 Task: View property listings for condos in Chicago, Illinois, with virtual tours available and downtown skyline views.
Action: Mouse moved to (285, 187)
Screenshot: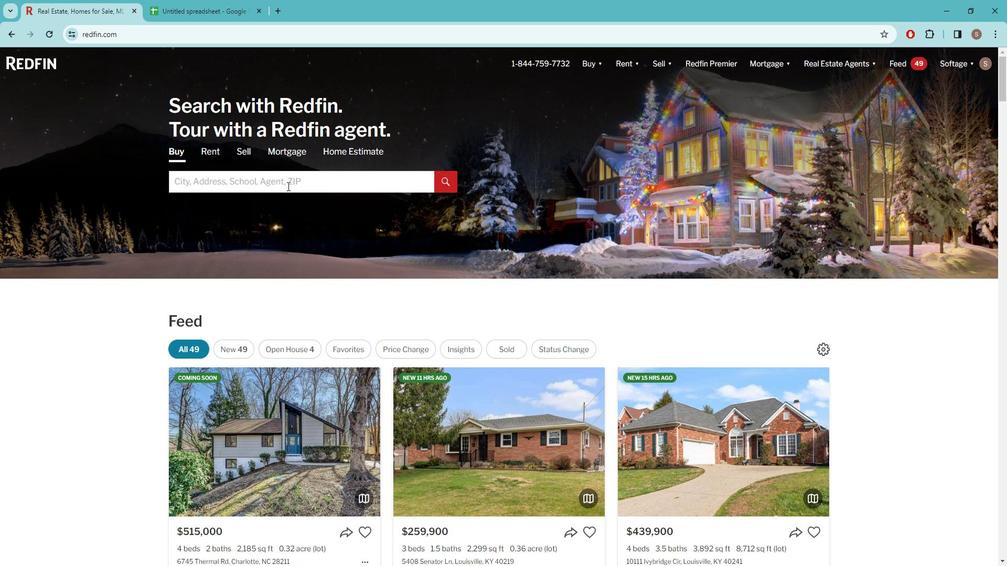 
Action: Mouse pressed left at (285, 187)
Screenshot: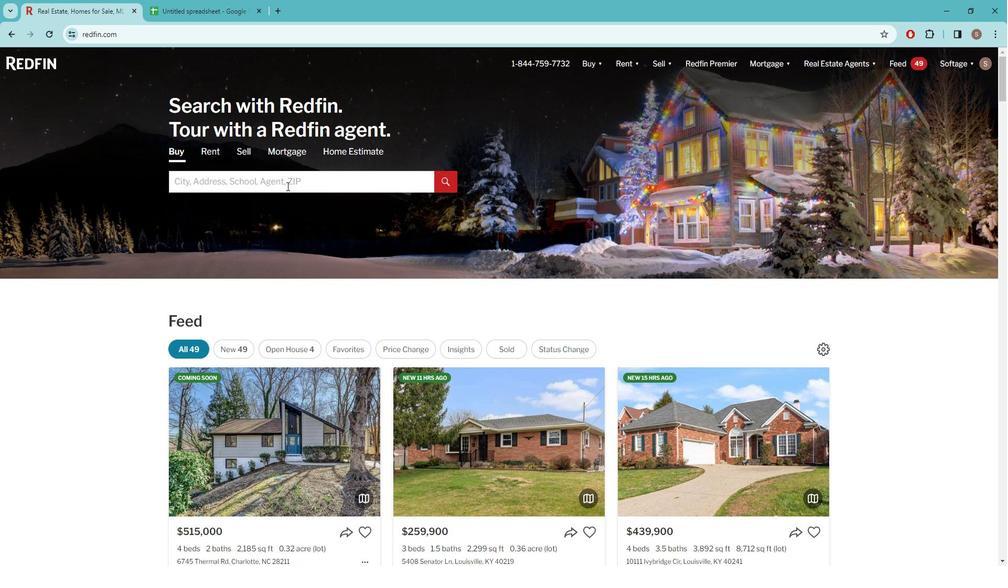 
Action: Key pressed c<Key.caps_lock>HICAGO
Screenshot: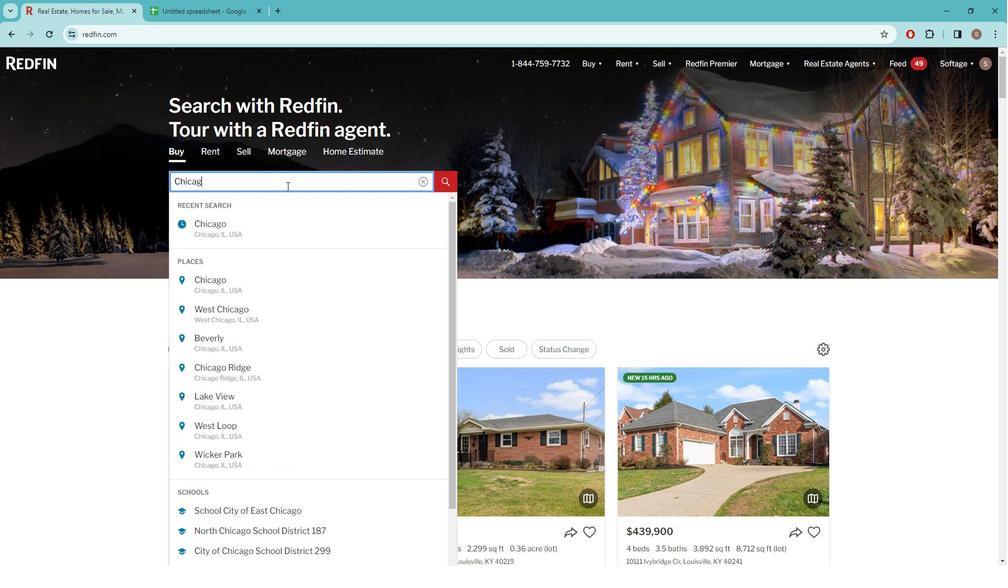 
Action: Mouse moved to (268, 224)
Screenshot: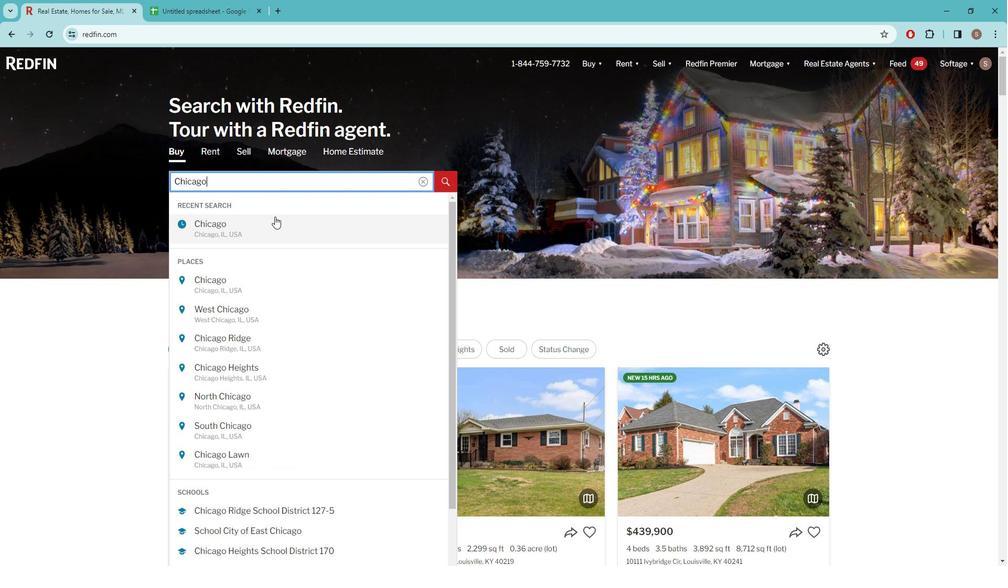 
Action: Mouse pressed left at (268, 224)
Screenshot: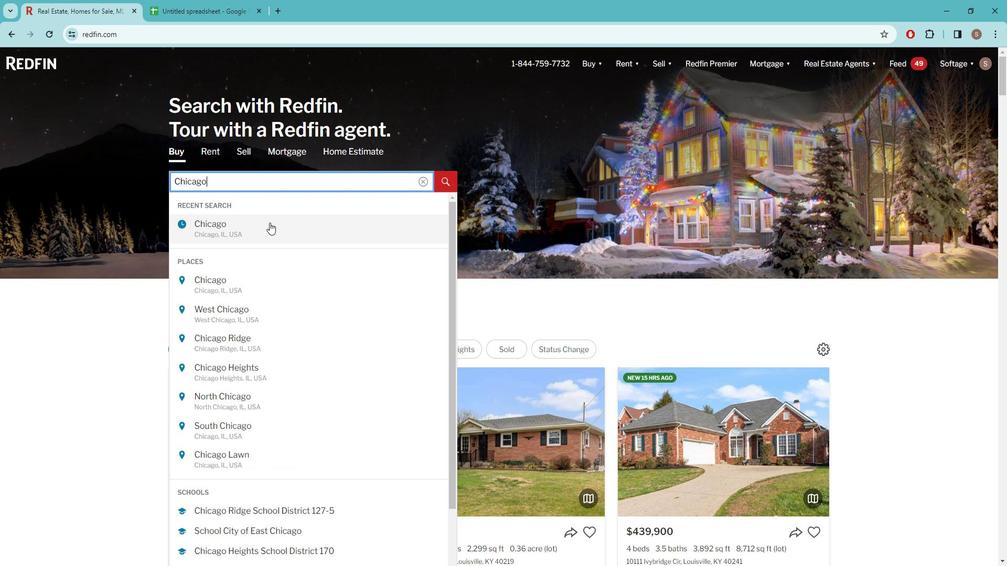 
Action: Mouse moved to (878, 130)
Screenshot: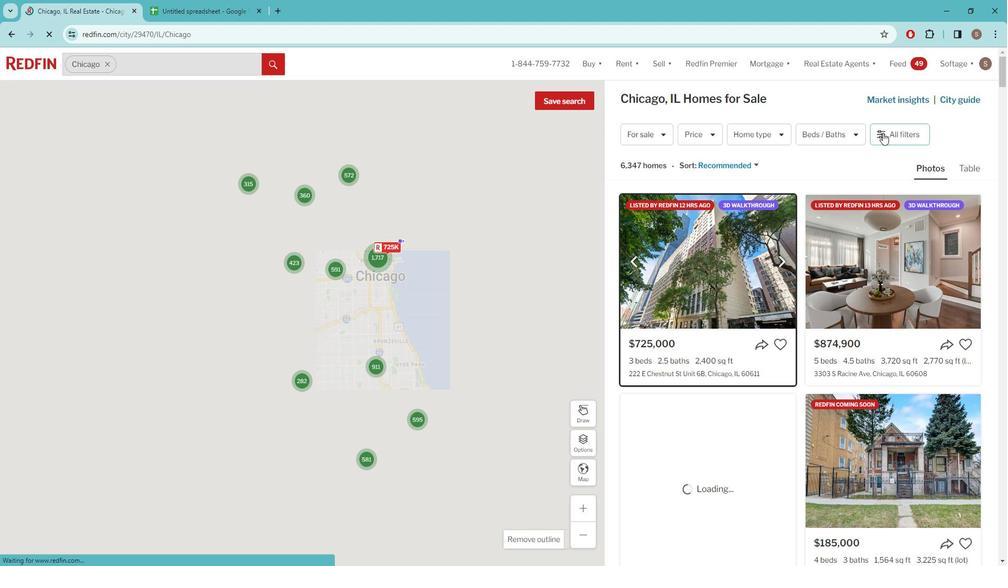 
Action: Mouse pressed left at (878, 130)
Screenshot: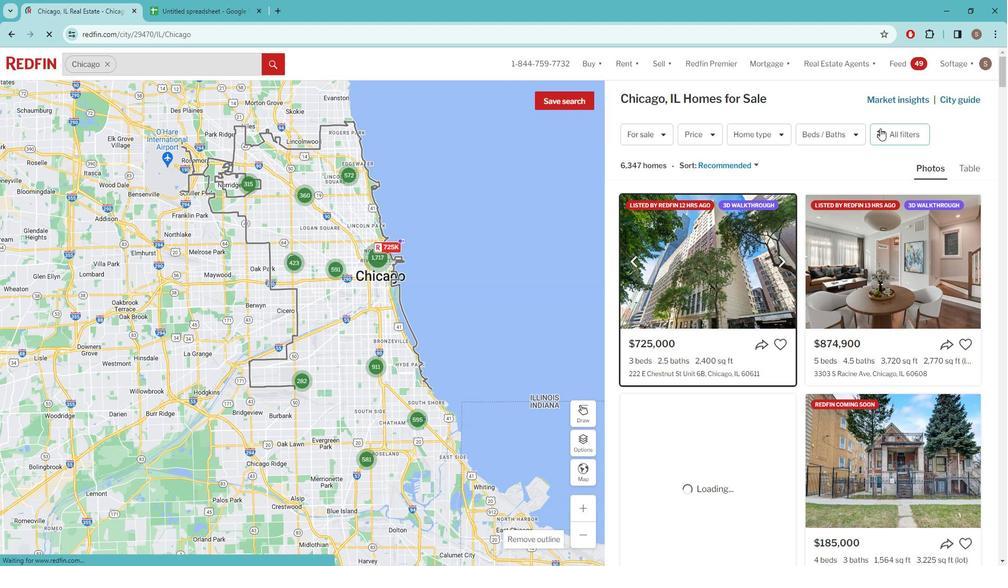 
Action: Mouse pressed left at (878, 130)
Screenshot: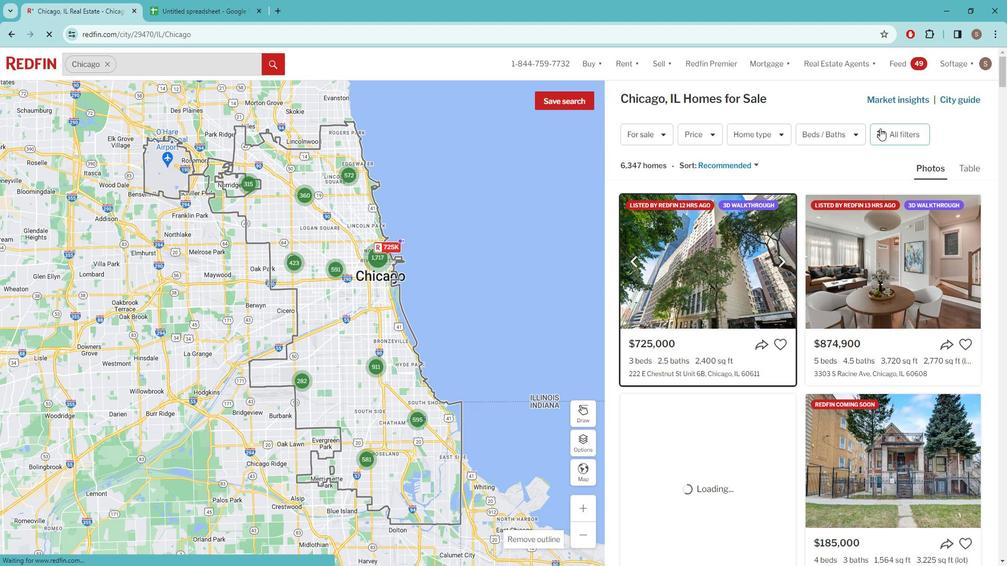 
Action: Mouse pressed left at (878, 130)
Screenshot: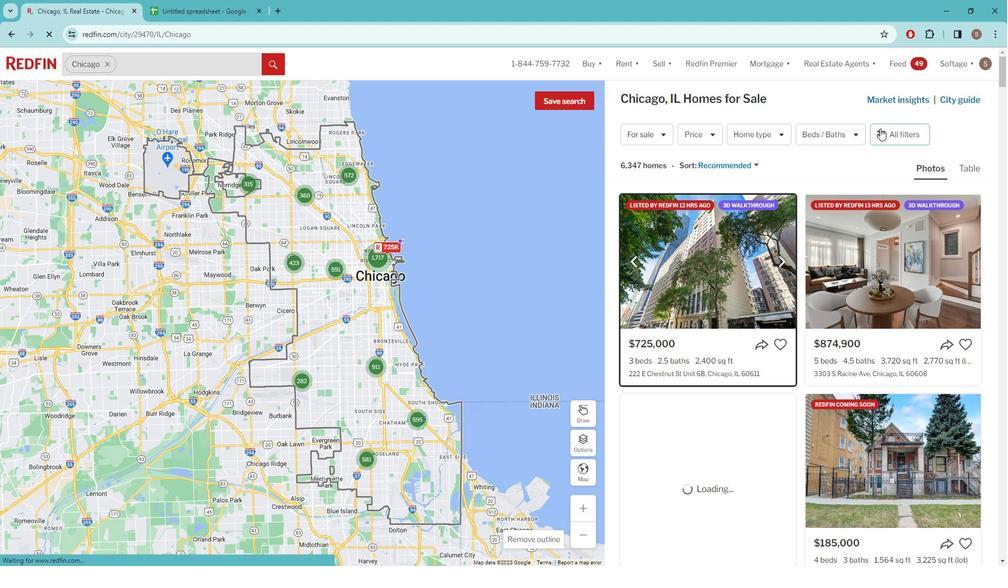 
Action: Mouse moved to (879, 136)
Screenshot: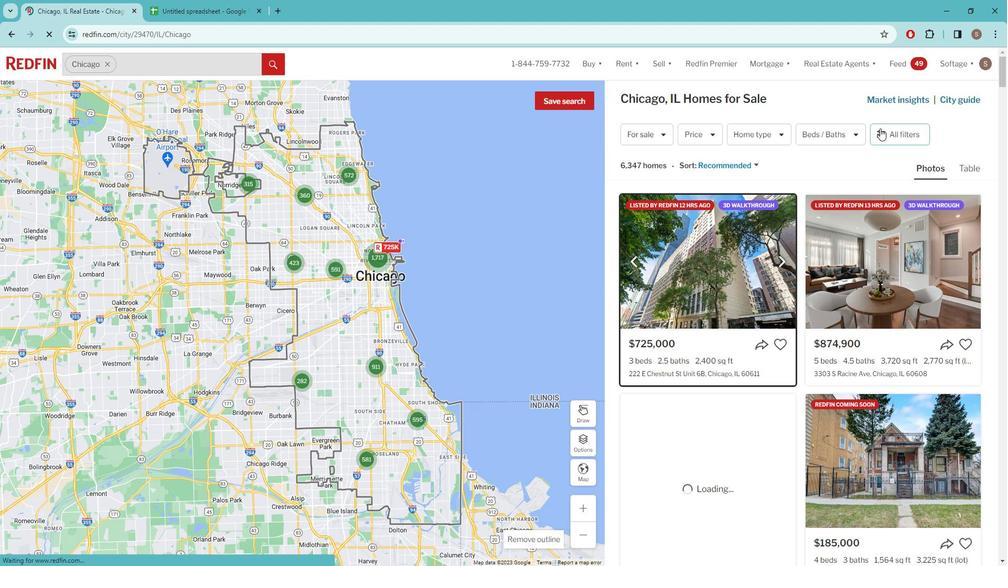 
Action: Mouse pressed left at (879, 136)
Screenshot: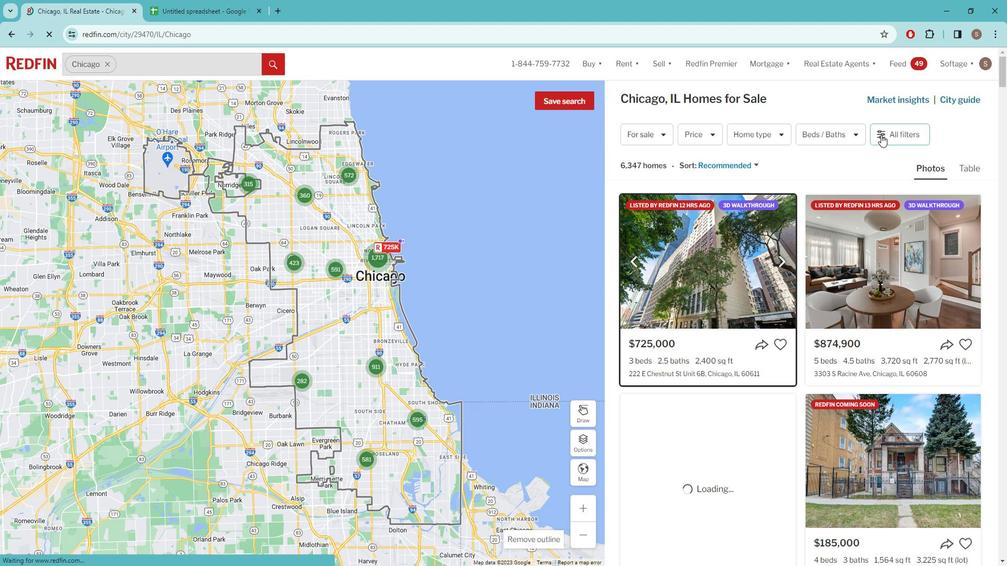 
Action: Mouse pressed left at (879, 136)
Screenshot: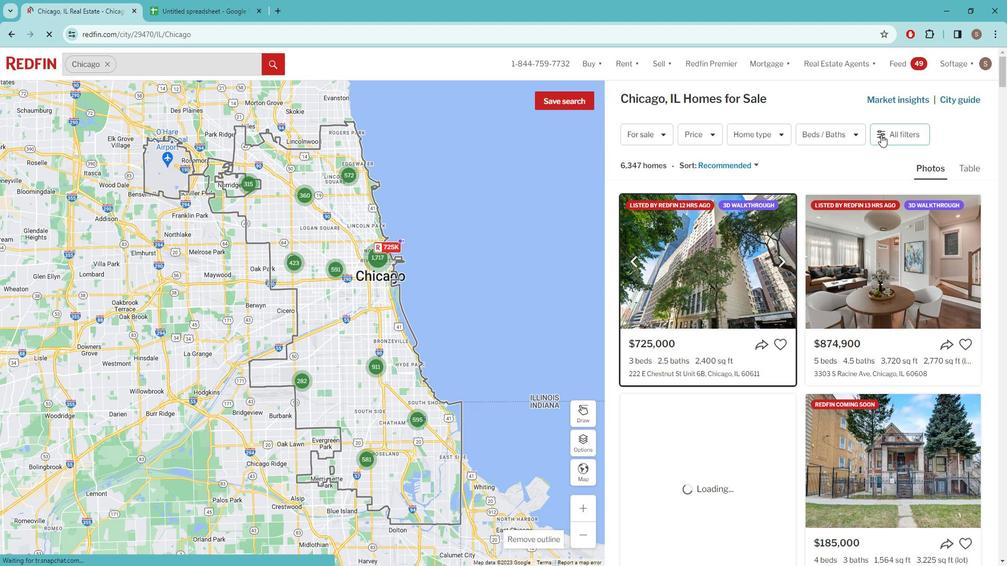 
Action: Mouse moved to (880, 130)
Screenshot: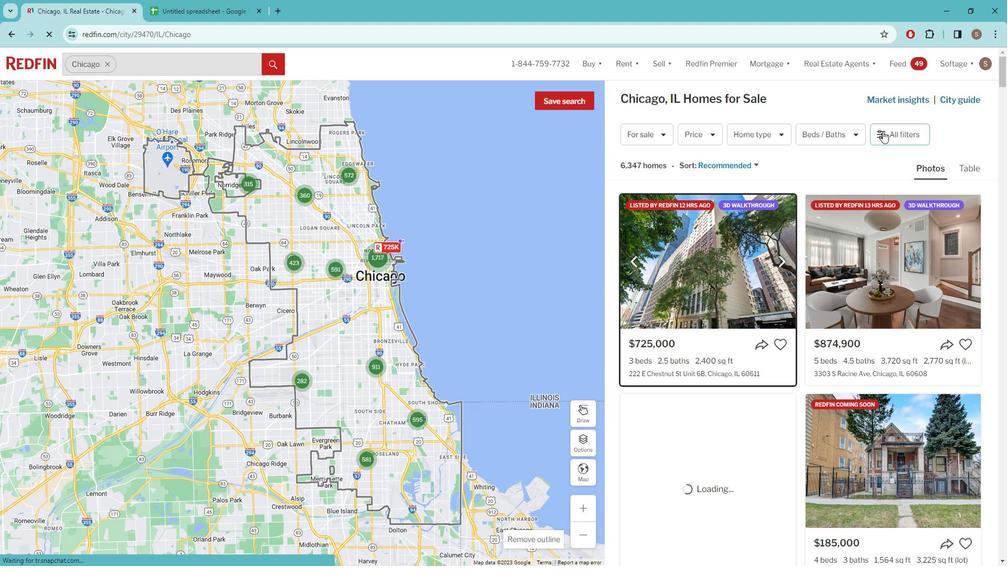 
Action: Mouse pressed left at (880, 130)
Screenshot: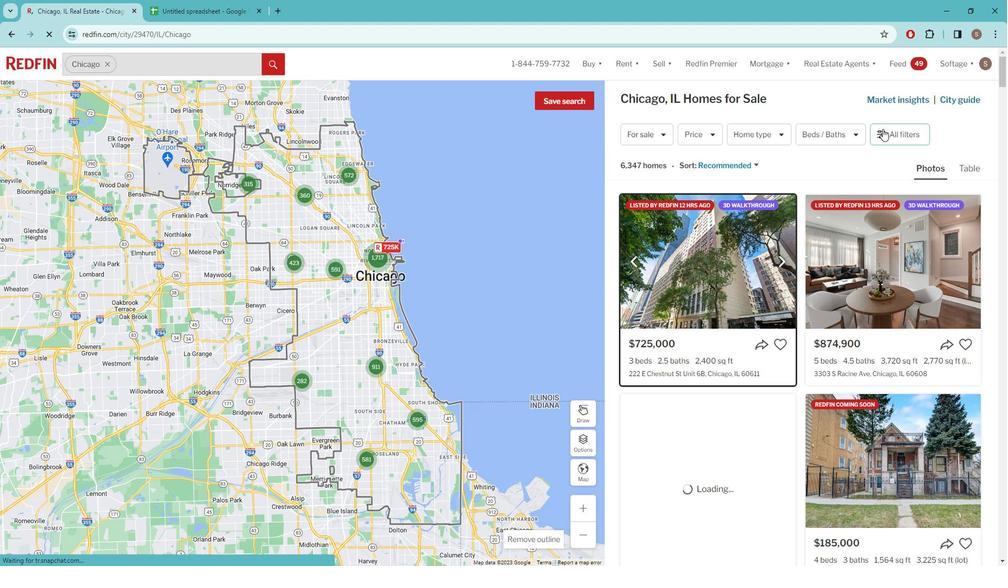 
Action: Mouse pressed left at (880, 130)
Screenshot: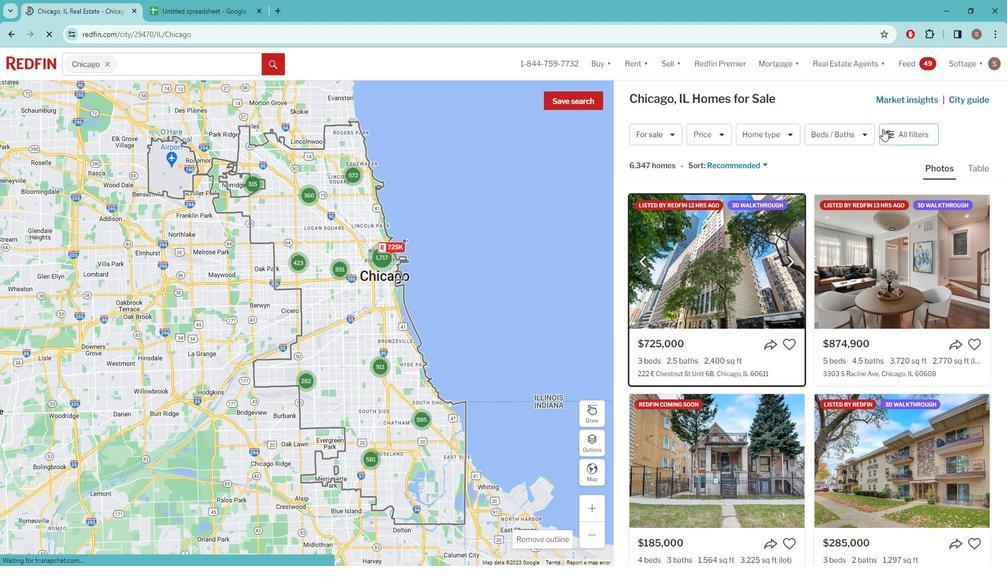 
Action: Mouse moved to (884, 131)
Screenshot: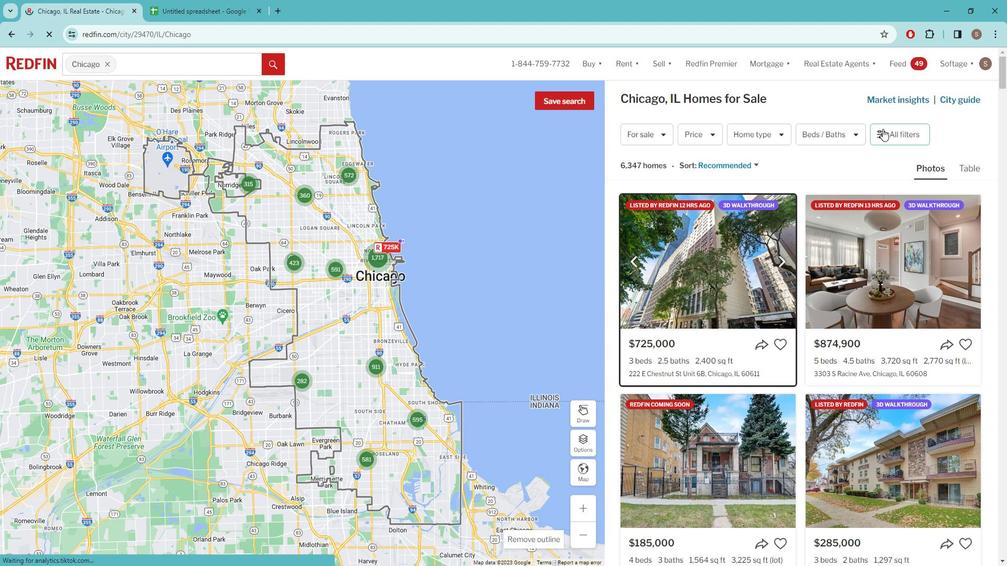 
Action: Mouse pressed left at (884, 131)
Screenshot: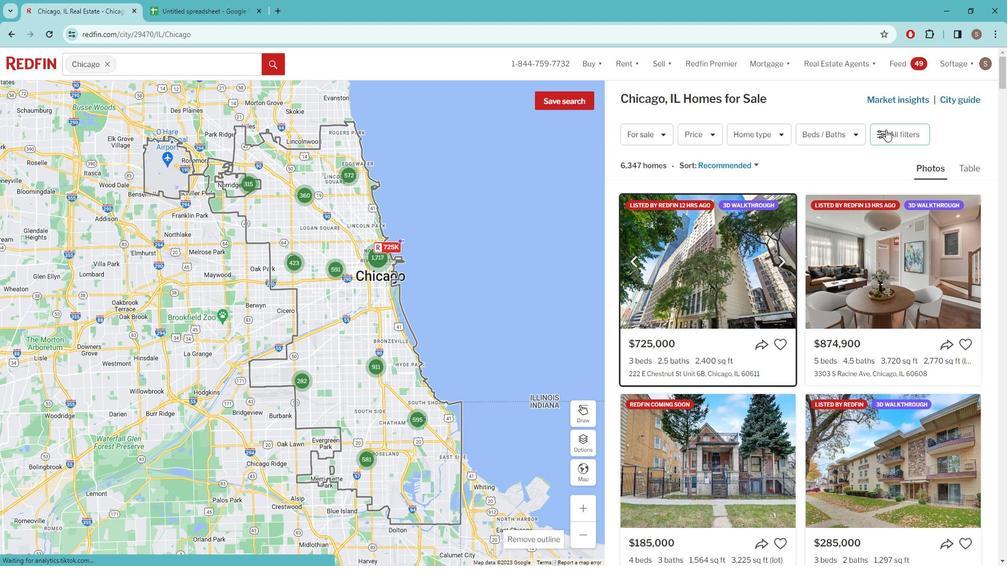 
Action: Mouse moved to (872, 150)
Screenshot: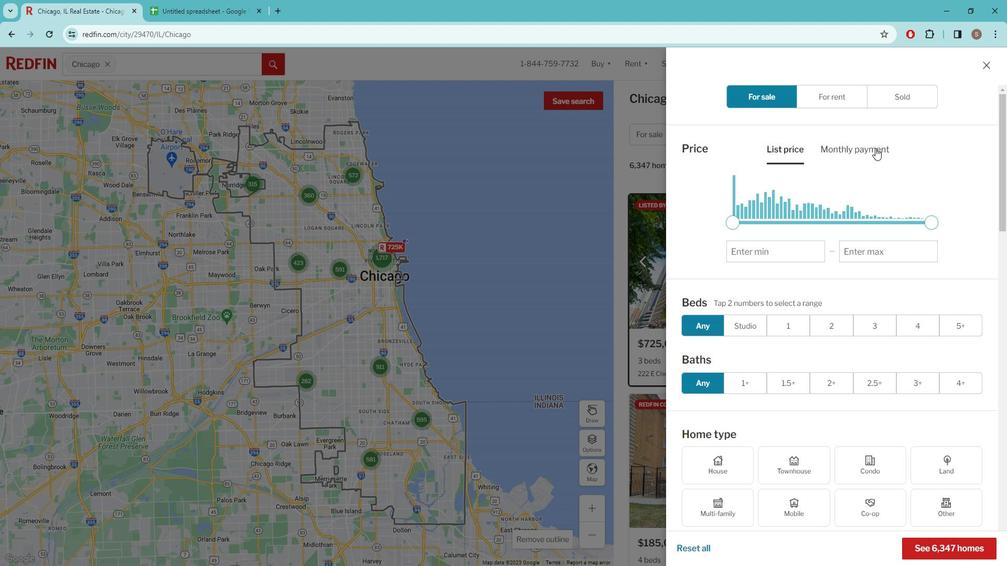 
Action: Mouse scrolled (872, 149) with delta (0, 0)
Screenshot: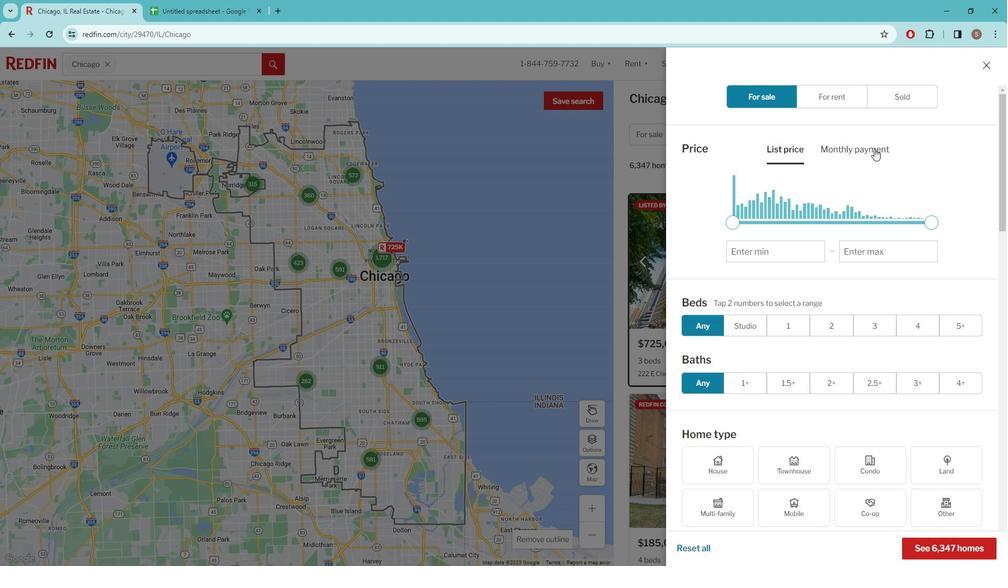
Action: Mouse scrolled (872, 149) with delta (0, 0)
Screenshot: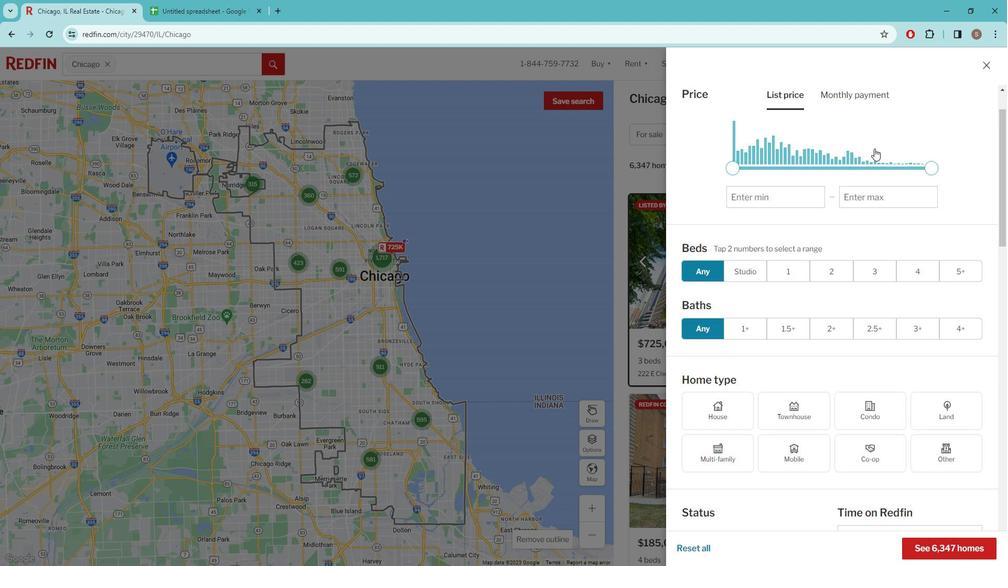 
Action: Mouse moved to (863, 349)
Screenshot: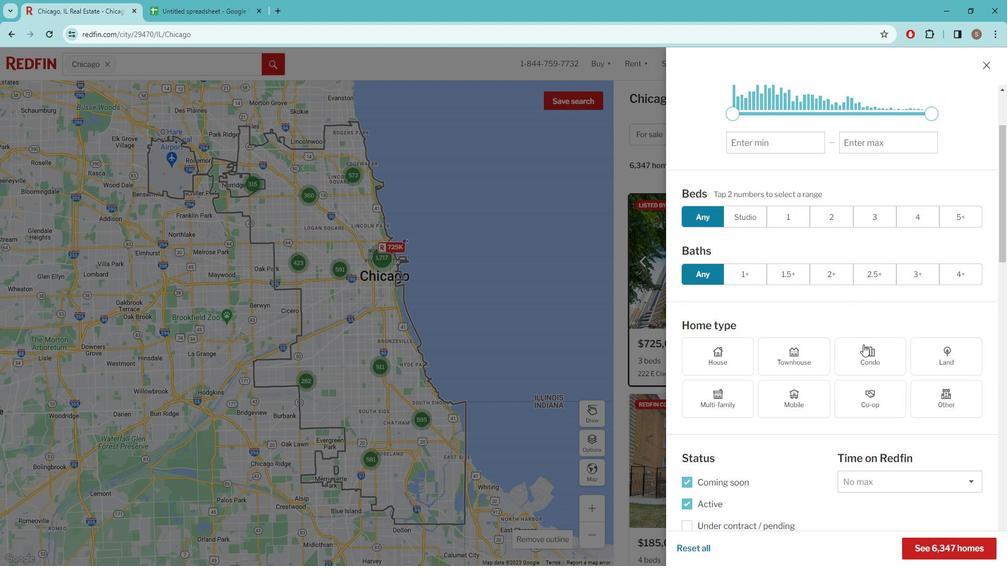 
Action: Mouse pressed left at (863, 349)
Screenshot: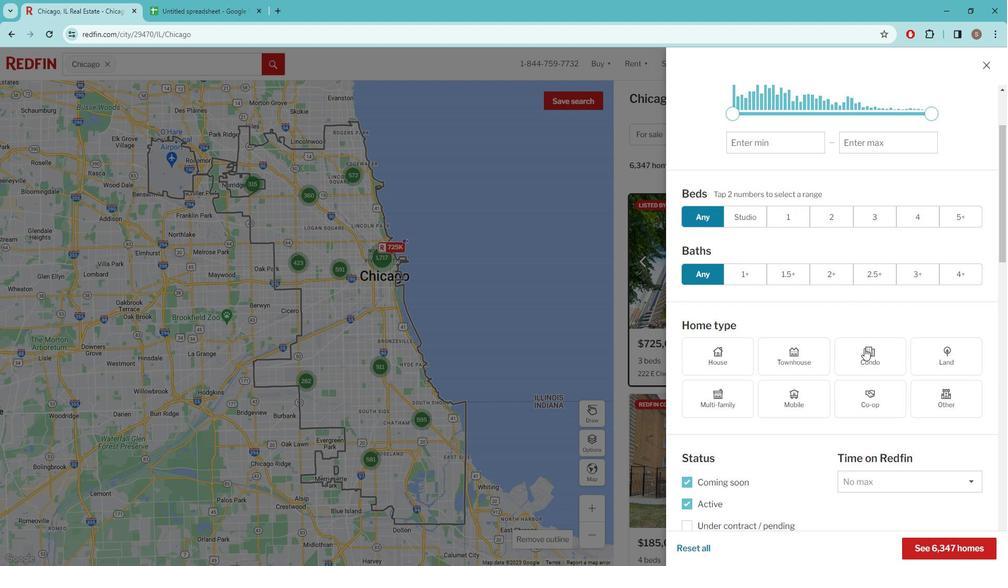 
Action: Mouse scrolled (863, 349) with delta (0, 0)
Screenshot: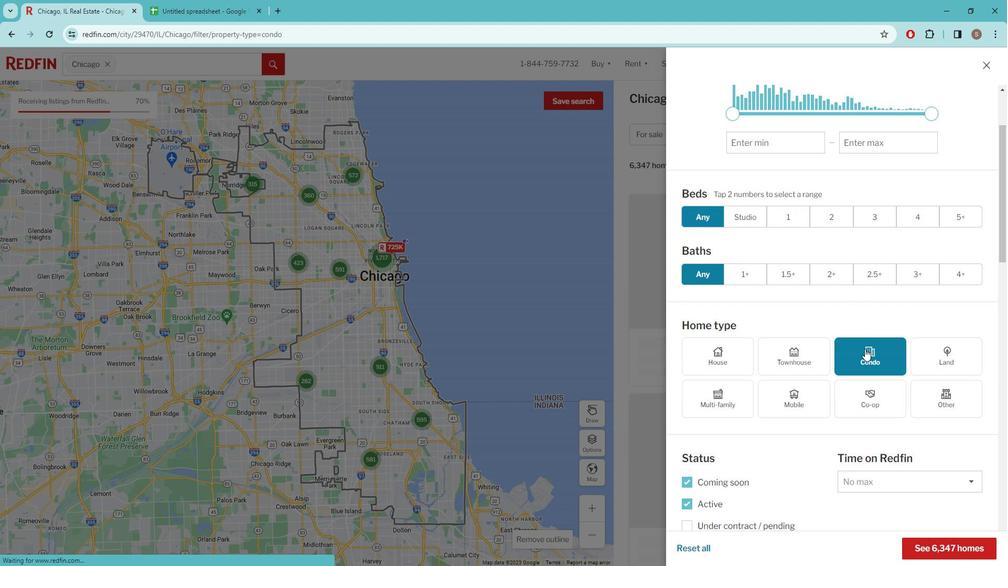 
Action: Mouse scrolled (863, 349) with delta (0, 0)
Screenshot: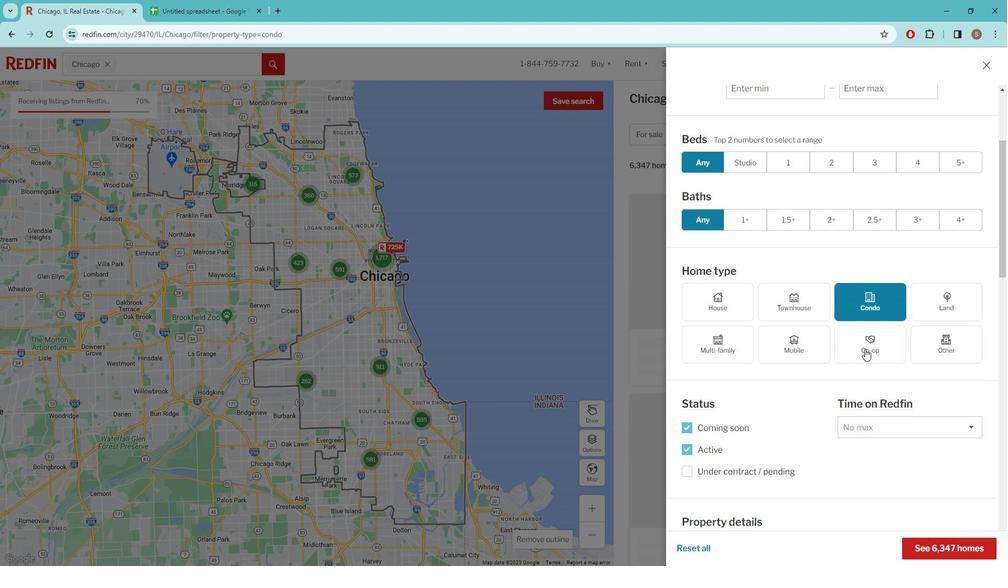 
Action: Mouse scrolled (863, 349) with delta (0, 0)
Screenshot: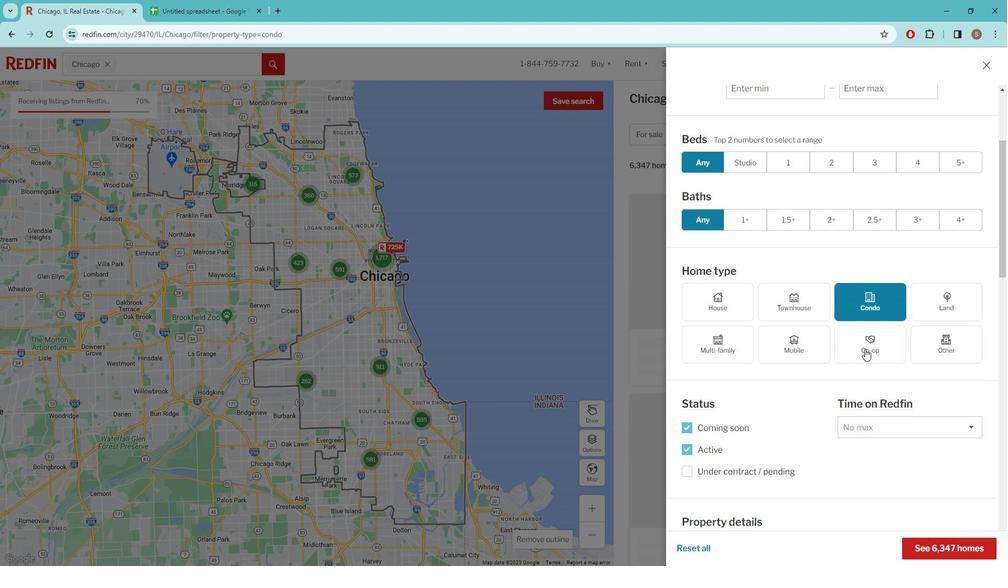 
Action: Mouse scrolled (863, 349) with delta (0, 0)
Screenshot: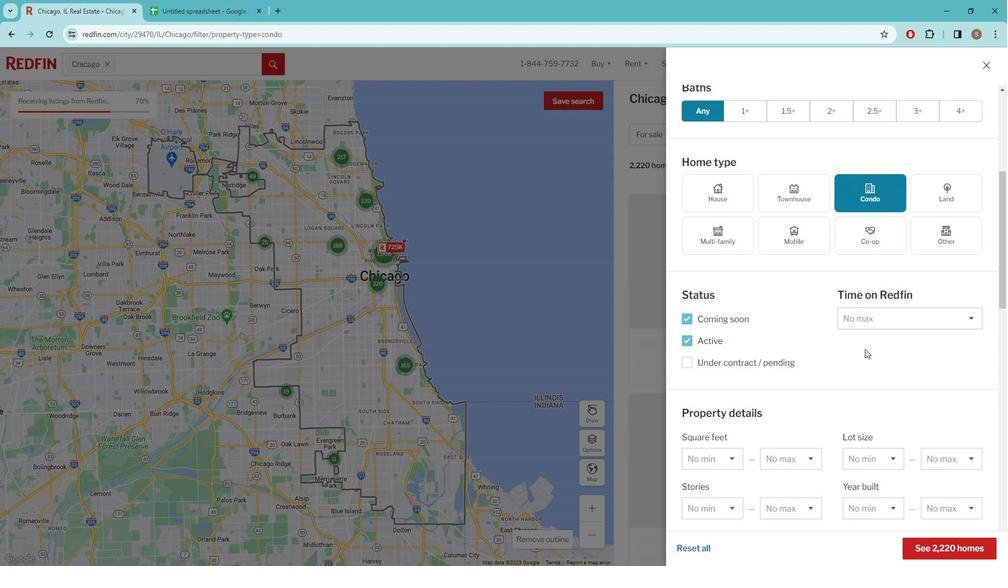 
Action: Mouse scrolled (863, 349) with delta (0, 0)
Screenshot: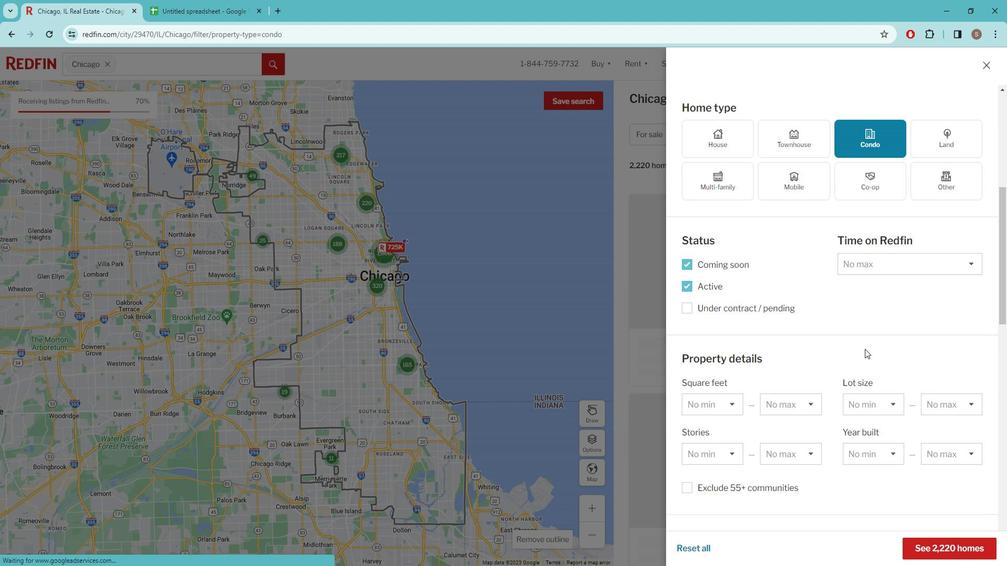 
Action: Mouse scrolled (863, 349) with delta (0, 0)
Screenshot: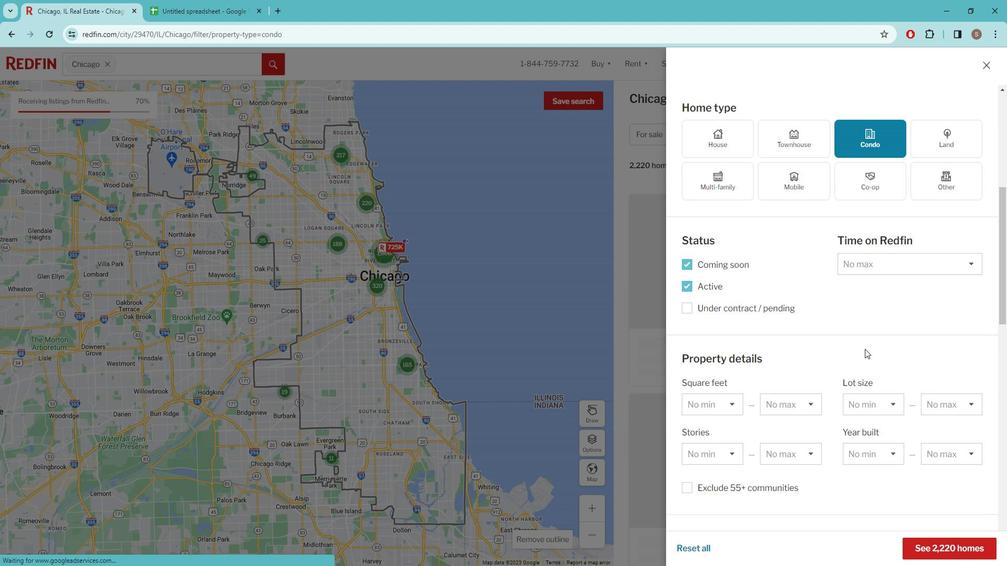 
Action: Mouse scrolled (863, 349) with delta (0, 0)
Screenshot: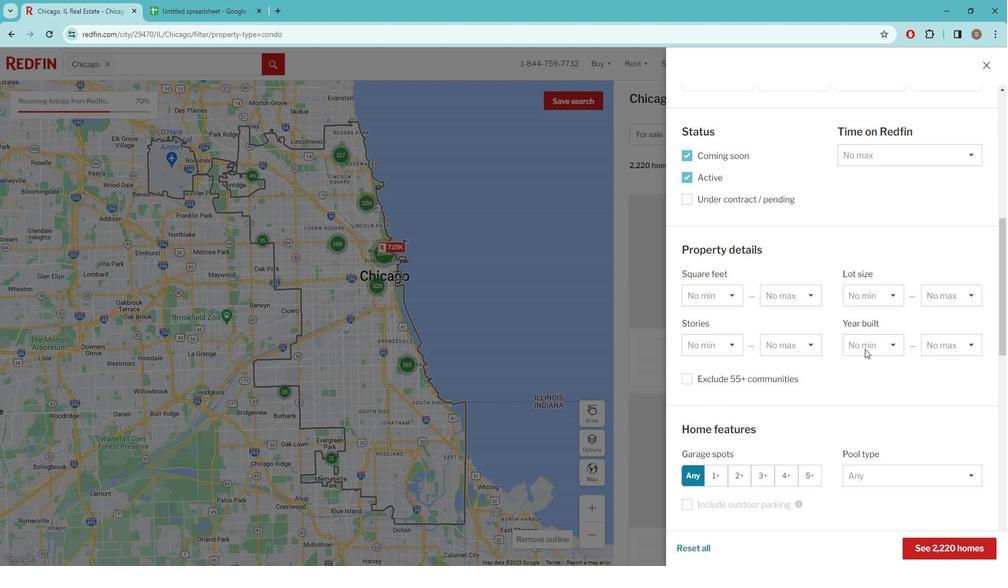 
Action: Mouse scrolled (863, 349) with delta (0, 0)
Screenshot: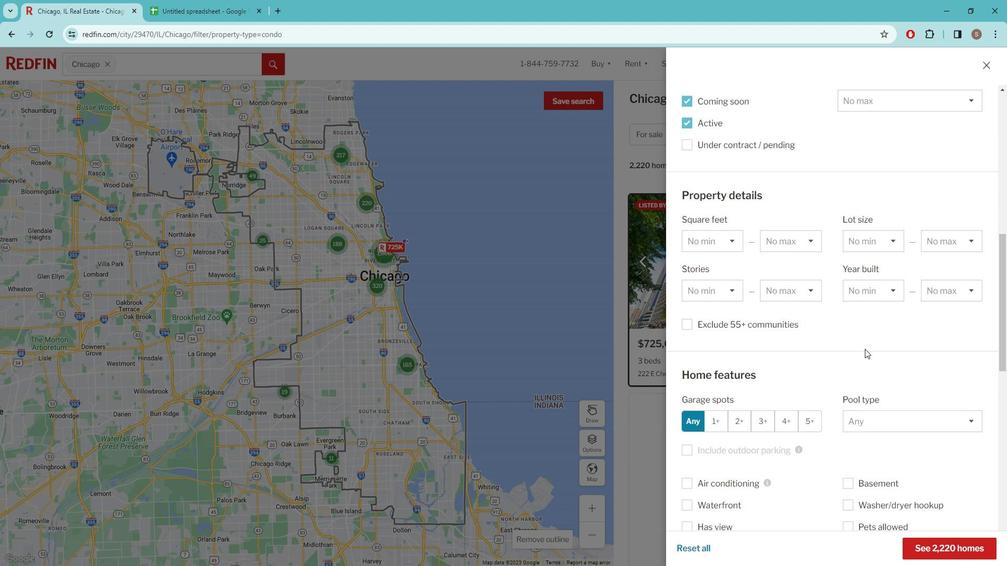 
Action: Mouse moved to (863, 350)
Screenshot: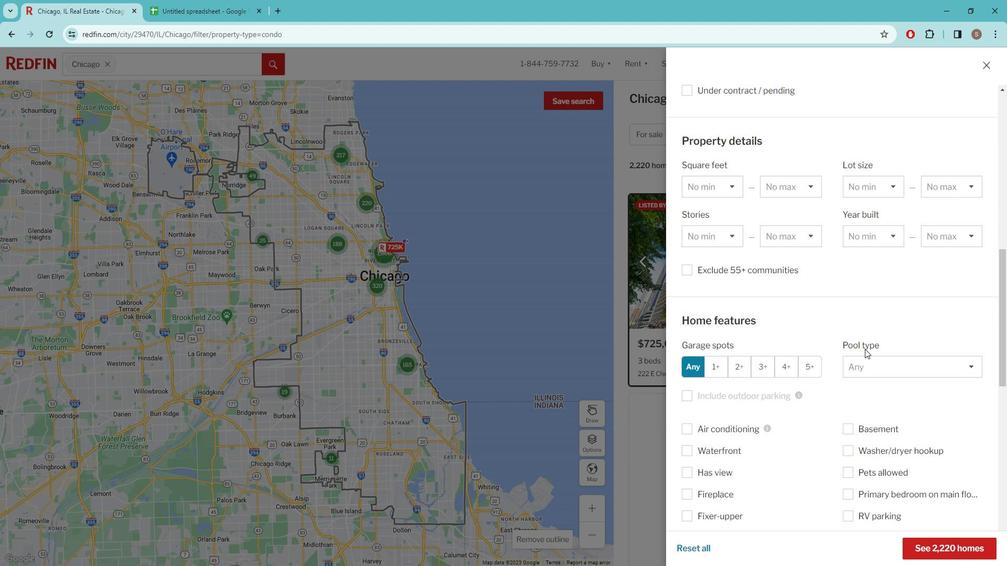 
Action: Mouse scrolled (863, 349) with delta (0, 0)
Screenshot: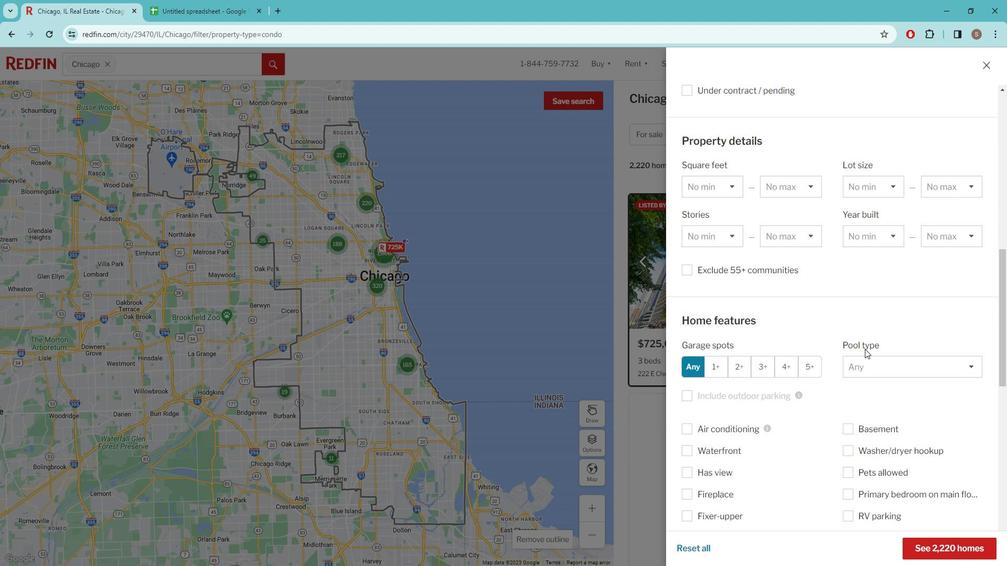 
Action: Mouse moved to (832, 383)
Screenshot: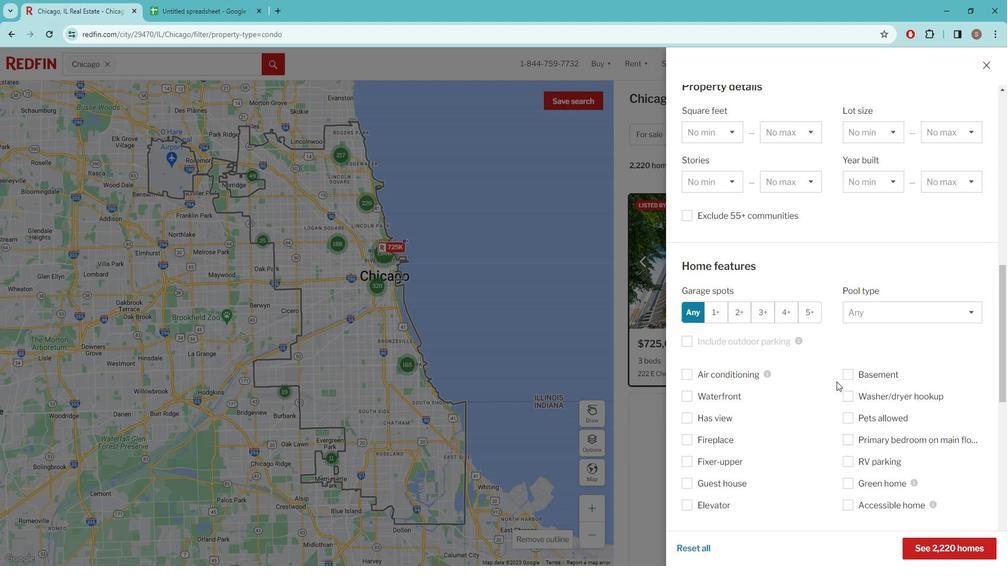 
Action: Mouse scrolled (832, 383) with delta (0, 0)
Screenshot: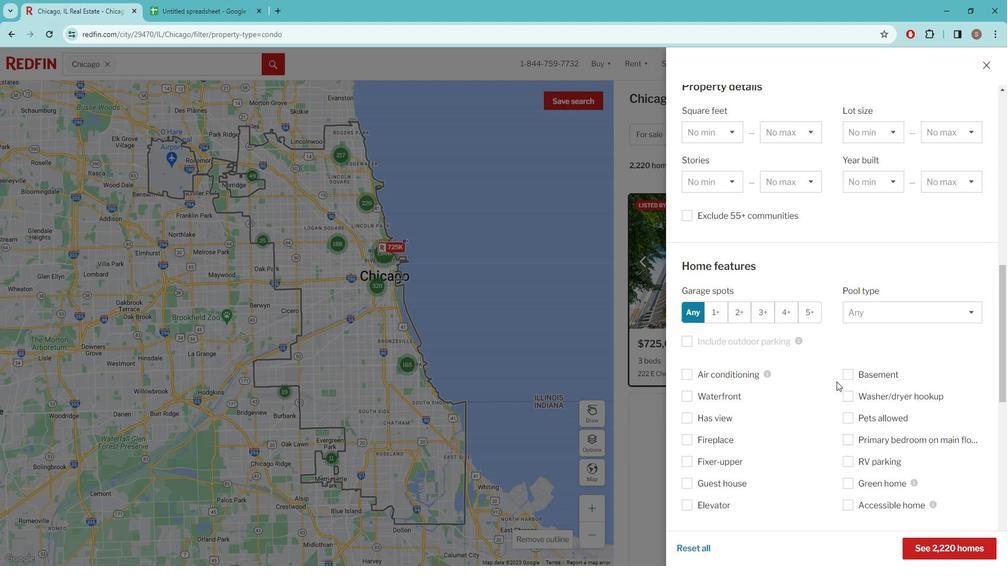 
Action: Mouse scrolled (832, 383) with delta (0, 0)
Screenshot: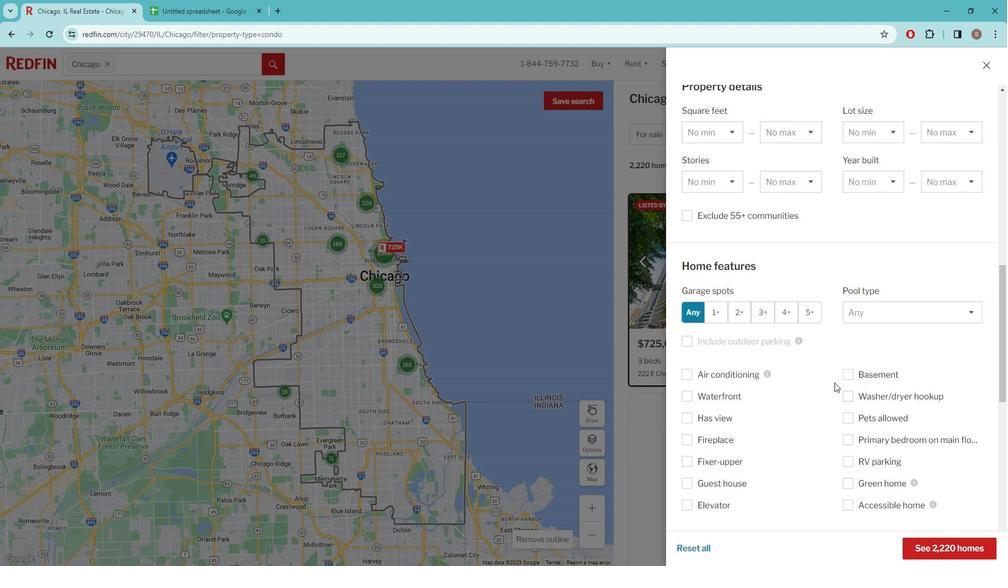 
Action: Mouse moved to (801, 383)
Screenshot: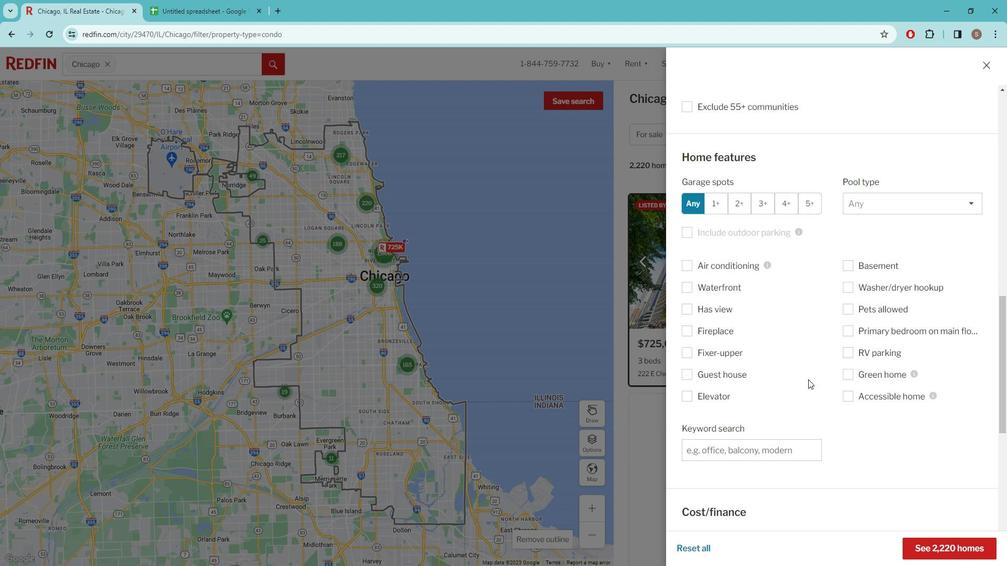 
Action: Mouse scrolled (801, 382) with delta (0, 0)
Screenshot: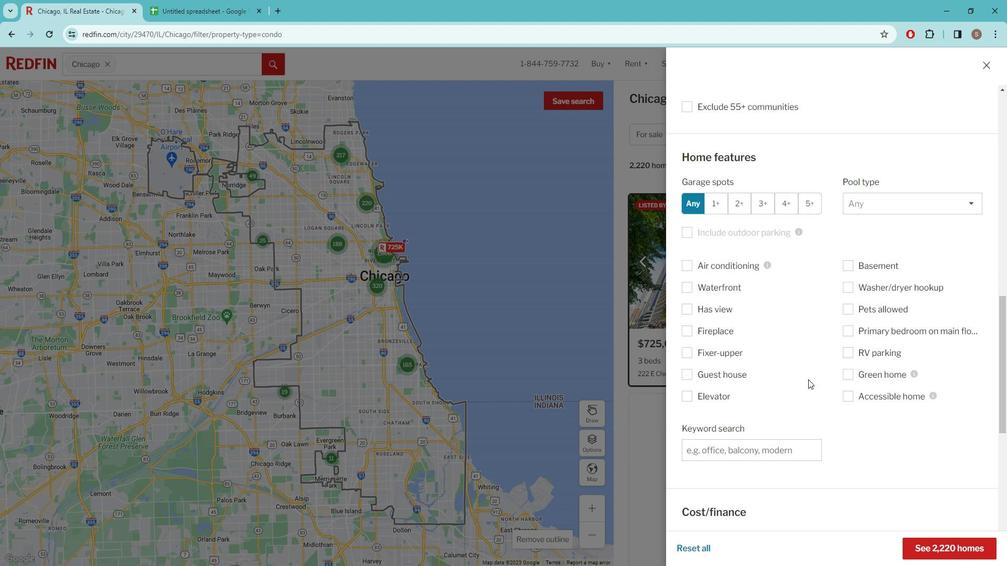 
Action: Mouse moved to (799, 383)
Screenshot: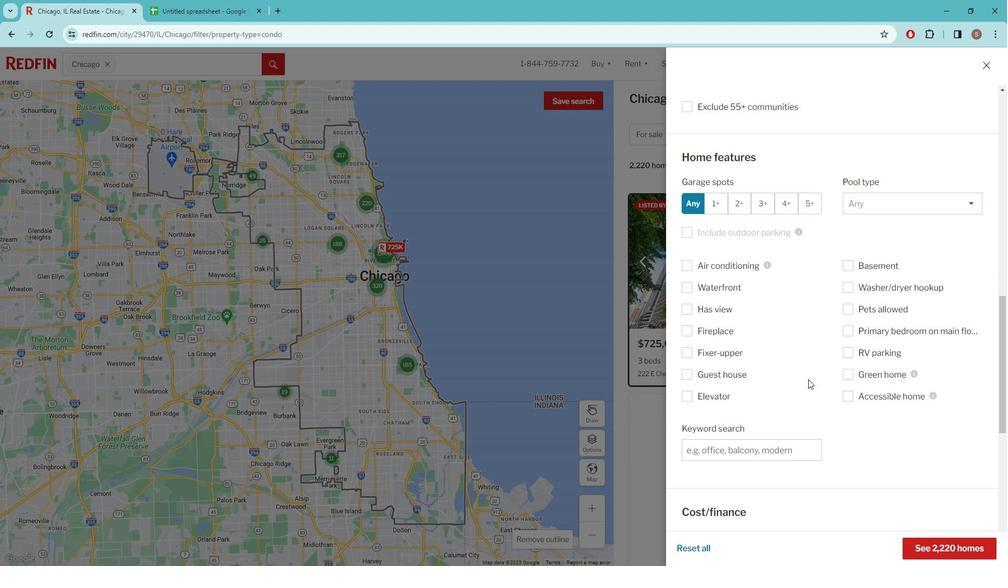 
Action: Mouse scrolled (799, 383) with delta (0, 0)
Screenshot: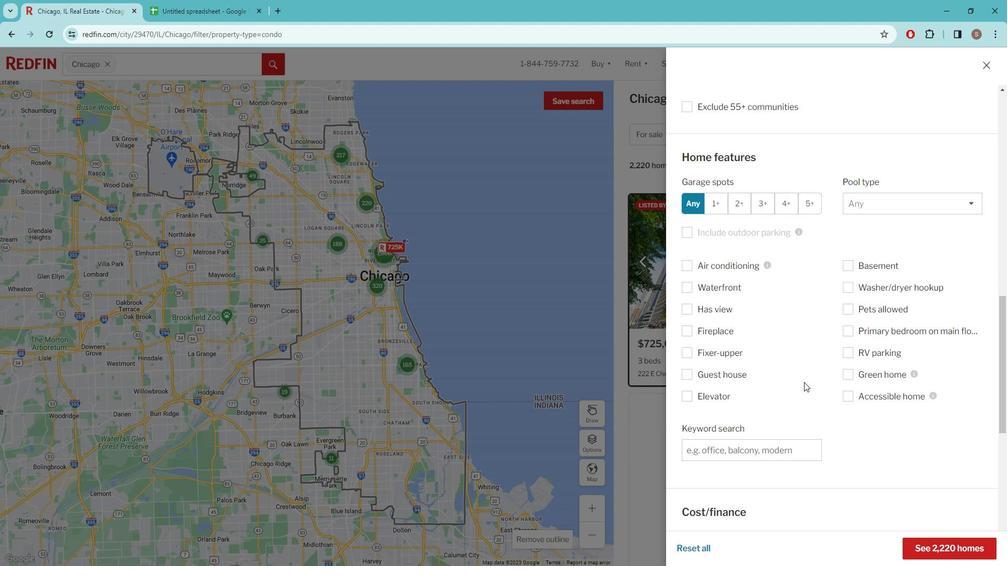 
Action: Mouse moved to (724, 344)
Screenshot: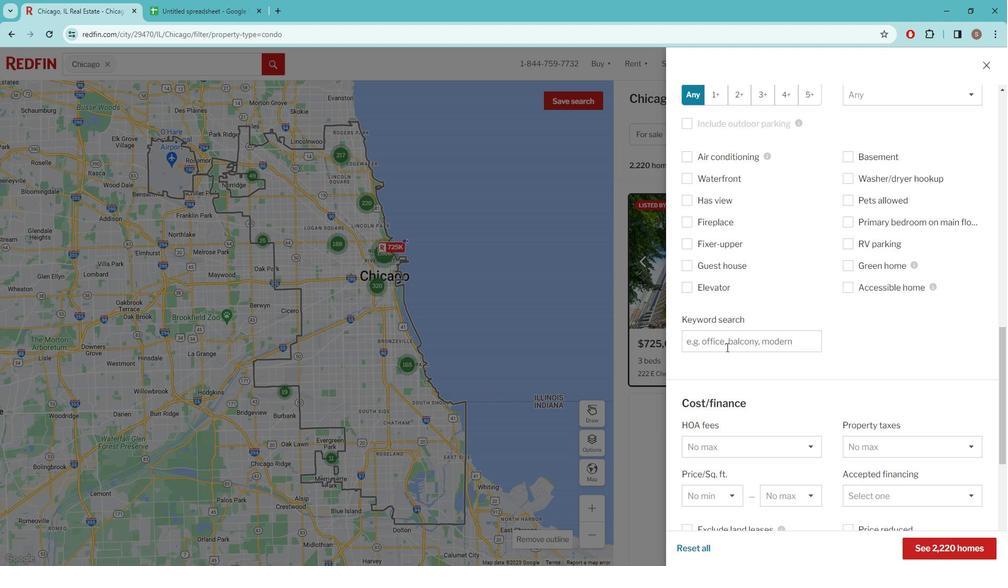 
Action: Mouse pressed left at (724, 344)
Screenshot: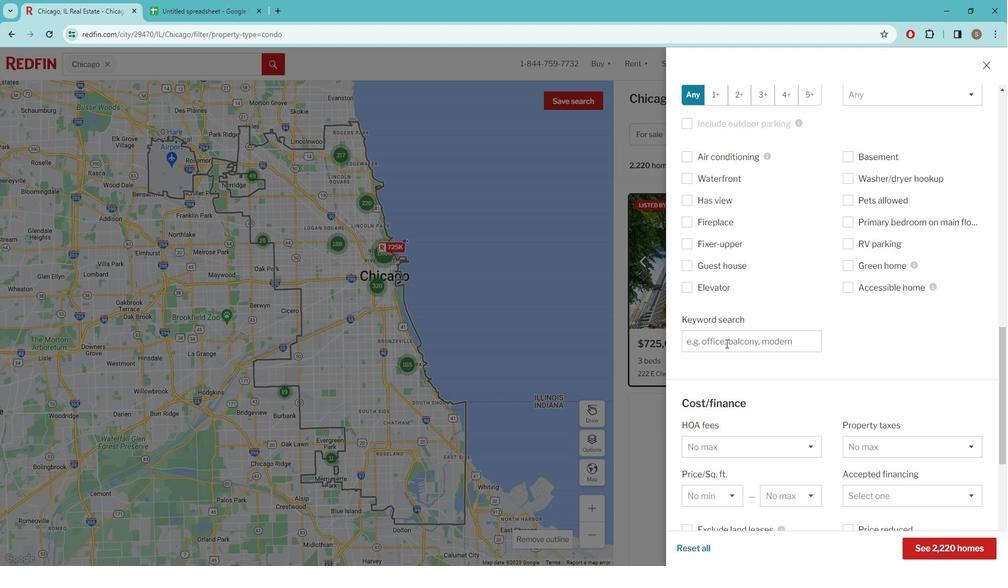 
Action: Key pressed DOWNTOWN<Key.space>SKYLINE<Key.space>VIEWS
Screenshot: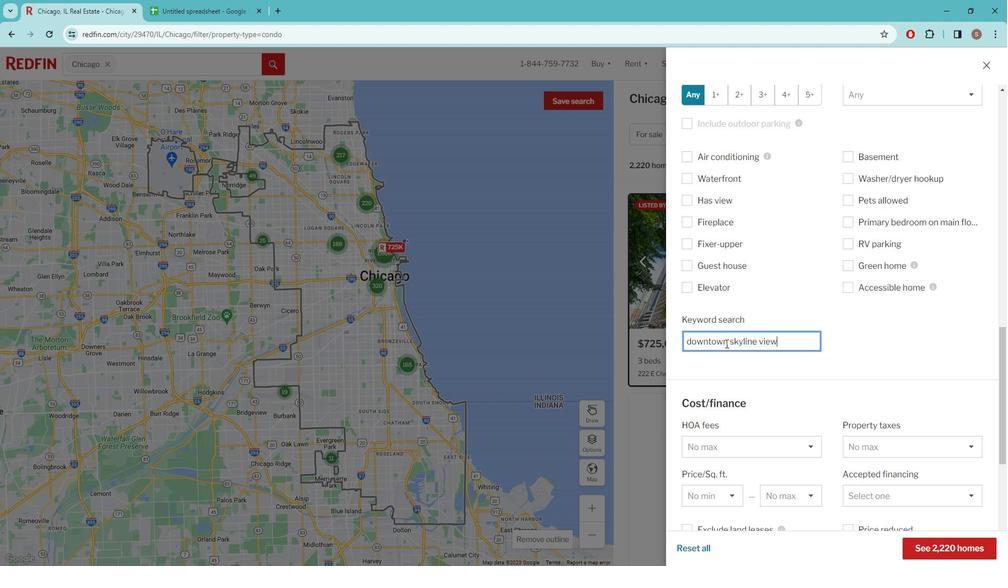 
Action: Mouse scrolled (724, 343) with delta (0, 0)
Screenshot: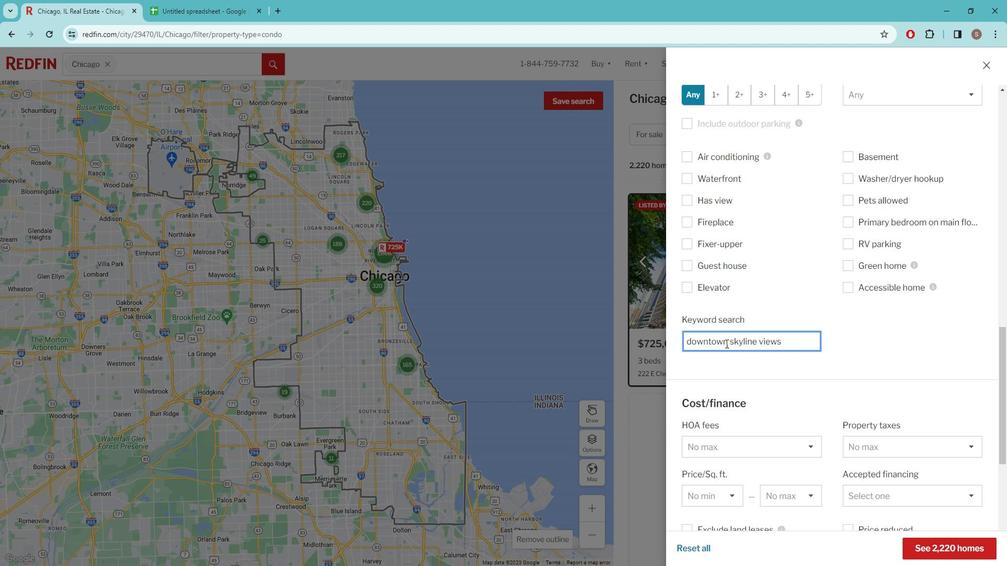 
Action: Mouse scrolled (724, 343) with delta (0, 0)
Screenshot: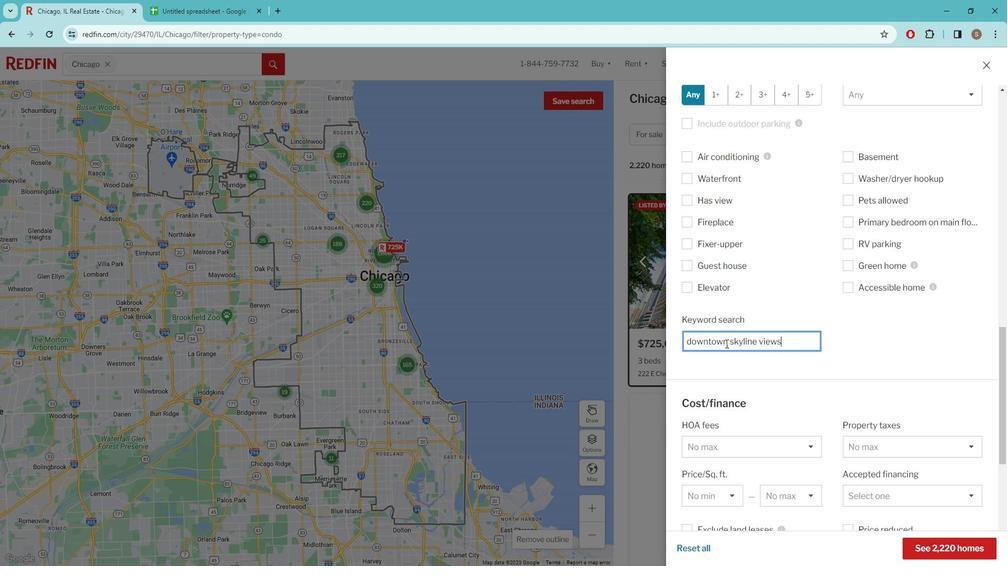 
Action: Mouse scrolled (724, 343) with delta (0, 0)
Screenshot: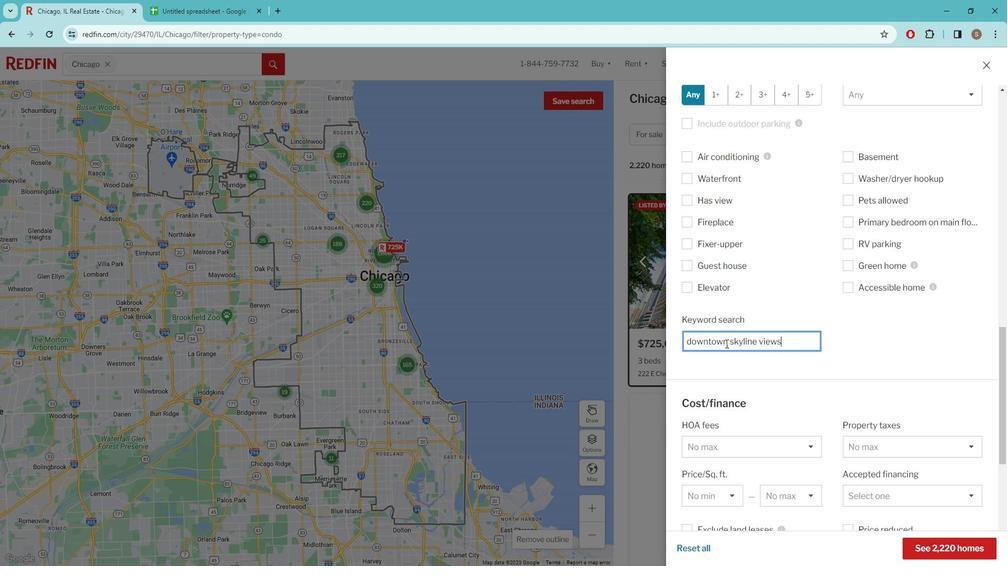 
Action: Mouse scrolled (724, 343) with delta (0, 0)
Screenshot: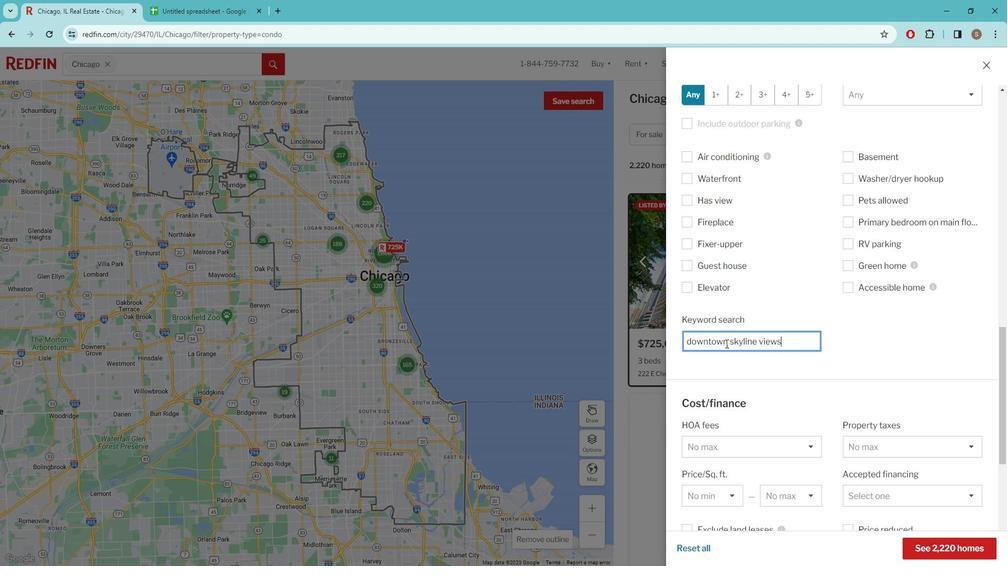 
Action: Mouse scrolled (724, 343) with delta (0, 0)
Screenshot: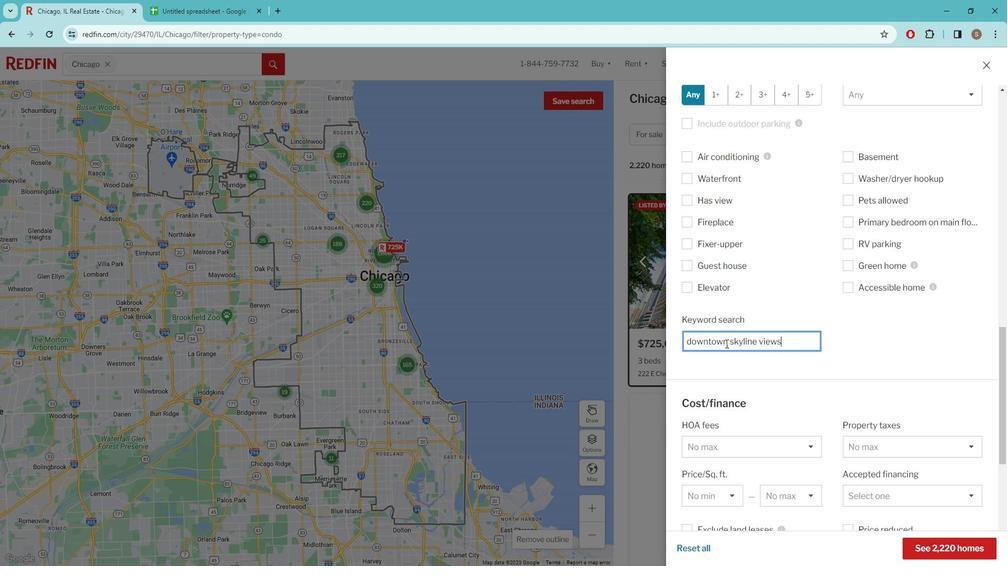 
Action: Mouse scrolled (724, 343) with delta (0, 0)
Screenshot: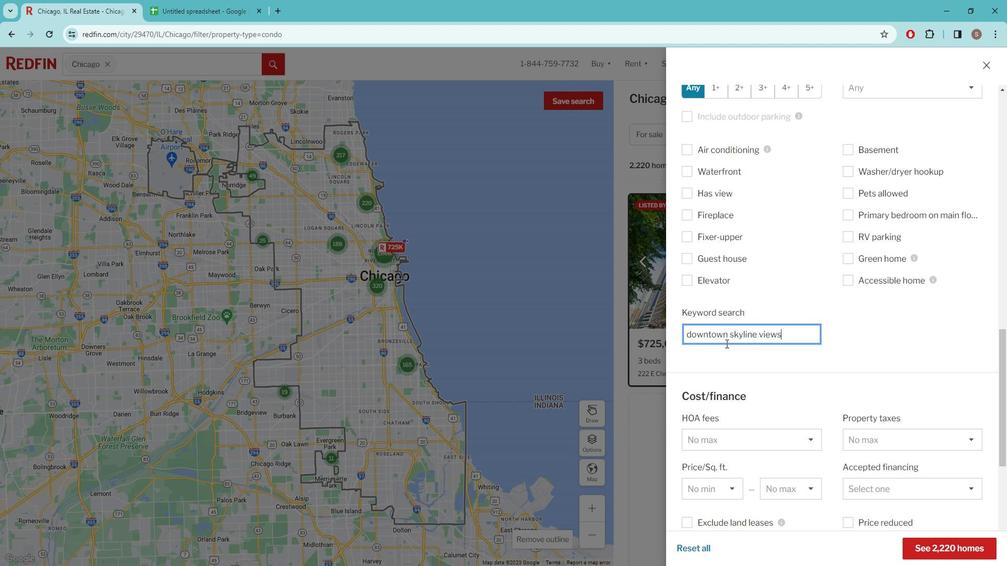 
Action: Mouse scrolled (724, 343) with delta (0, 0)
Screenshot: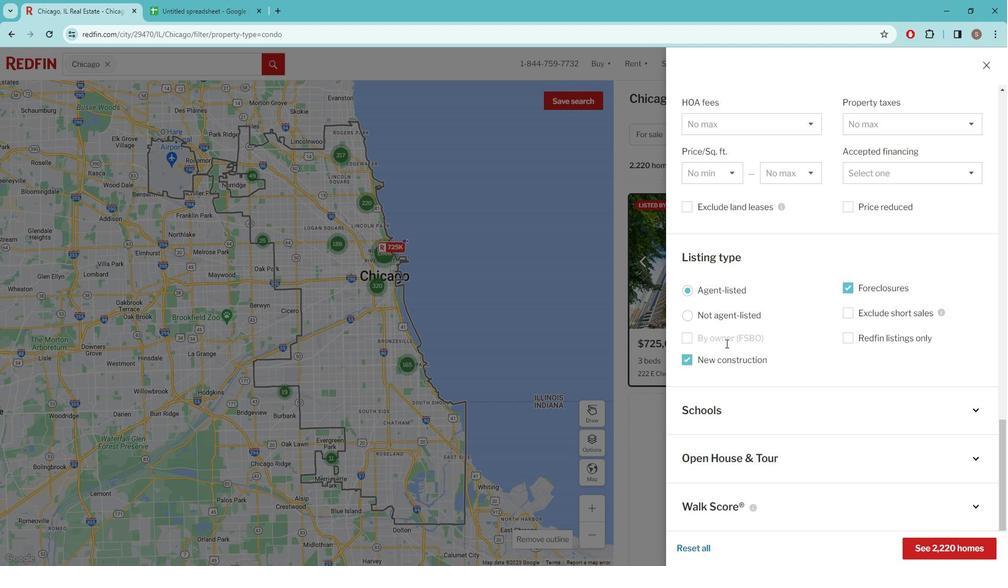 
Action: Mouse scrolled (724, 343) with delta (0, 0)
Screenshot: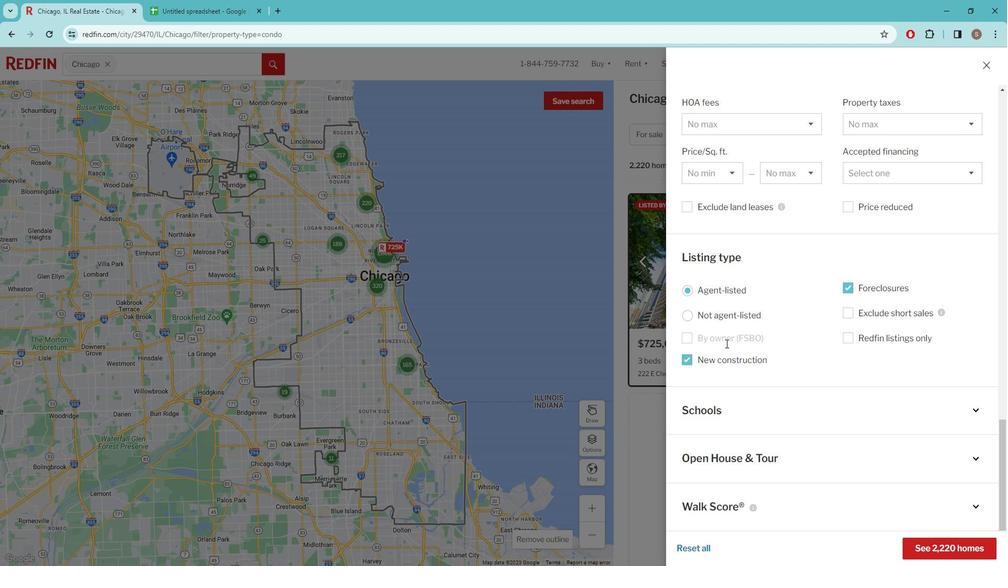 
Action: Mouse scrolled (724, 343) with delta (0, 0)
Screenshot: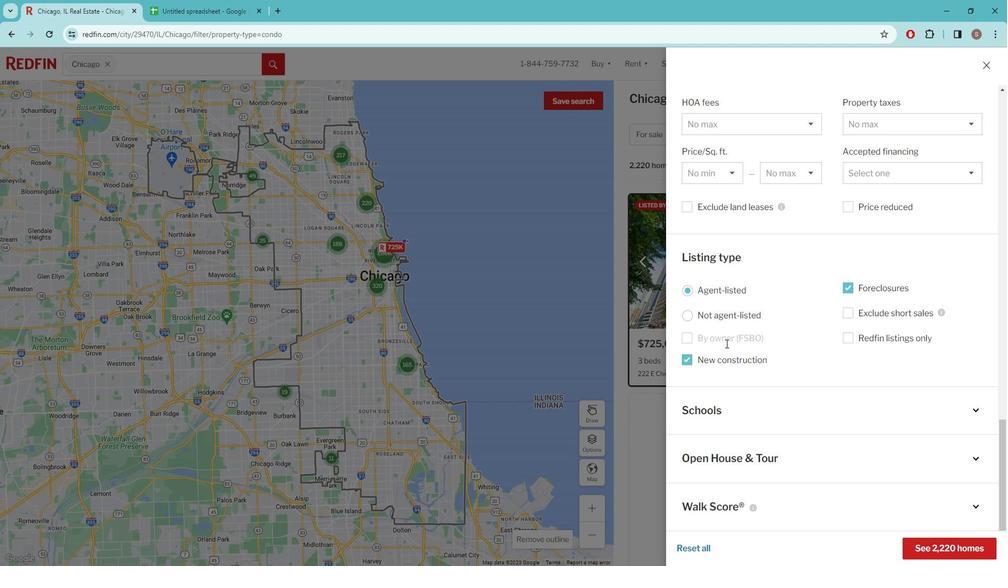 
Action: Mouse scrolled (724, 343) with delta (0, 0)
Screenshot: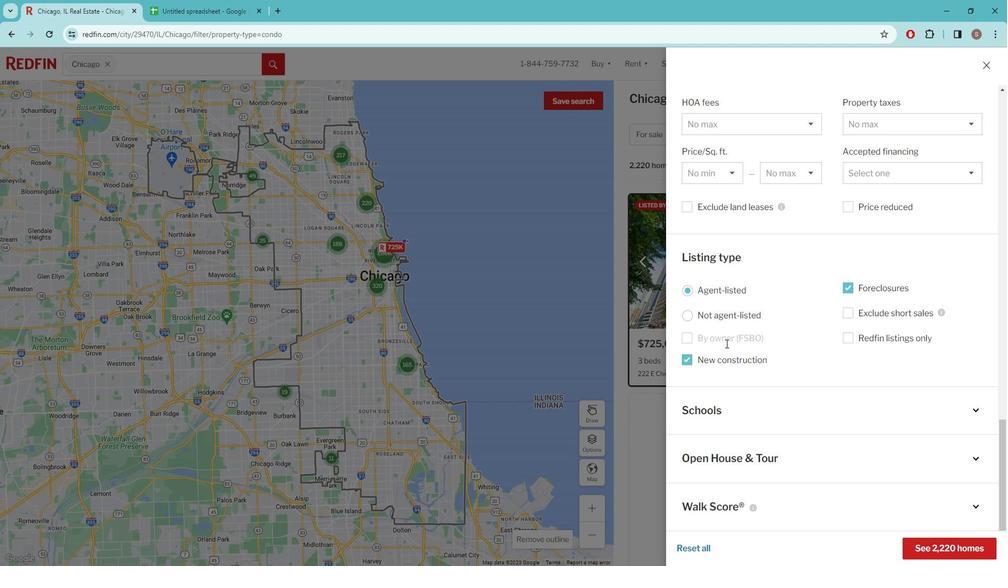 
Action: Mouse scrolled (724, 343) with delta (0, 0)
Screenshot: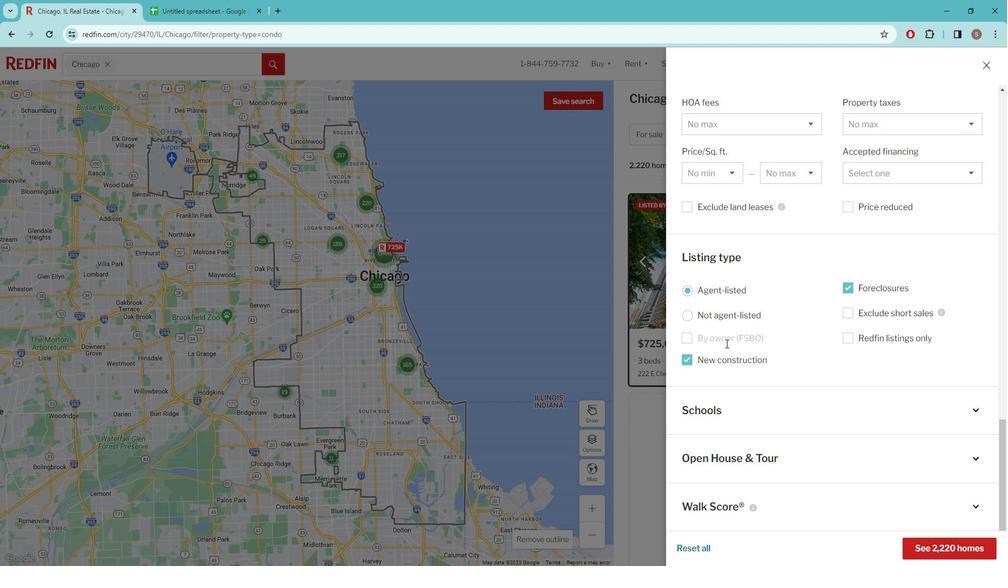 
Action: Mouse moved to (782, 463)
Screenshot: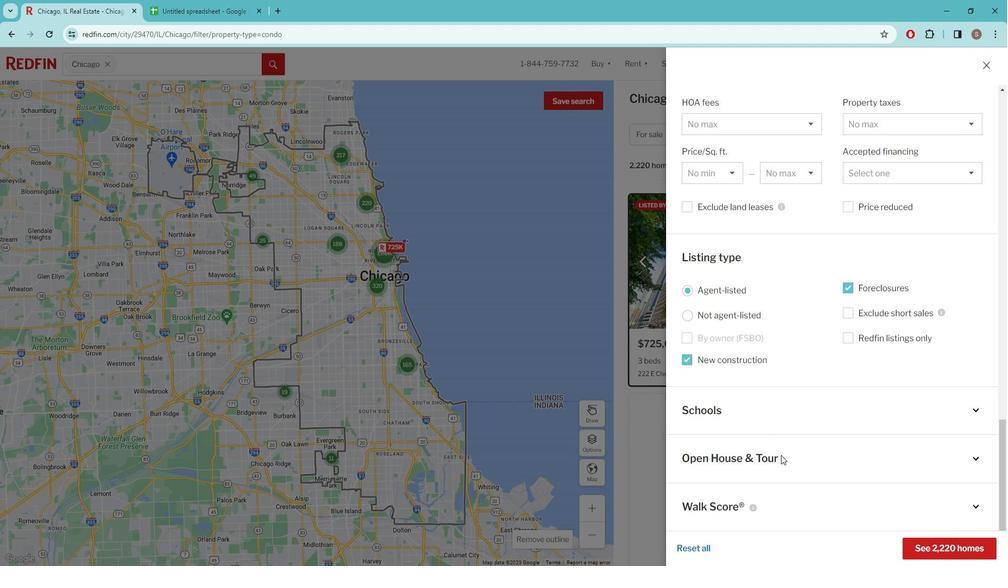 
Action: Mouse pressed left at (782, 463)
Screenshot: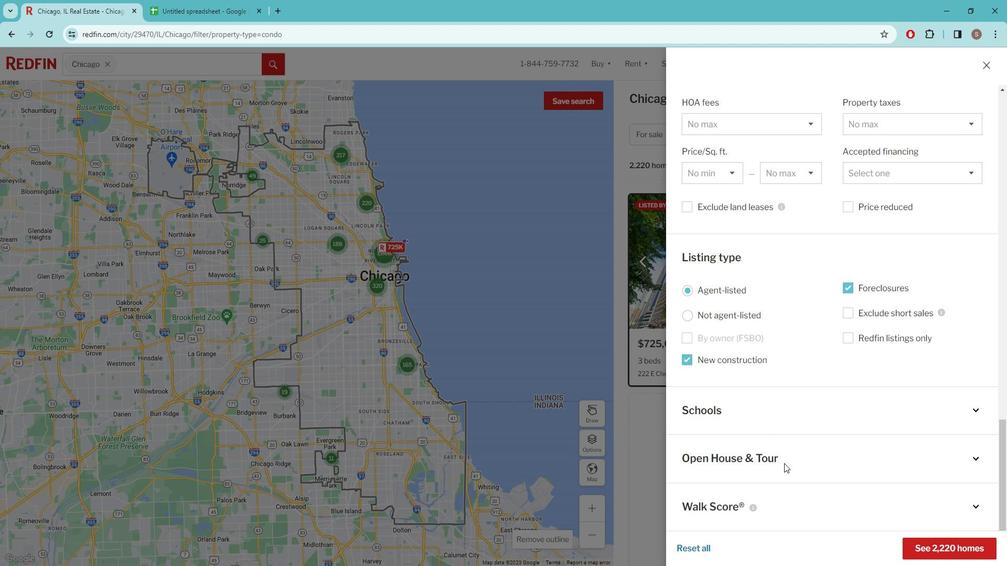 
Action: Mouse moved to (847, 454)
Screenshot: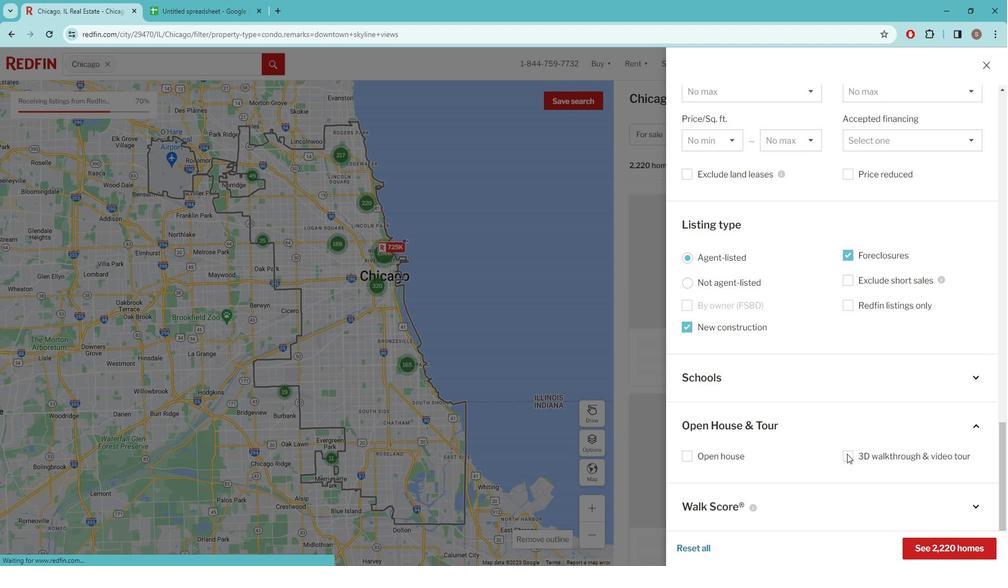 
Action: Mouse pressed left at (847, 454)
Screenshot: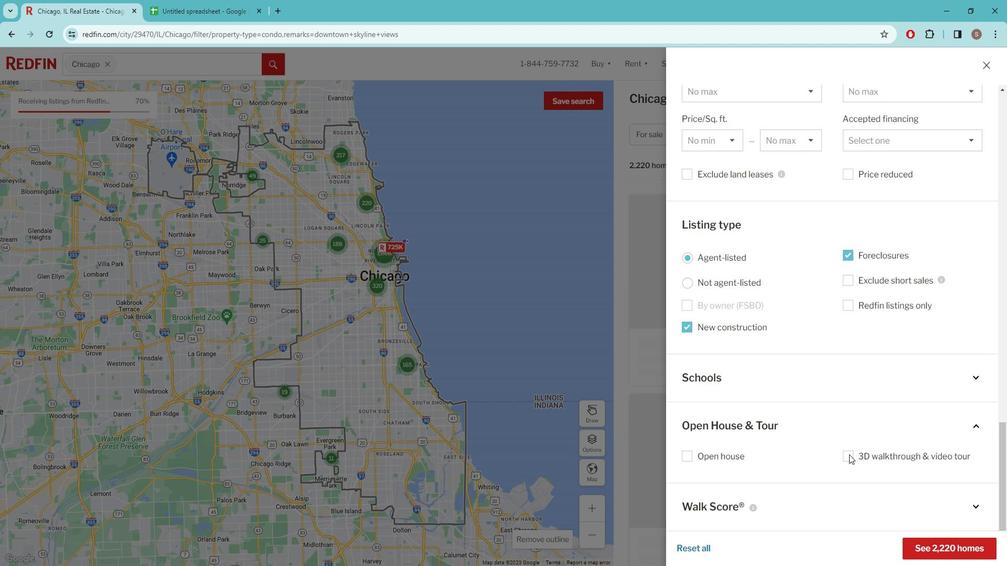 
Action: Mouse moved to (934, 546)
Screenshot: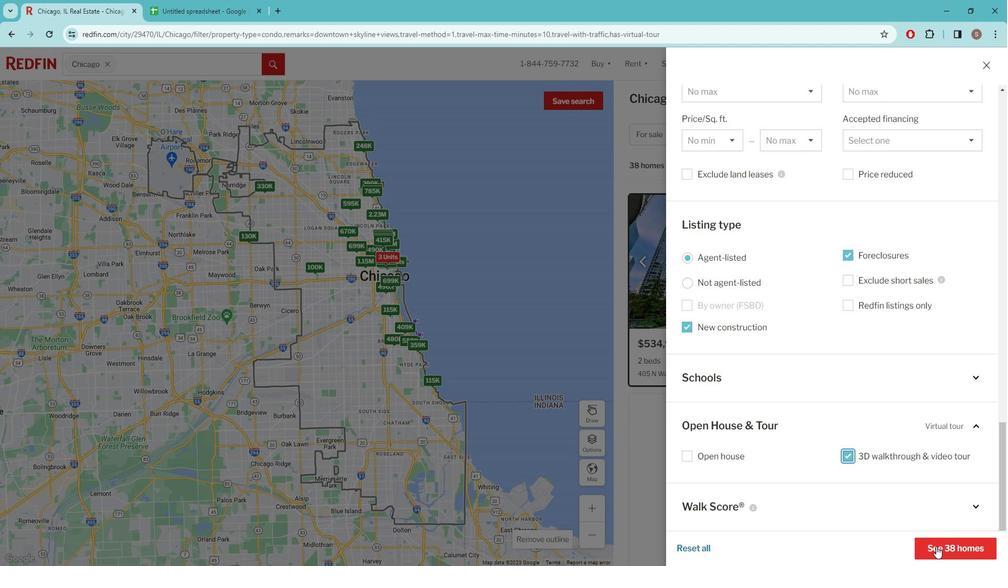 
Action: Mouse pressed left at (934, 546)
Screenshot: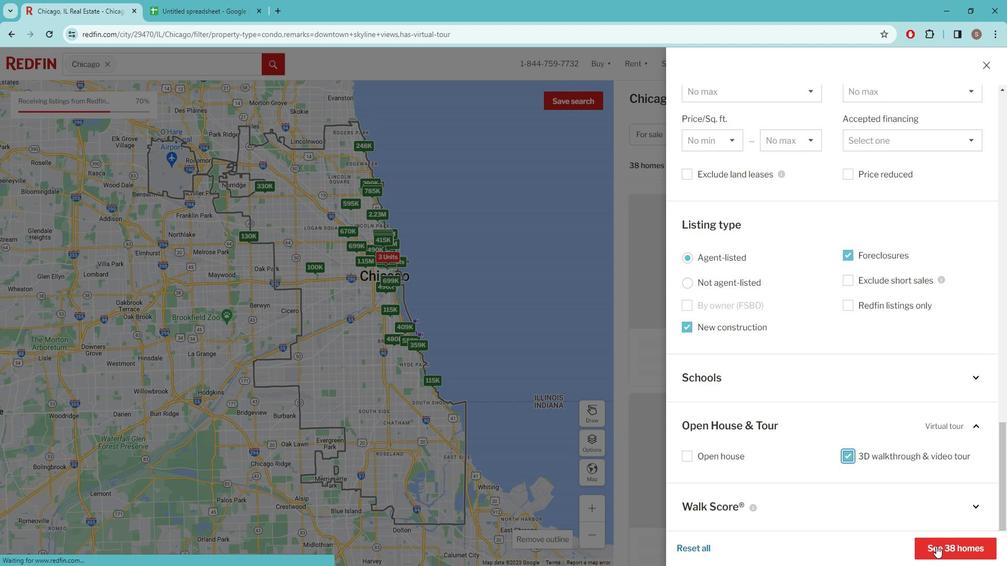 
Action: Mouse moved to (701, 338)
Screenshot: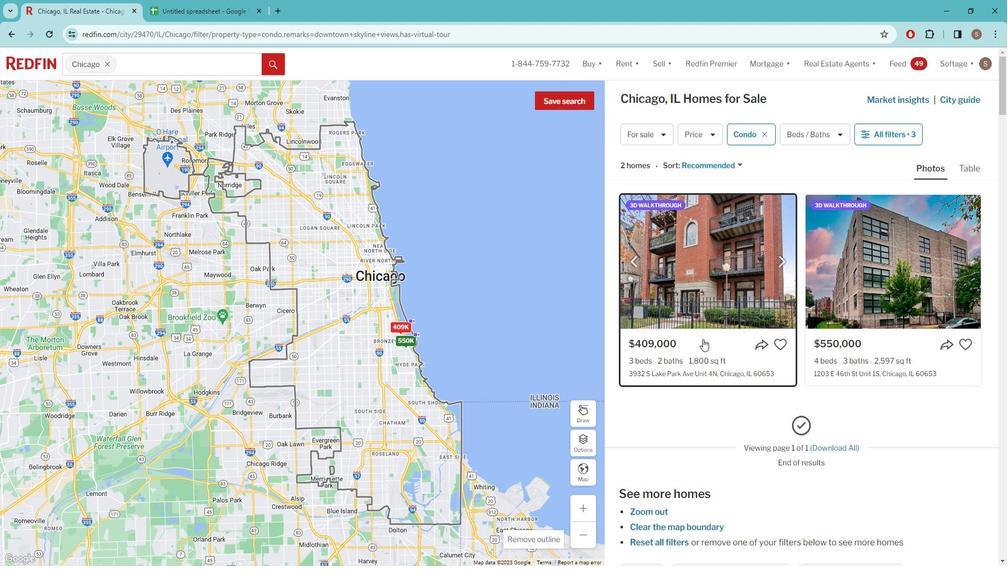 
Action: Mouse pressed left at (701, 338)
Screenshot: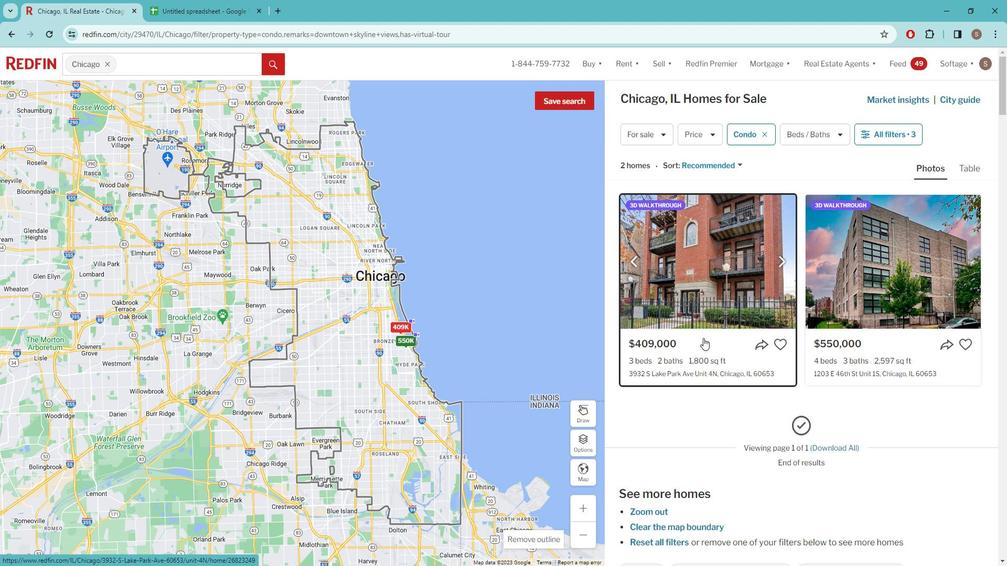 
Action: Mouse moved to (535, 299)
Screenshot: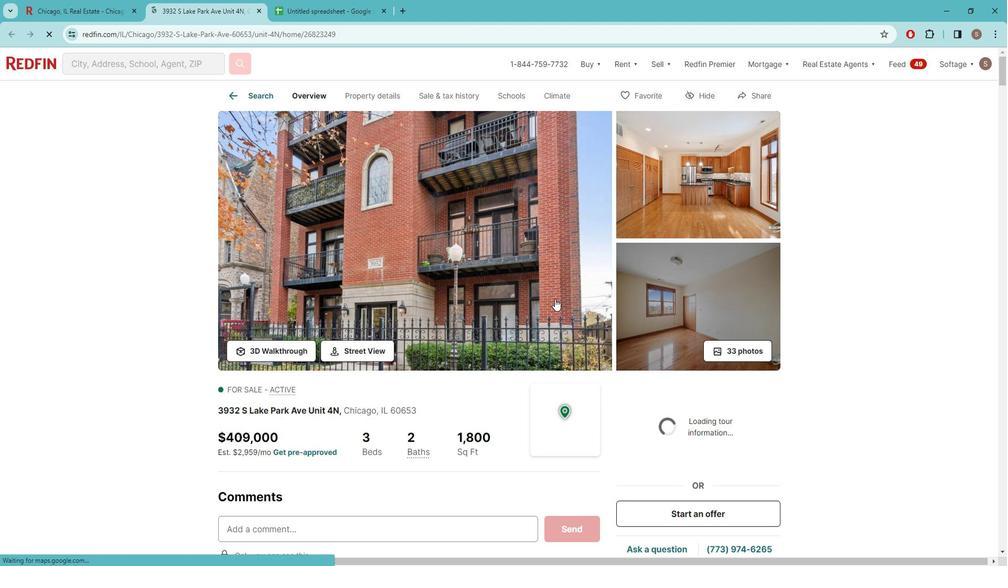 
Action: Mouse pressed left at (535, 299)
Screenshot: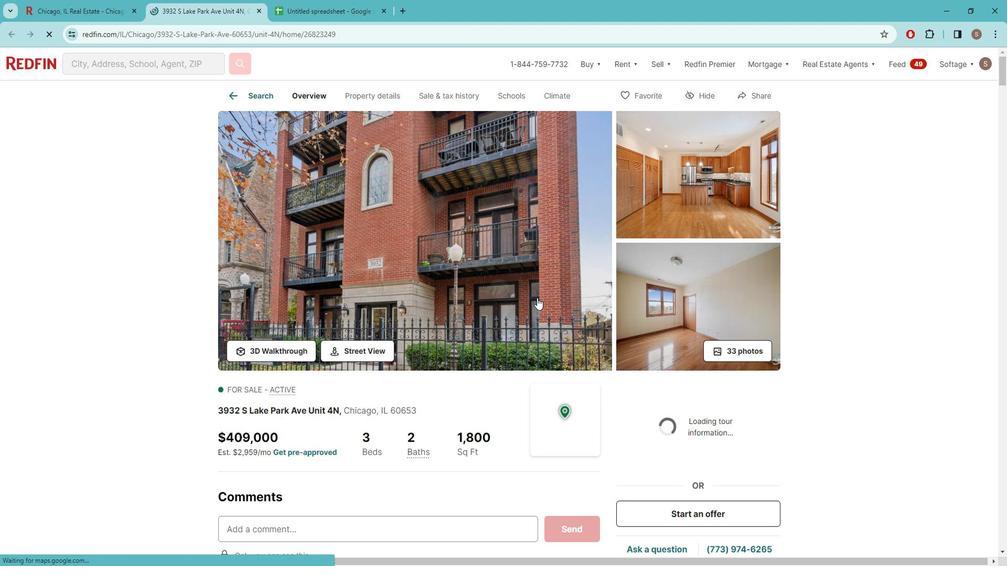 
Action: Mouse moved to (194, 527)
Screenshot: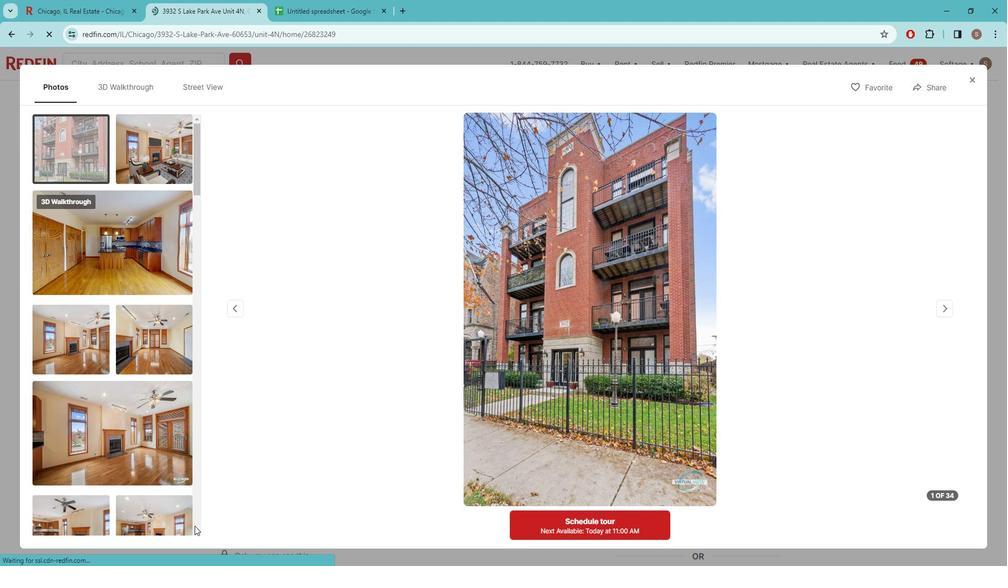 
Action: Mouse pressed left at (194, 527)
Screenshot: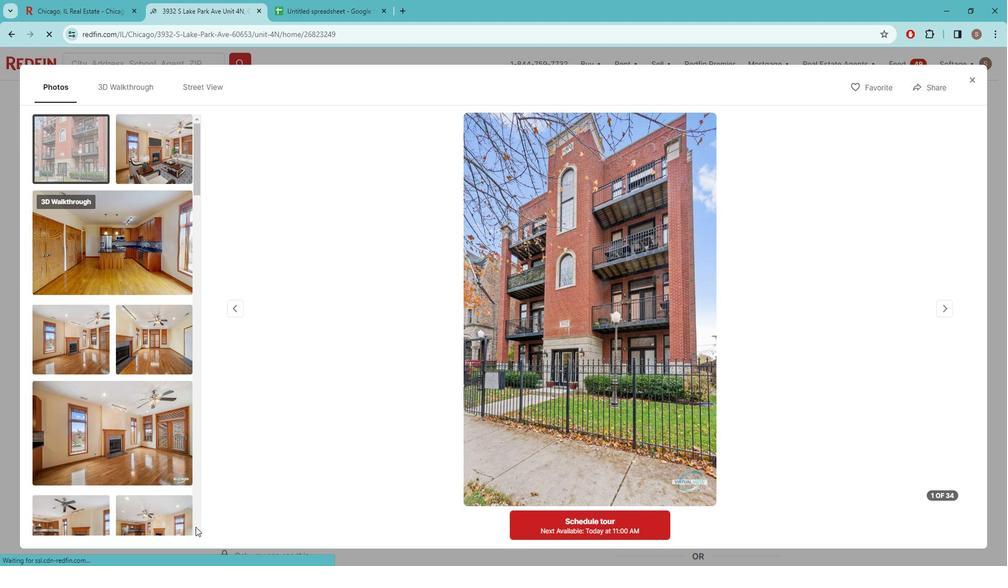 
Action: Mouse pressed left at (194, 527)
Screenshot: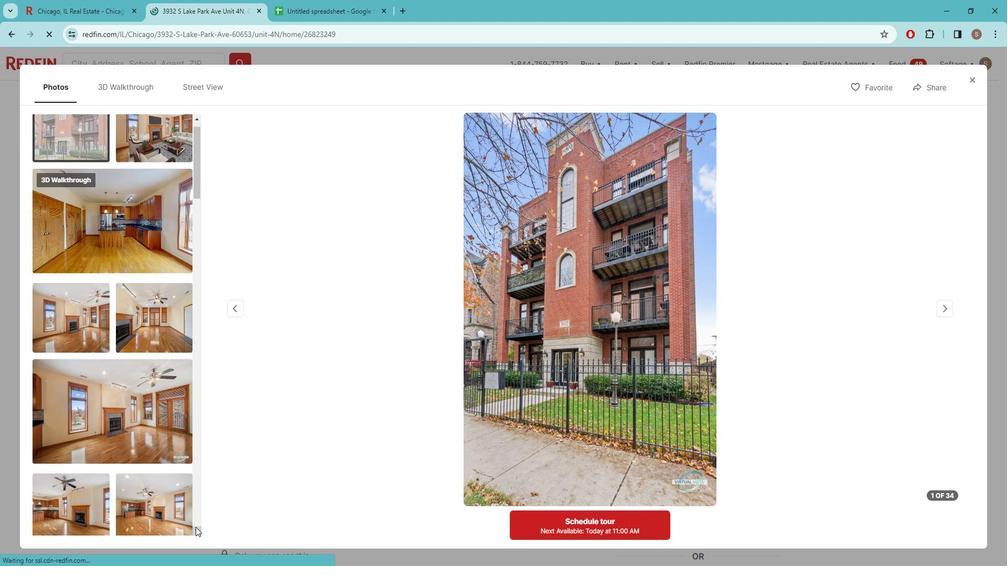 
Action: Mouse pressed left at (194, 527)
Screenshot: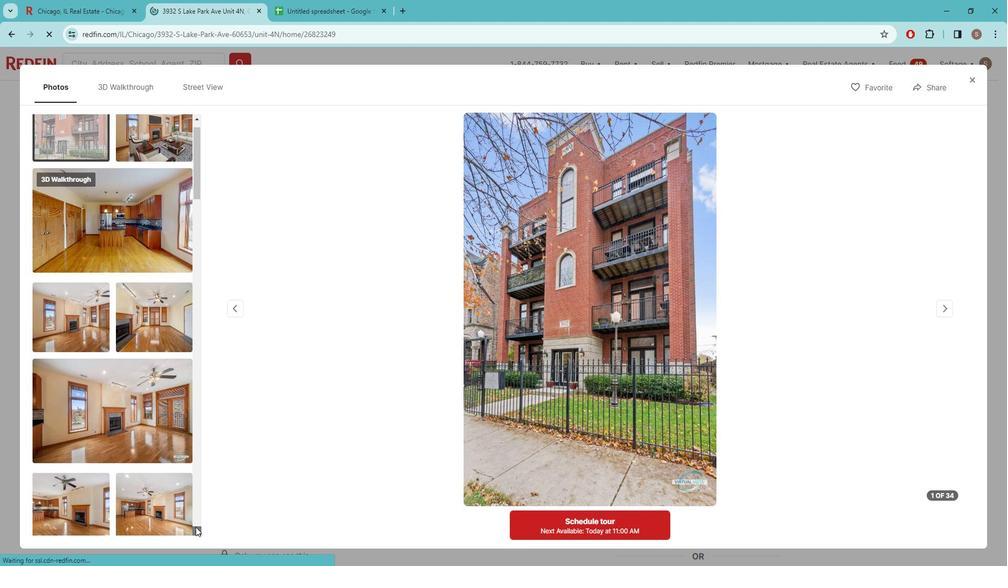 
Action: Mouse pressed left at (194, 527)
Screenshot: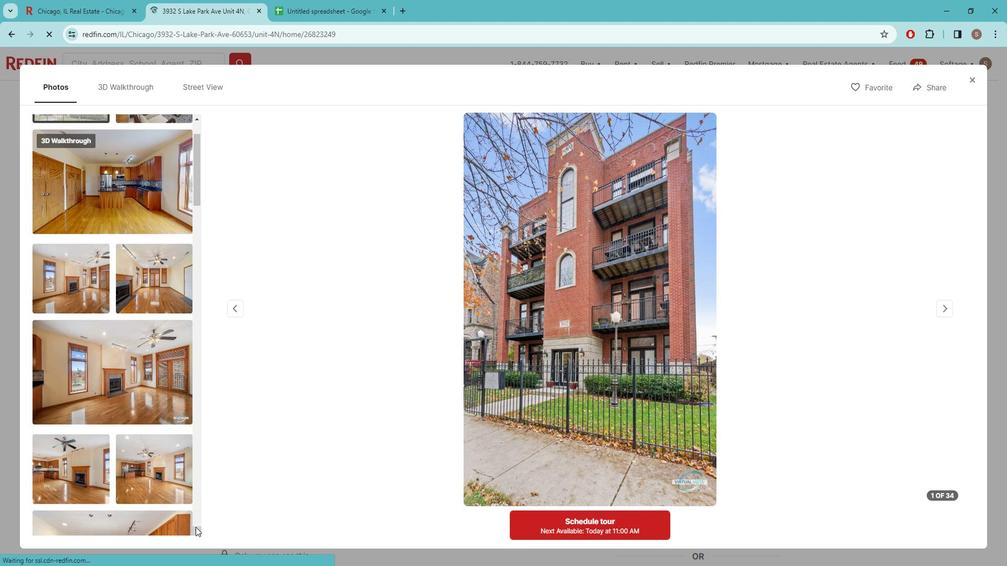 
Action: Mouse pressed left at (194, 527)
Screenshot: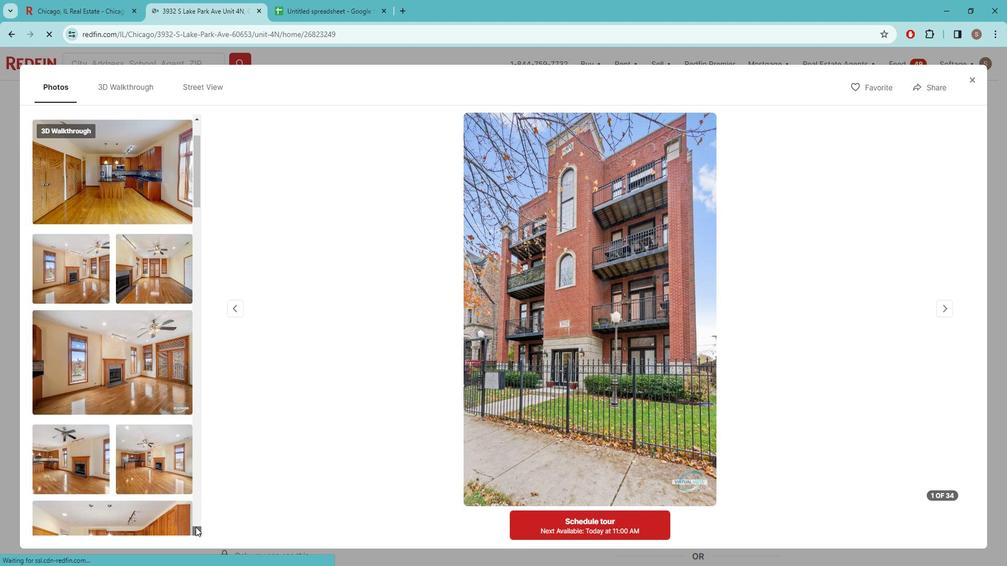 
Action: Mouse pressed left at (194, 527)
Screenshot: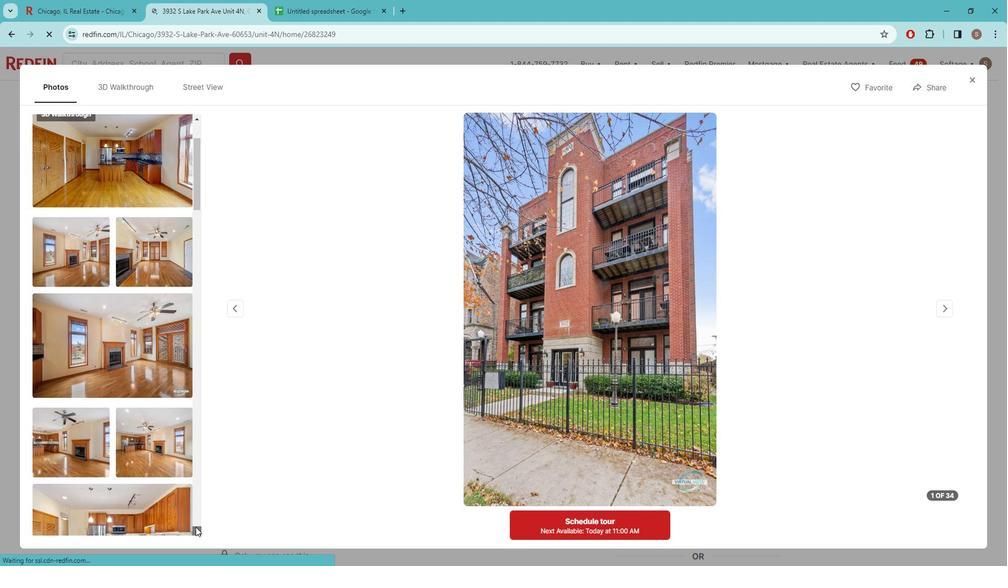 
Action: Mouse pressed left at (194, 527)
Screenshot: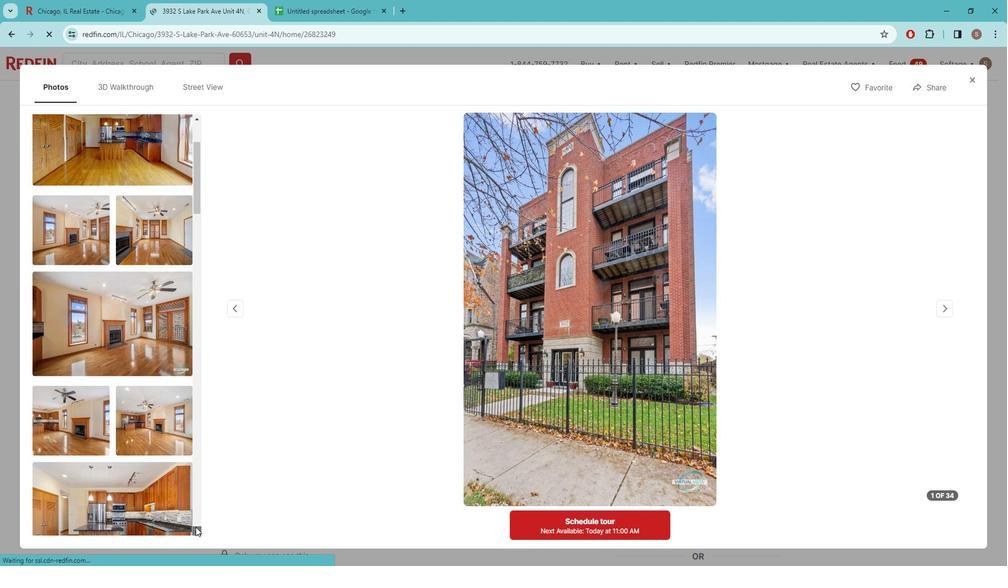 
Action: Mouse pressed left at (194, 527)
Screenshot: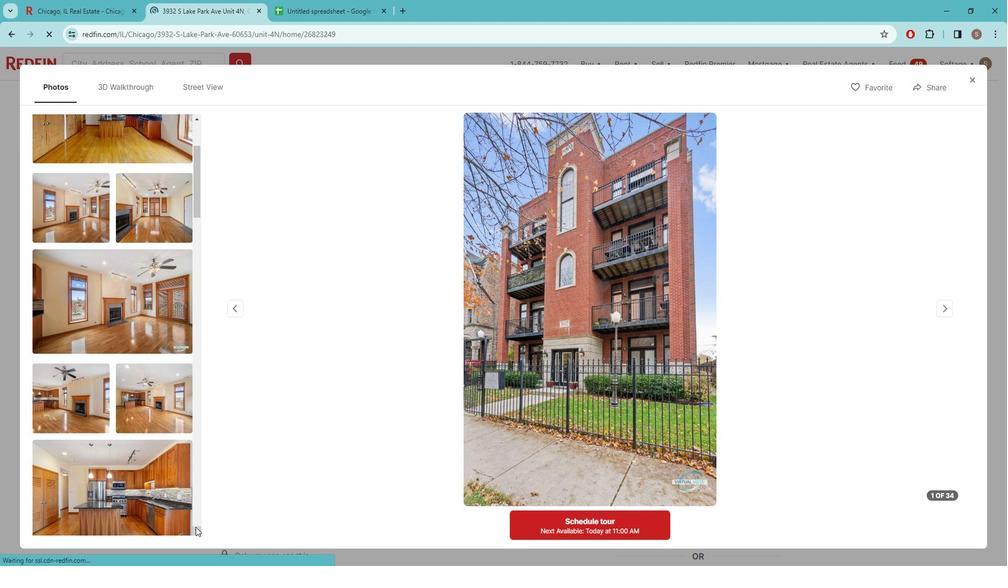 
Action: Mouse pressed left at (194, 527)
Screenshot: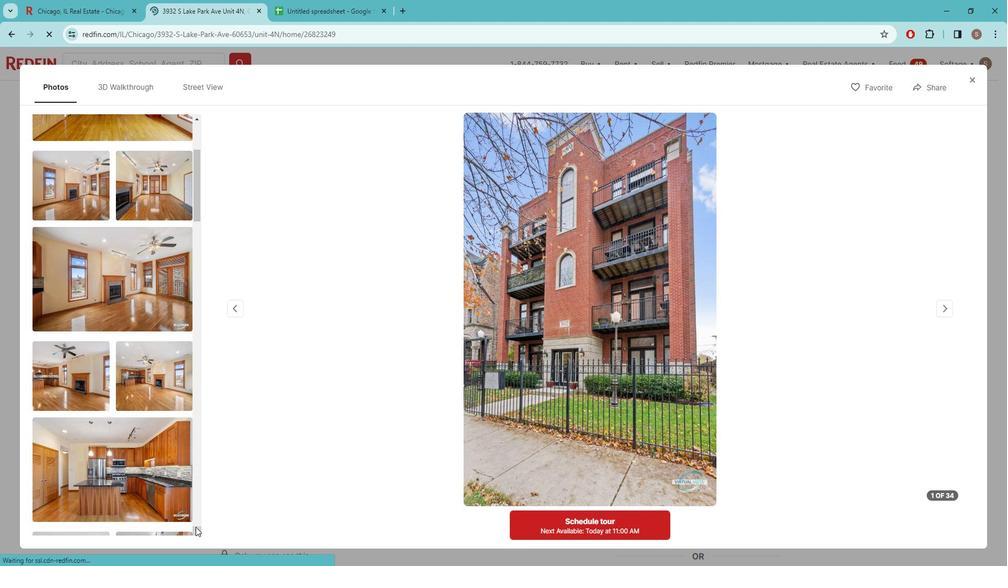 
Action: Mouse pressed left at (194, 527)
Screenshot: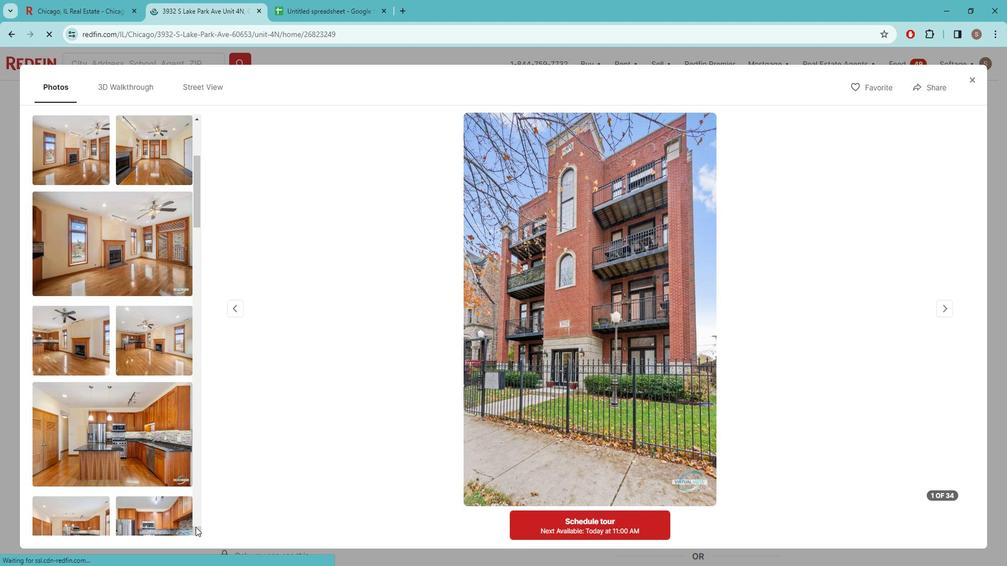 
Action: Mouse pressed left at (194, 527)
Screenshot: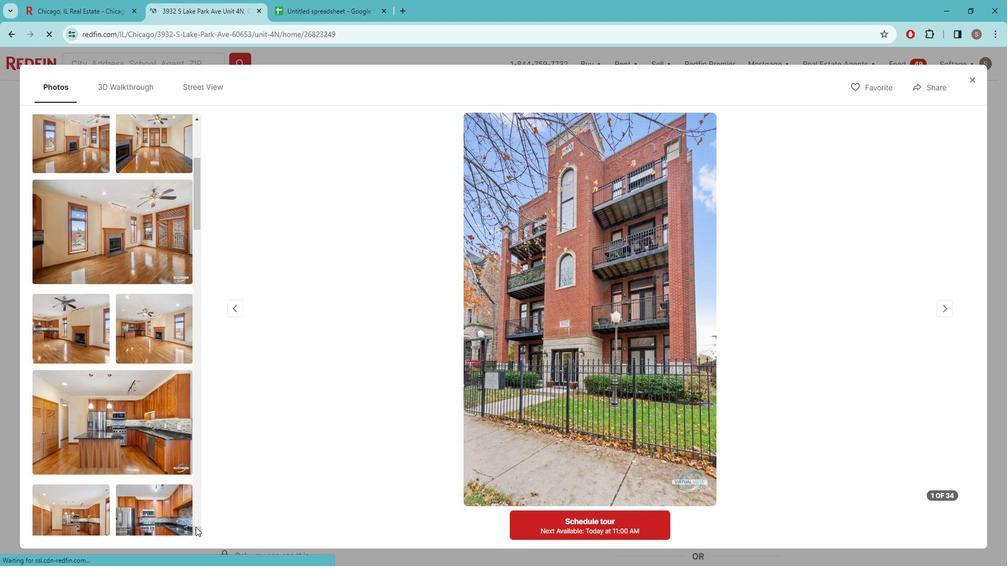 
Action: Mouse pressed left at (194, 527)
Screenshot: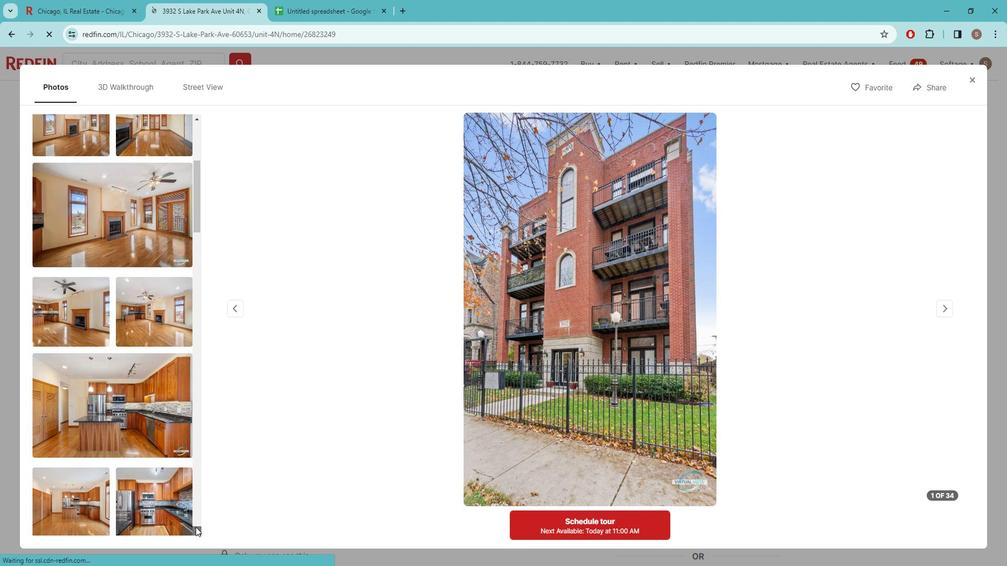 
Action: Mouse pressed left at (194, 527)
Screenshot: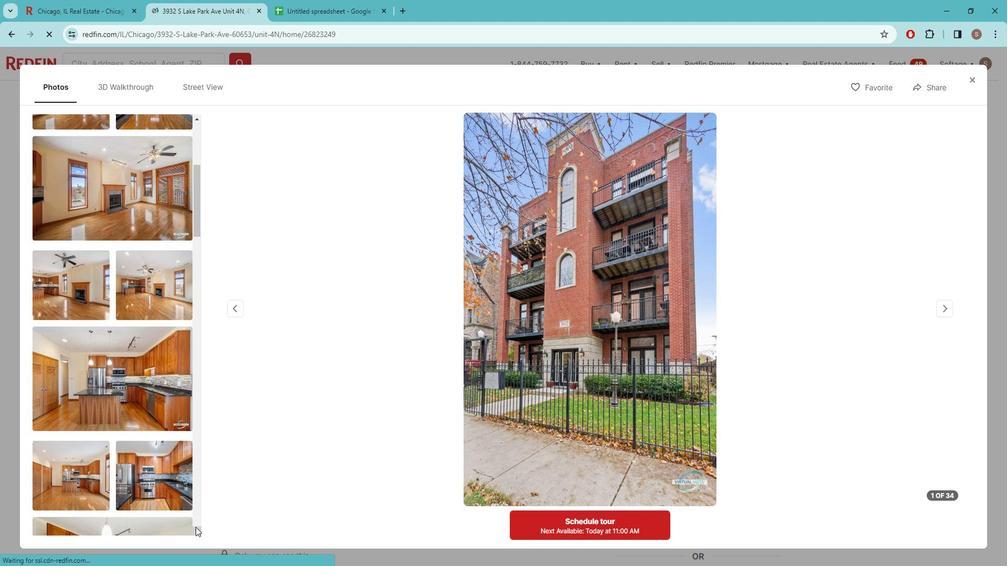 
Action: Mouse pressed left at (194, 527)
Screenshot: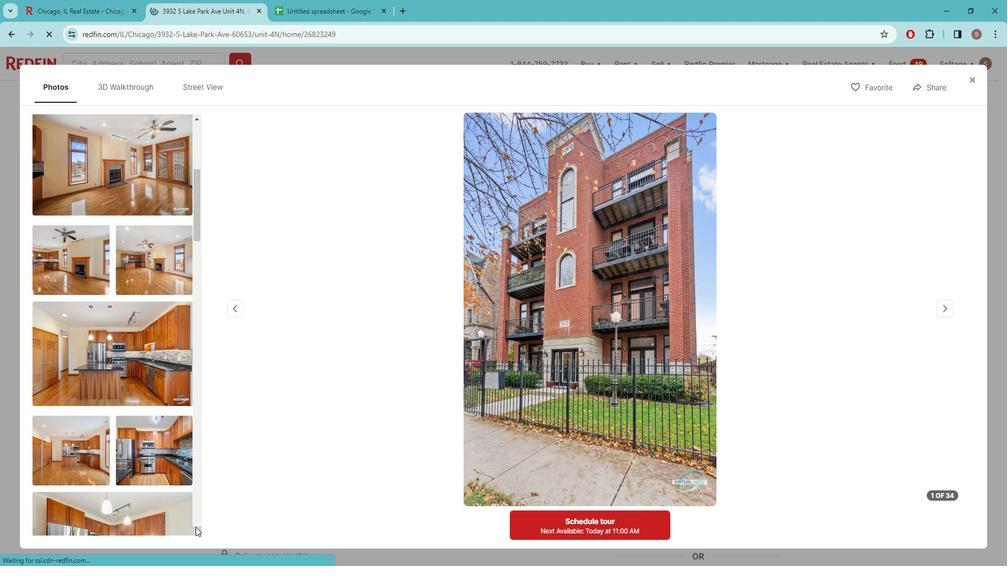 
Action: Mouse pressed left at (194, 527)
Screenshot: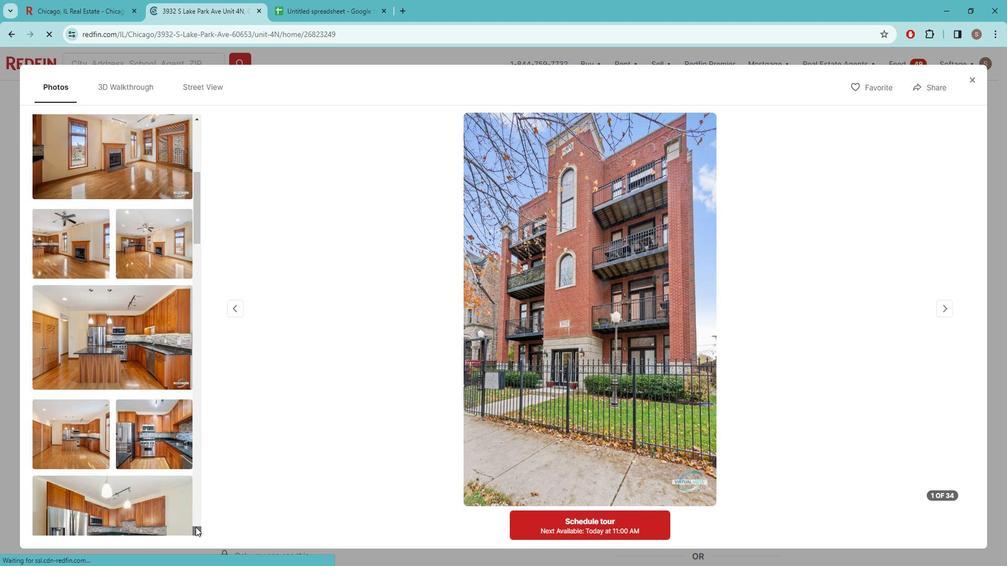 
Action: Mouse pressed left at (194, 527)
Screenshot: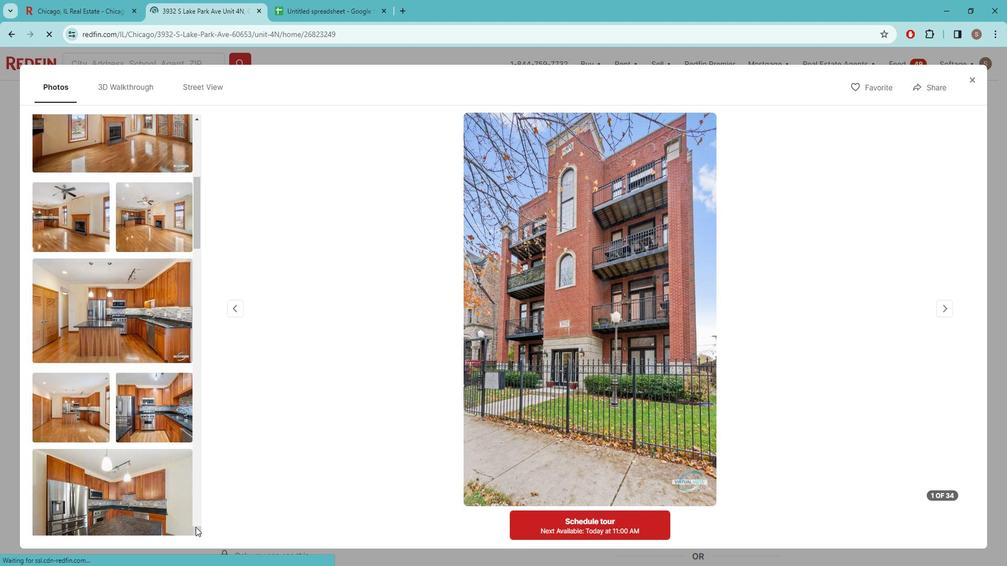 
Action: Mouse pressed left at (194, 527)
Screenshot: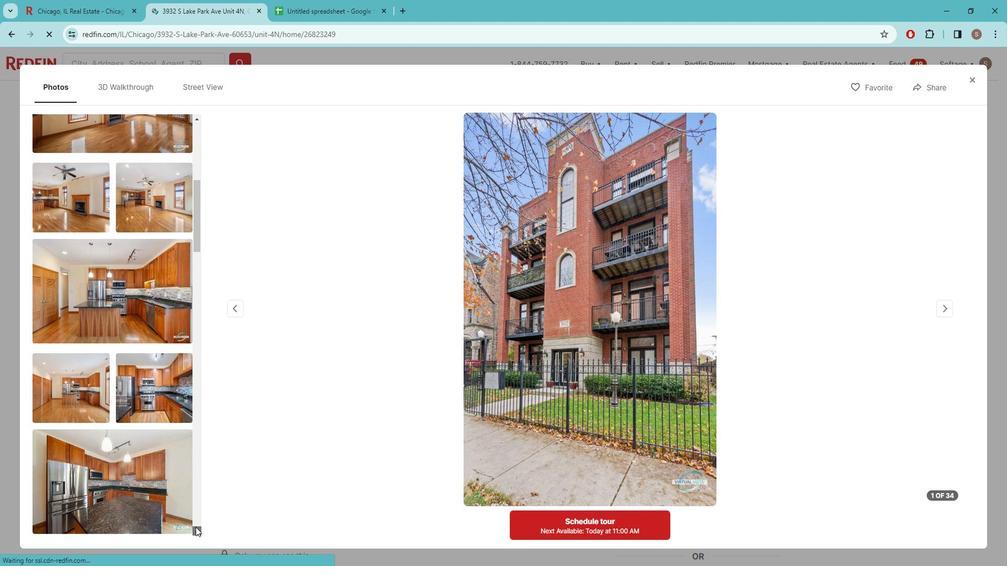 
Action: Mouse pressed left at (194, 527)
Screenshot: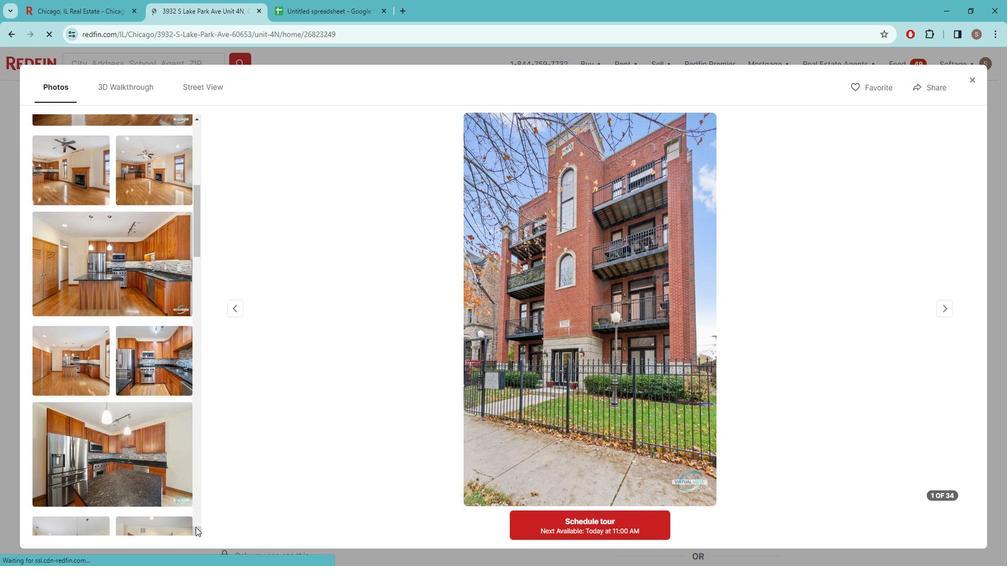 
Action: Mouse pressed left at (194, 527)
Screenshot: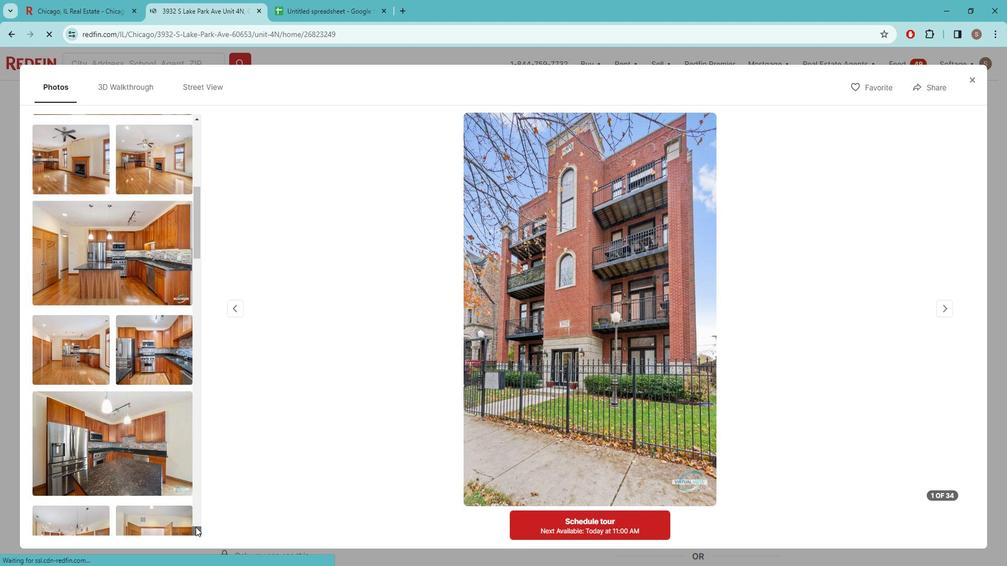 
Action: Mouse pressed left at (194, 527)
Screenshot: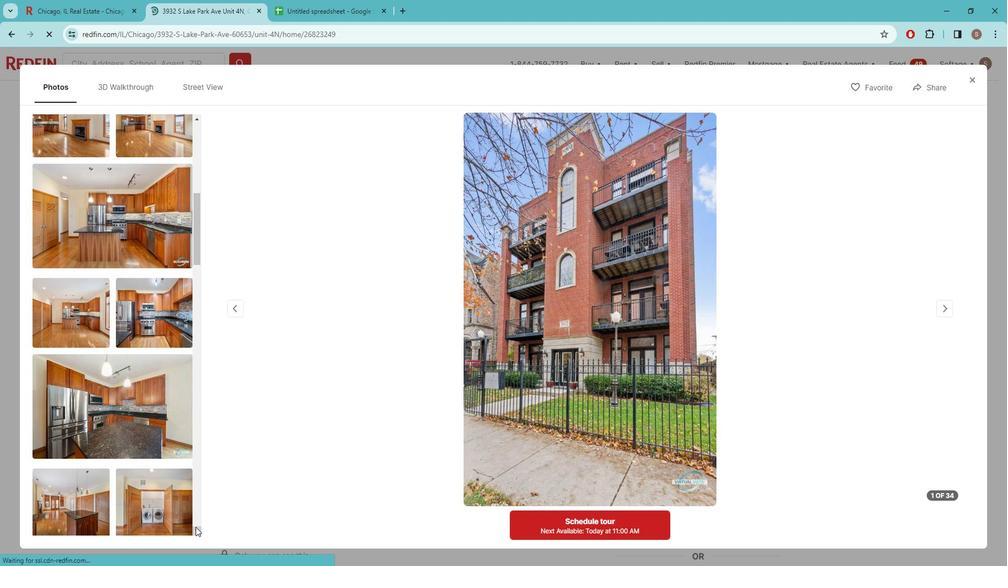 
Action: Mouse pressed left at (194, 527)
Screenshot: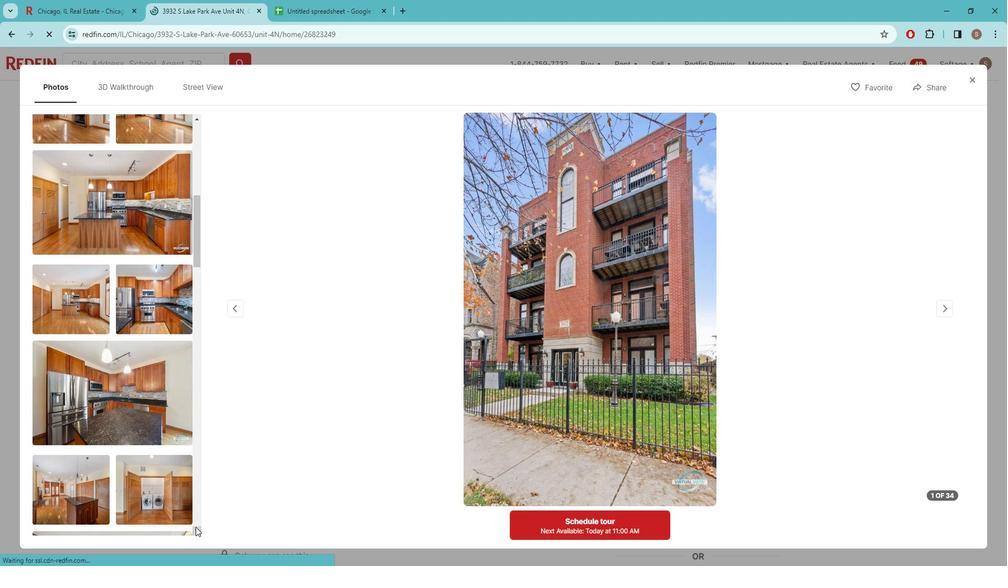 
Action: Mouse pressed left at (194, 527)
Screenshot: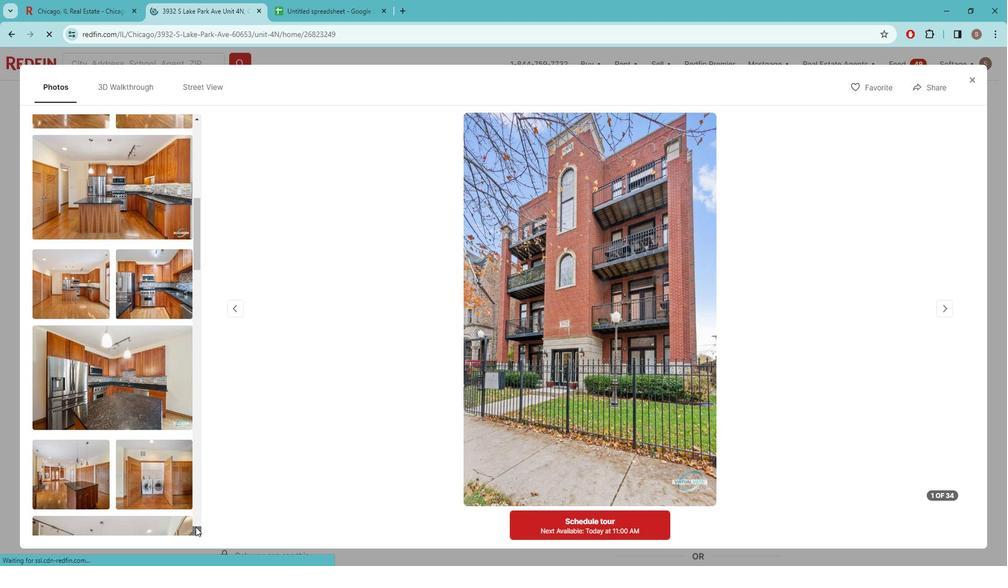 
Action: Mouse pressed left at (194, 527)
Screenshot: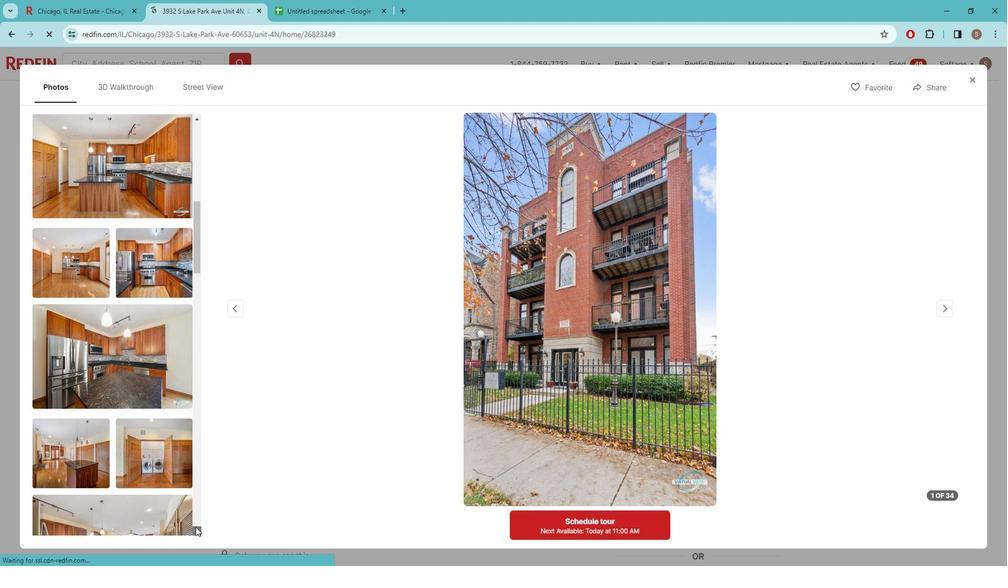 
Action: Mouse pressed left at (194, 527)
Screenshot: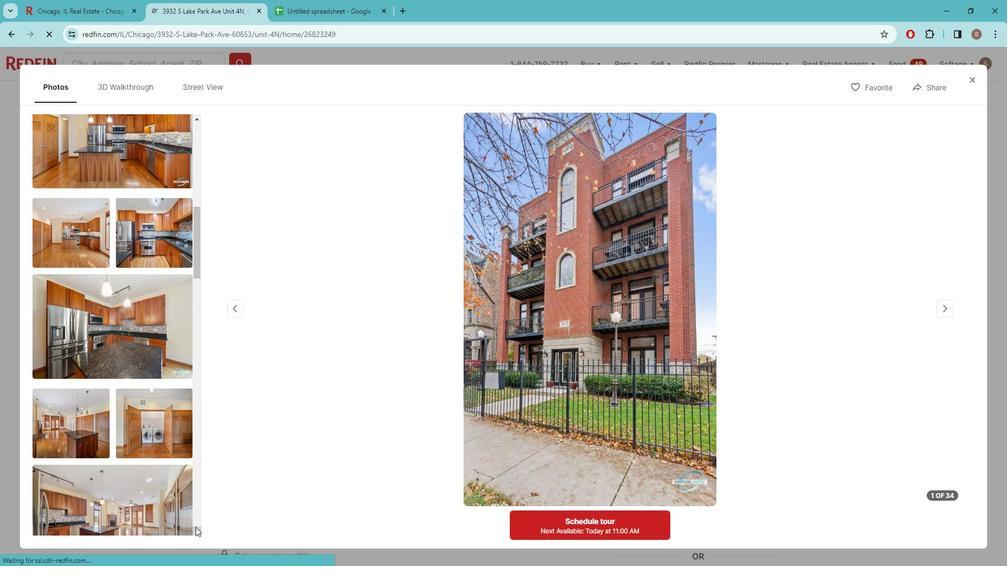 
Action: Mouse pressed left at (194, 527)
Screenshot: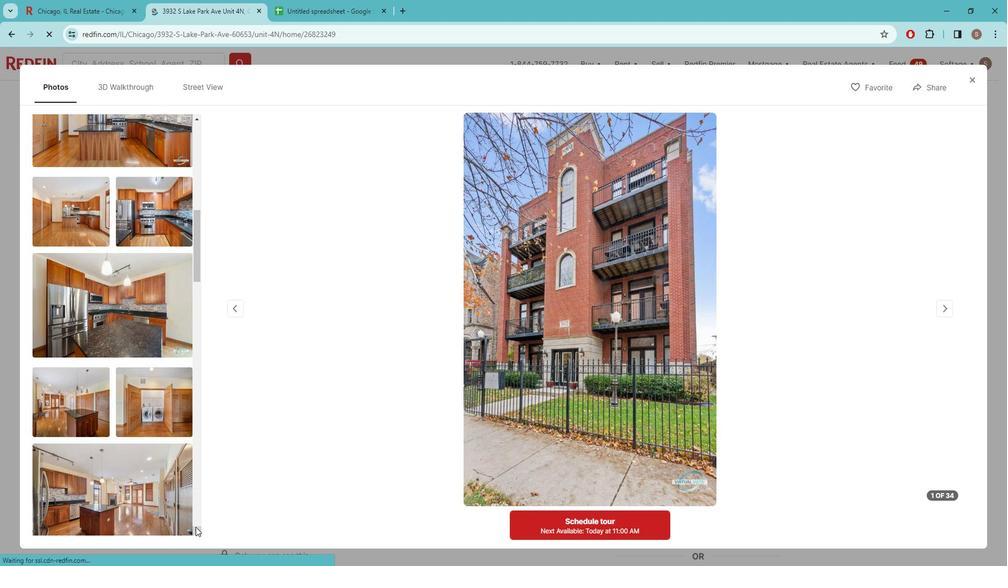 
Action: Mouse pressed left at (194, 527)
Screenshot: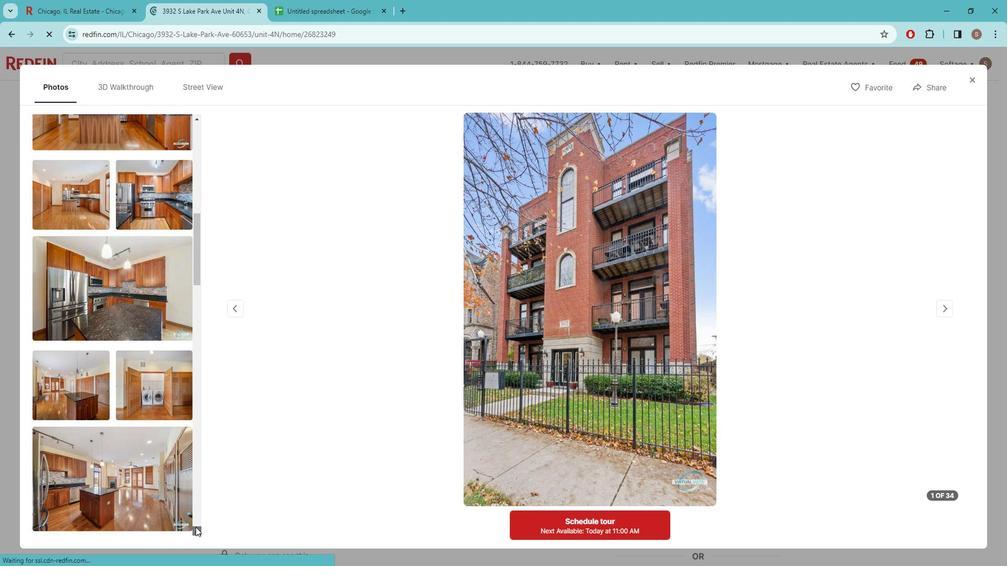 
Action: Mouse pressed left at (194, 527)
Screenshot: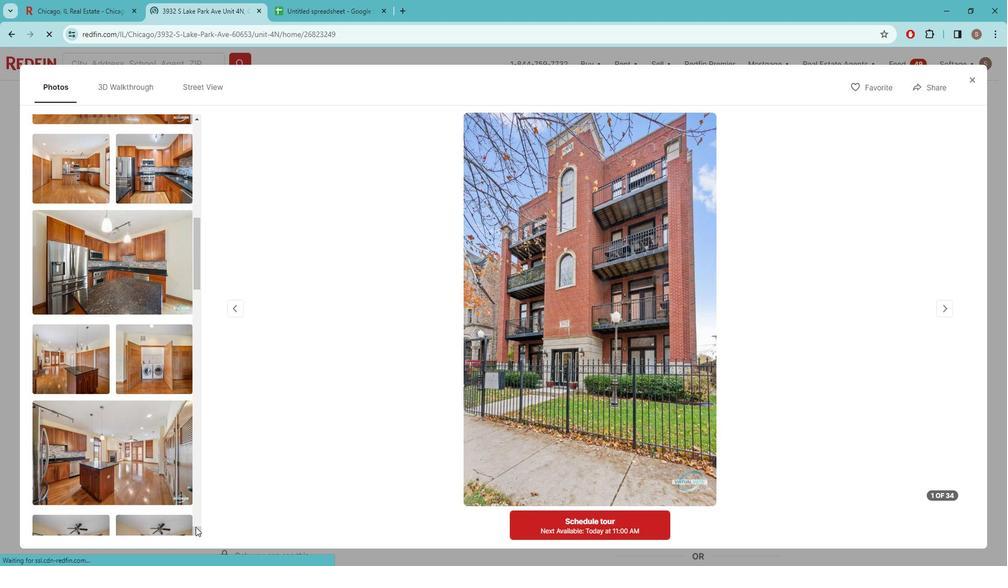 
Action: Mouse pressed left at (194, 527)
Screenshot: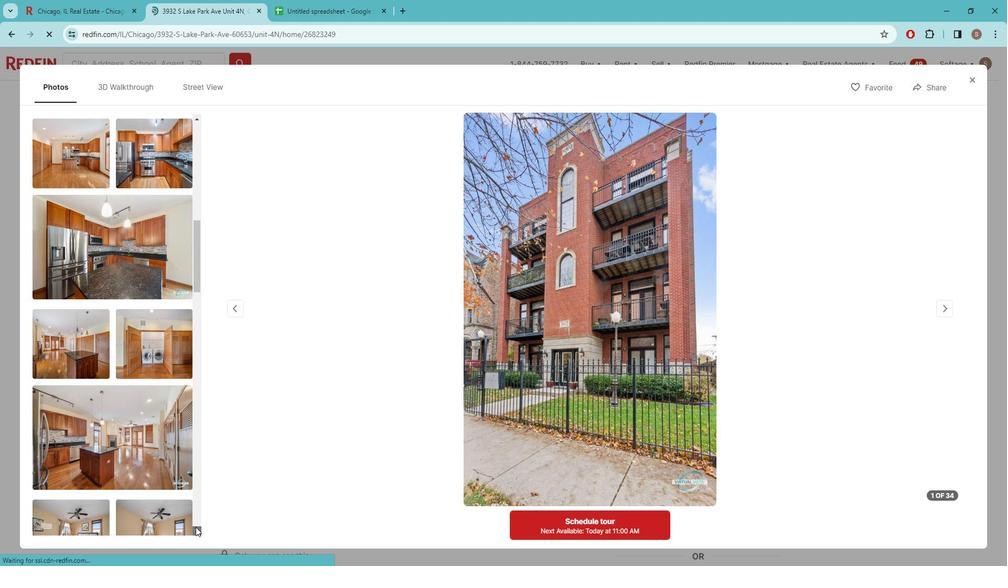 
Action: Mouse pressed left at (194, 527)
Screenshot: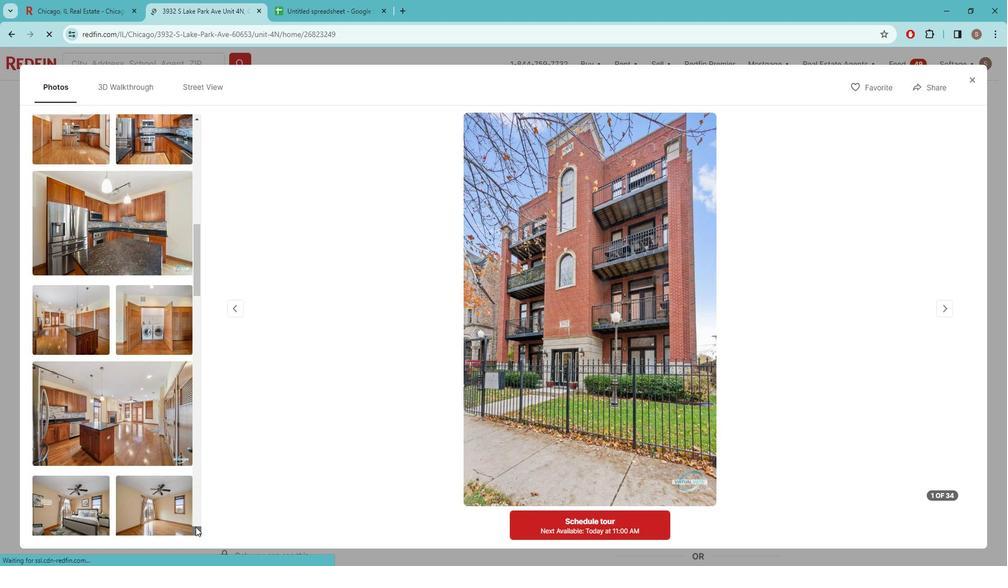 
Action: Mouse pressed left at (194, 527)
Screenshot: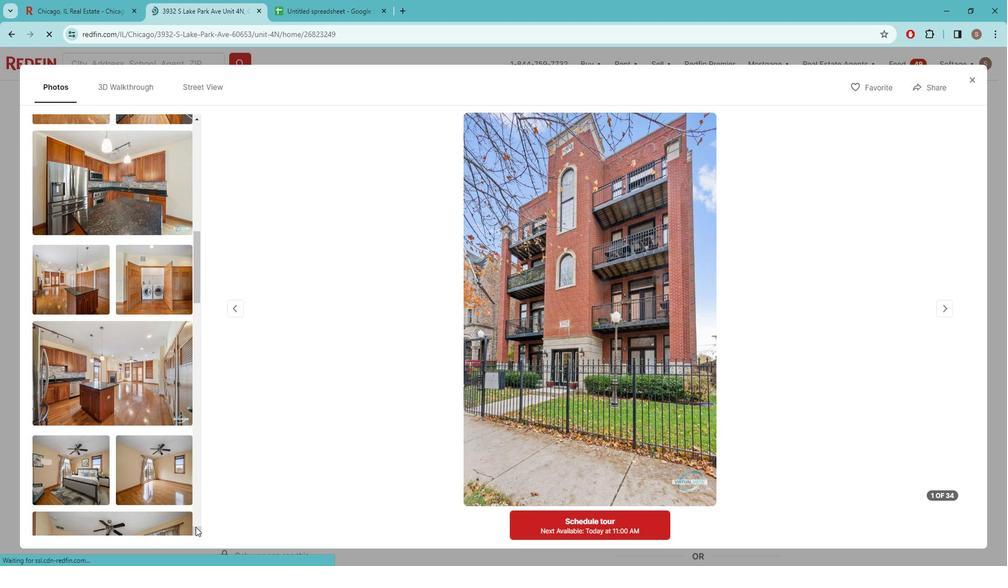
Action: Mouse pressed left at (194, 527)
Screenshot: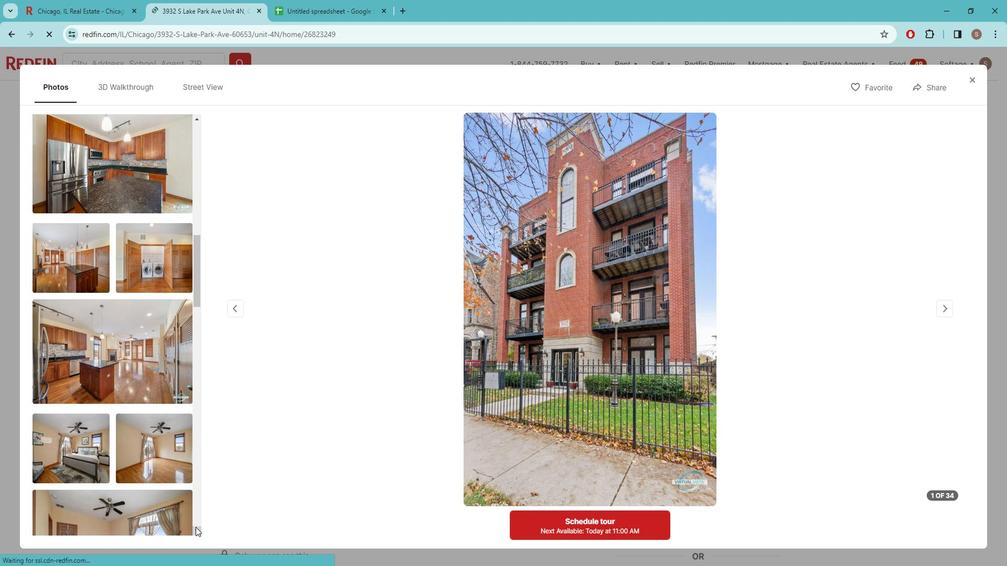 
Action: Mouse pressed left at (194, 527)
Screenshot: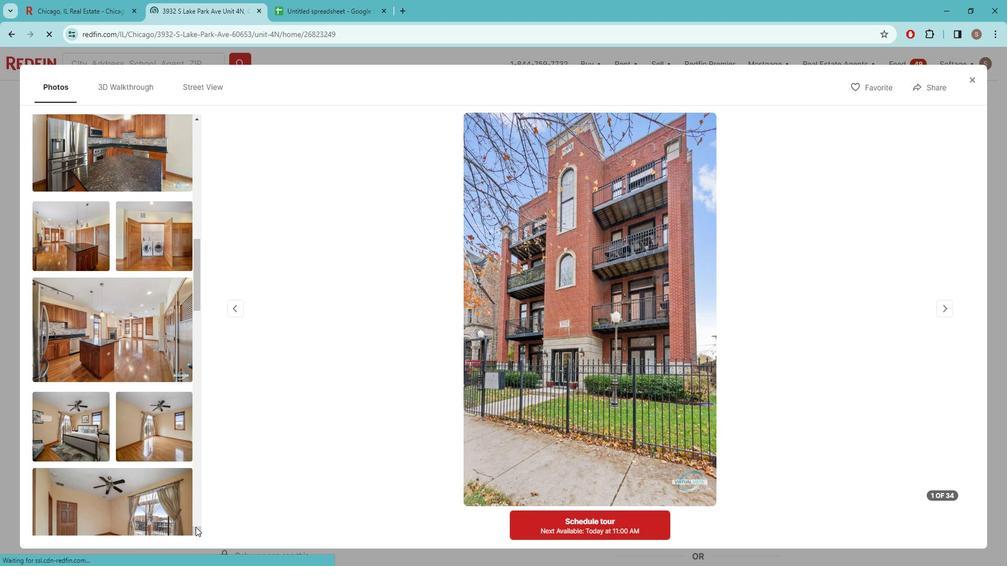 
Action: Mouse pressed left at (194, 527)
Screenshot: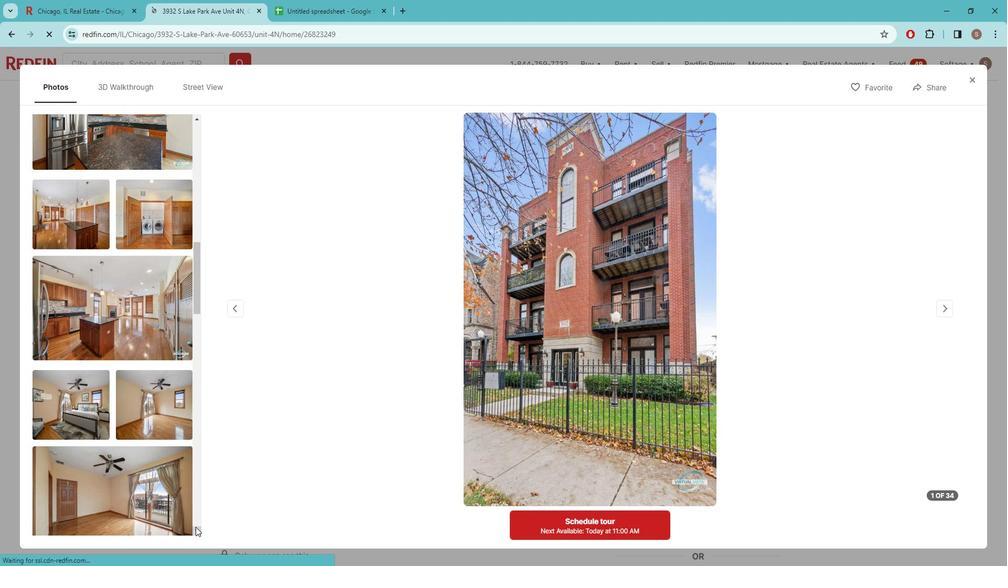 
Action: Mouse pressed left at (194, 527)
Screenshot: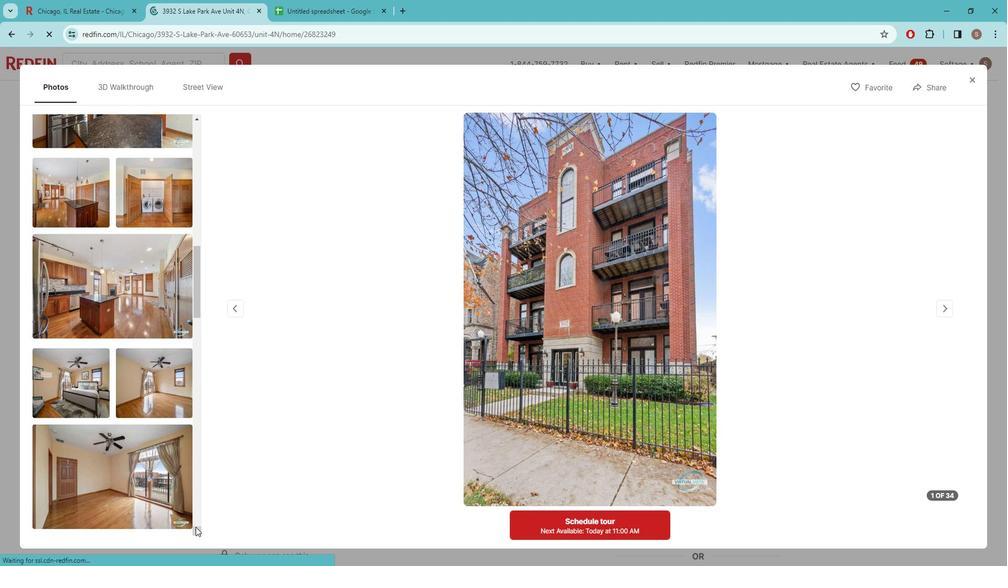 
Action: Mouse pressed left at (194, 527)
Screenshot: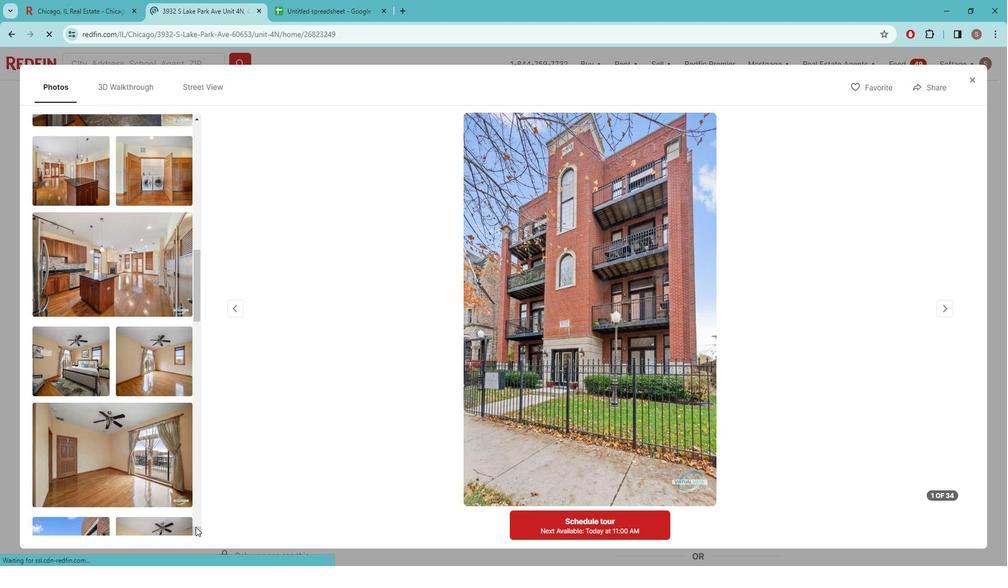
Action: Mouse pressed left at (194, 527)
Screenshot: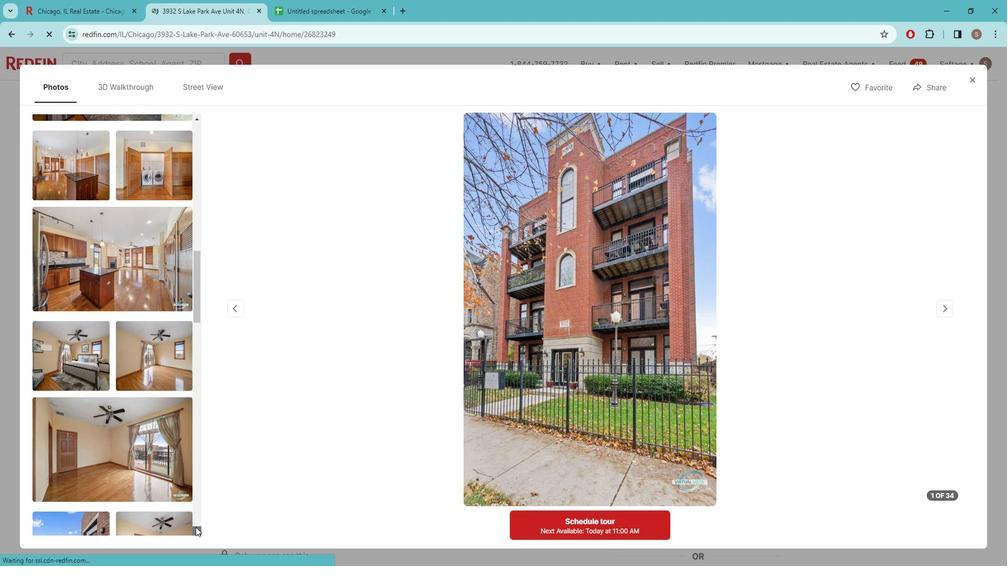 
Action: Mouse pressed left at (194, 527)
Screenshot: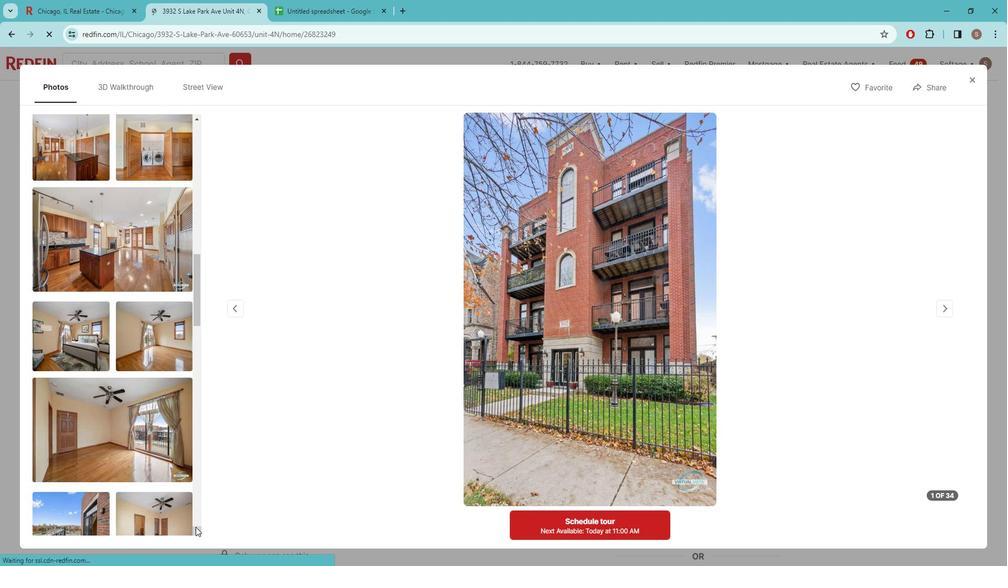 
Action: Mouse pressed left at (194, 527)
Screenshot: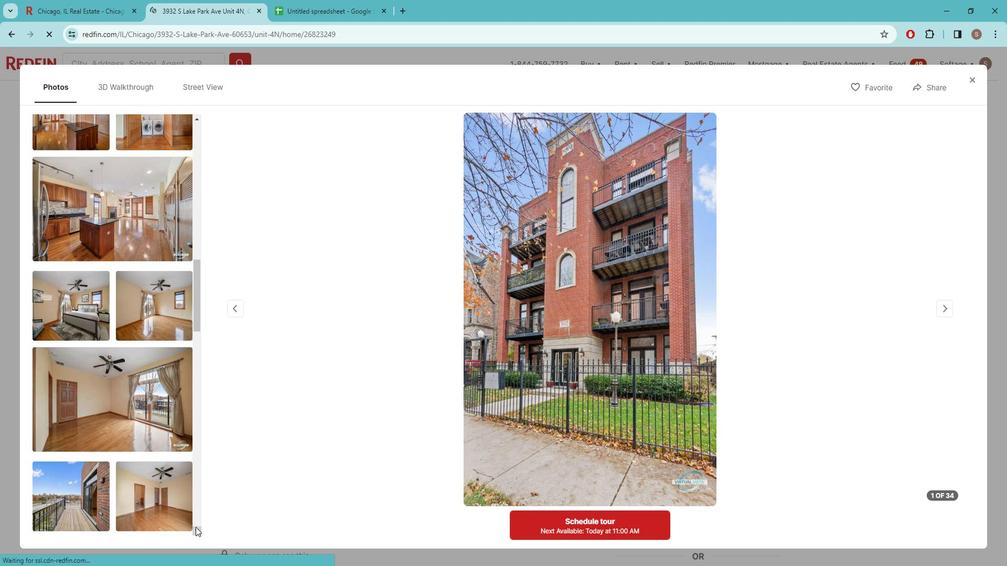 
Action: Mouse pressed left at (194, 527)
Screenshot: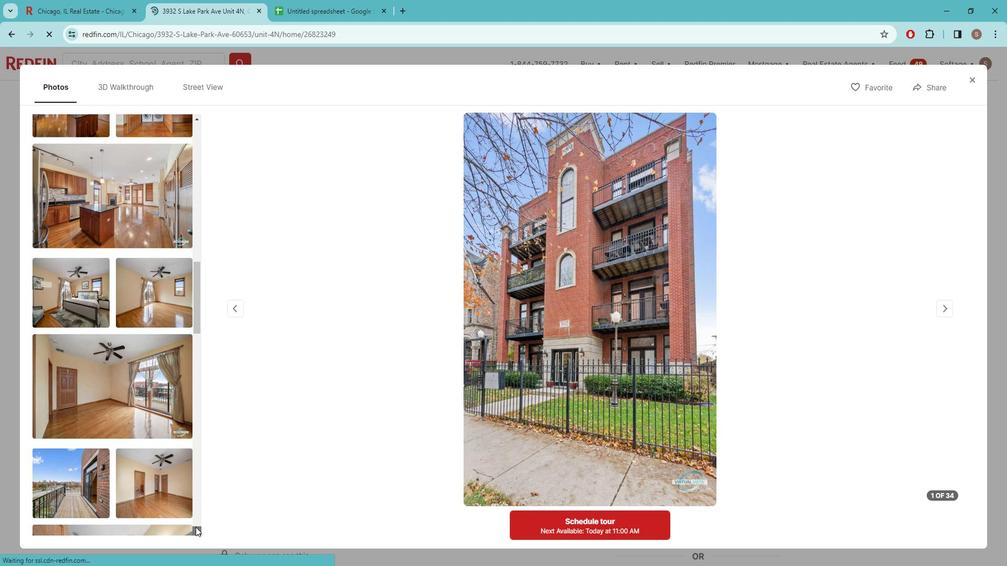 
Action: Mouse pressed left at (194, 527)
Screenshot: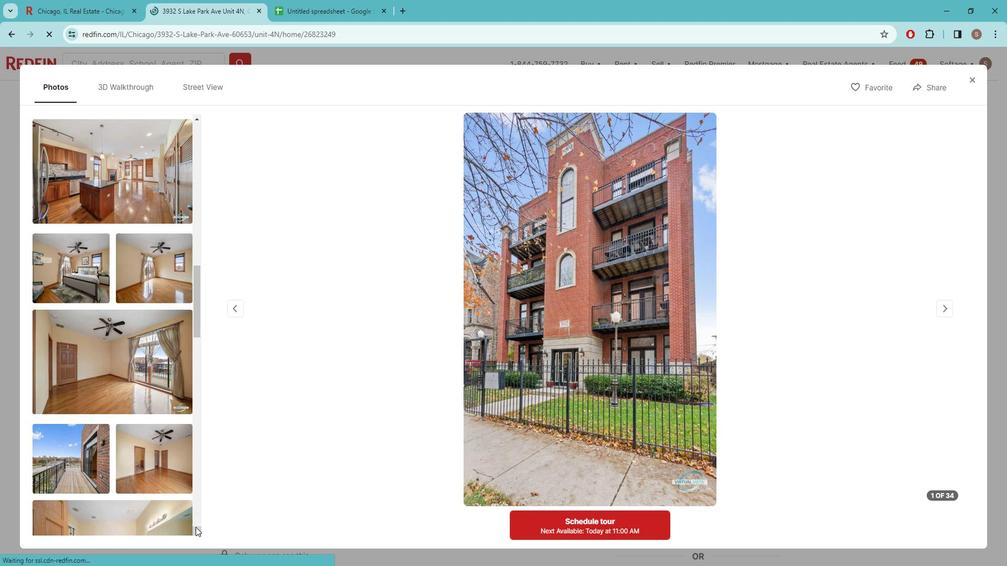 
Action: Mouse pressed left at (194, 527)
Screenshot: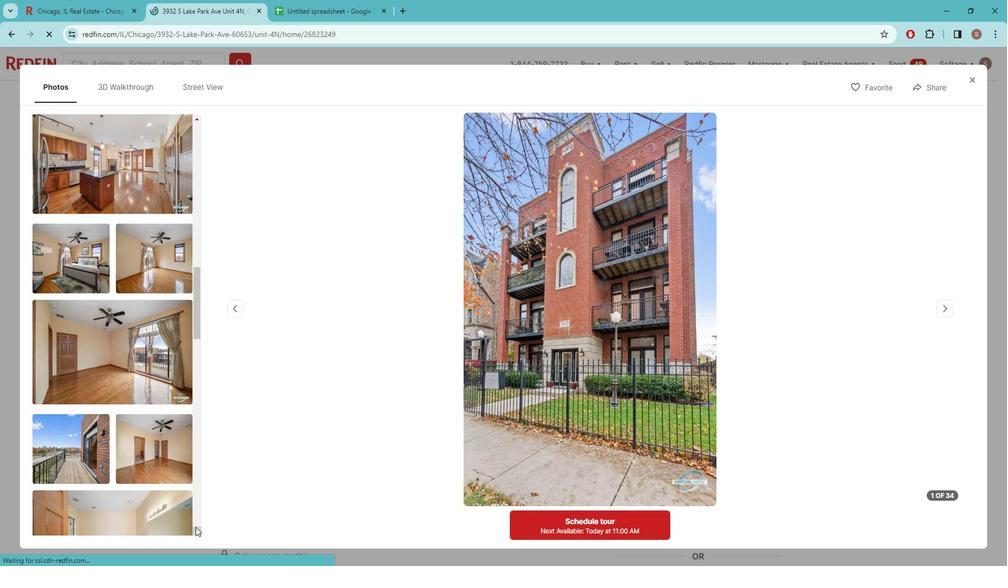 
Action: Mouse pressed left at (194, 527)
Screenshot: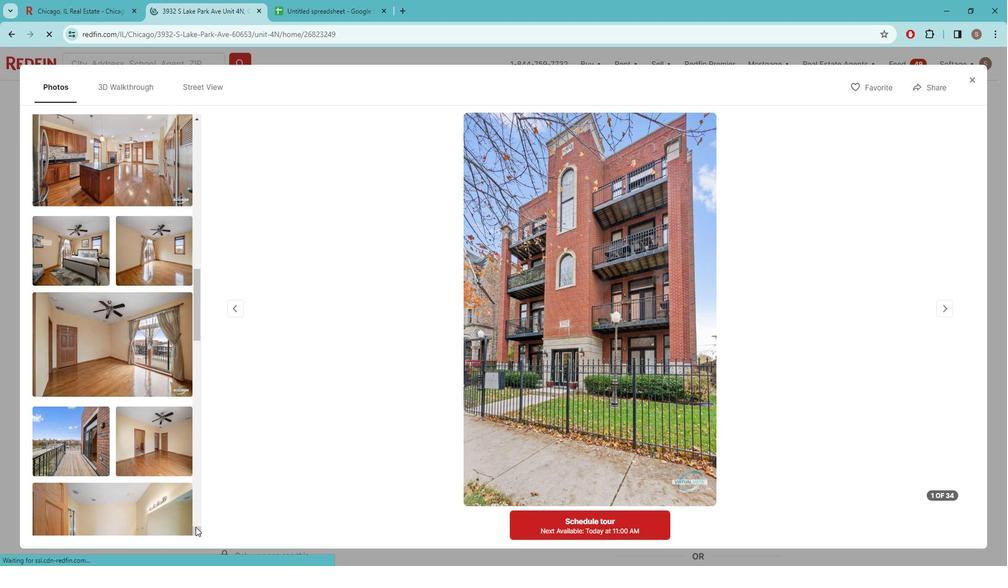 
Action: Mouse pressed left at (194, 527)
Screenshot: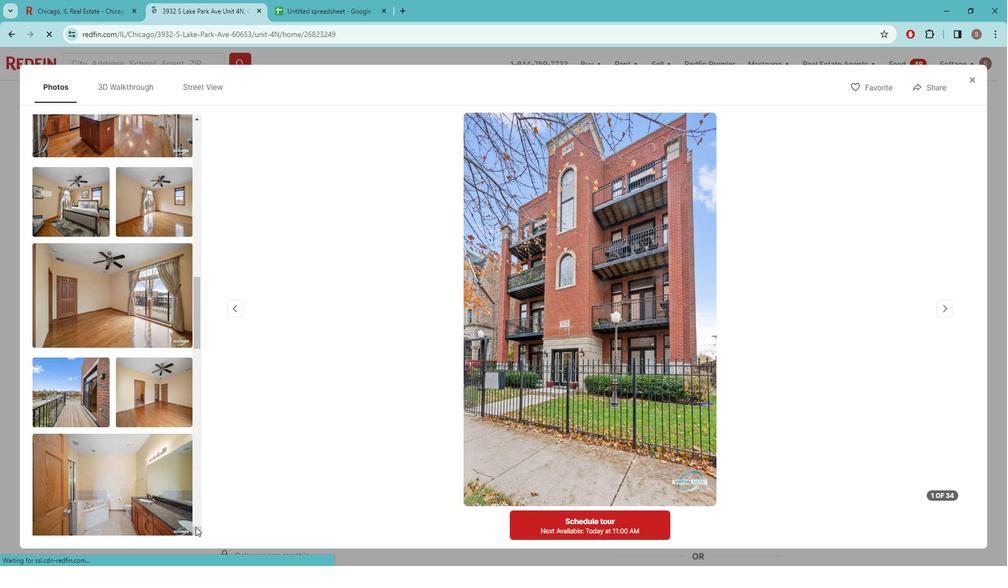 
Action: Mouse pressed left at (194, 527)
Screenshot: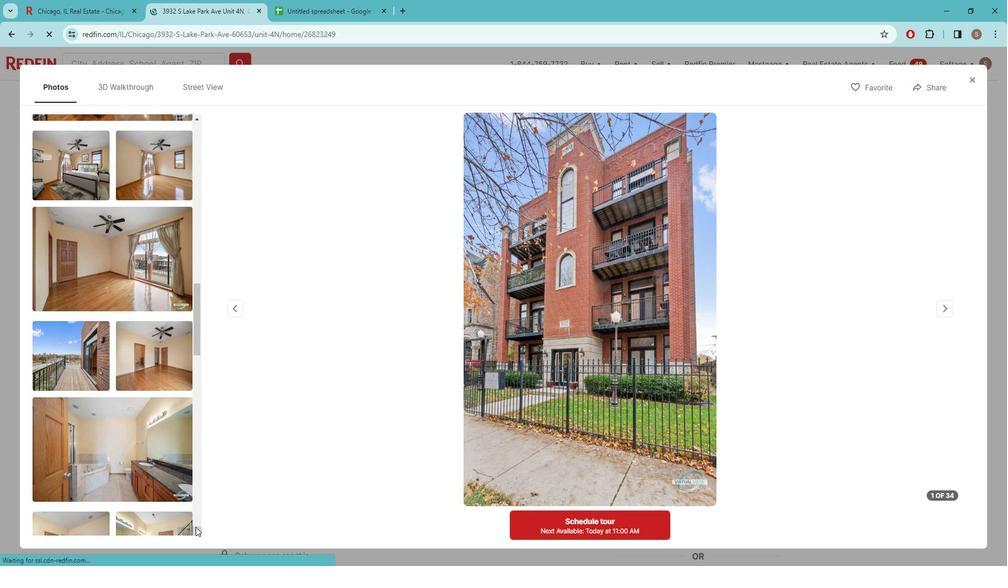 
Action: Mouse pressed left at (194, 527)
Screenshot: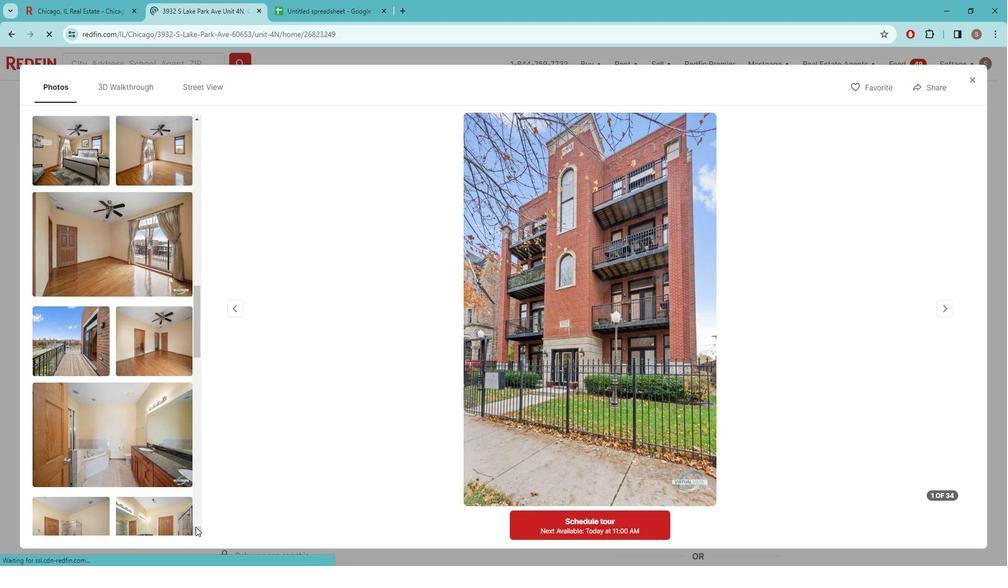 
Action: Mouse pressed left at (194, 527)
Screenshot: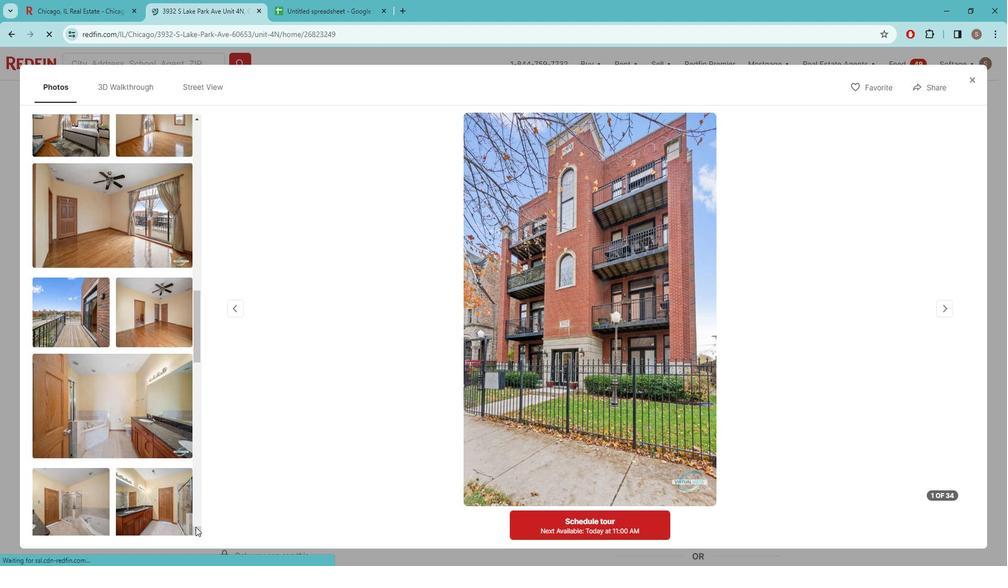 
Action: Mouse pressed left at (194, 527)
Screenshot: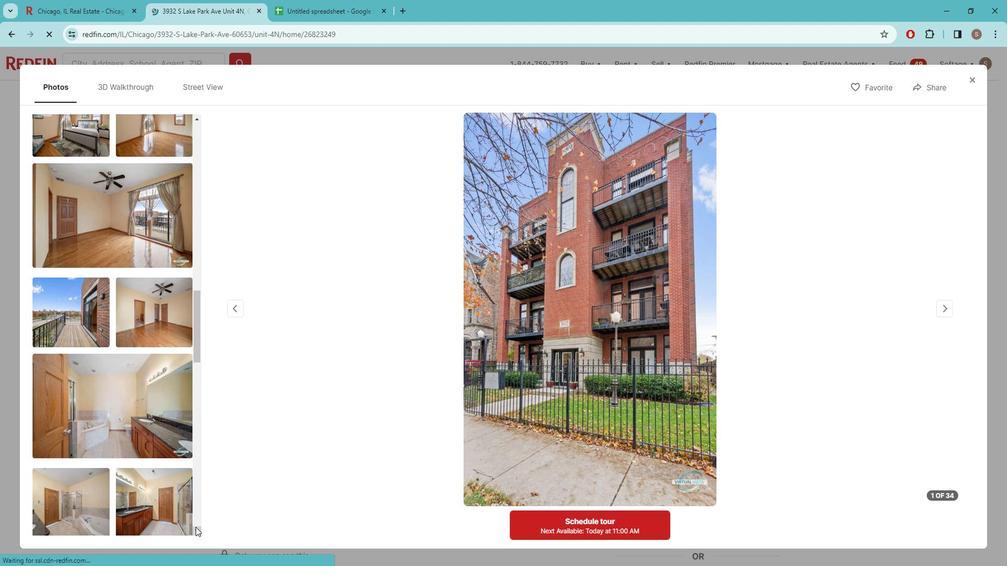 
Action: Mouse pressed left at (194, 527)
Screenshot: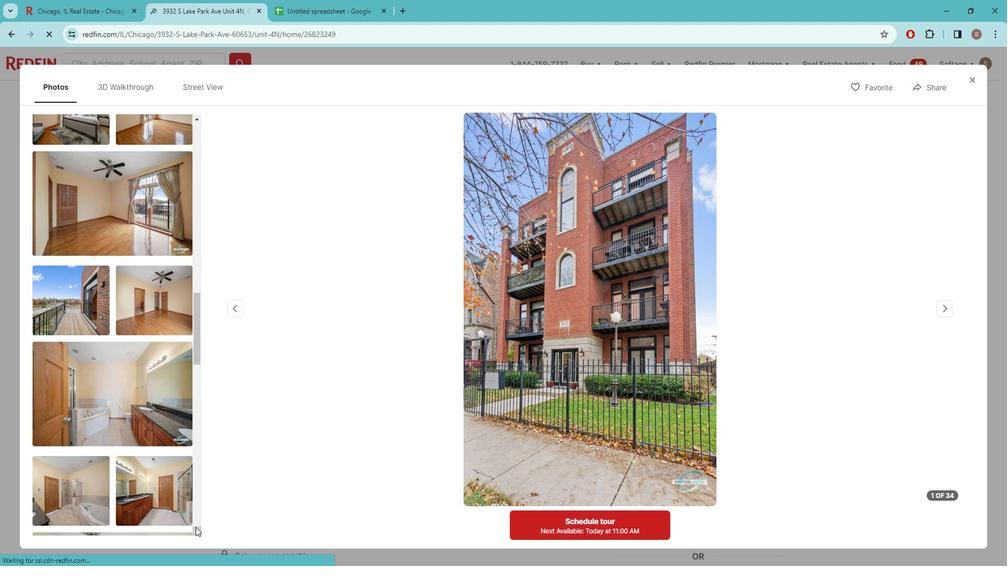 
Action: Mouse pressed left at (194, 527)
Screenshot: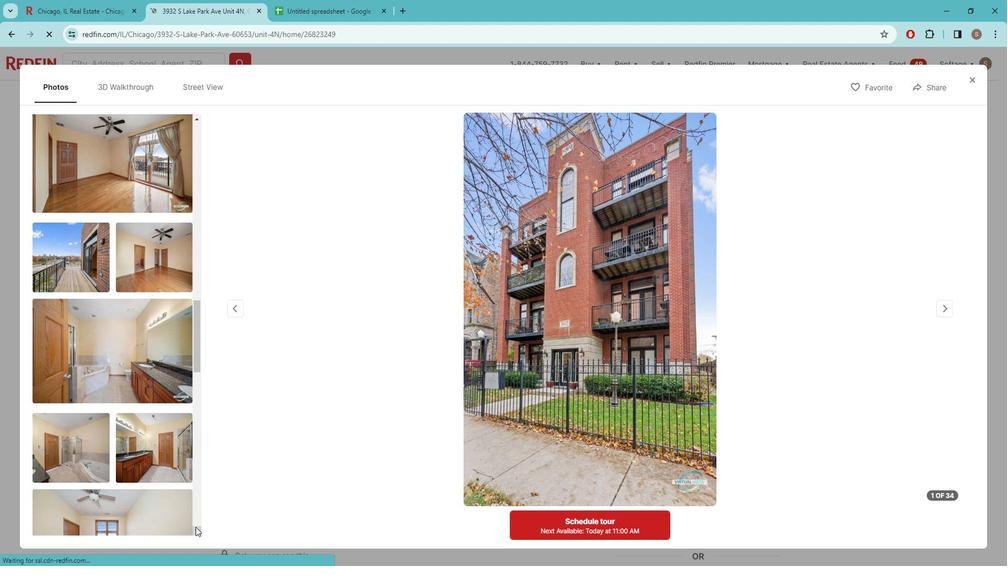 
Action: Mouse pressed left at (194, 527)
Screenshot: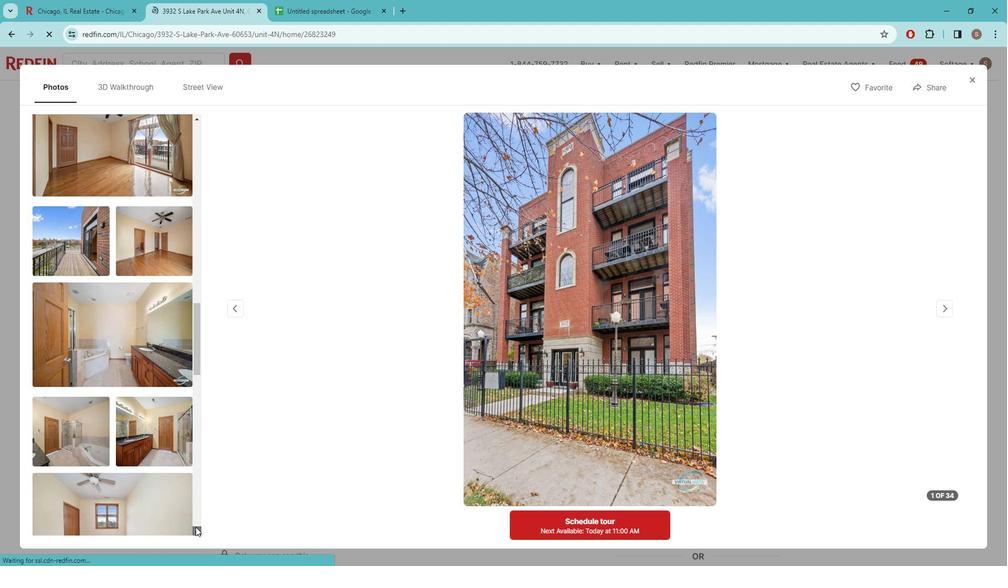 
Action: Mouse pressed left at (194, 527)
Screenshot: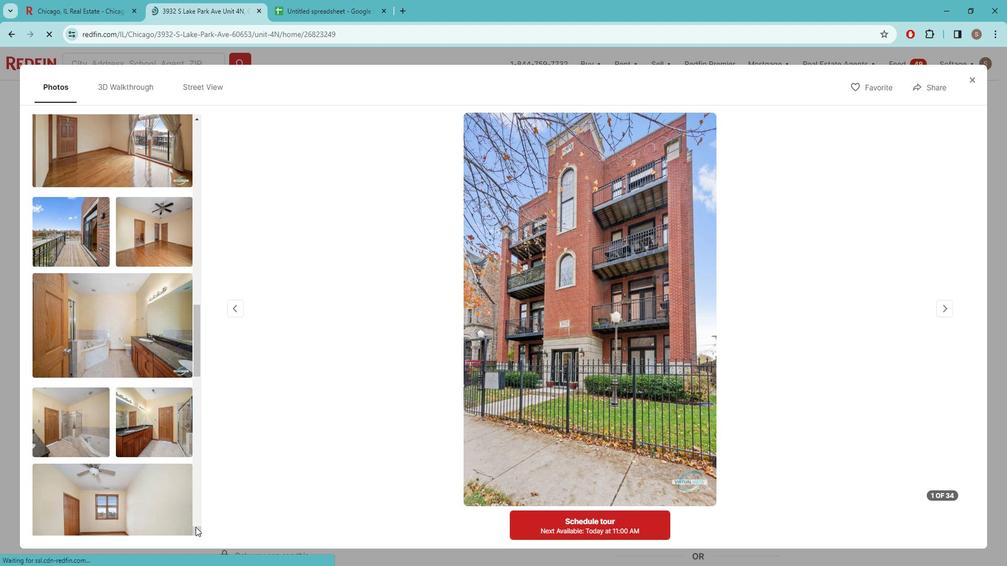 
Action: Mouse pressed left at (194, 527)
Screenshot: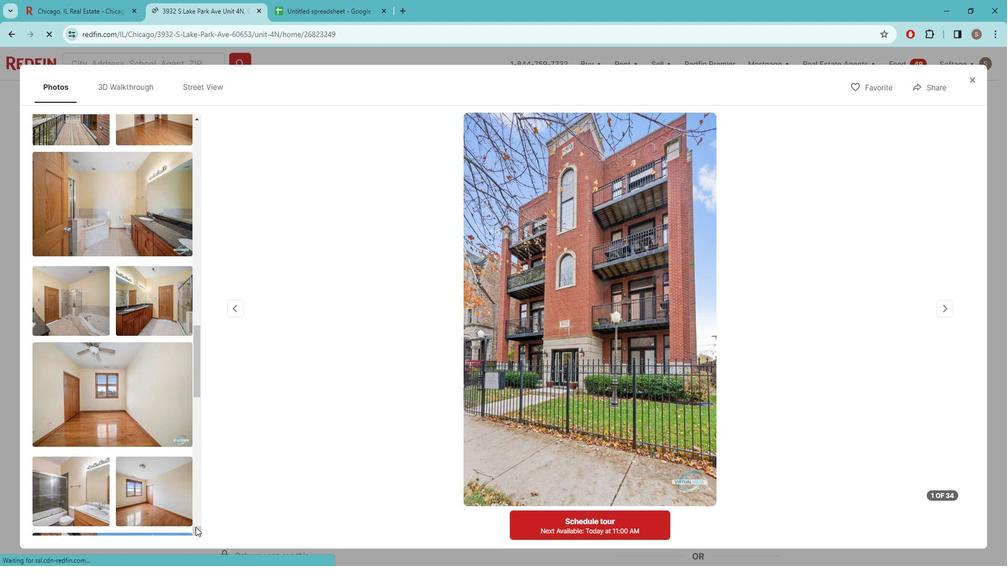 
Action: Mouse pressed left at (194, 527)
Screenshot: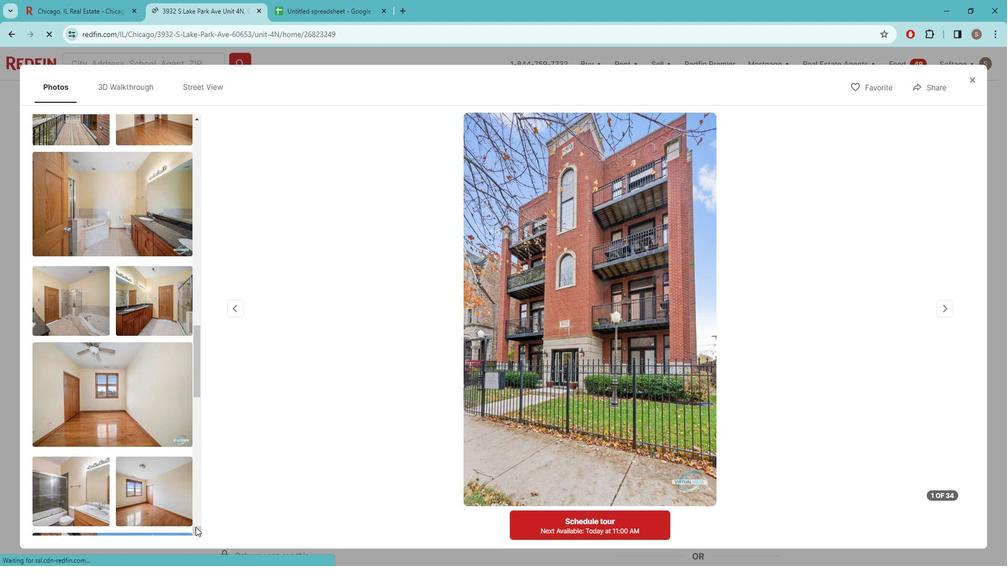 
Action: Mouse pressed left at (194, 527)
Screenshot: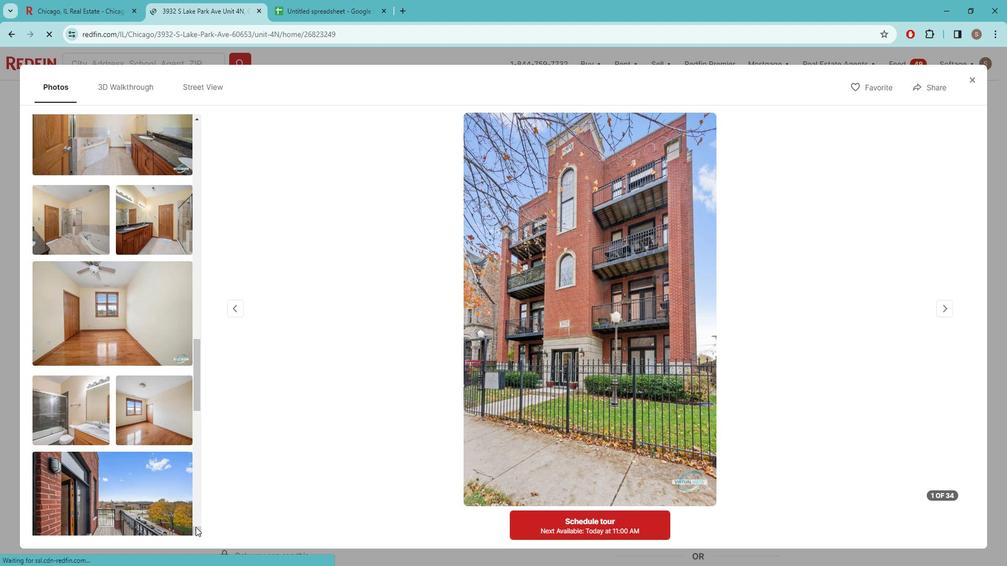 
Action: Mouse pressed left at (194, 527)
Screenshot: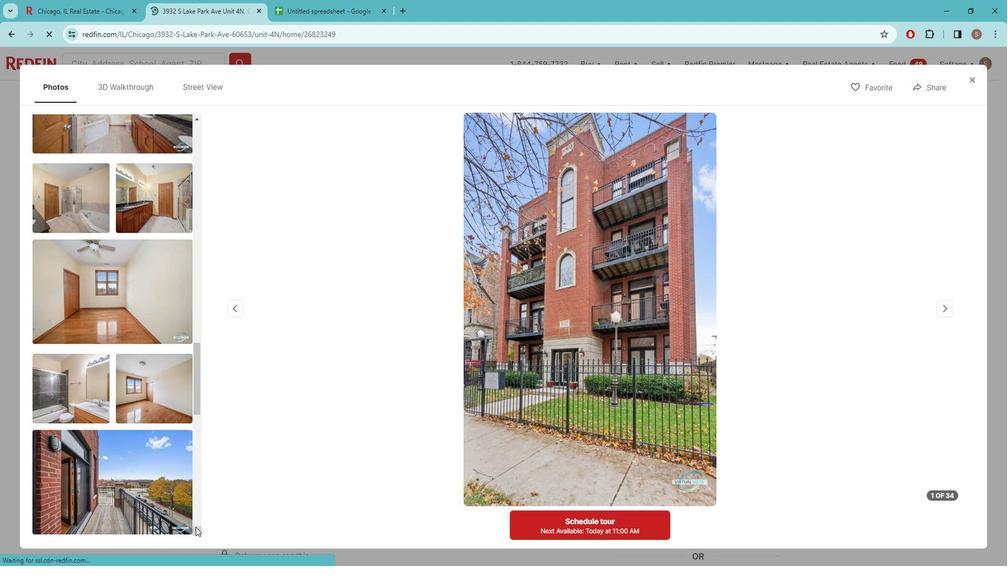 
Action: Mouse pressed left at (194, 527)
Screenshot: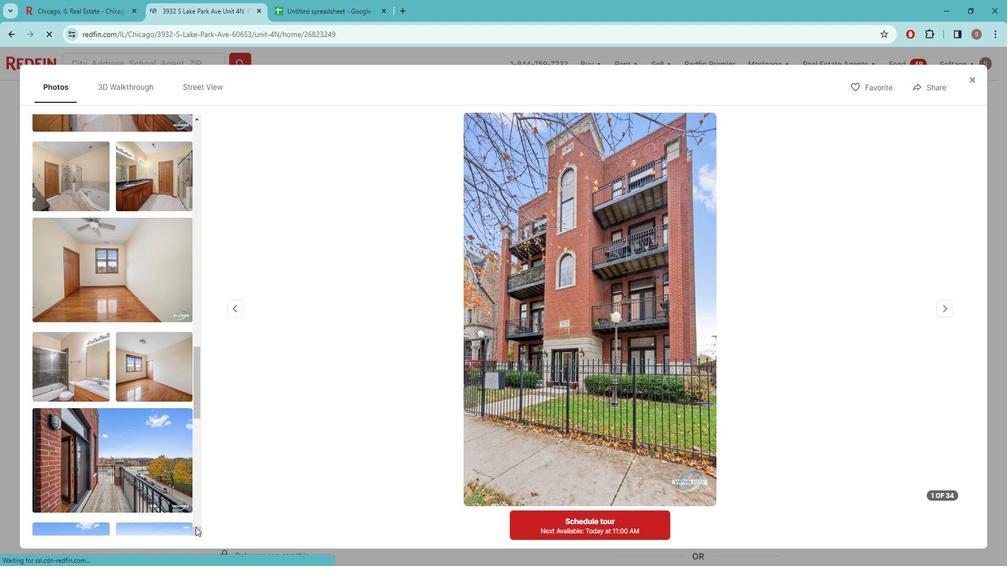 
Action: Mouse pressed left at (194, 527)
Screenshot: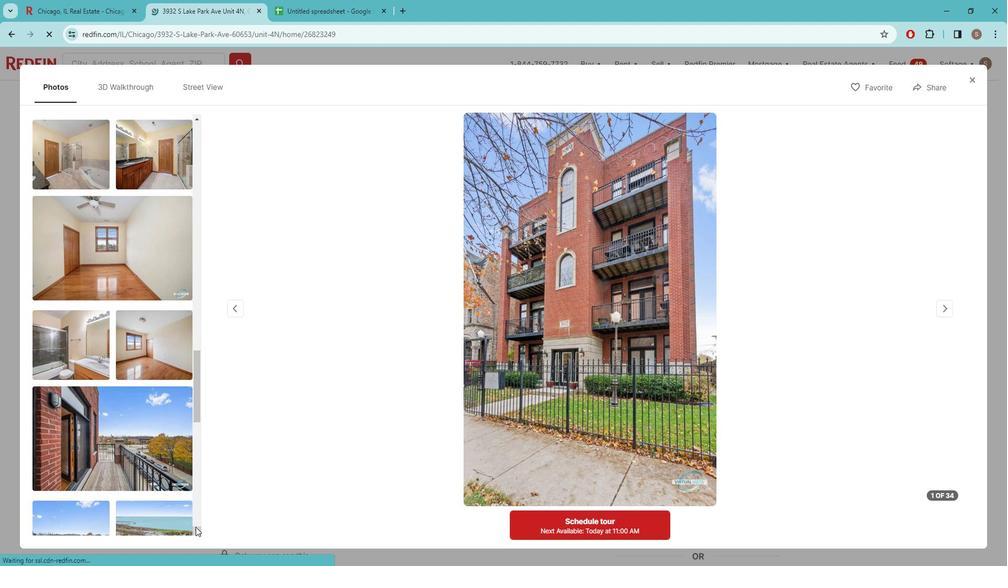 
Action: Mouse pressed left at (194, 527)
Screenshot: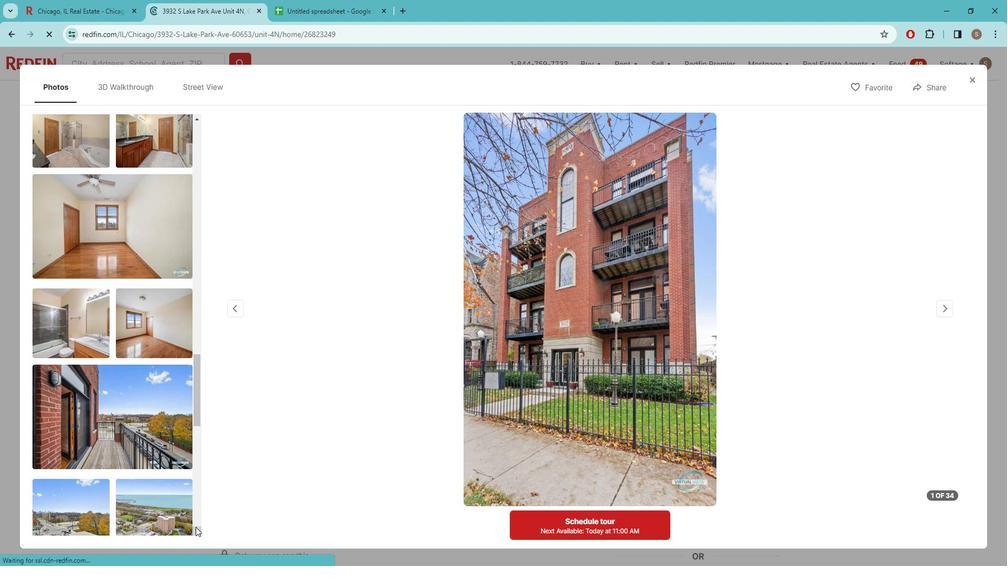 
Action: Mouse pressed left at (194, 527)
Screenshot: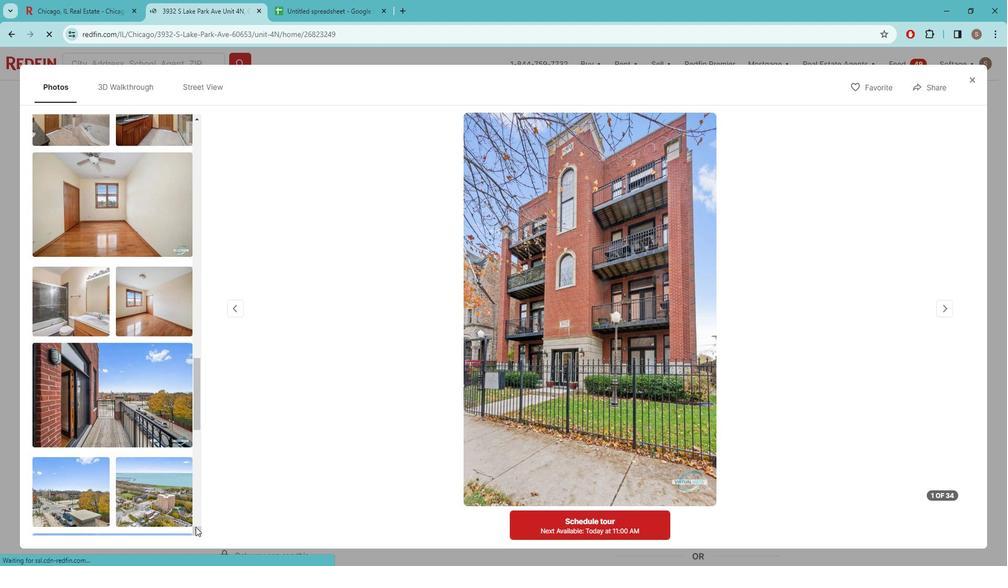 
Action: Mouse pressed left at (194, 527)
Screenshot: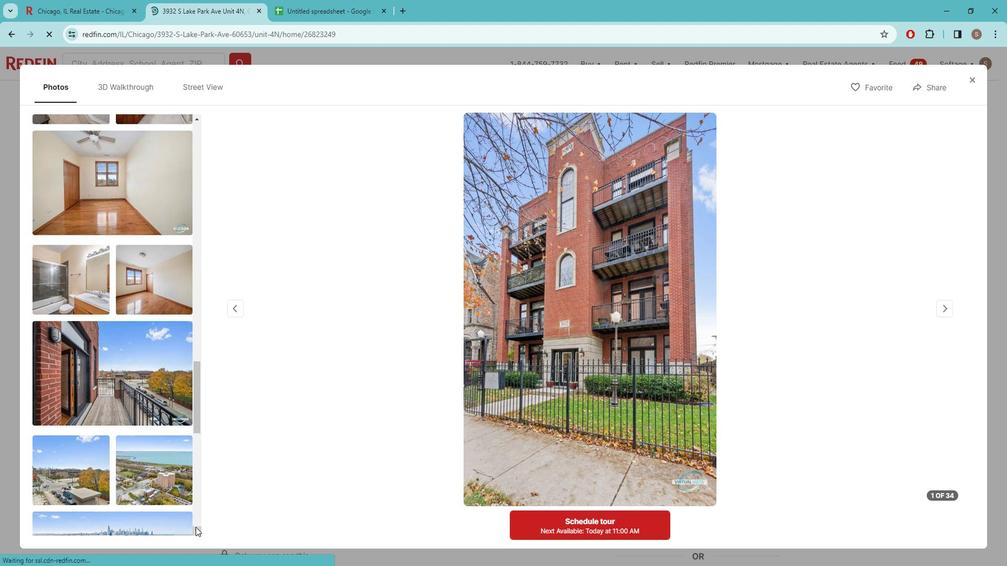 
Action: Mouse pressed left at (194, 527)
Screenshot: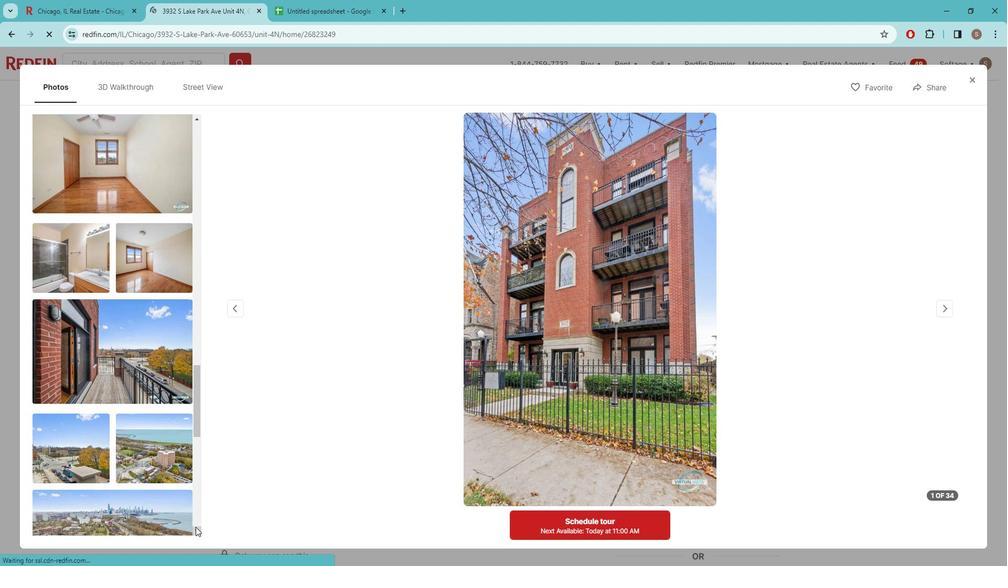 
Action: Mouse pressed left at (194, 527)
Screenshot: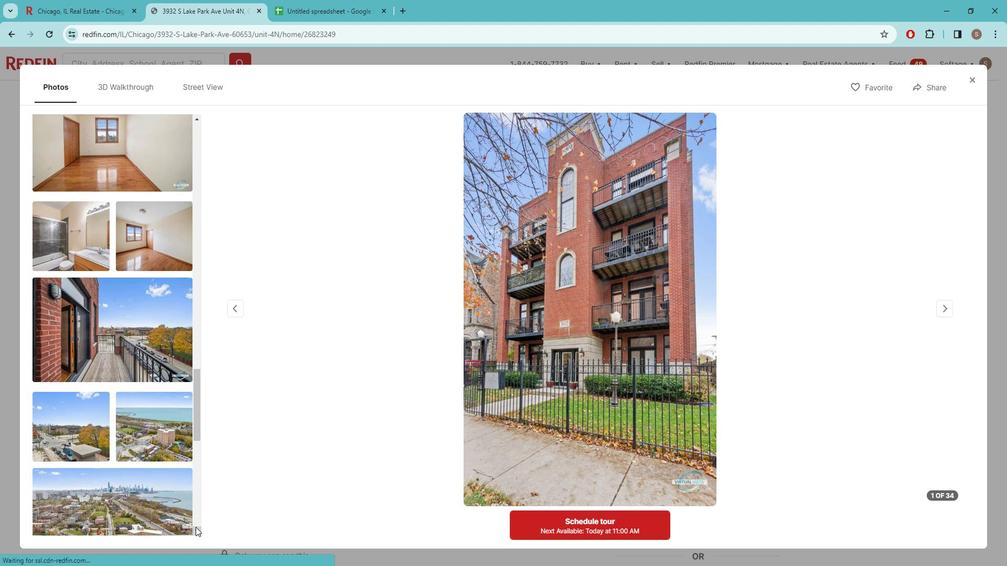 
Action: Mouse pressed left at (194, 527)
Screenshot: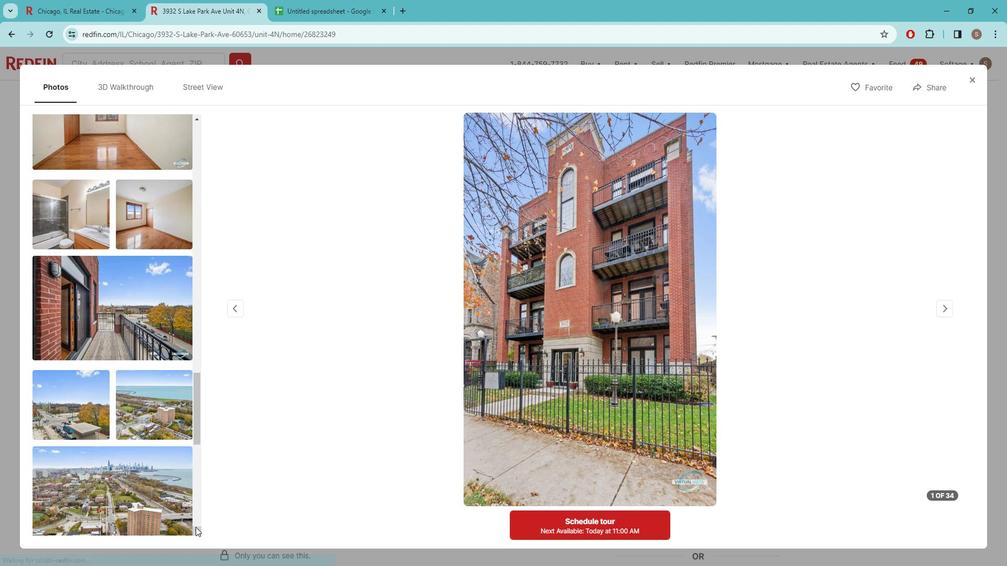 
Action: Mouse pressed left at (194, 527)
Screenshot: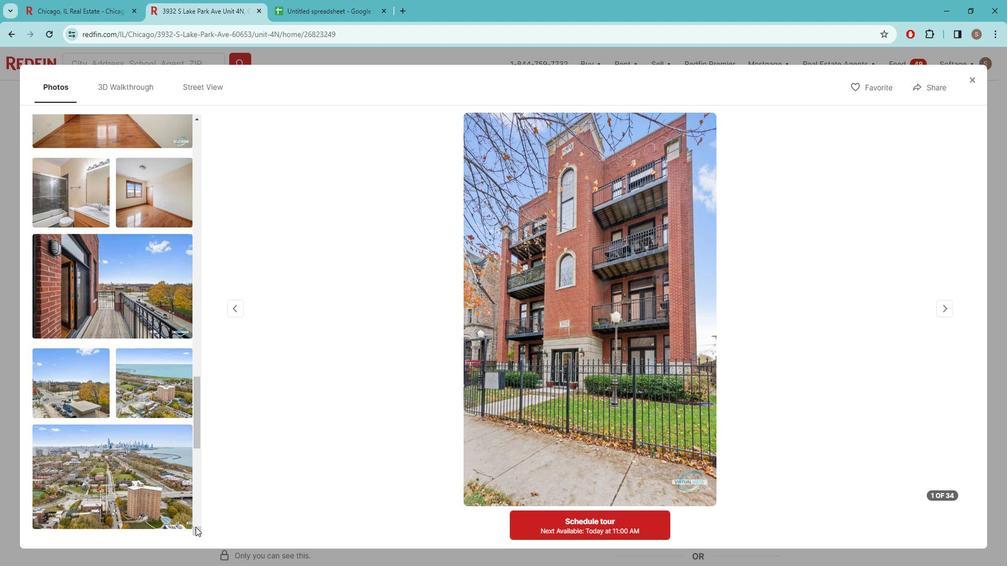 
Action: Mouse pressed left at (194, 527)
Screenshot: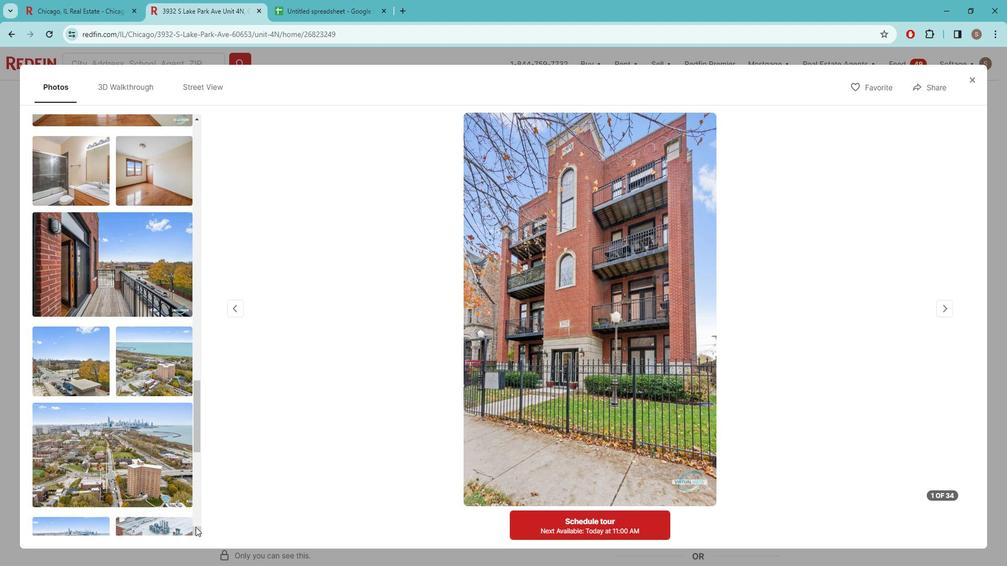 
Action: Mouse pressed left at (194, 527)
Screenshot: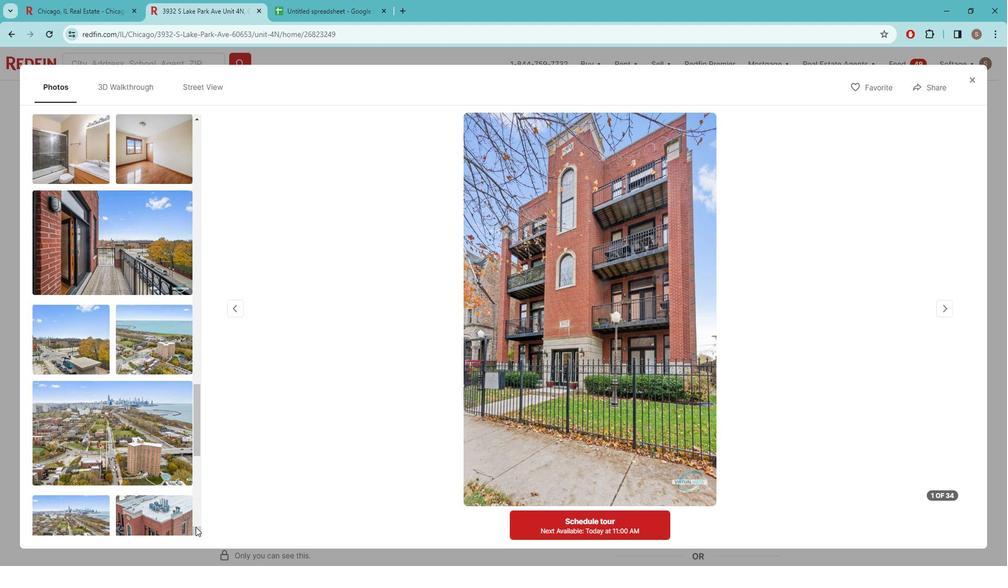 
Action: Mouse pressed left at (194, 527)
Screenshot: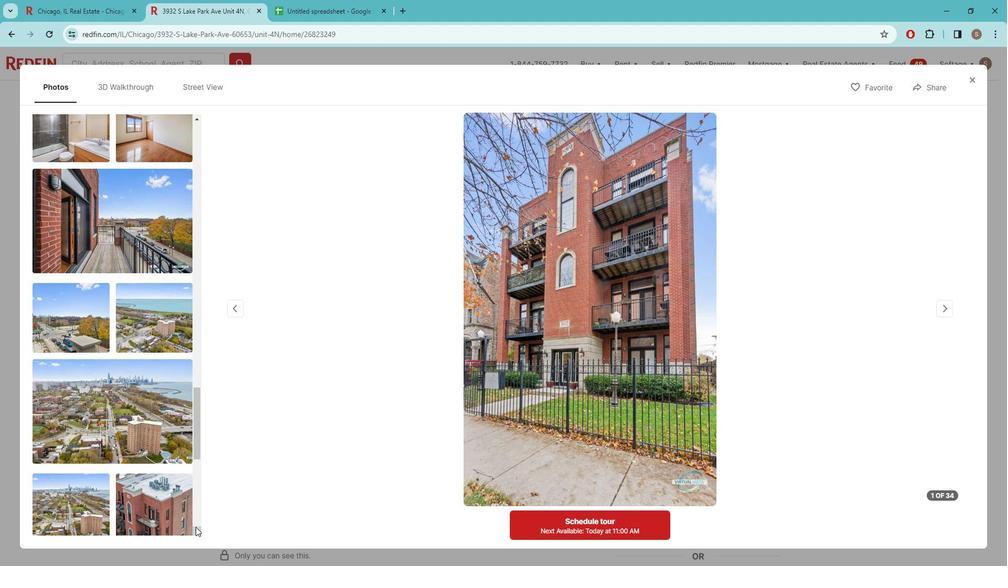 
Action: Mouse pressed left at (194, 527)
Screenshot: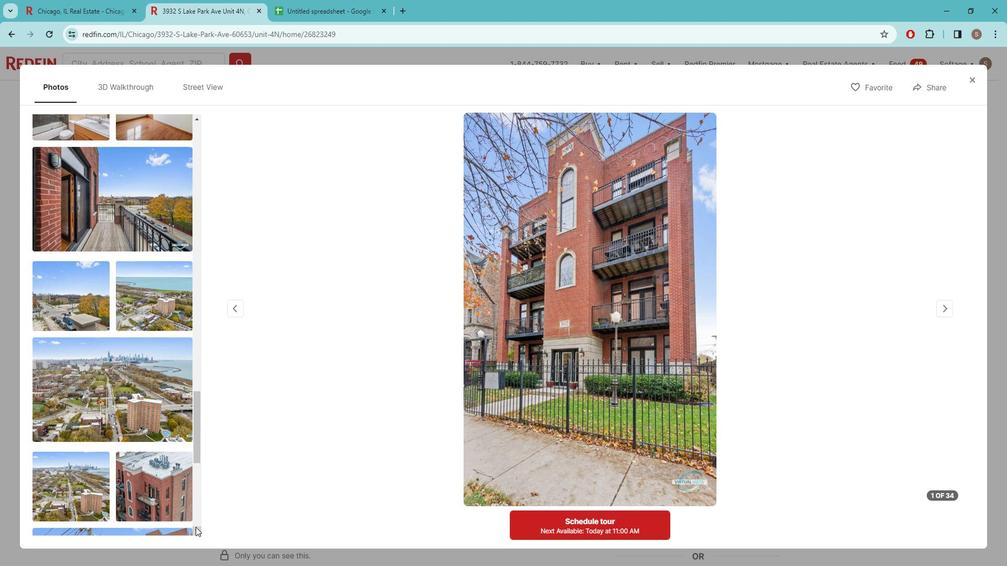 
Action: Mouse pressed left at (194, 527)
Screenshot: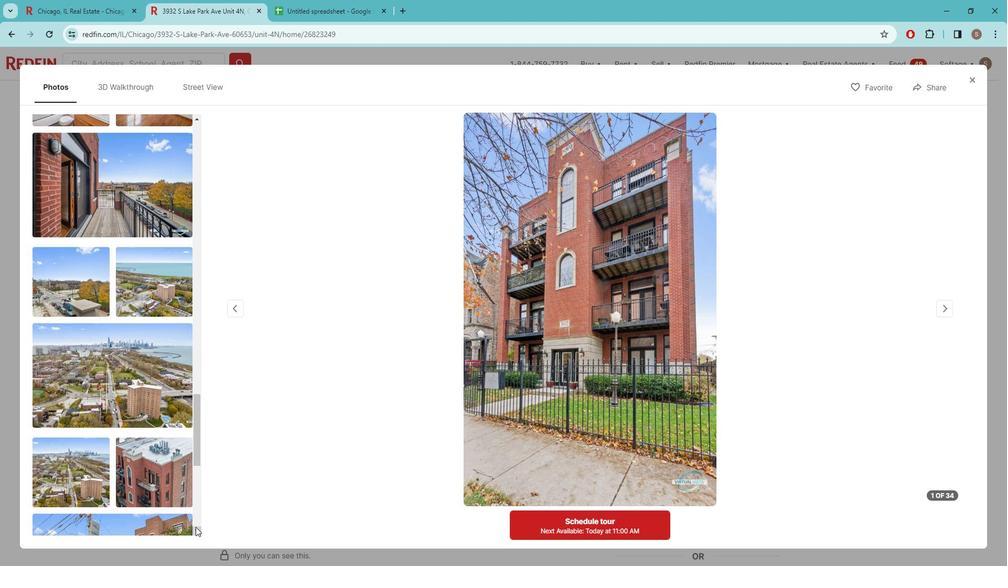 
Action: Mouse pressed left at (194, 527)
Screenshot: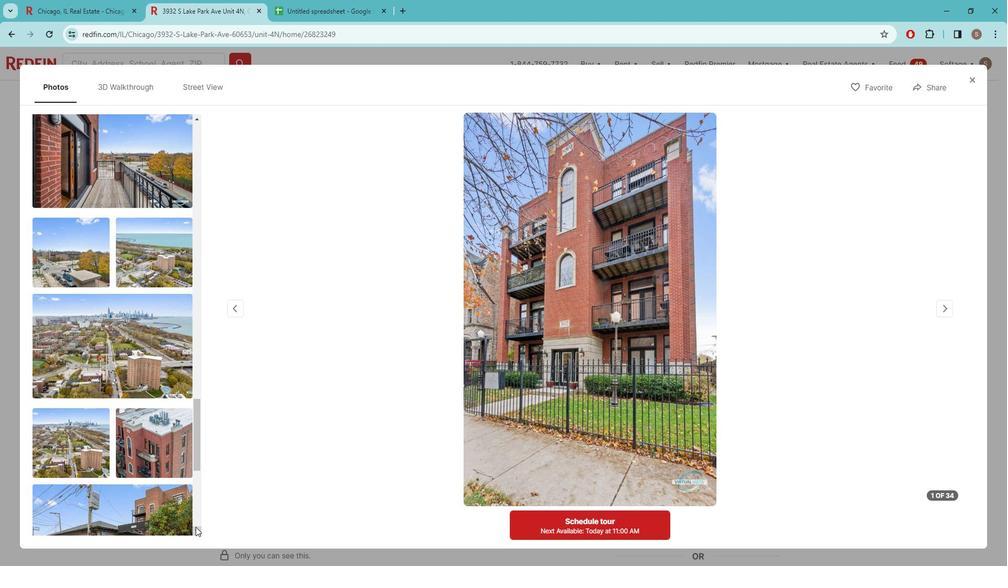 
Action: Mouse pressed left at (194, 527)
Screenshot: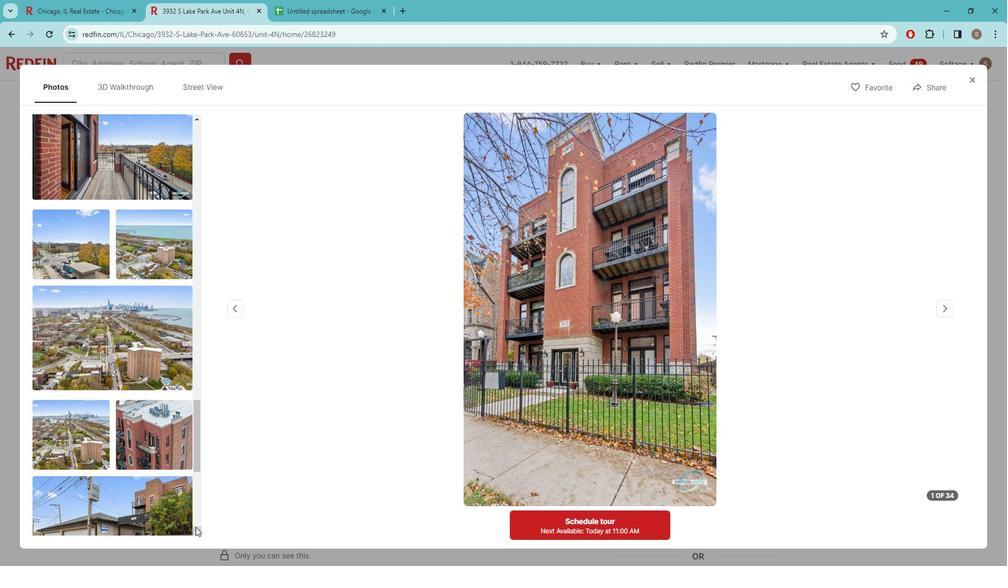 
Action: Mouse pressed left at (194, 527)
Screenshot: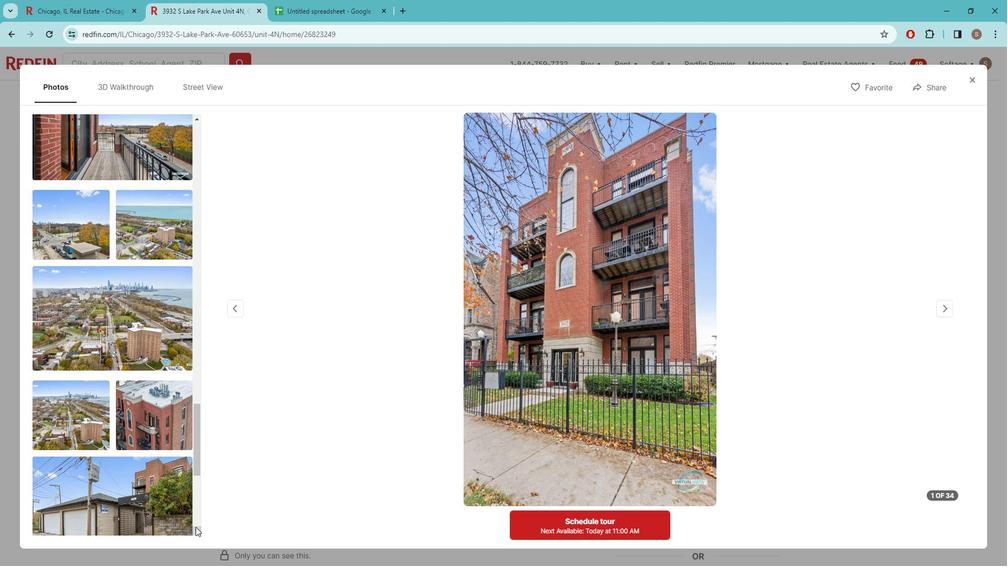 
Action: Mouse pressed left at (194, 527)
Screenshot: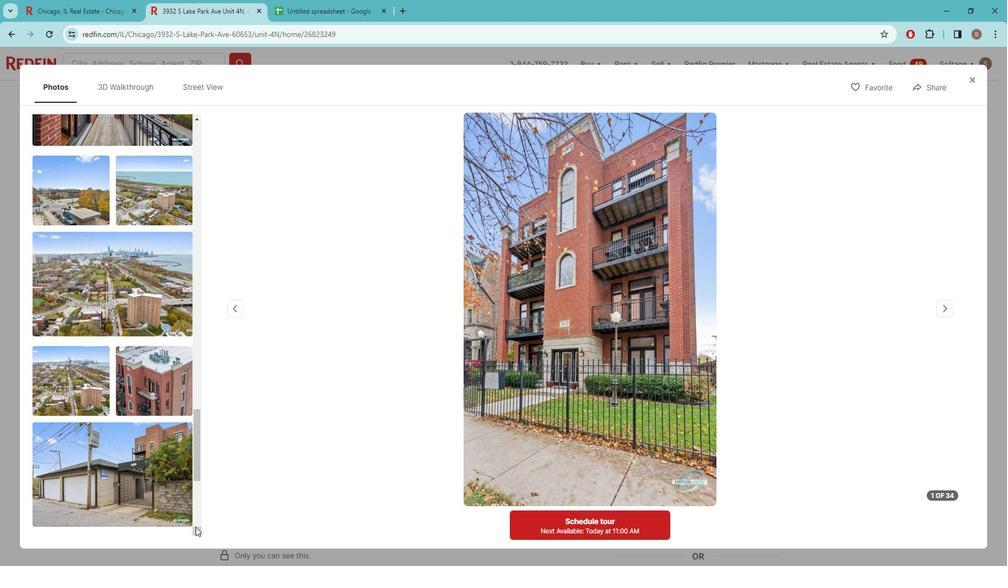 
Action: Mouse moved to (967, 79)
Screenshot: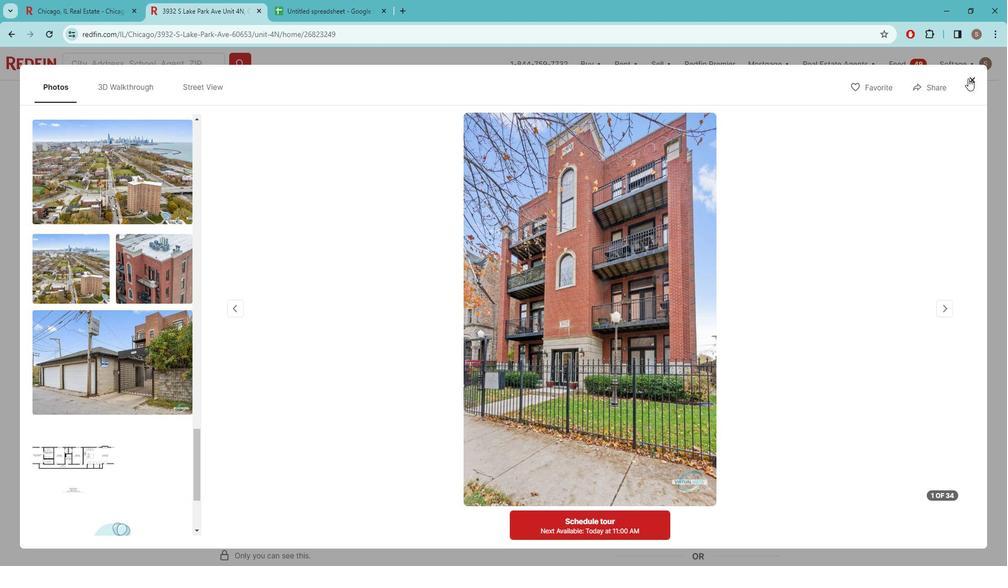 
Action: Mouse pressed left at (967, 79)
Screenshot: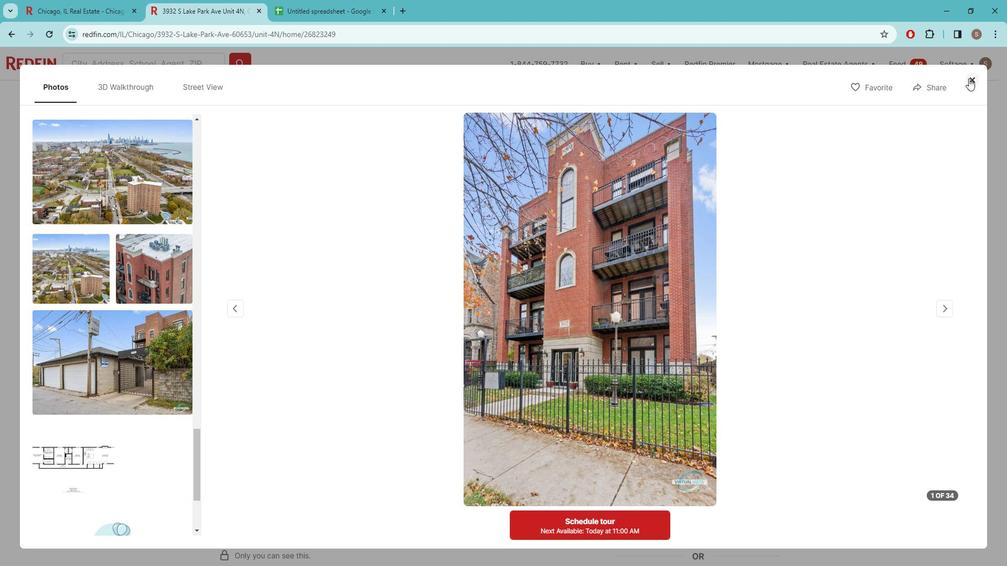 
Action: Mouse moved to (547, 270)
Screenshot: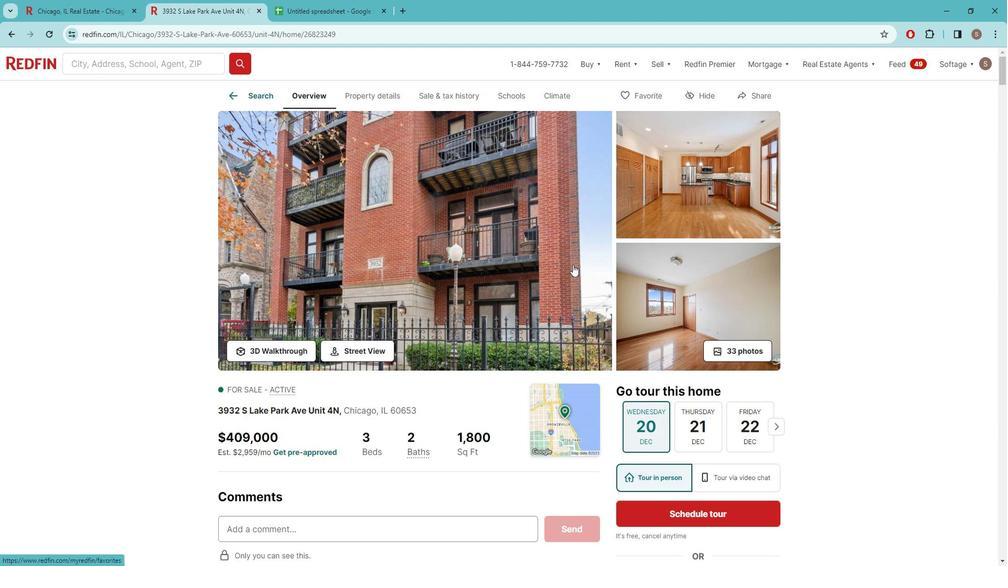 
Action: Mouse scrolled (547, 270) with delta (0, 0)
Screenshot: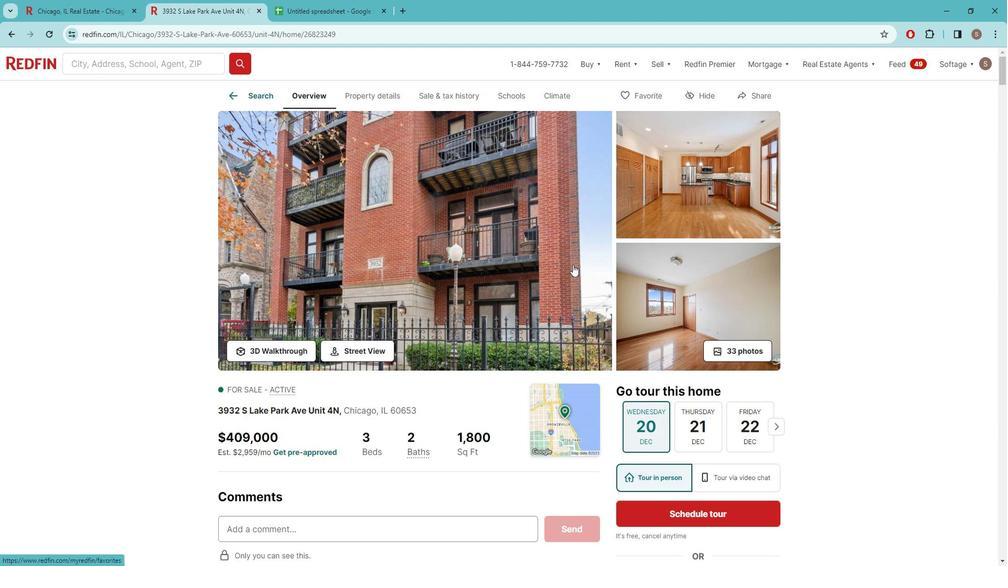 
Action: Mouse moved to (543, 271)
Screenshot: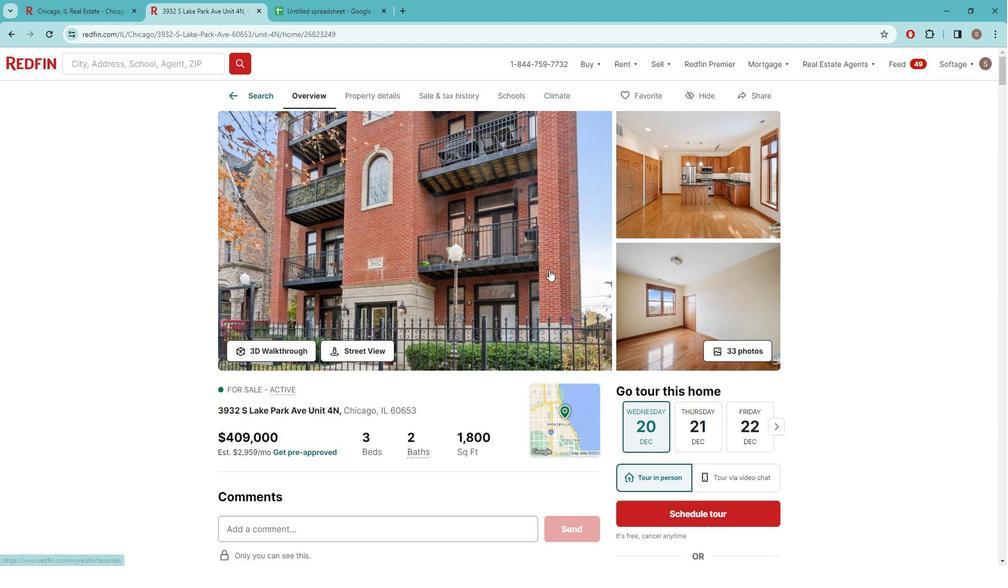 
Action: Mouse scrolled (543, 270) with delta (0, 0)
Screenshot: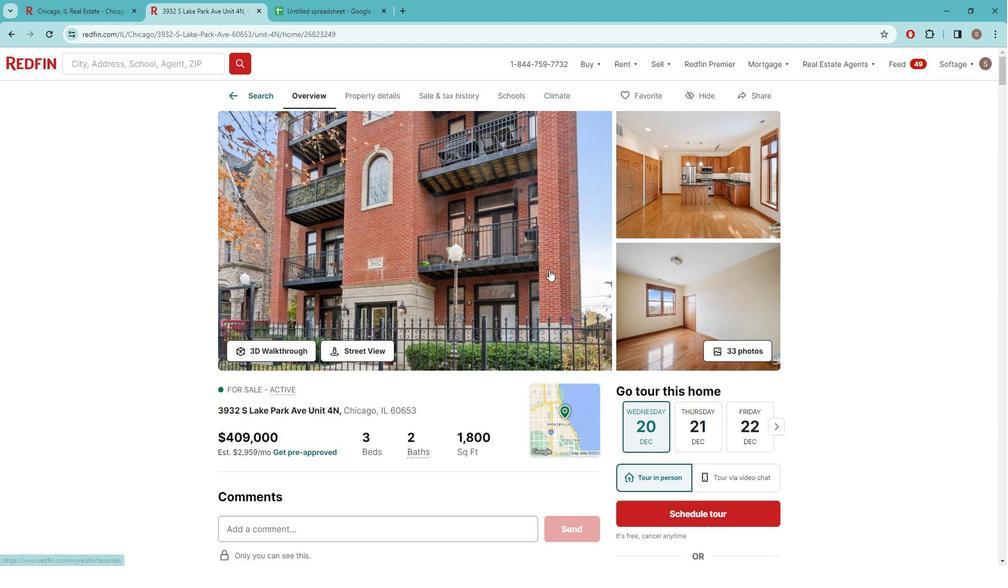 
Action: Mouse moved to (515, 271)
Screenshot: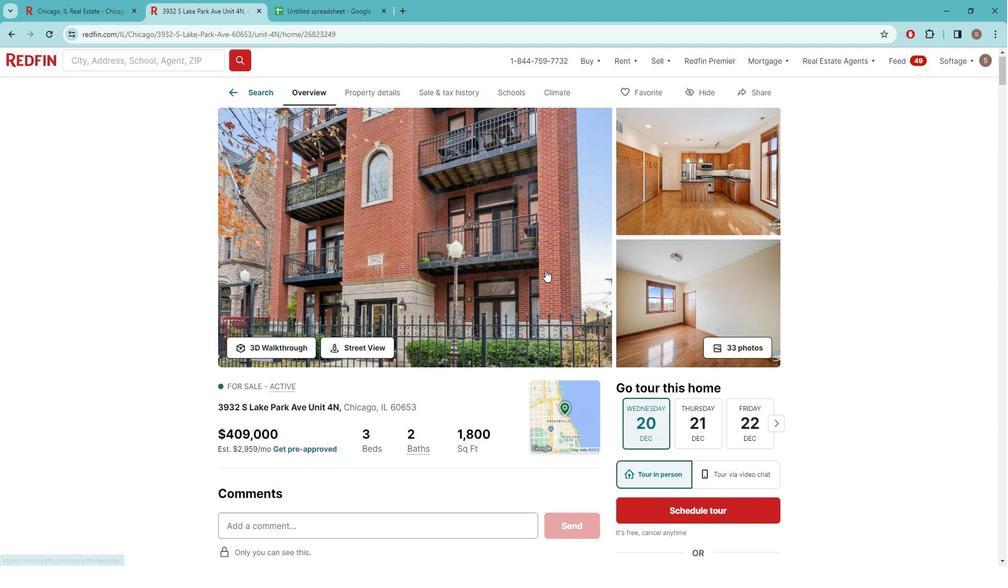 
Action: Mouse scrolled (515, 270) with delta (0, 0)
Screenshot: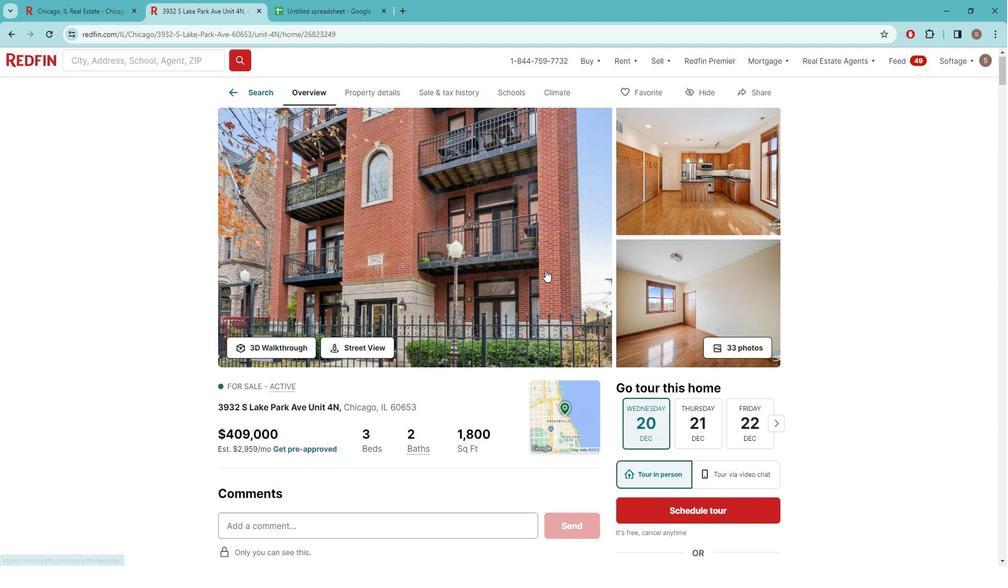 
Action: Mouse moved to (405, 257)
Screenshot: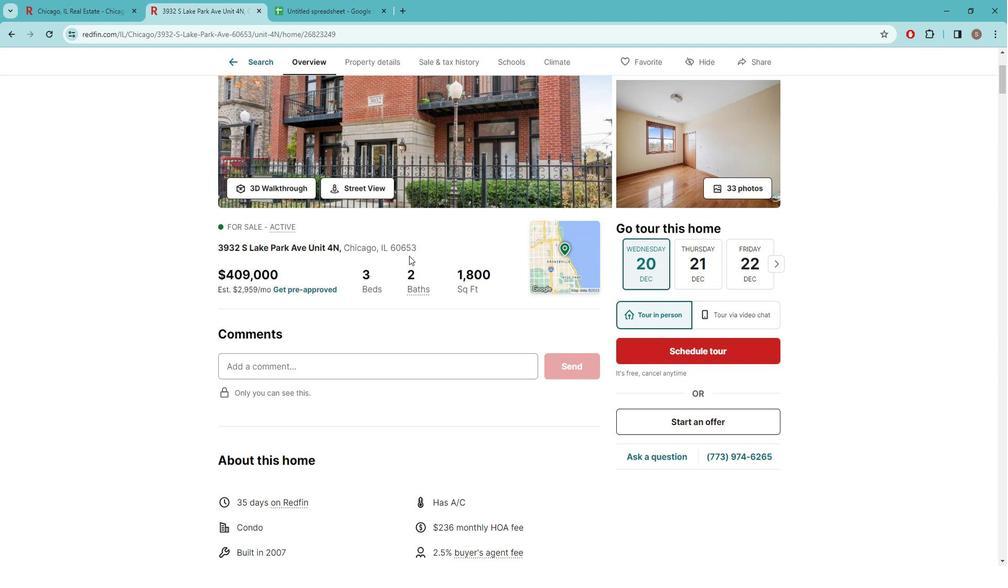 
Action: Mouse scrolled (405, 256) with delta (0, 0)
Screenshot: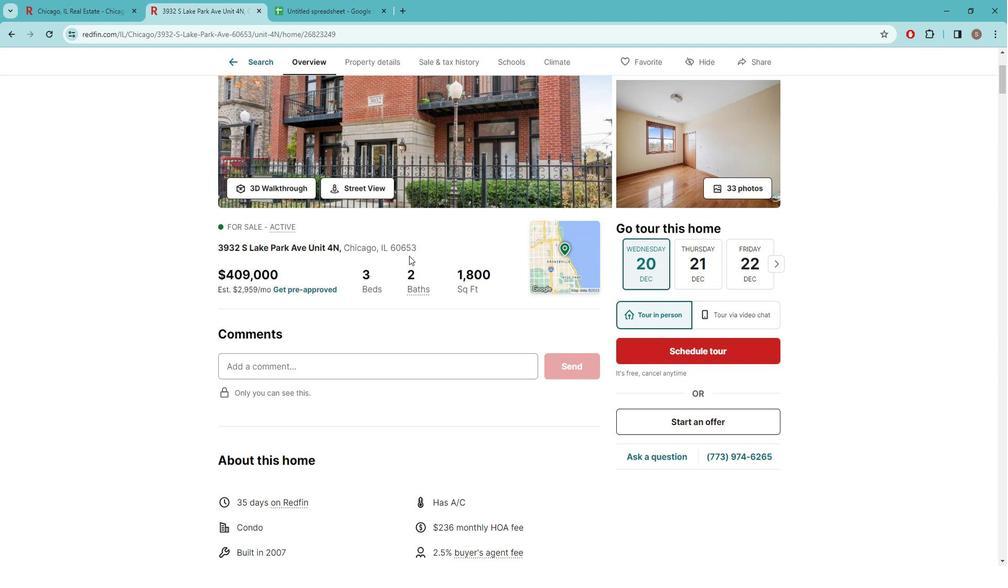 
Action: Mouse moved to (267, 332)
Screenshot: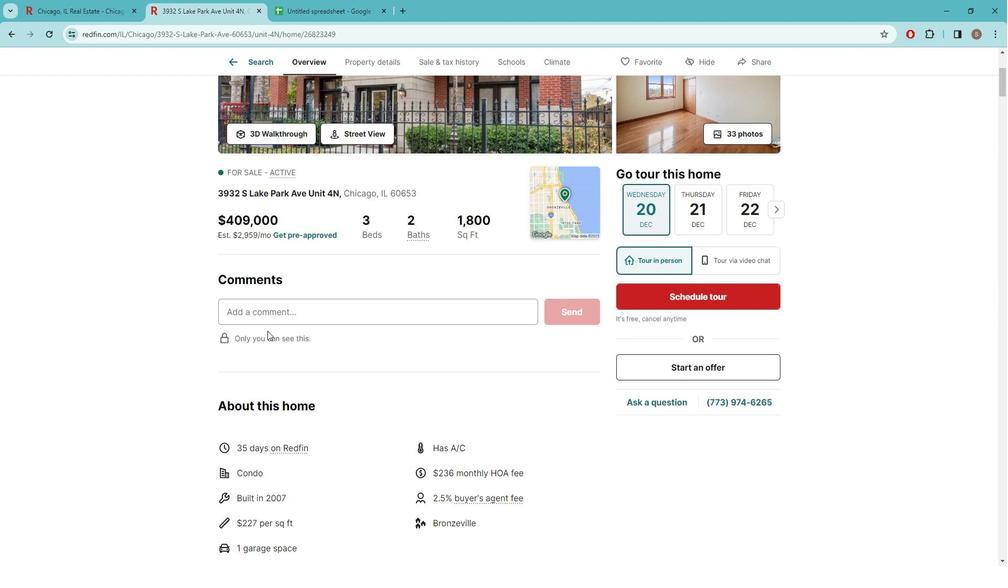 
Action: Mouse scrolled (267, 331) with delta (0, 0)
Screenshot: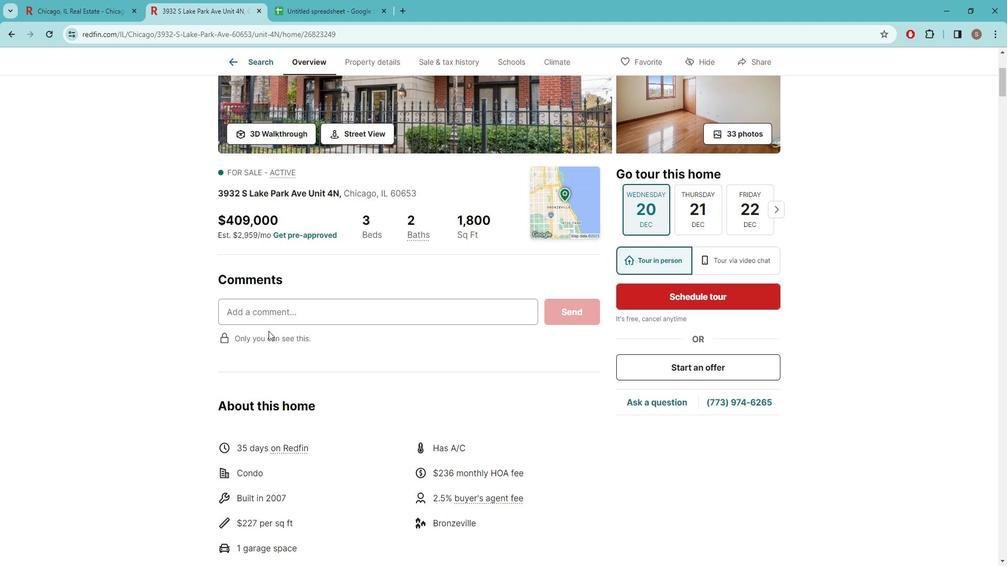 
Action: Mouse scrolled (267, 331) with delta (0, 0)
Screenshot: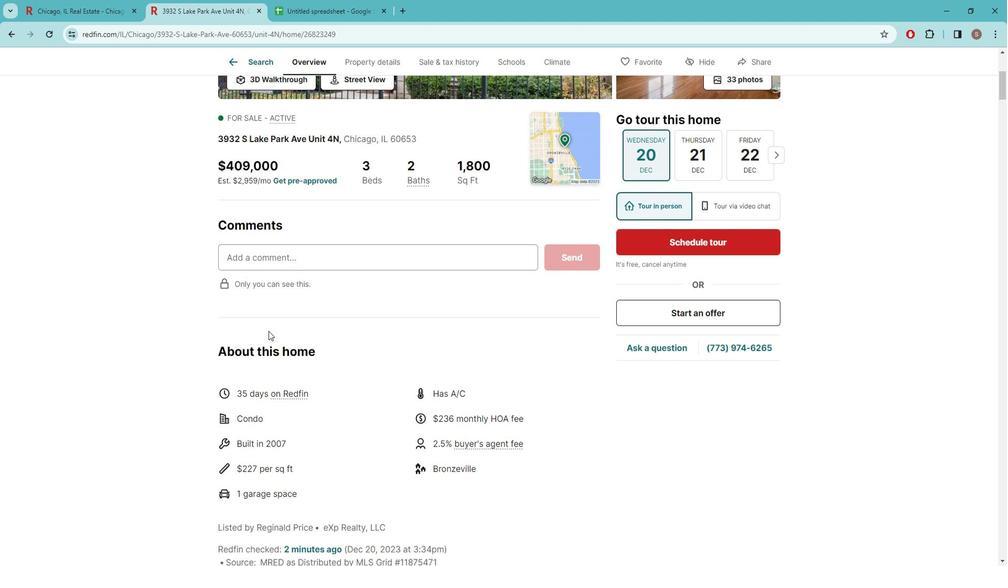 
Action: Mouse scrolled (267, 331) with delta (0, 0)
Screenshot: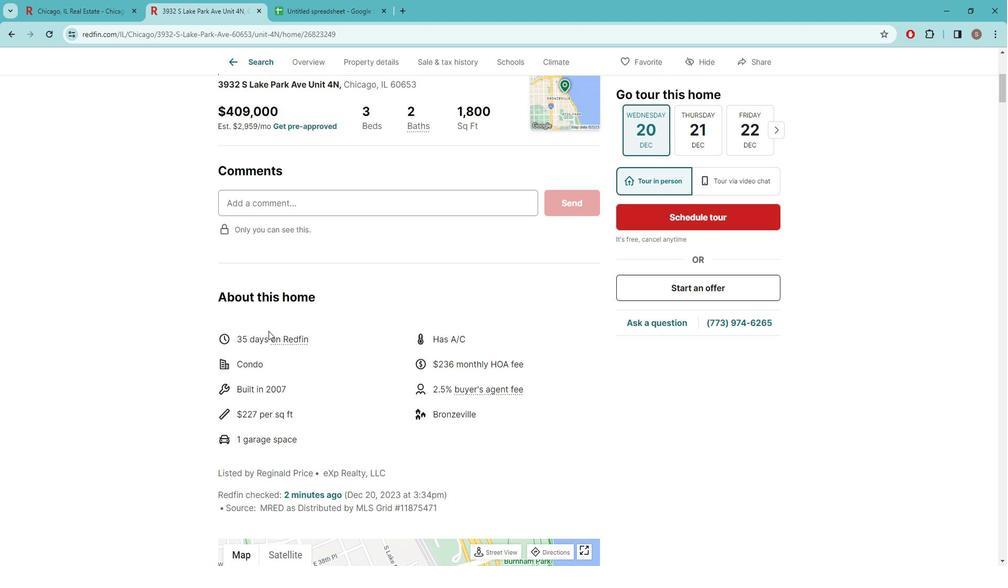 
Action: Mouse scrolled (267, 331) with delta (0, 0)
Screenshot: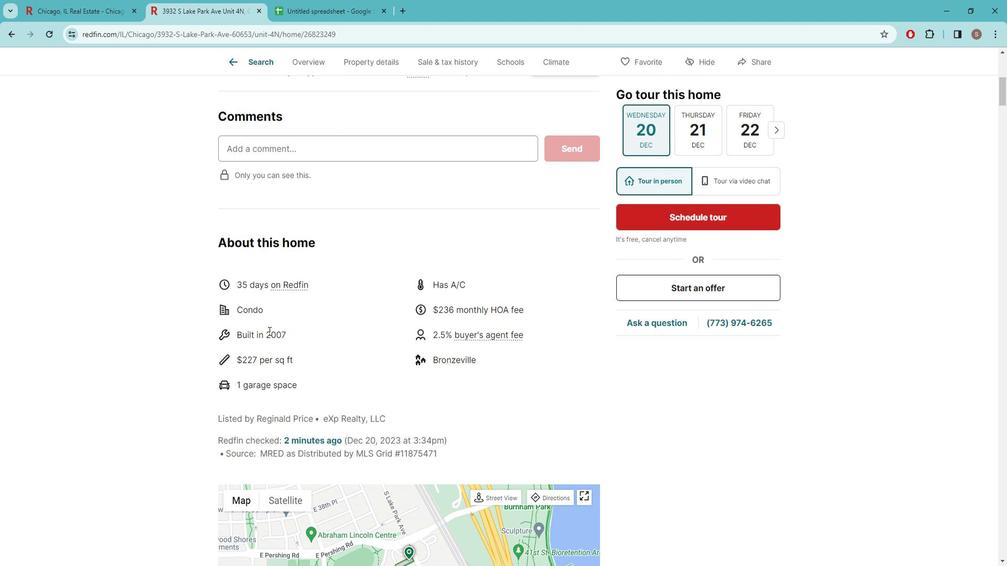 
Action: Mouse scrolled (267, 331) with delta (0, 0)
Screenshot: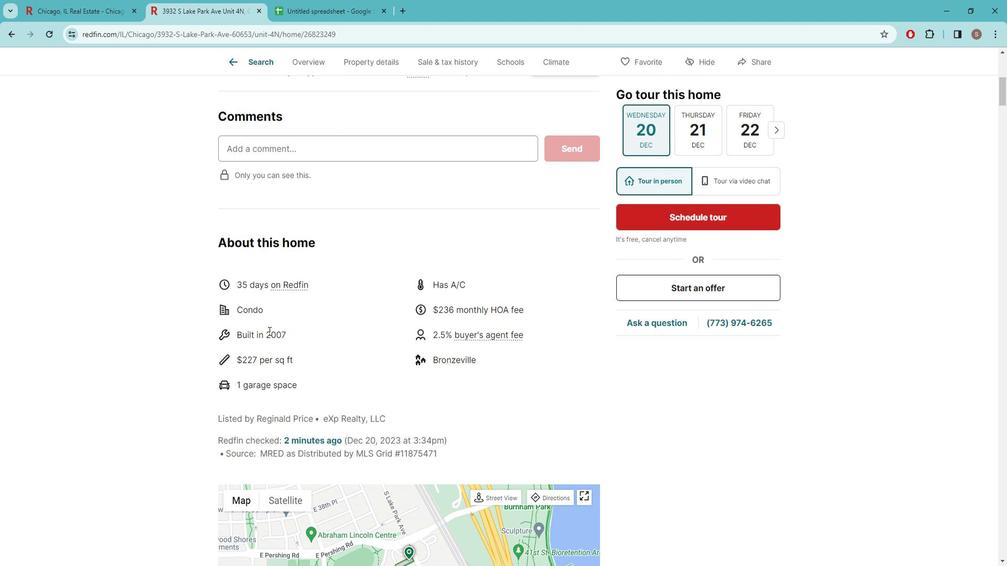 
Action: Mouse moved to (272, 335)
Screenshot: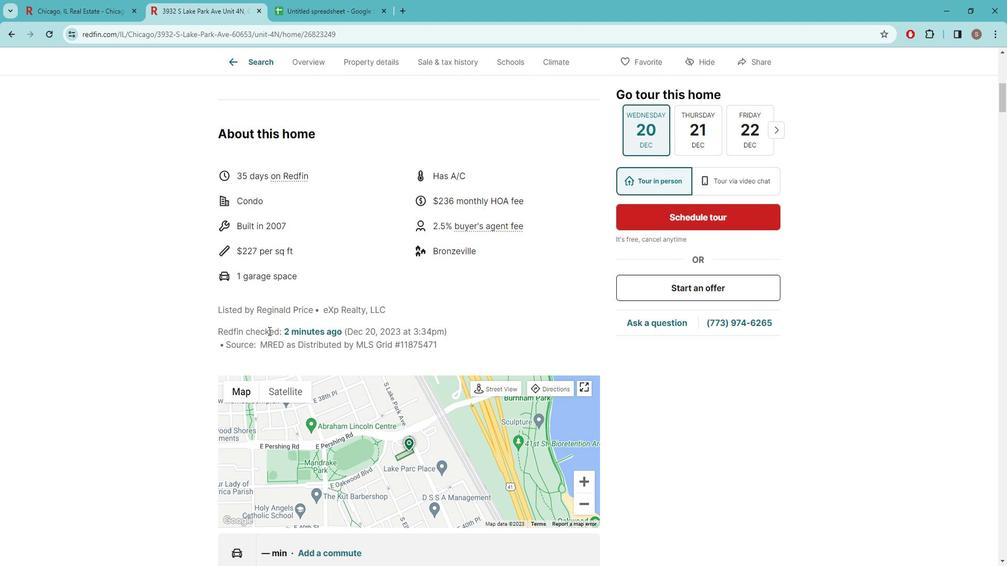 
Action: Mouse scrolled (272, 334) with delta (0, 0)
Screenshot: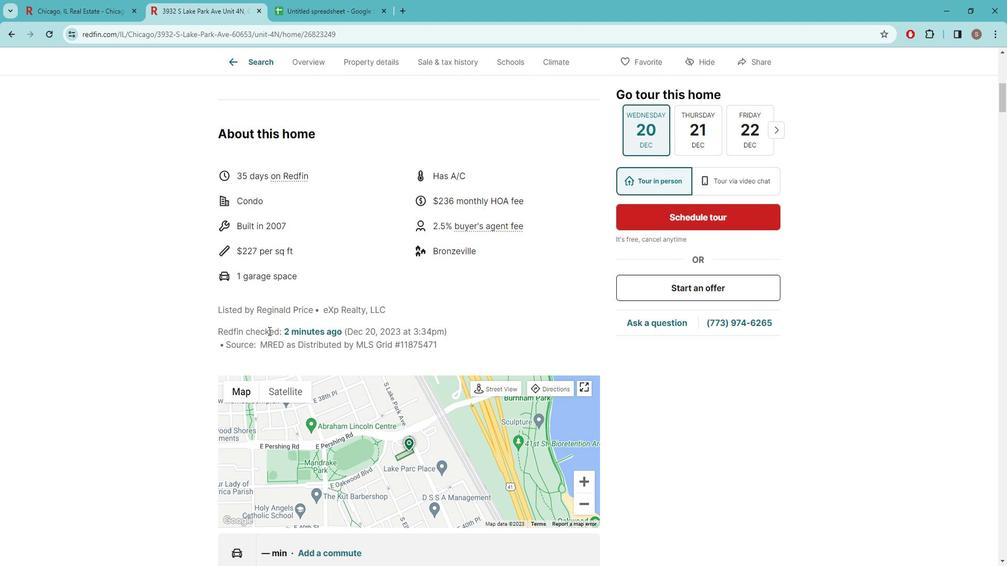 
Action: Mouse moved to (339, 333)
Screenshot: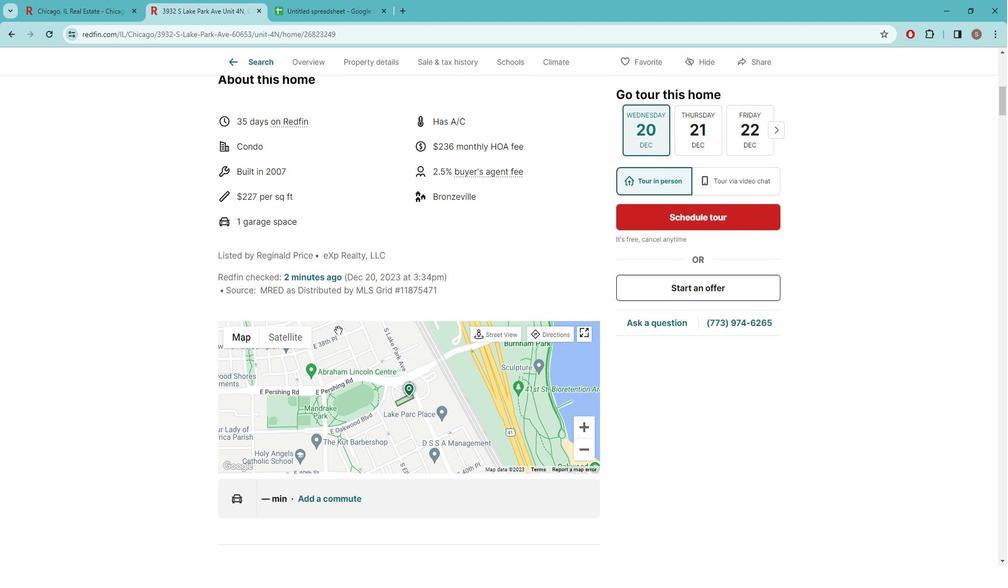 
Action: Mouse scrolled (339, 332) with delta (0, 0)
Screenshot: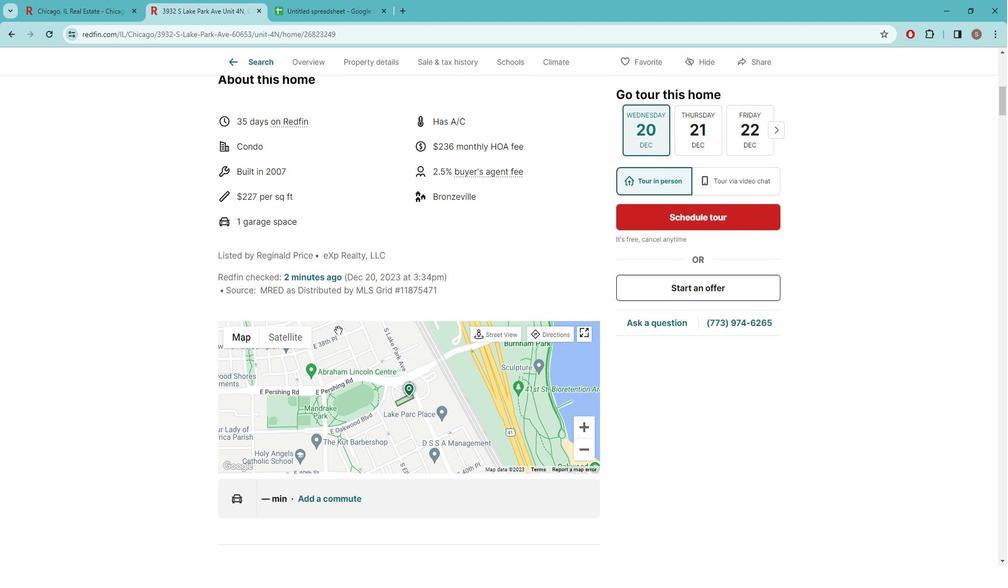 
Action: Mouse scrolled (339, 332) with delta (0, 0)
Screenshot: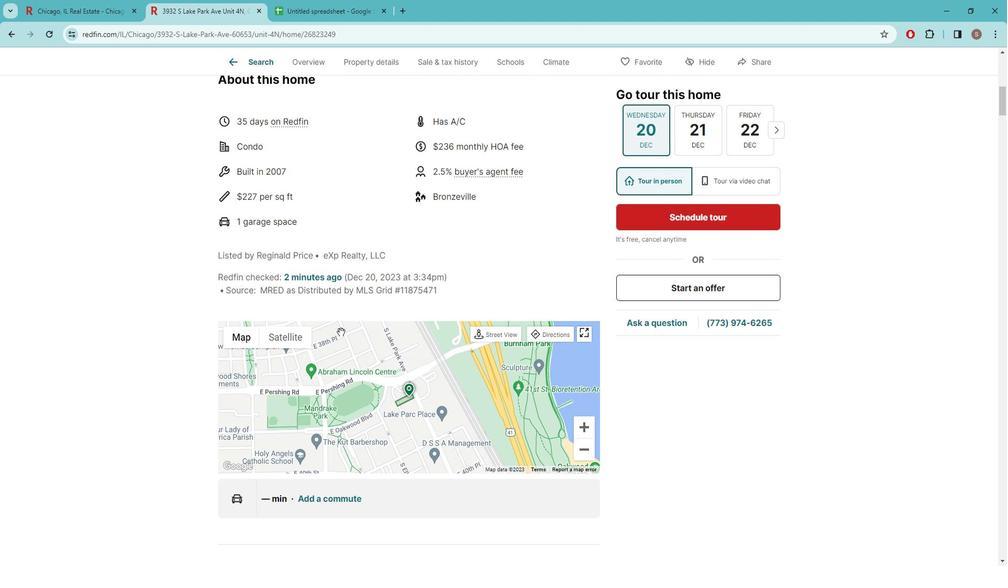
Action: Mouse scrolled (339, 332) with delta (0, 0)
Screenshot: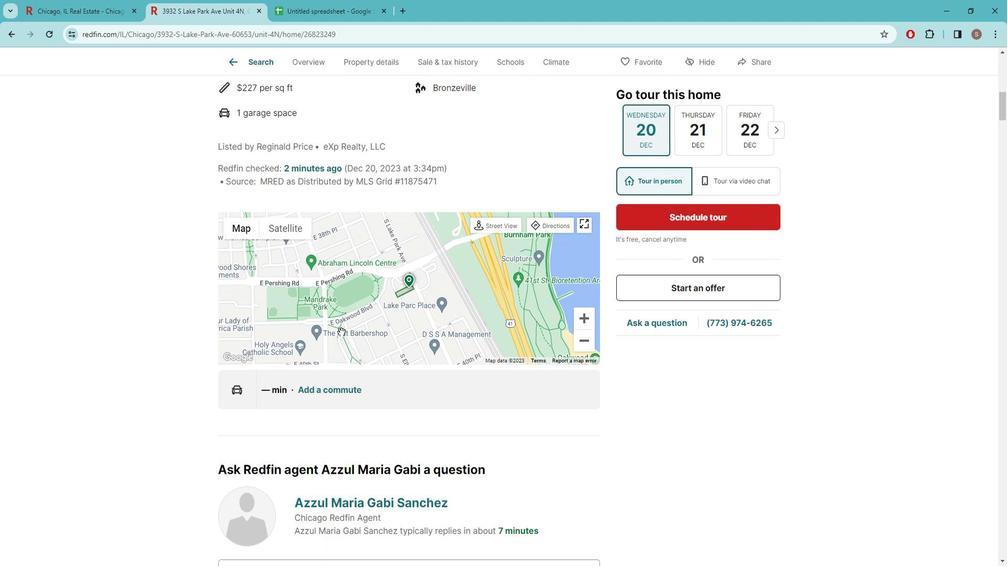 
Action: Mouse scrolled (339, 332) with delta (0, 0)
Screenshot: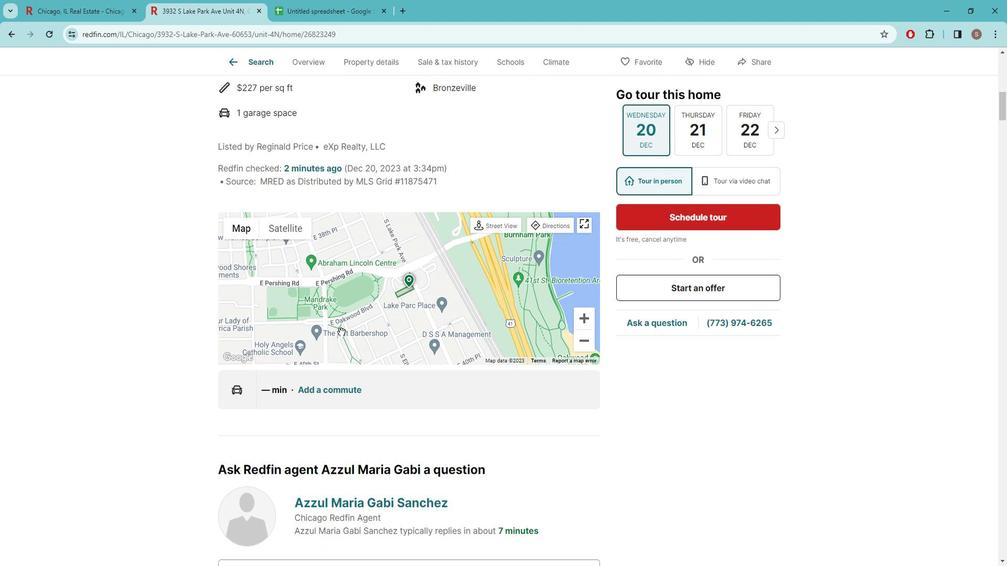
Action: Mouse scrolled (339, 332) with delta (0, 0)
Screenshot: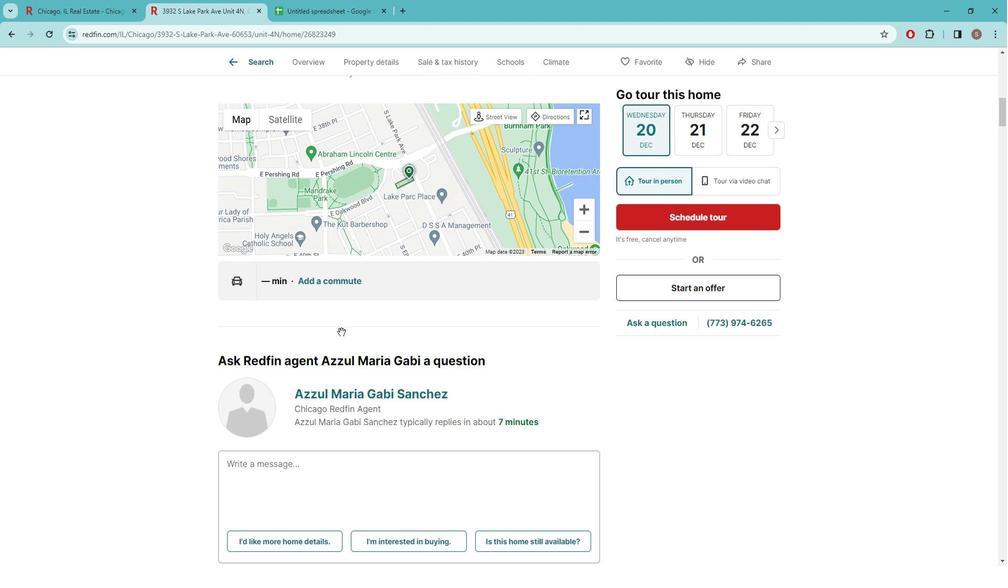 
Action: Mouse moved to (393, 347)
Screenshot: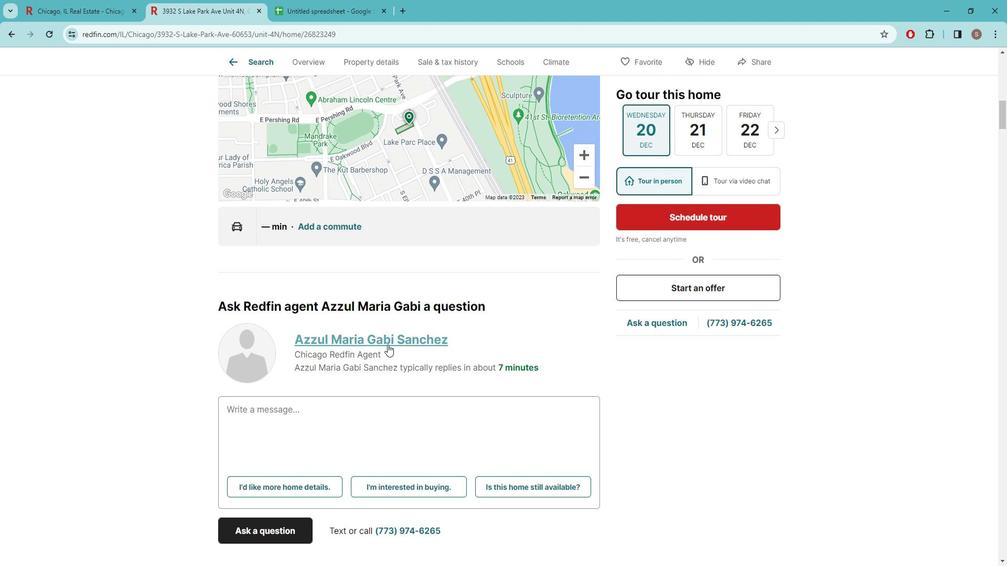
Action: Mouse scrolled (393, 346) with delta (0, 0)
Screenshot: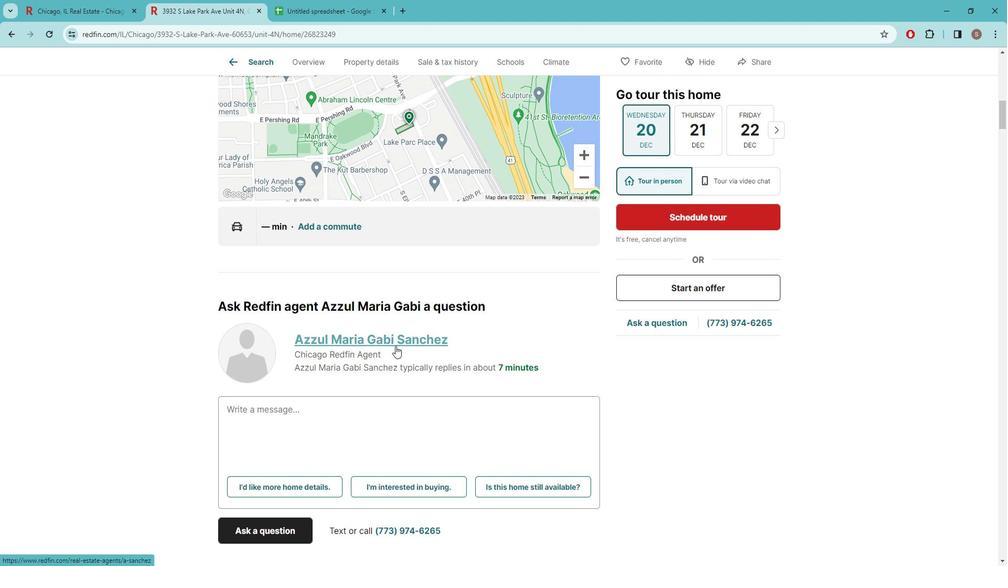 
Action: Mouse scrolled (393, 346) with delta (0, 0)
Screenshot: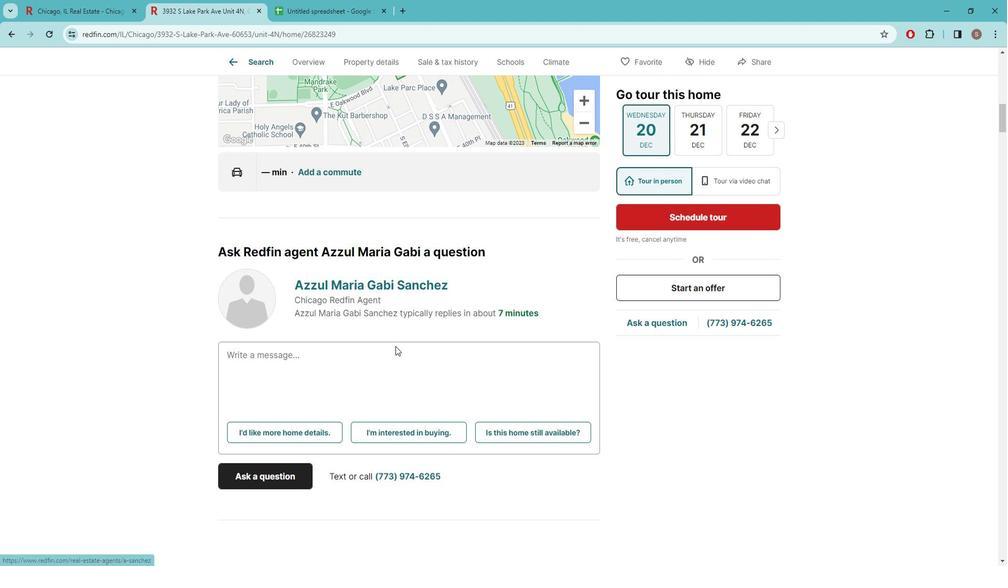 
Action: Mouse moved to (112, 2)
Screenshot: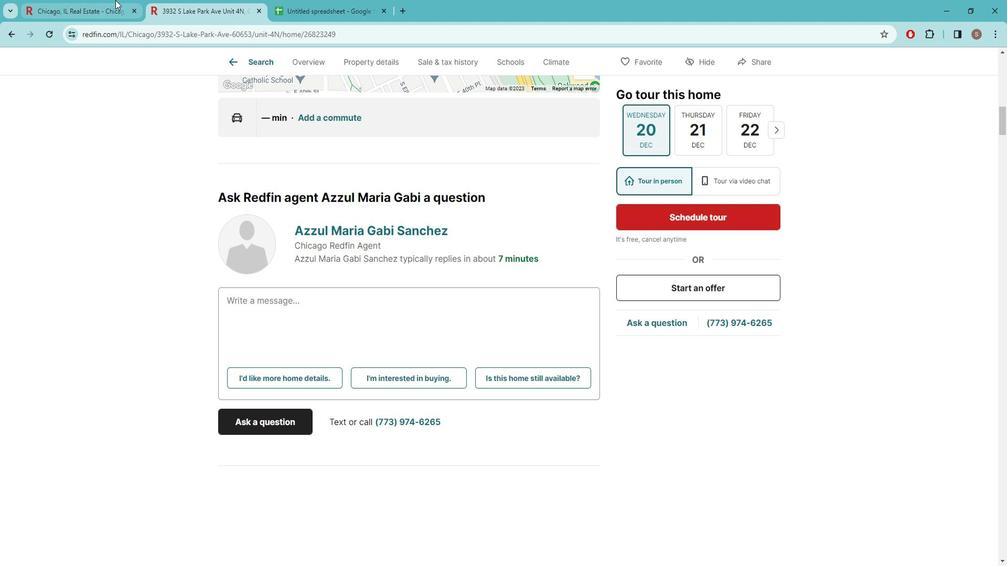 
Action: Mouse pressed left at (112, 2)
Screenshot: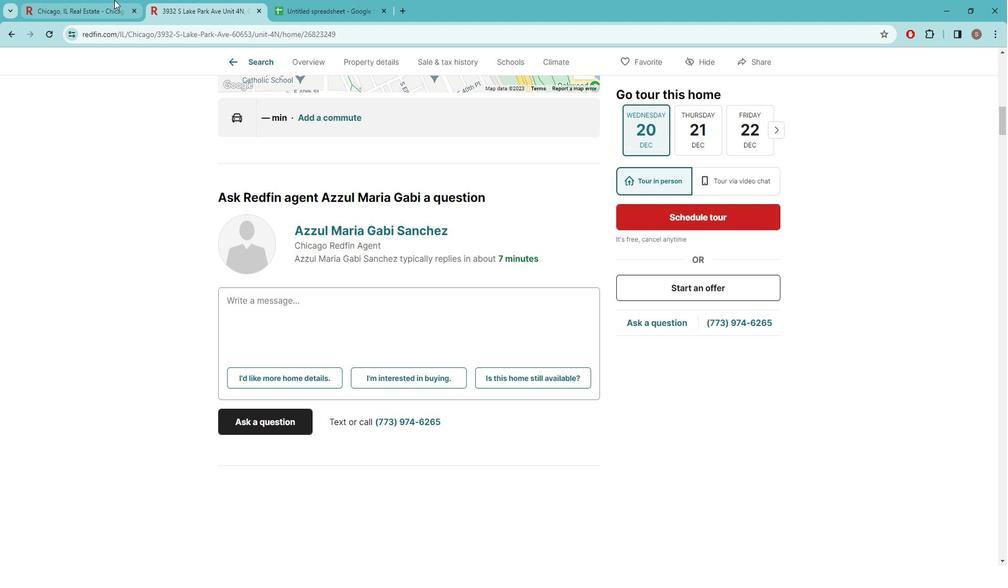
Action: Mouse moved to (889, 334)
Screenshot: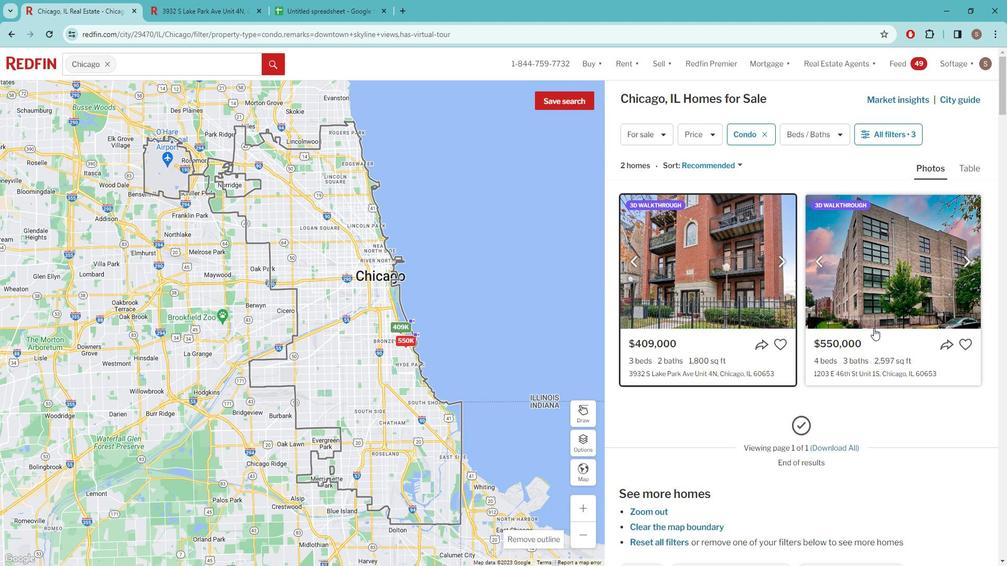 
Action: Mouse pressed left at (889, 334)
Screenshot: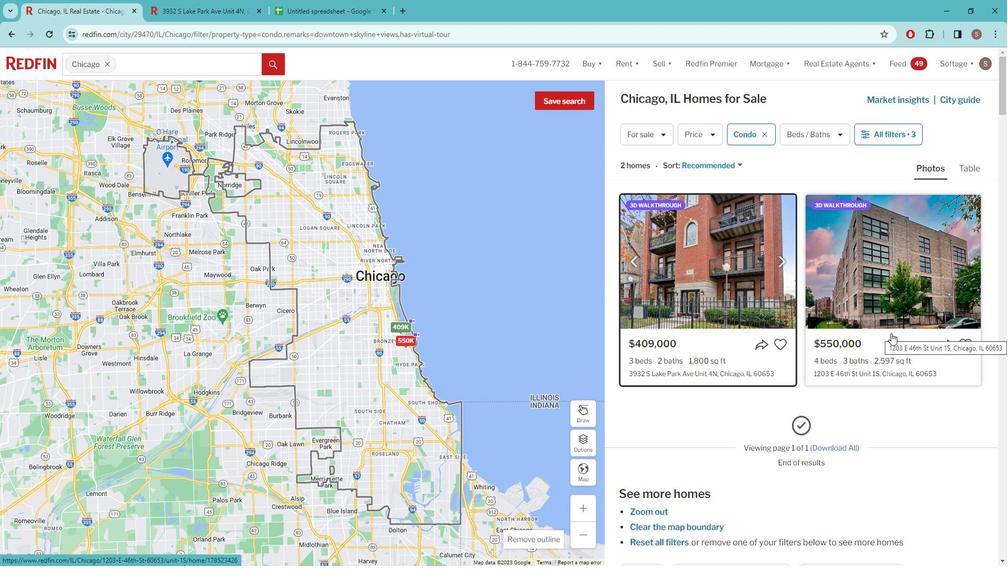 
Action: Mouse moved to (491, 279)
Screenshot: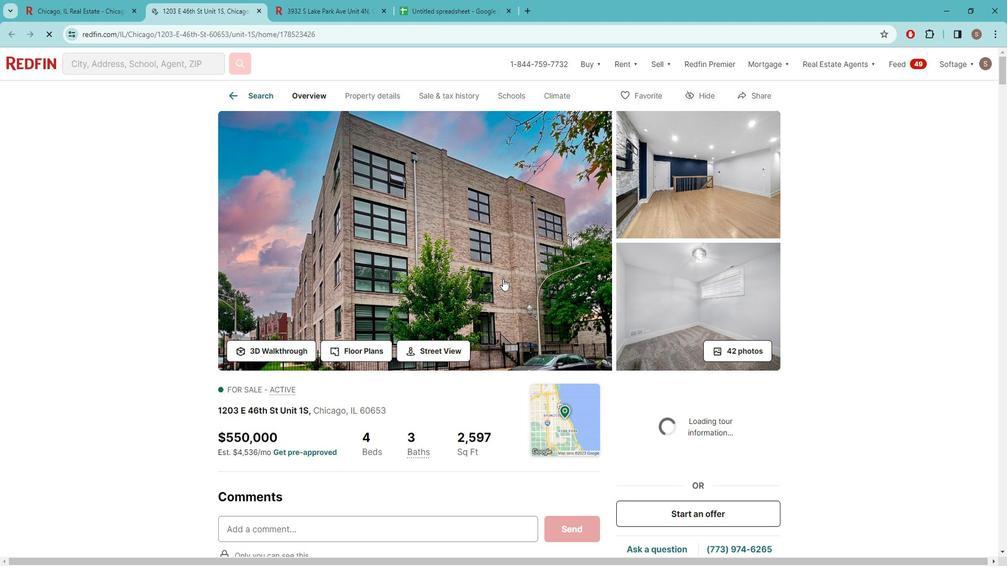 
Action: Mouse pressed left at (491, 279)
Screenshot: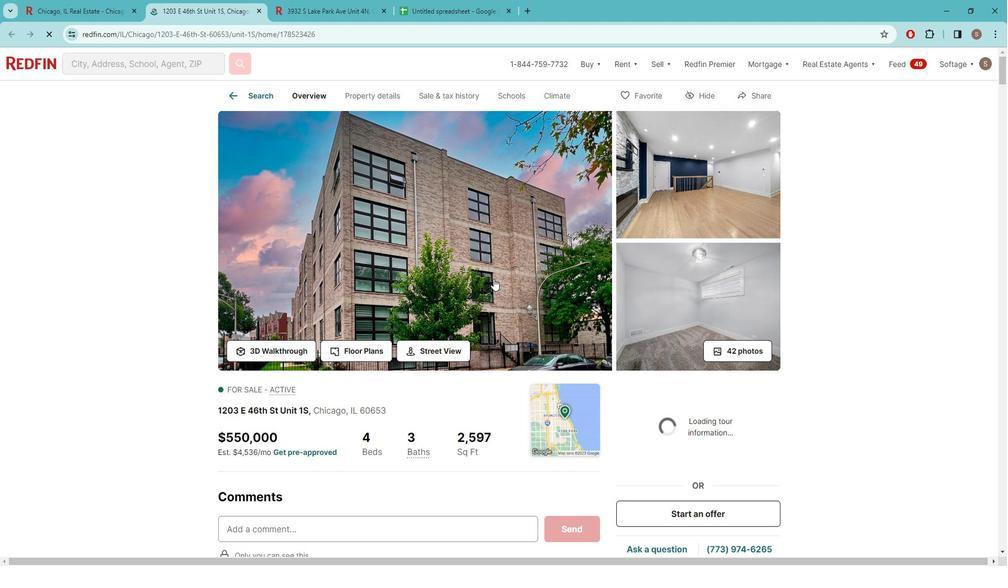 
Action: Mouse moved to (194, 531)
Screenshot: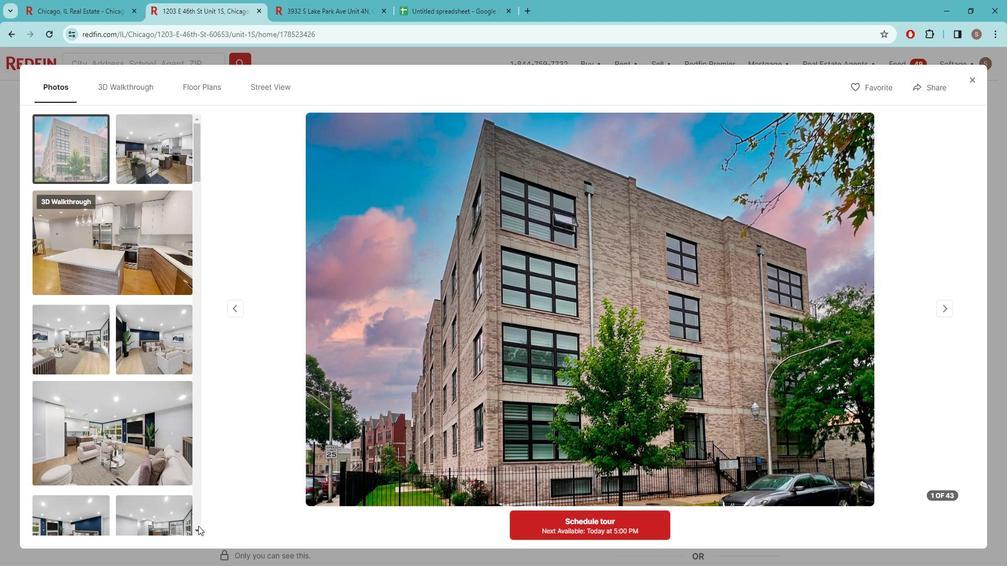 
Action: Mouse pressed left at (194, 531)
Screenshot: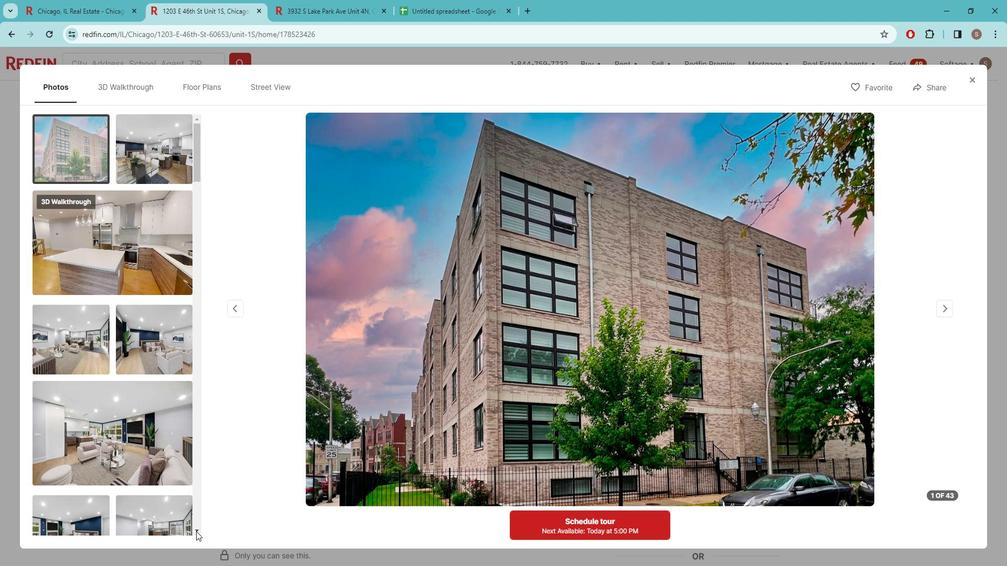 
Action: Mouse pressed left at (194, 531)
Screenshot: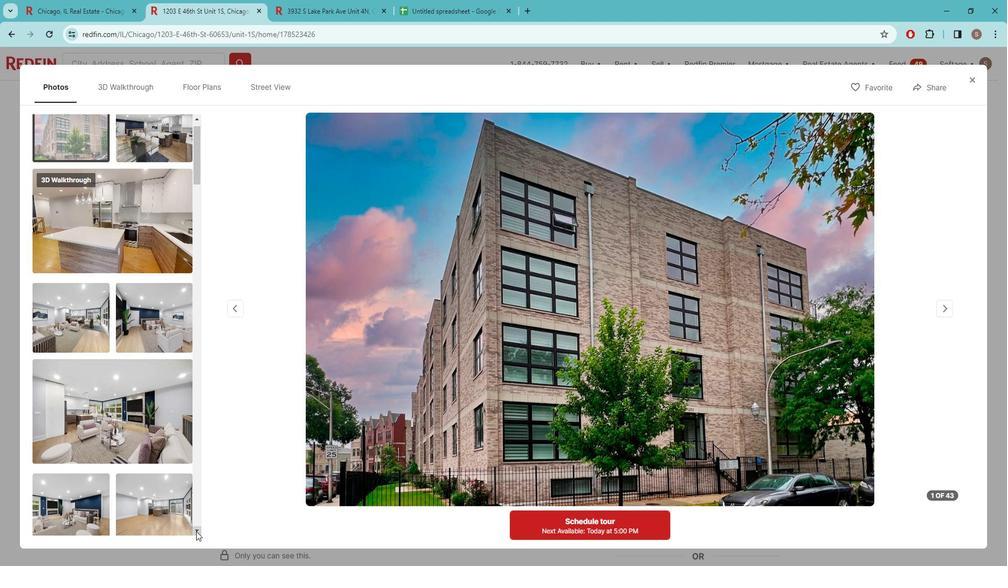 
Action: Mouse pressed left at (194, 531)
Screenshot: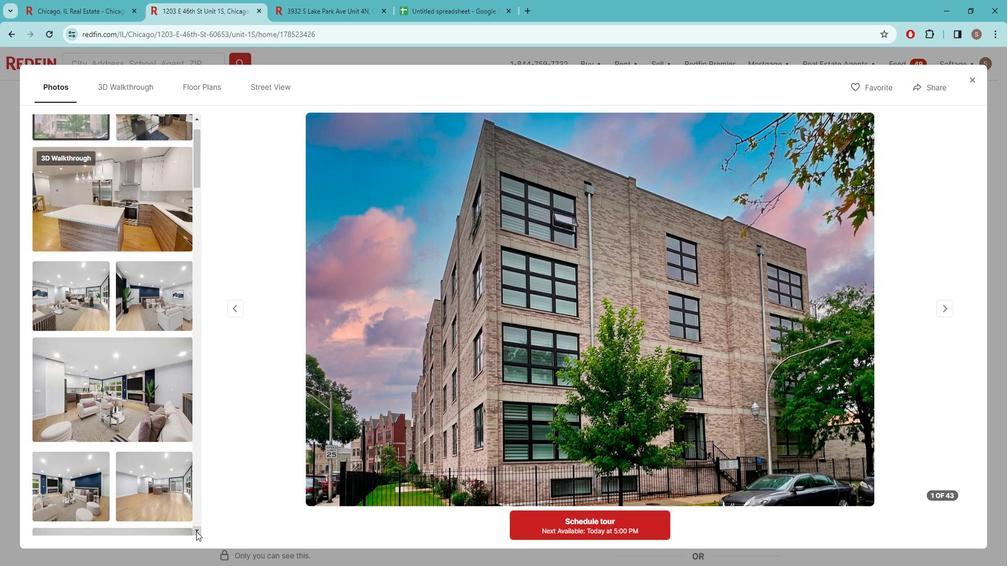 
Action: Mouse pressed left at (194, 531)
Screenshot: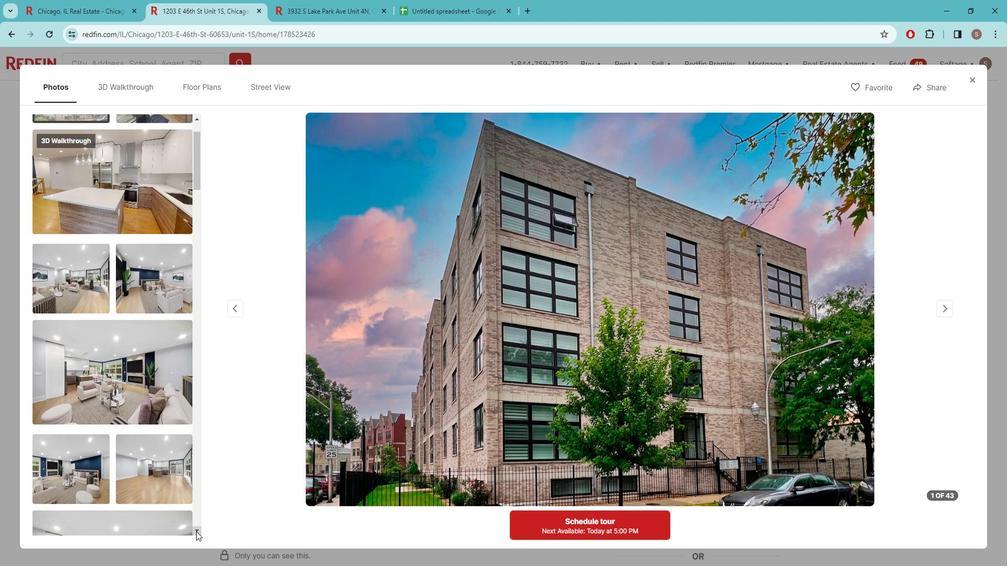 
Action: Mouse pressed left at (194, 531)
Screenshot: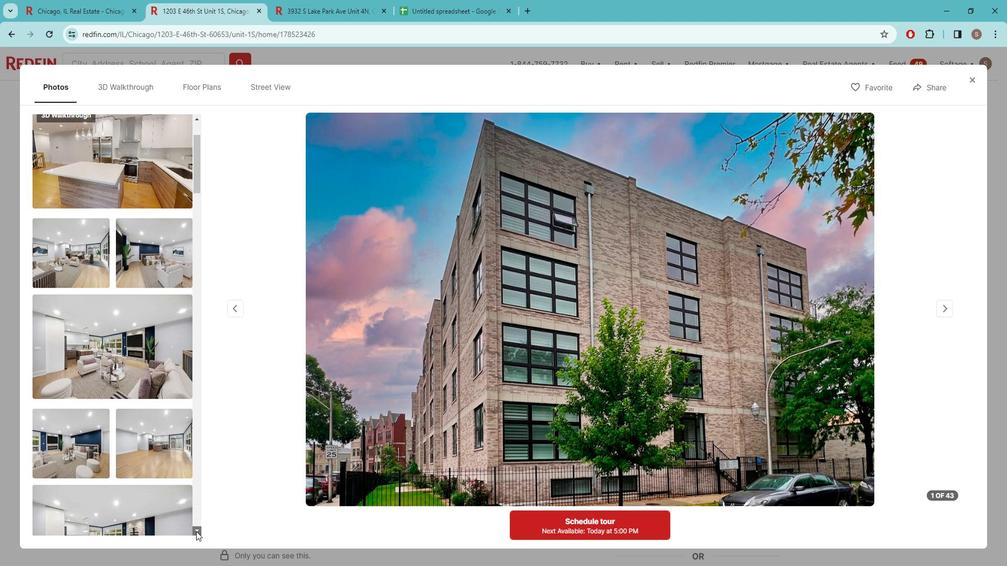 
Action: Mouse pressed left at (194, 531)
Screenshot: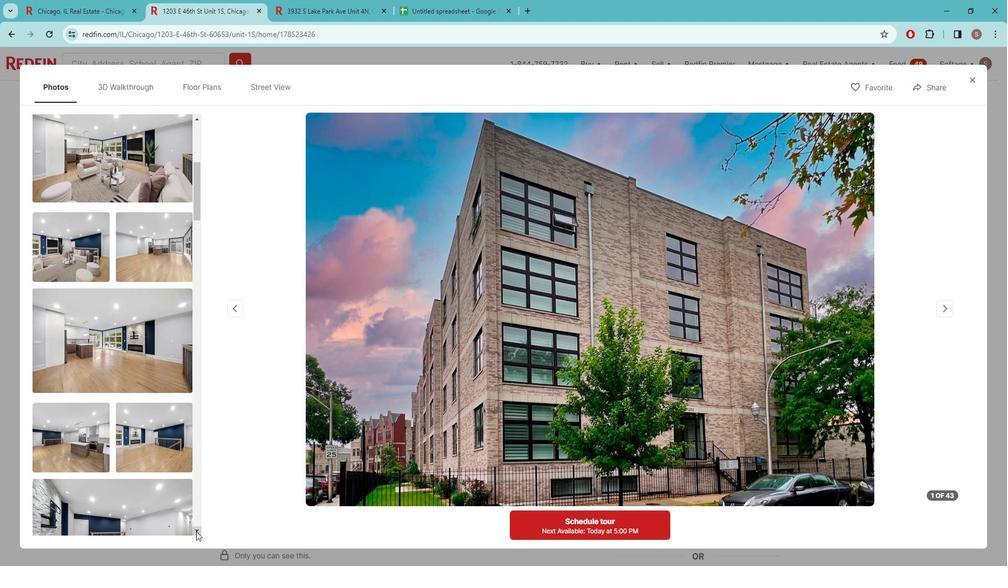
Action: Mouse pressed left at (194, 531)
Screenshot: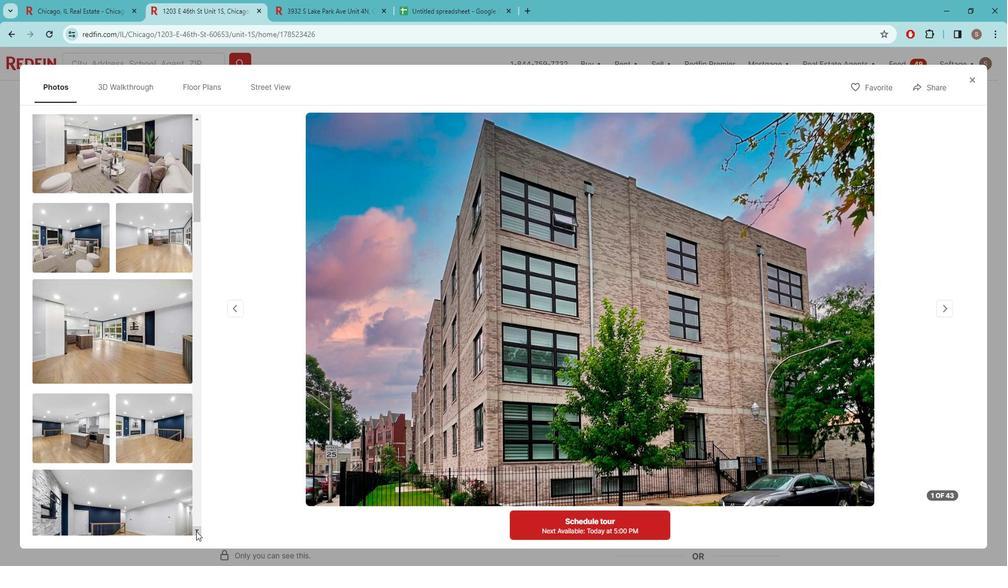 
Action: Mouse pressed left at (194, 531)
Screenshot: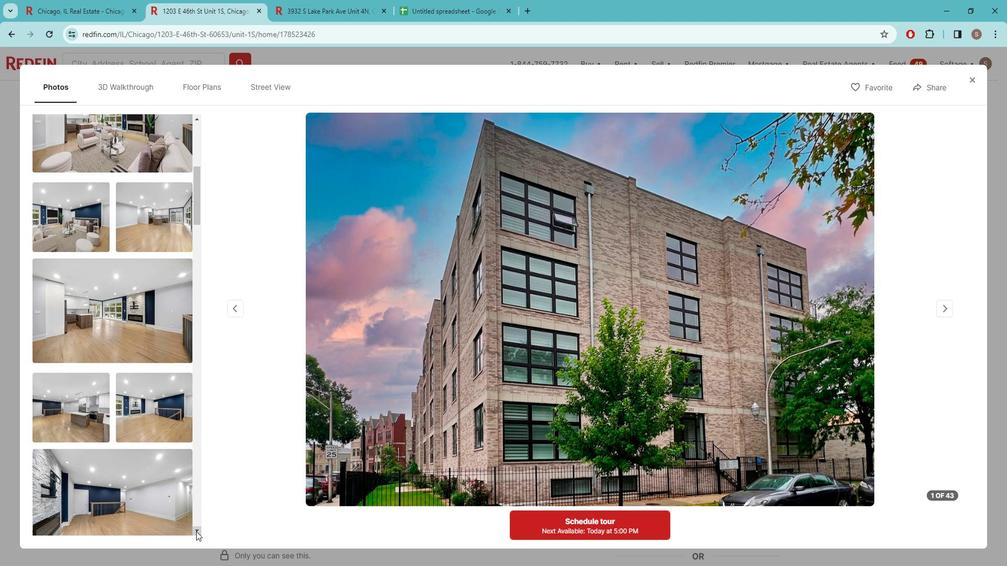 
Action: Mouse pressed left at (194, 531)
Screenshot: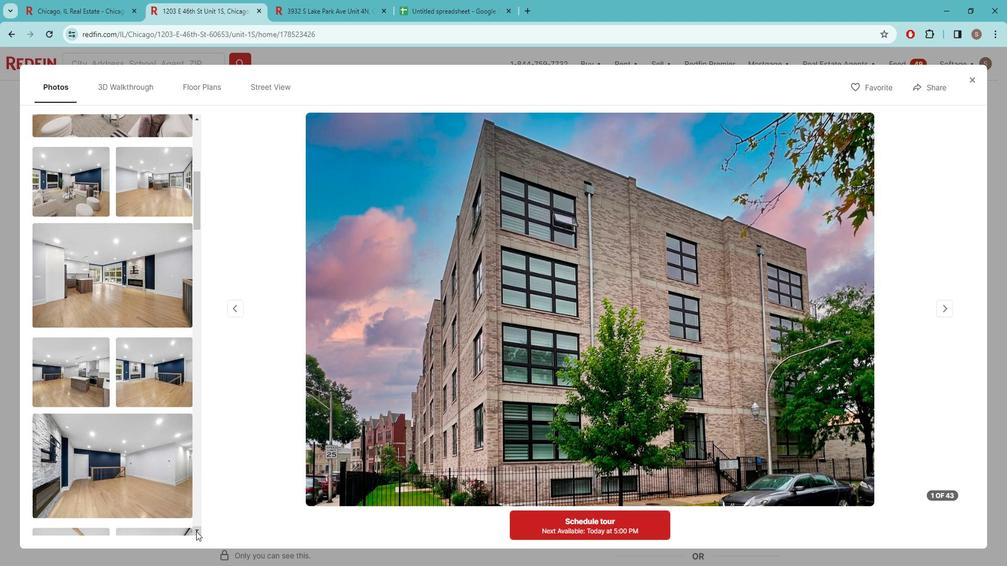
Action: Mouse pressed left at (194, 531)
Screenshot: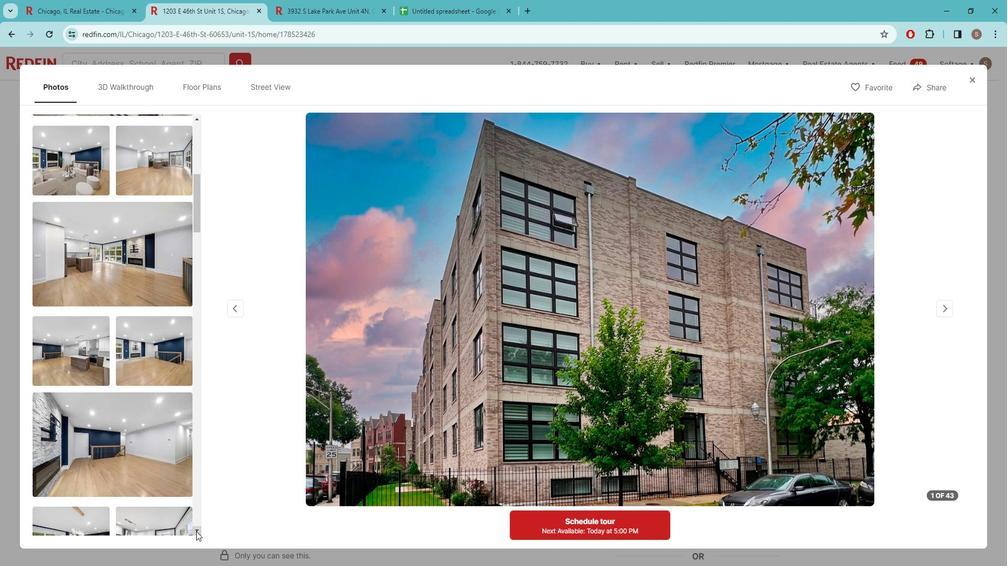 
Action: Mouse pressed left at (194, 531)
Screenshot: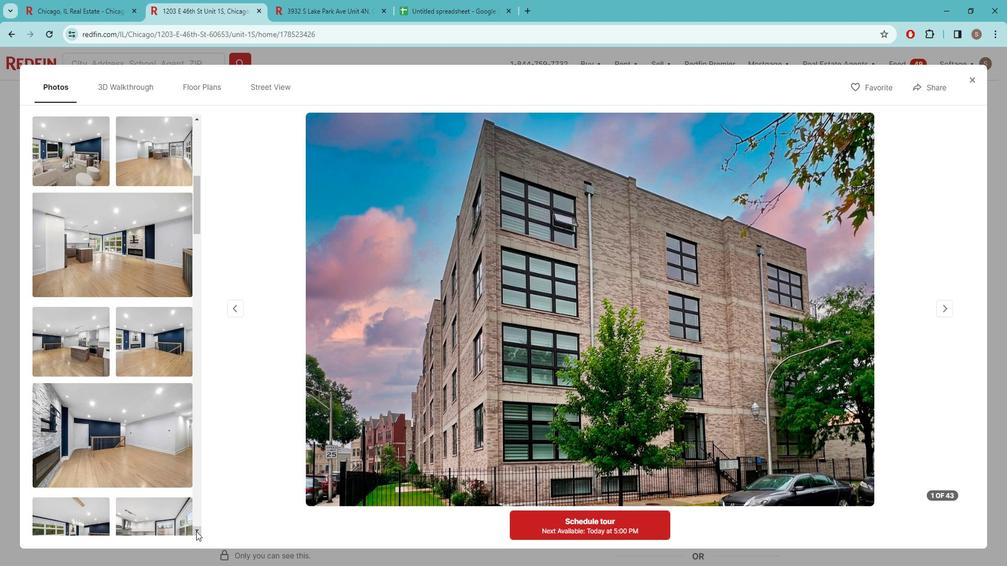 
Action: Mouse pressed left at (194, 531)
Screenshot: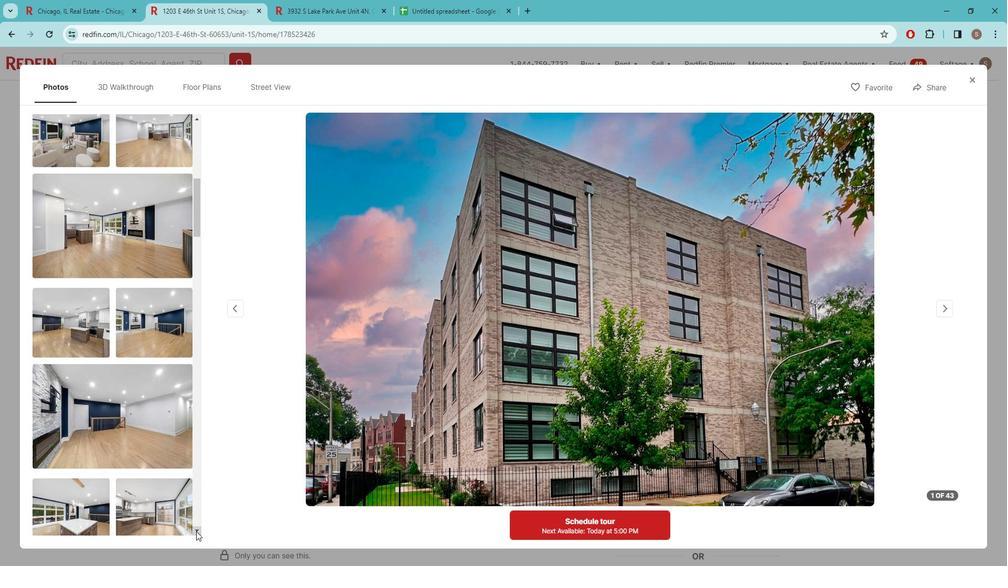 
Action: Mouse pressed left at (194, 531)
Screenshot: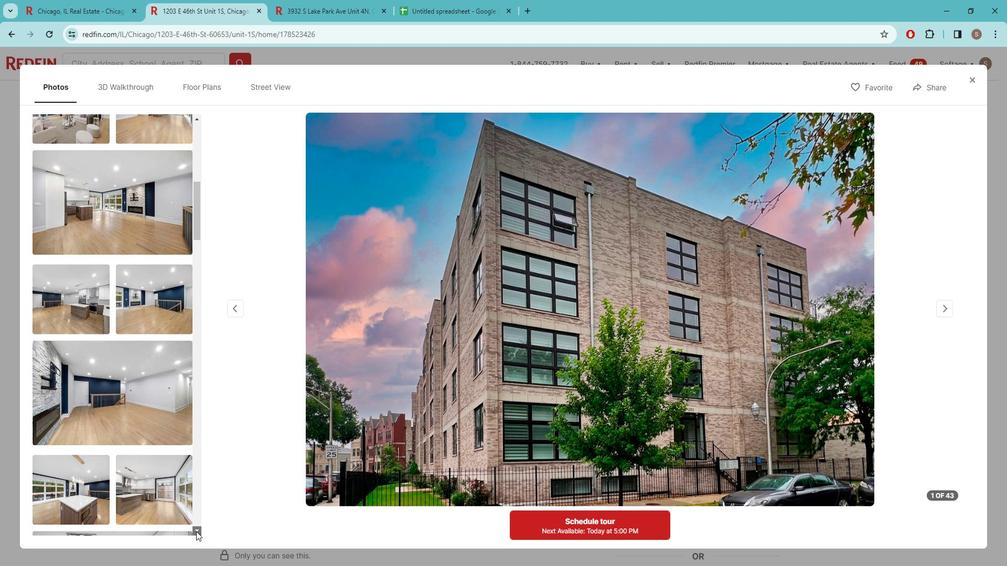 
Action: Mouse pressed left at (194, 531)
Screenshot: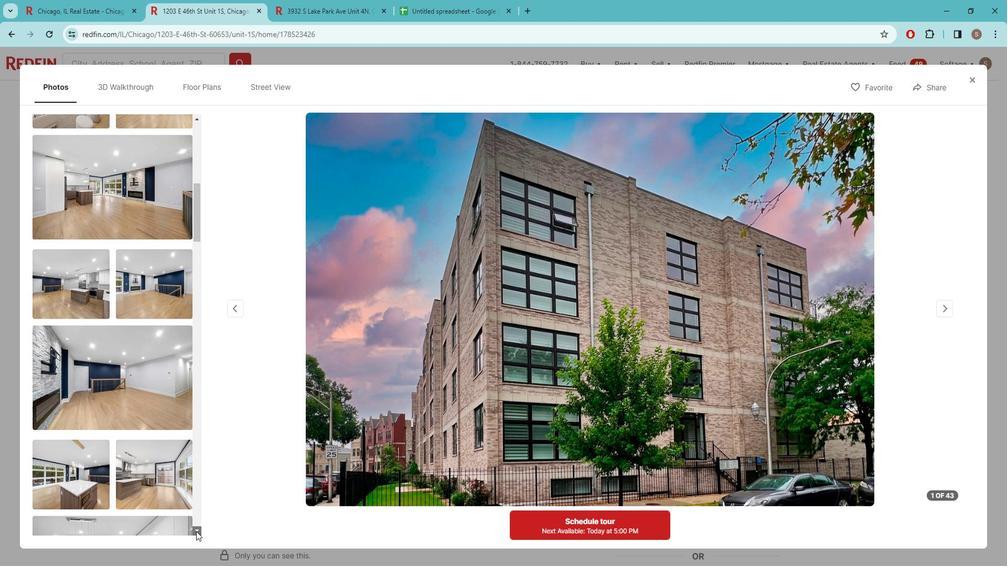 
Action: Mouse pressed left at (194, 531)
Screenshot: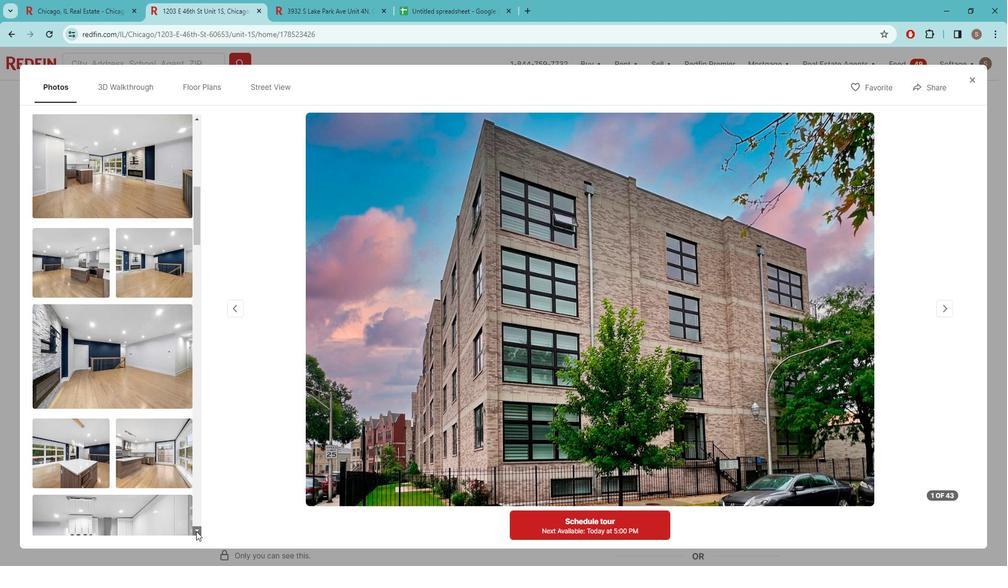 
Action: Mouse pressed left at (194, 531)
Screenshot: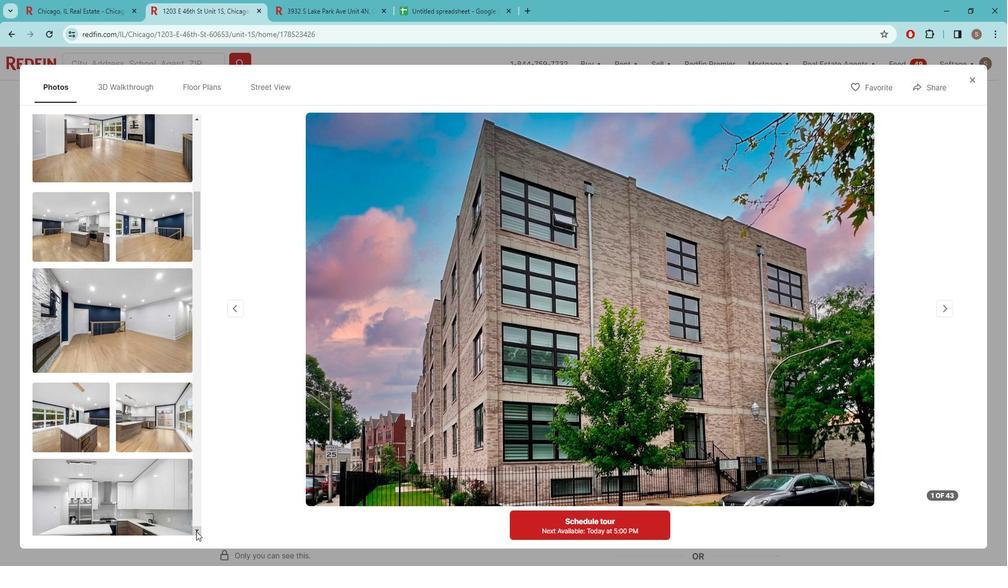 
Action: Mouse pressed left at (194, 531)
Screenshot: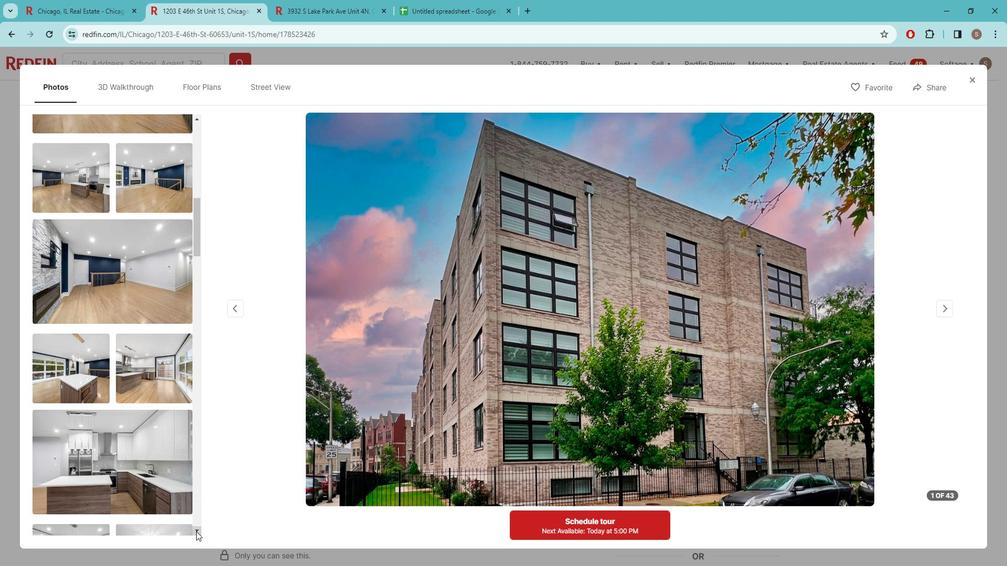 
Action: Mouse pressed left at (194, 531)
Screenshot: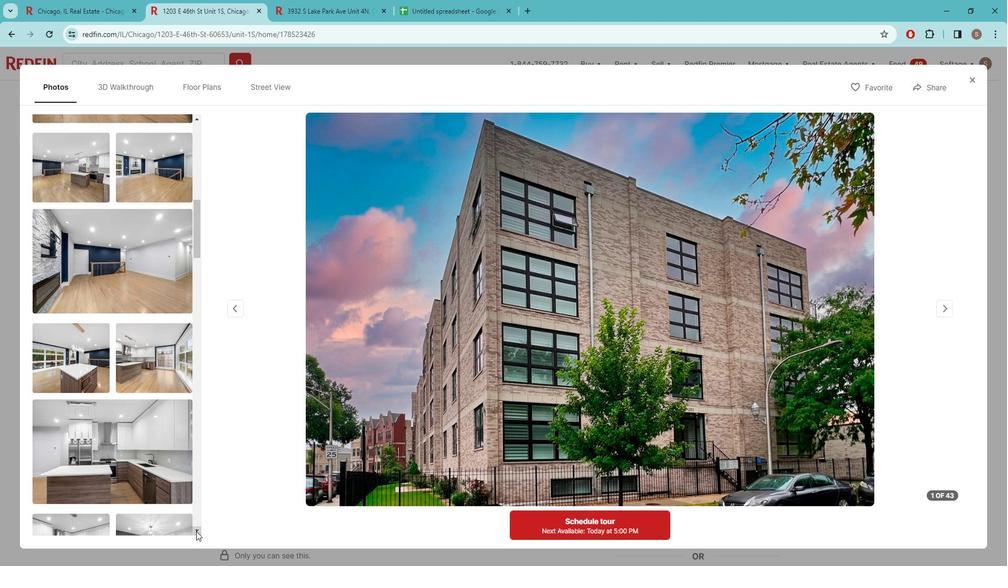 
Action: Mouse pressed left at (194, 531)
Screenshot: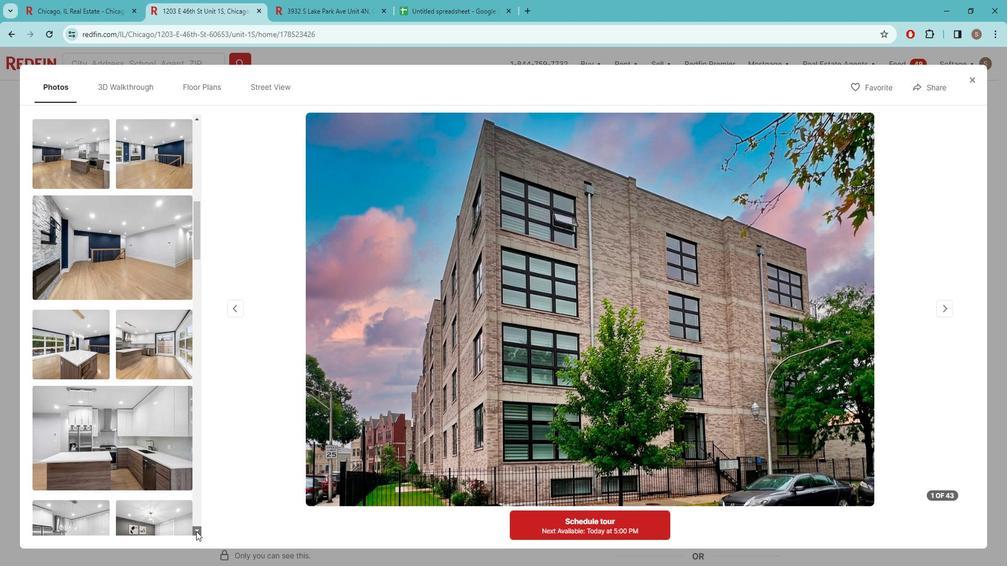 
Action: Mouse pressed left at (194, 531)
Screenshot: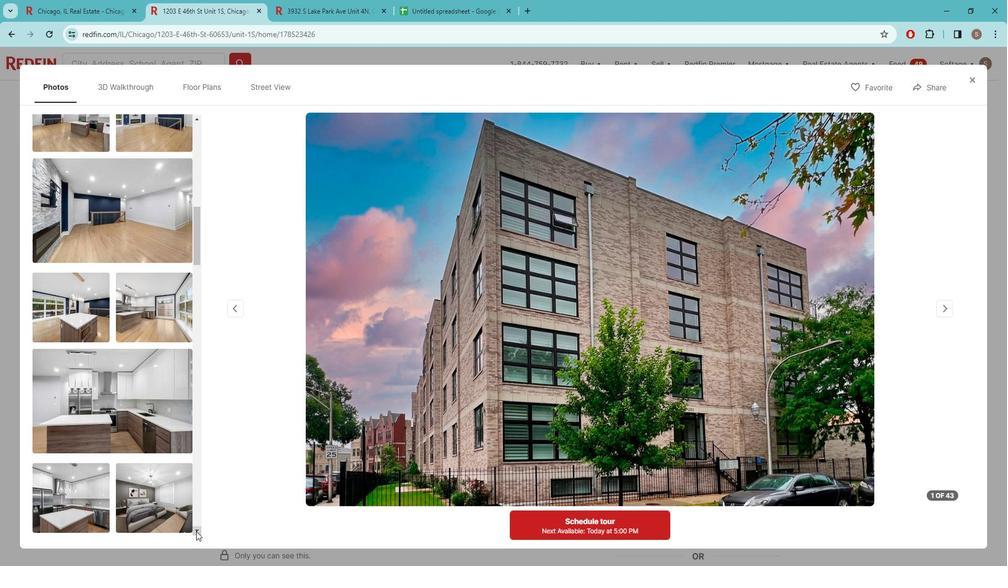 
Action: Mouse pressed left at (194, 531)
Screenshot: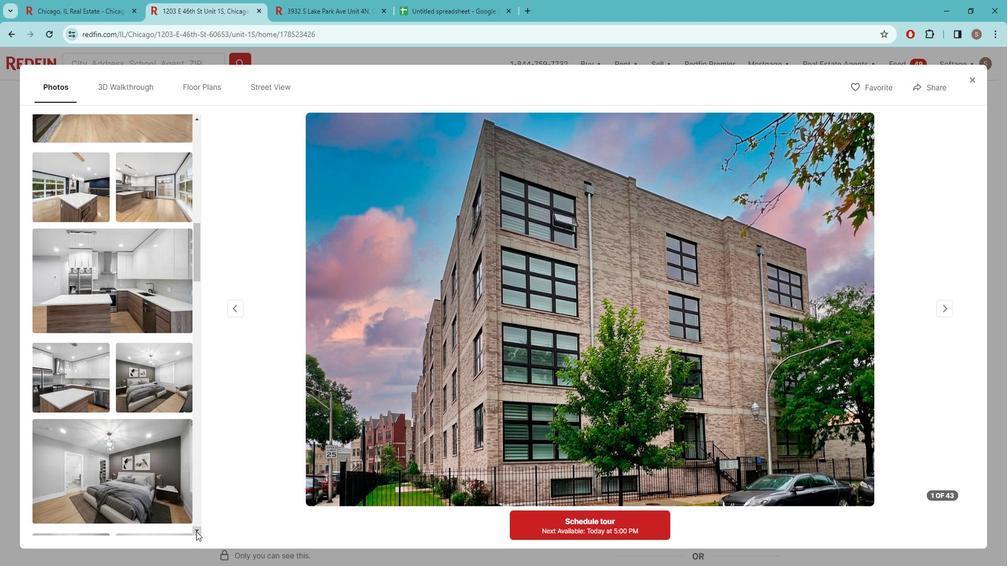 
Action: Mouse pressed left at (194, 531)
Screenshot: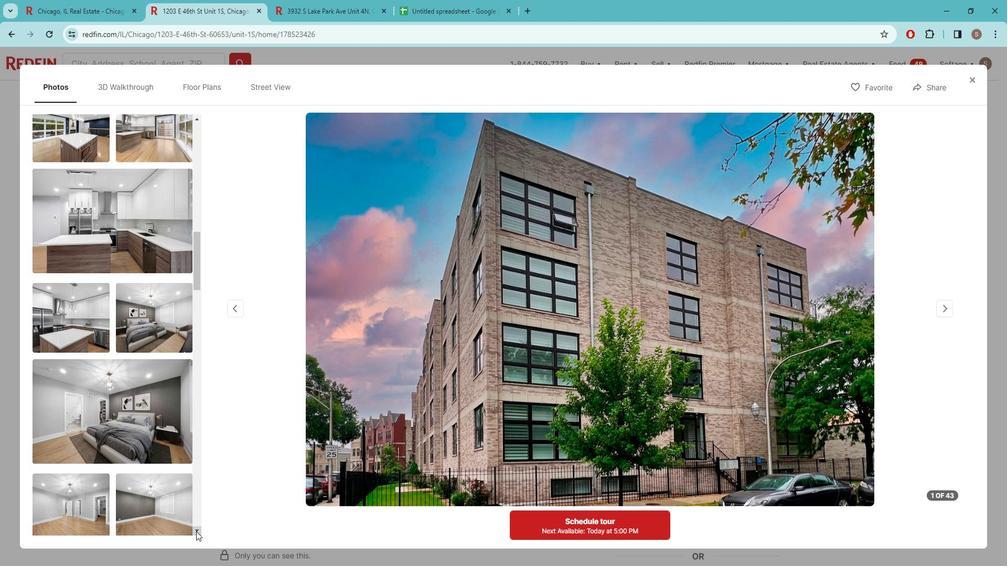 
Action: Mouse pressed left at (194, 531)
Screenshot: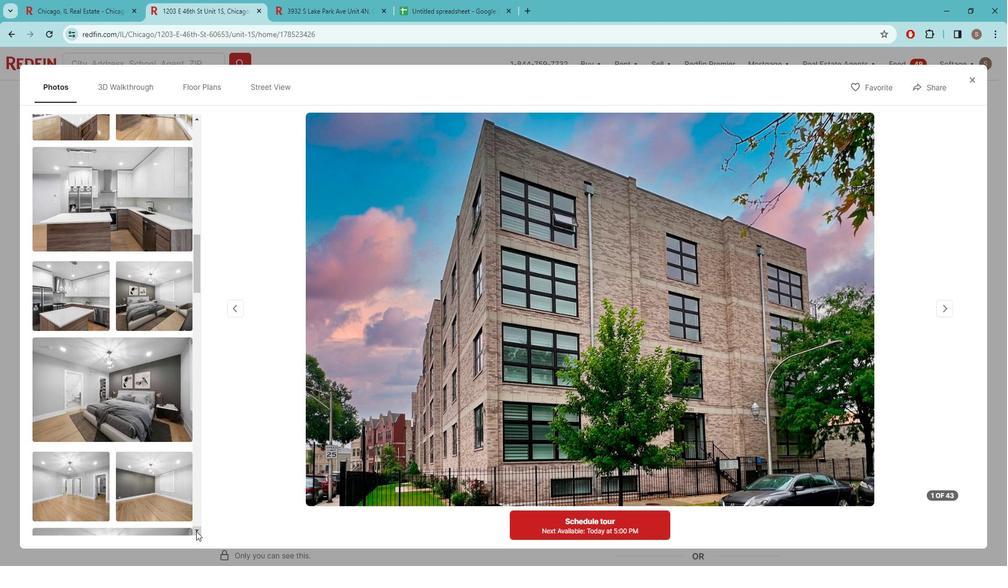 
Action: Mouse pressed left at (194, 531)
Screenshot: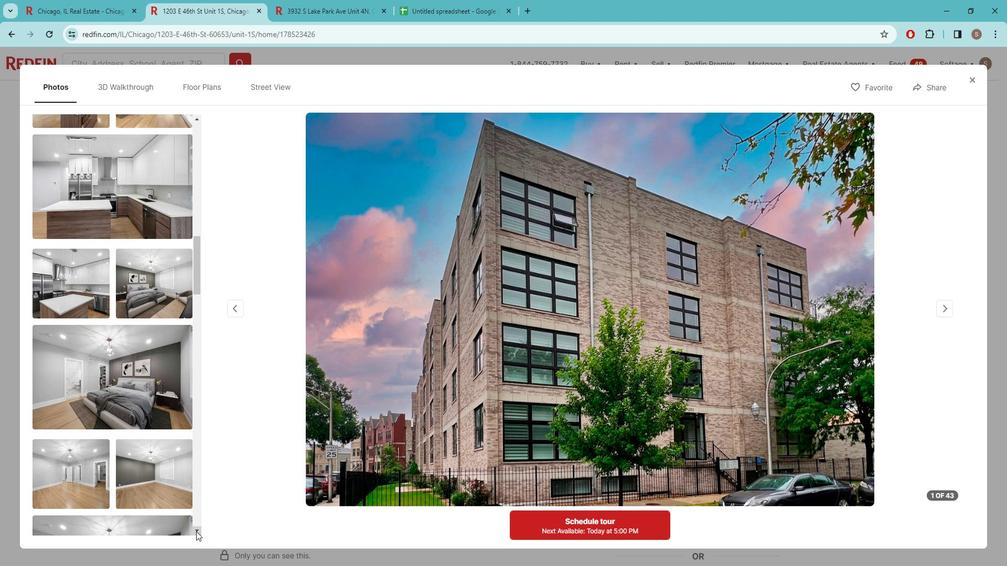 
Action: Mouse pressed left at (194, 531)
Screenshot: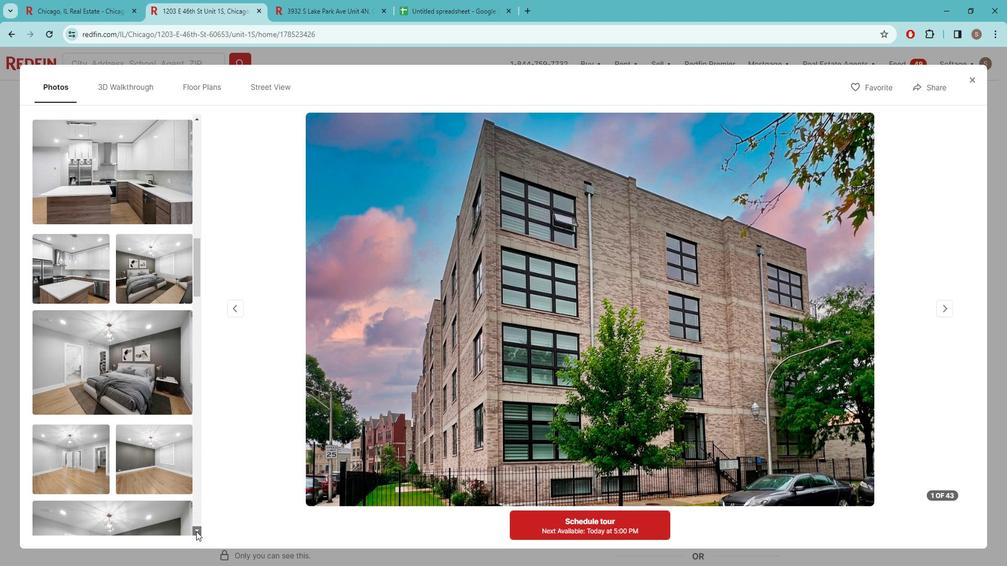 
Action: Mouse pressed left at (194, 531)
Screenshot: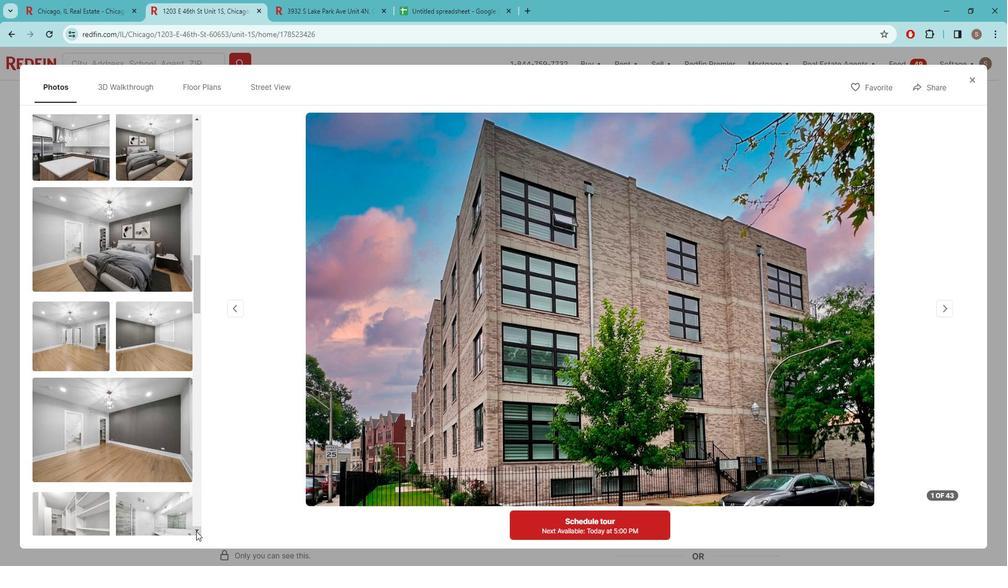 
Action: Mouse pressed left at (194, 531)
Screenshot: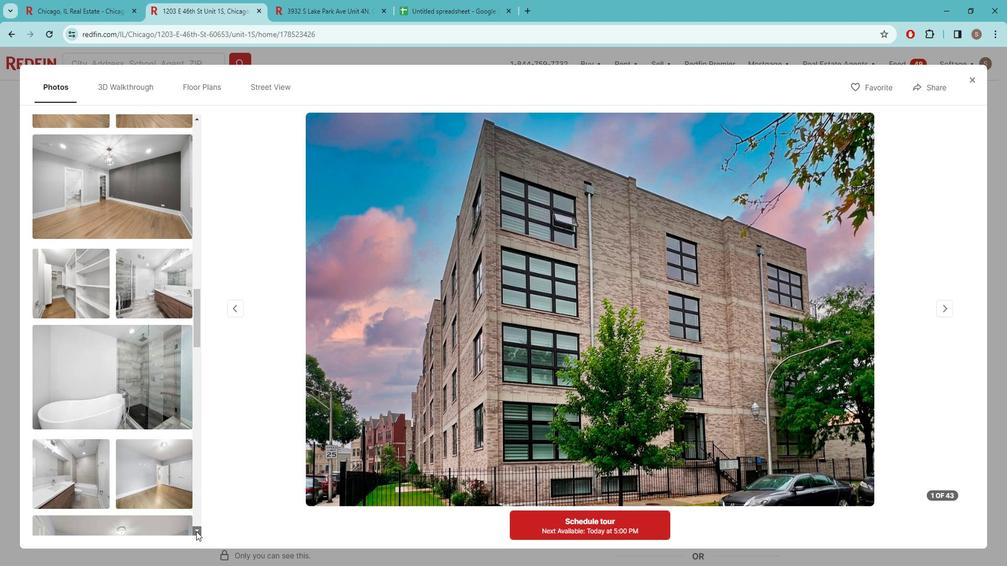 
Action: Mouse pressed left at (194, 531)
Screenshot: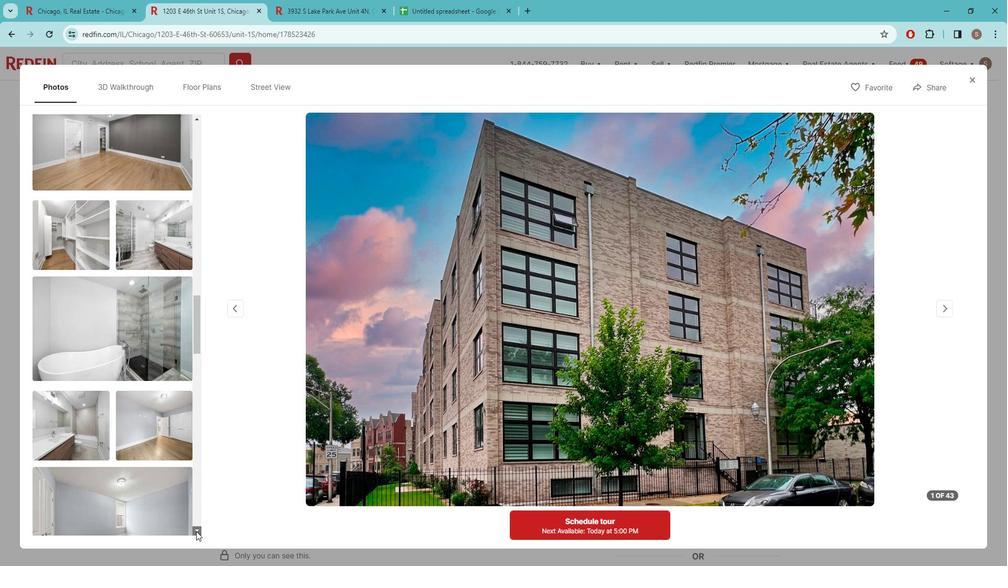 
Action: Mouse pressed left at (194, 531)
Screenshot: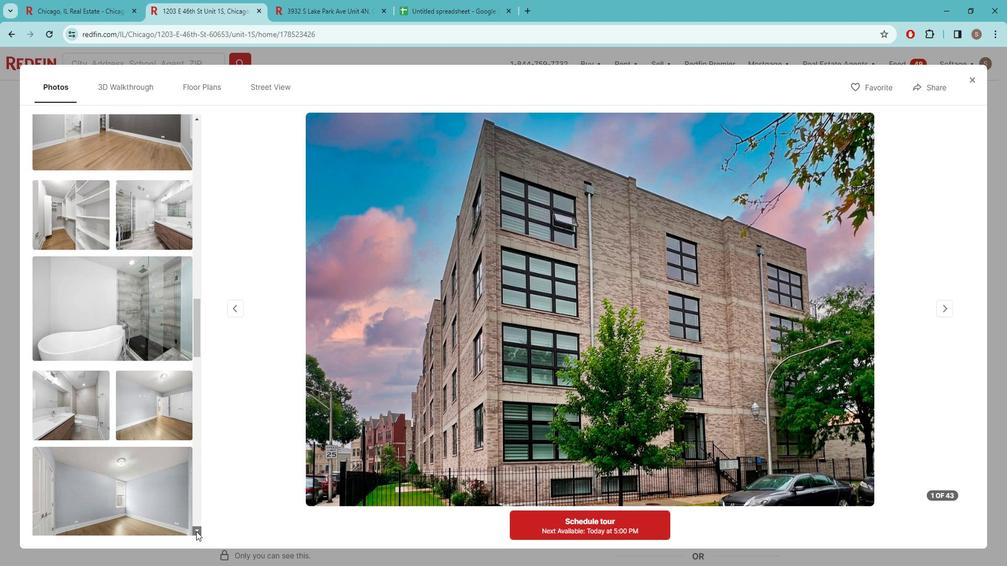 
Action: Mouse pressed left at (194, 531)
Screenshot: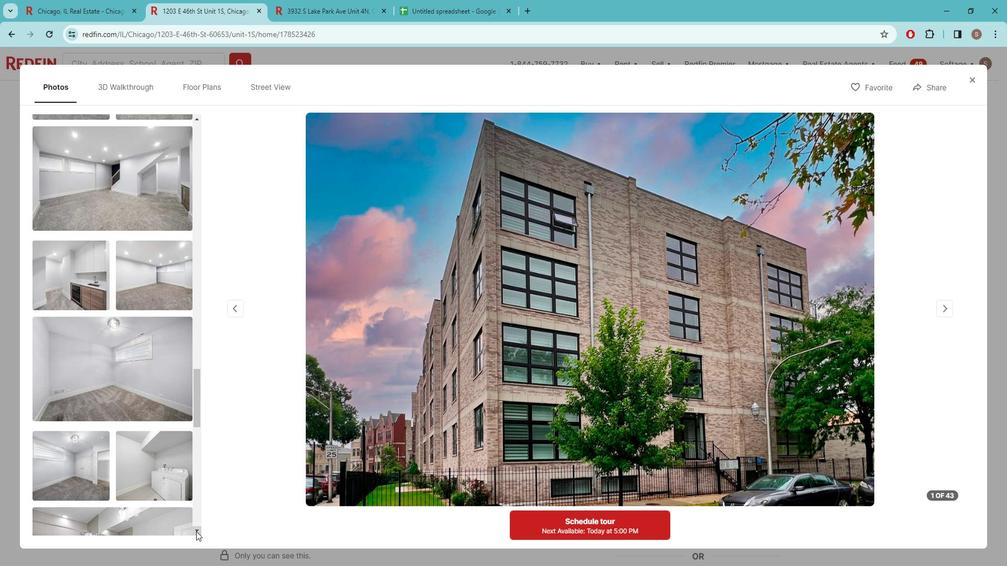 
Action: Mouse pressed left at (194, 531)
Screenshot: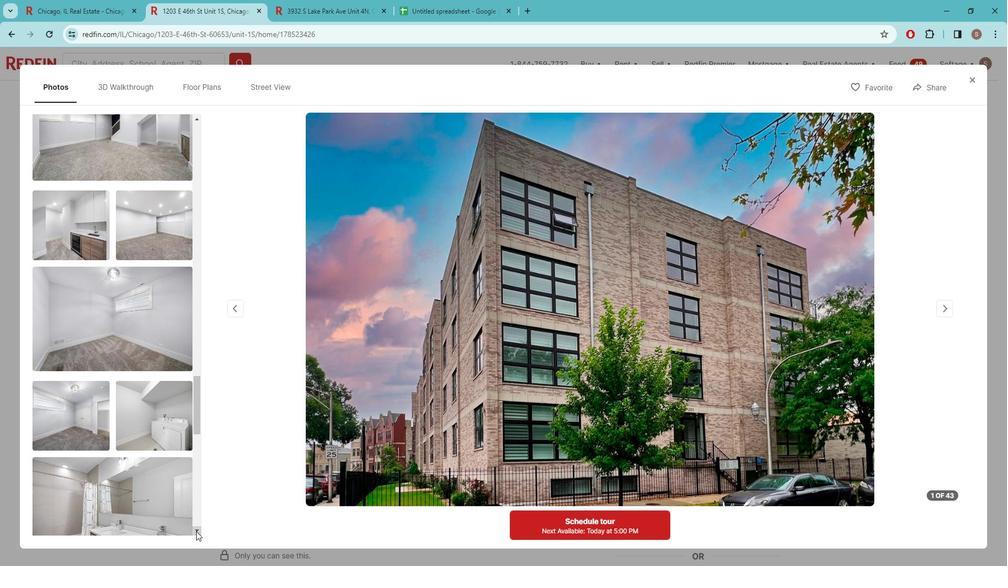 
Action: Mouse pressed left at (194, 531)
Screenshot: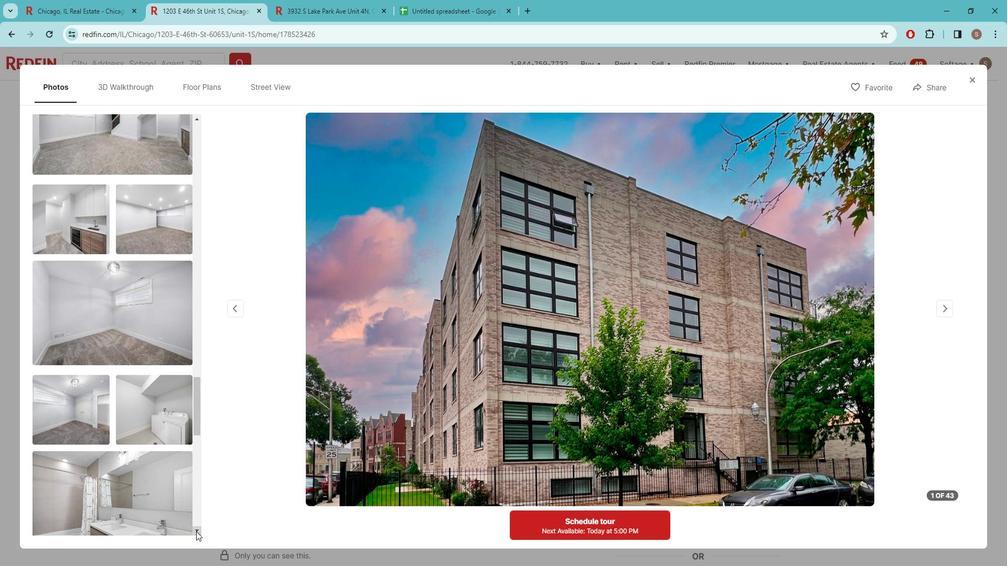 
Action: Mouse pressed left at (194, 531)
Screenshot: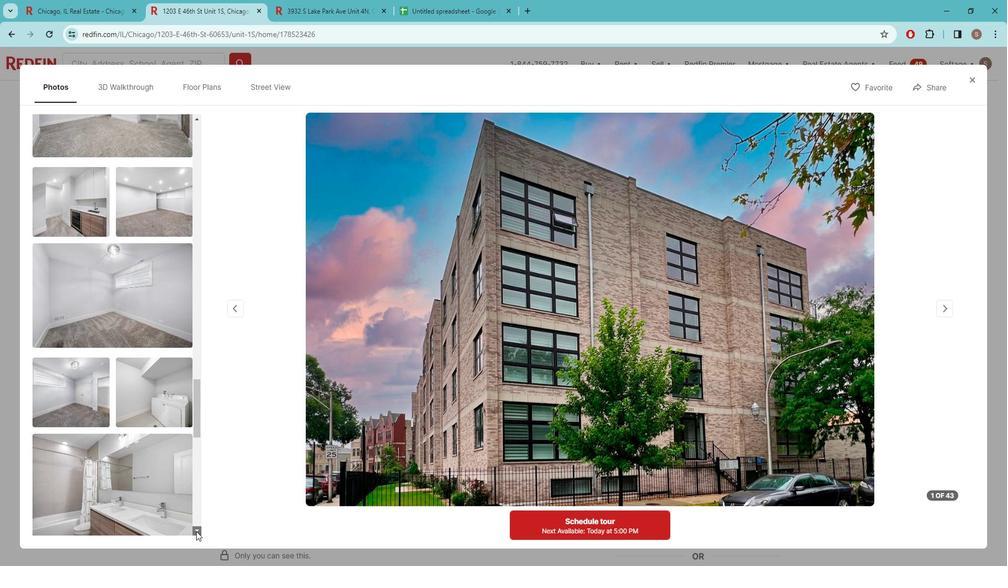 
Action: Mouse pressed left at (194, 531)
Screenshot: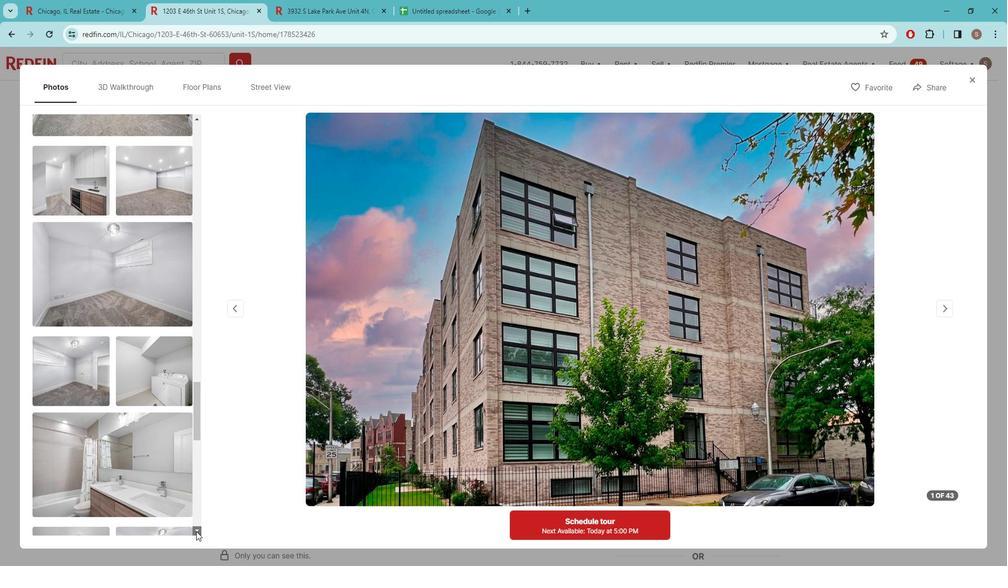 
Action: Mouse pressed left at (194, 531)
Screenshot: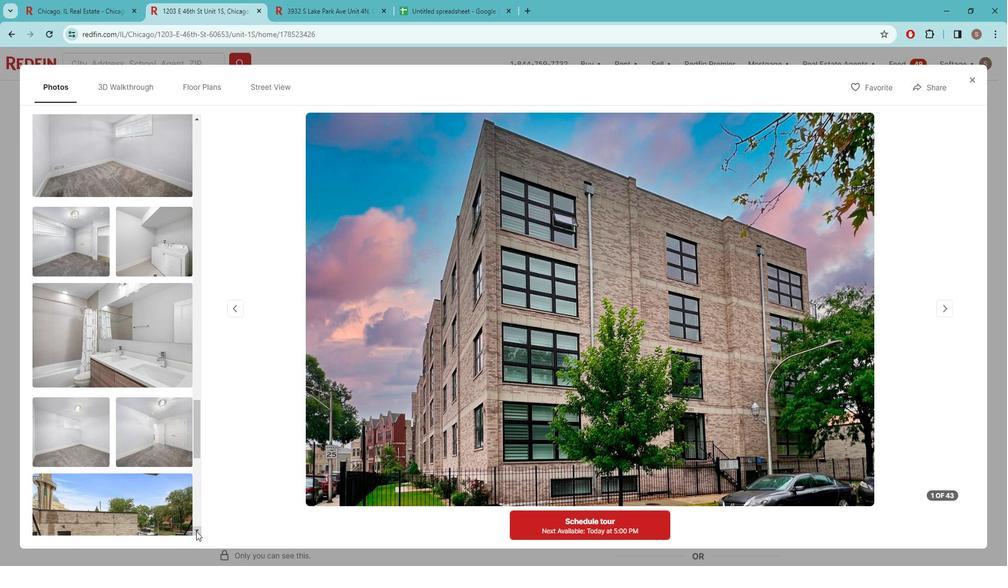 
Action: Mouse pressed left at (194, 531)
Screenshot: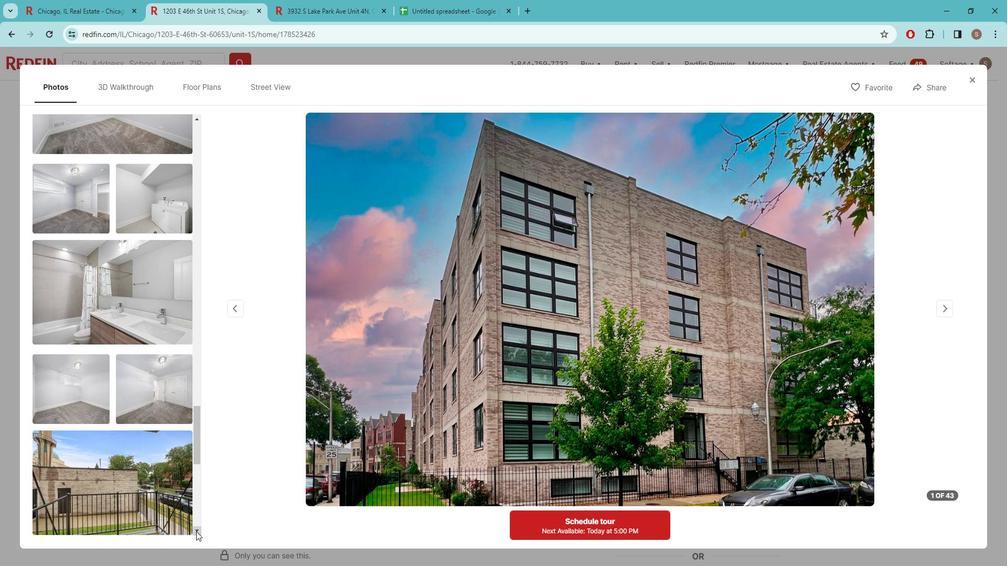 
Action: Mouse pressed left at (194, 531)
Screenshot: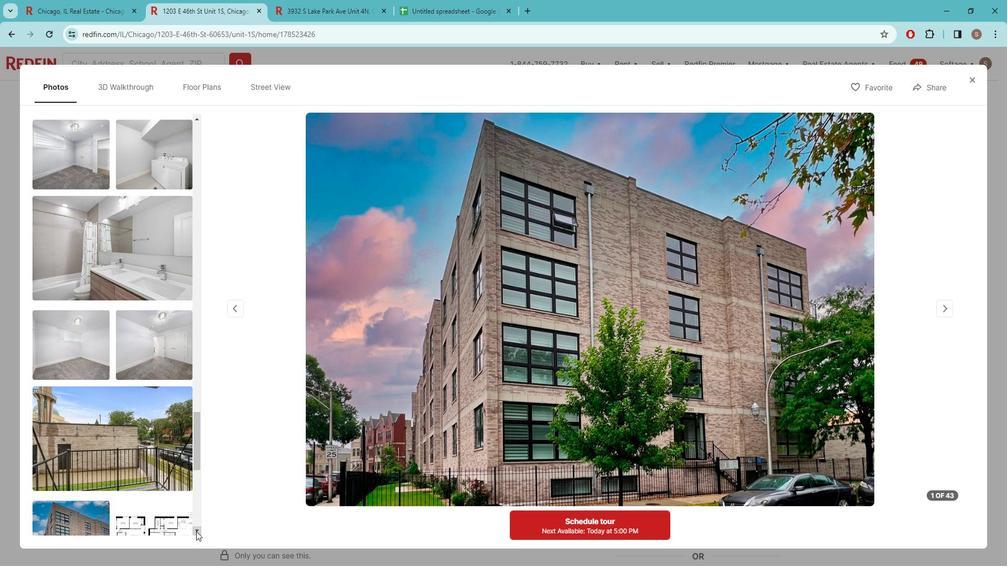 
Action: Mouse pressed left at (194, 531)
Screenshot: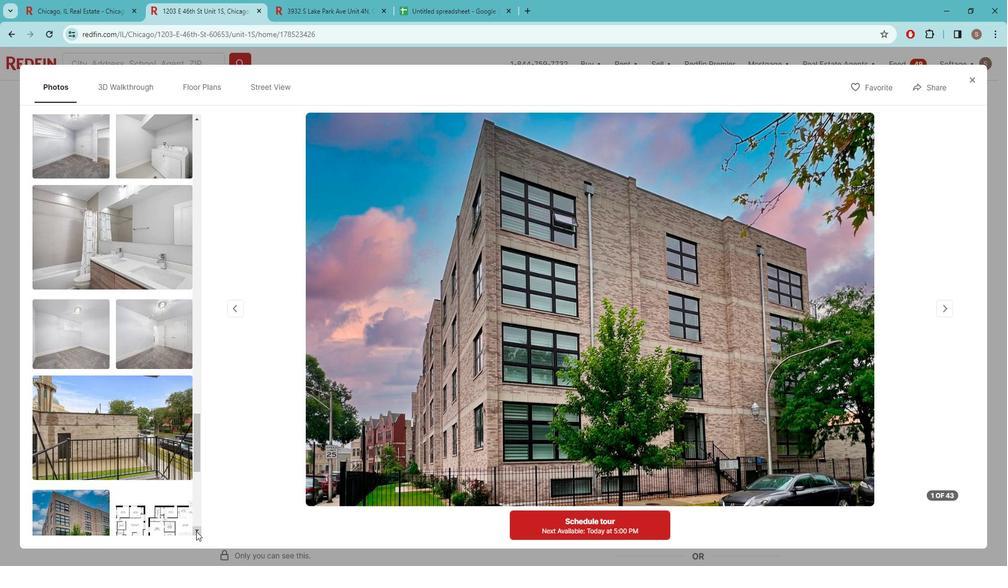 
Action: Mouse pressed left at (194, 531)
Screenshot: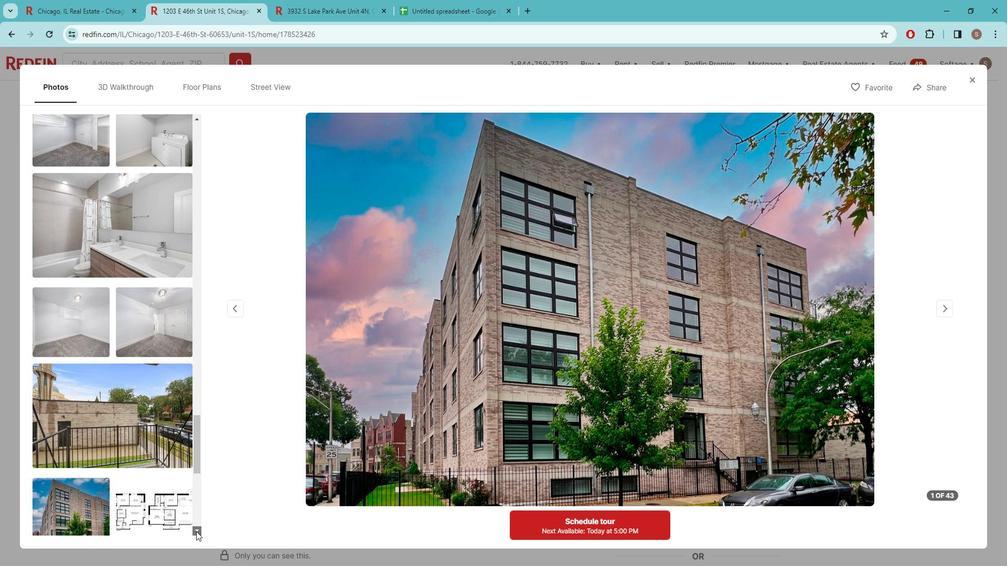 
Action: Mouse pressed left at (194, 531)
Screenshot: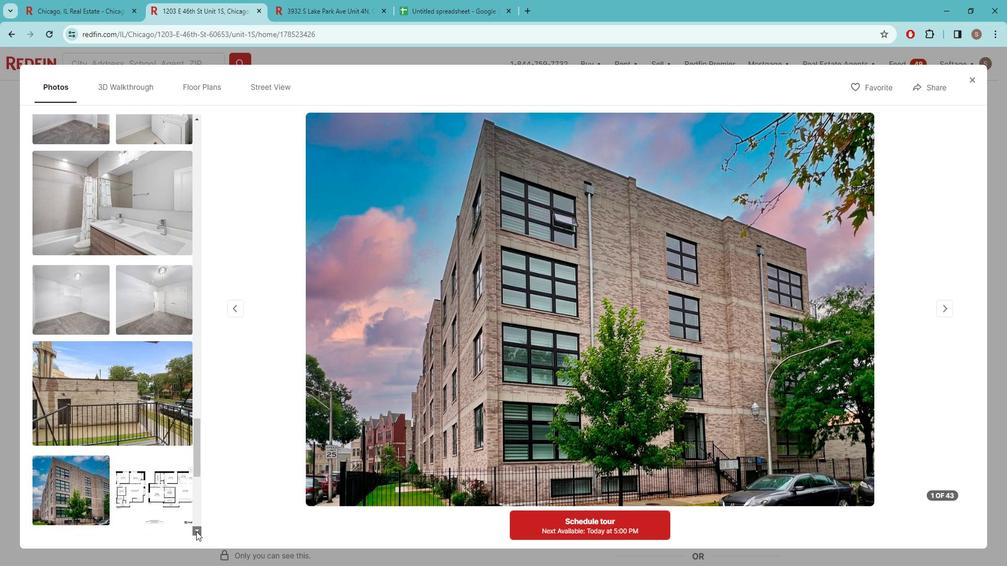 
Action: Mouse pressed left at (194, 531)
Screenshot: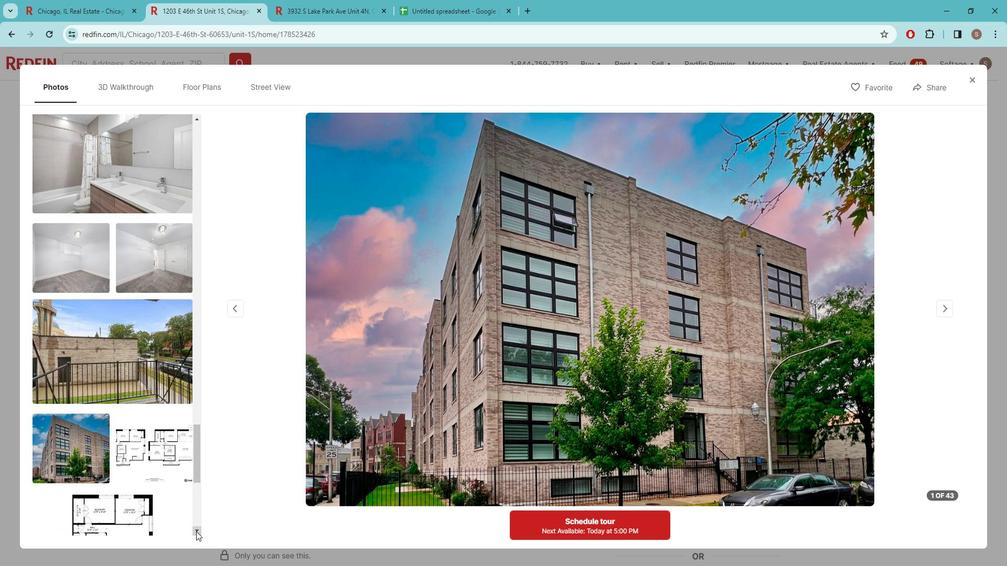 
Action: Mouse pressed left at (194, 531)
Screenshot: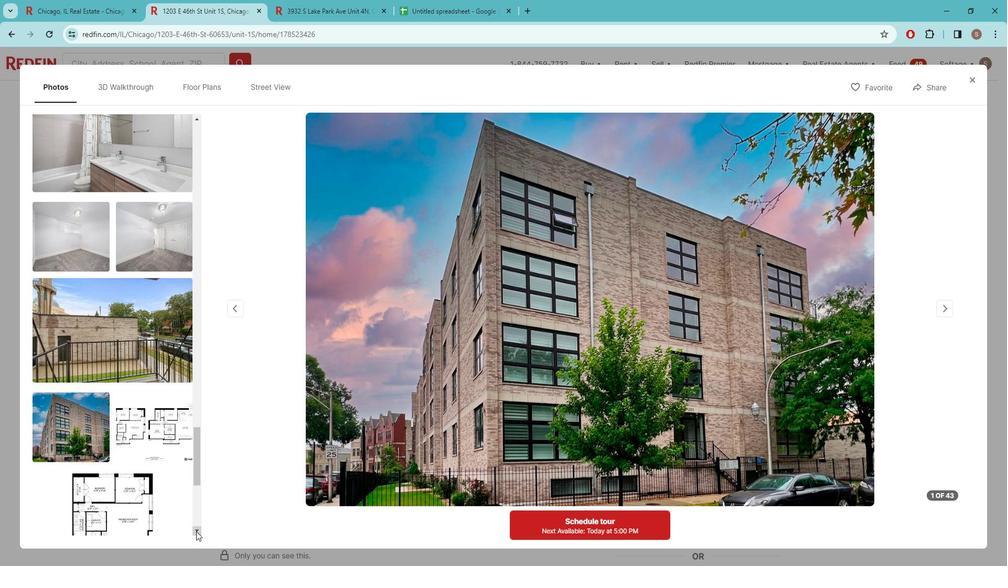 
Action: Mouse pressed left at (194, 531)
Screenshot: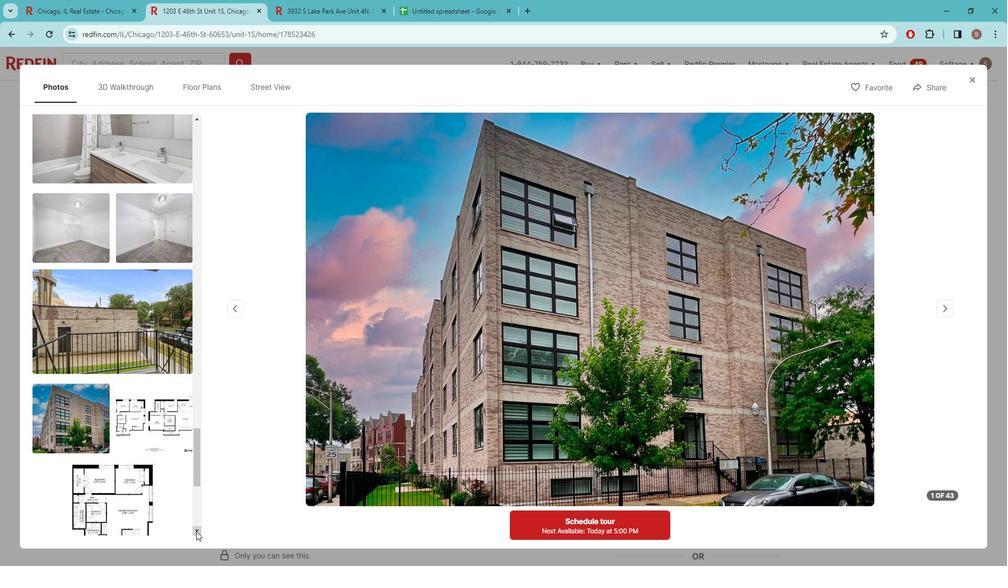 
Action: Mouse moved to (968, 82)
Screenshot: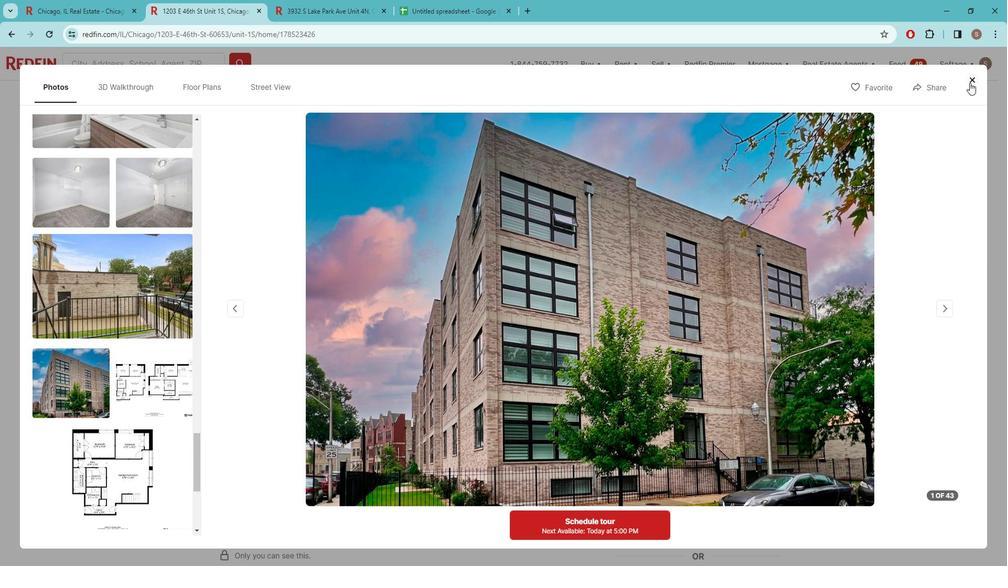 
Action: Mouse pressed left at (968, 82)
Screenshot: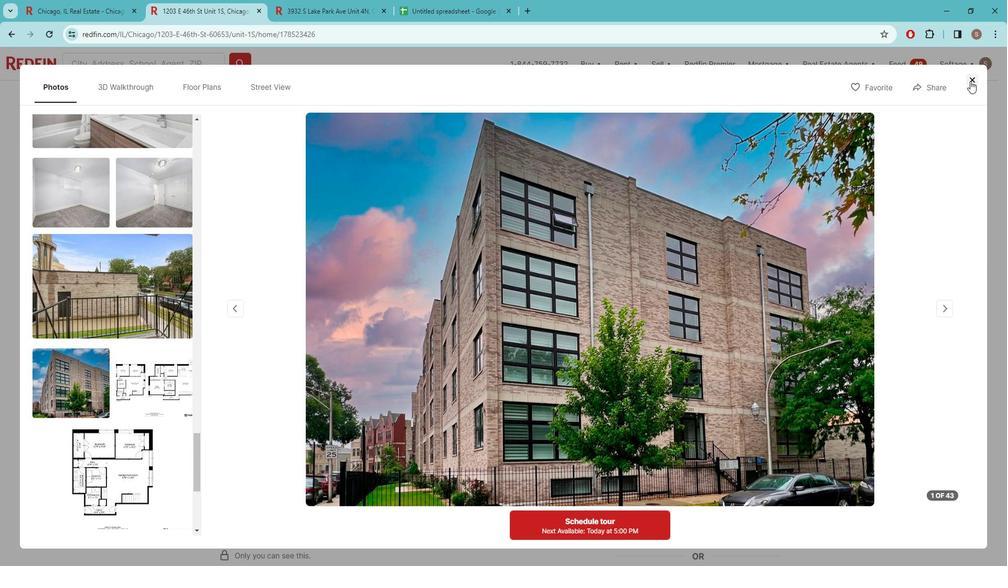 
Action: Mouse moved to (463, 339)
Screenshot: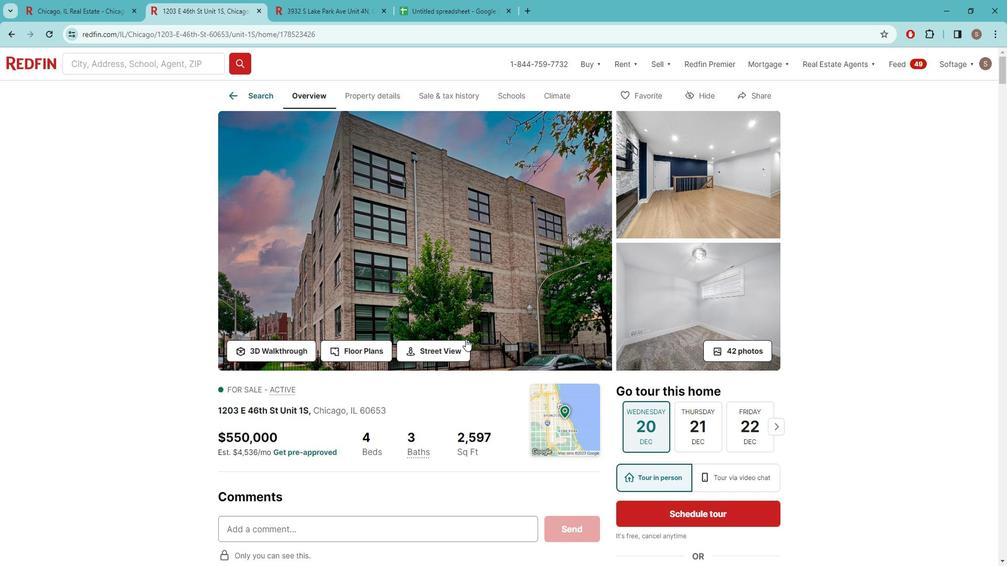 
Action: Mouse scrolled (463, 339) with delta (0, 0)
Screenshot: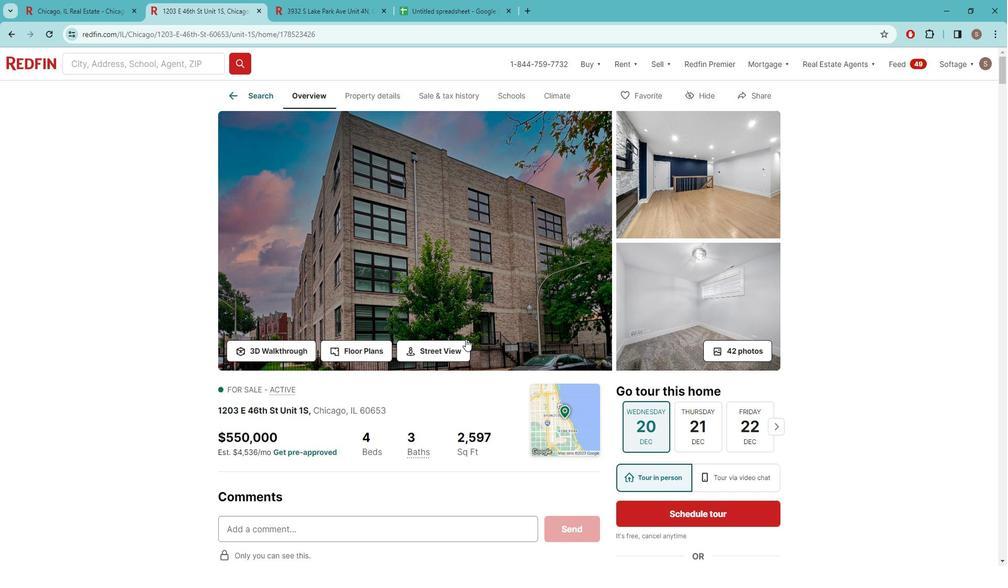 
Action: Mouse moved to (453, 339)
Screenshot: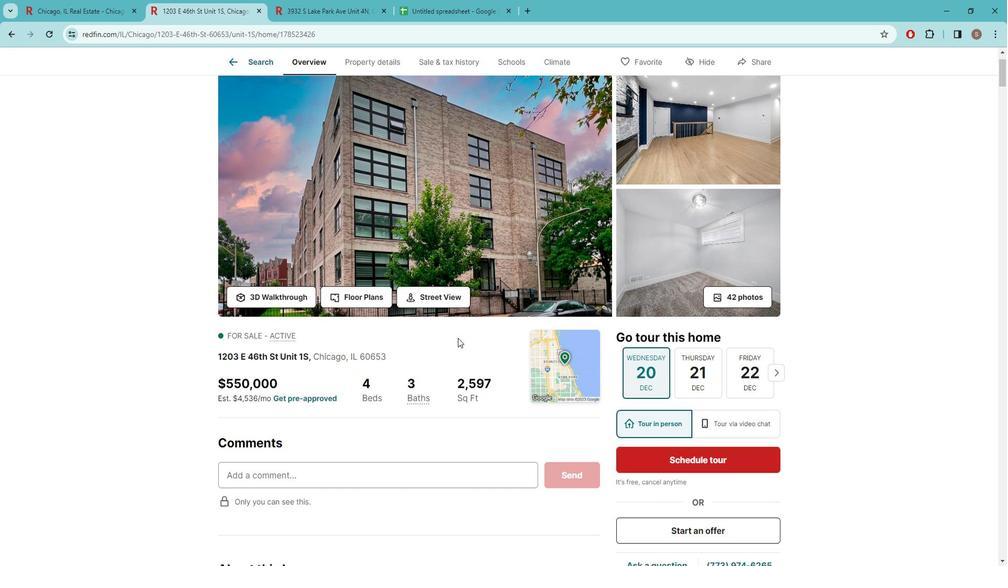 
Action: Mouse scrolled (453, 338) with delta (0, 0)
Screenshot: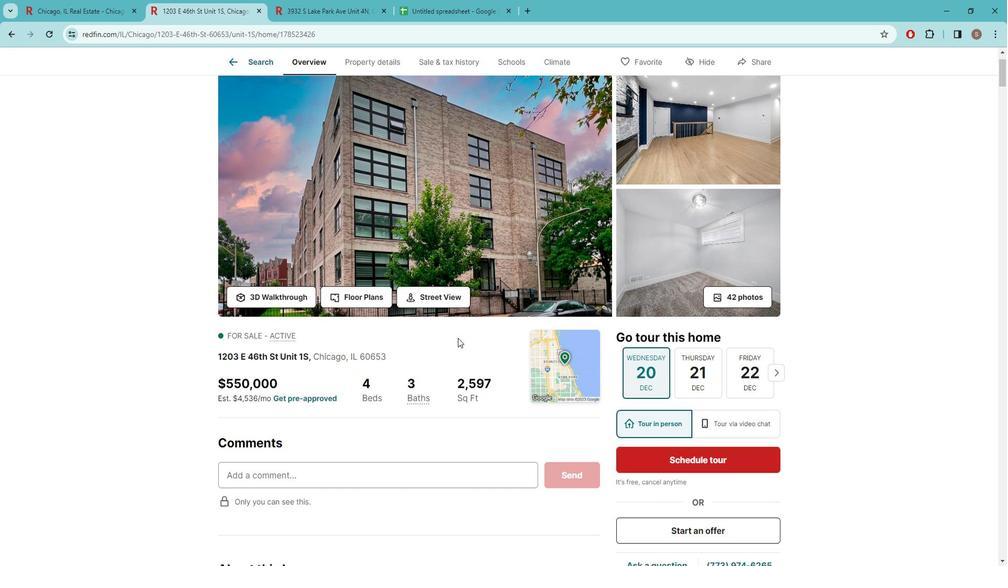 
Action: Mouse moved to (453, 339)
Screenshot: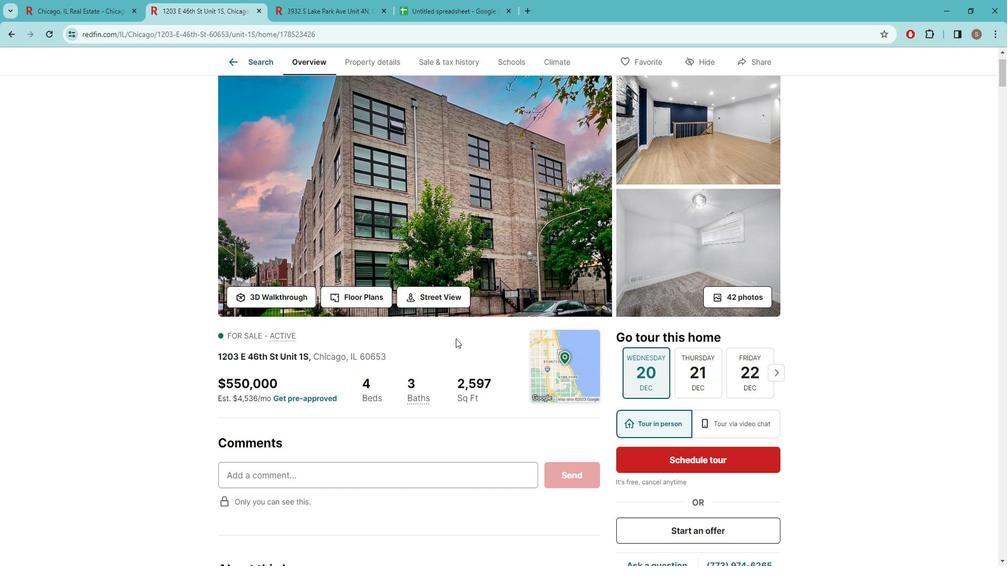 
Action: Mouse scrolled (453, 338) with delta (0, 0)
Screenshot: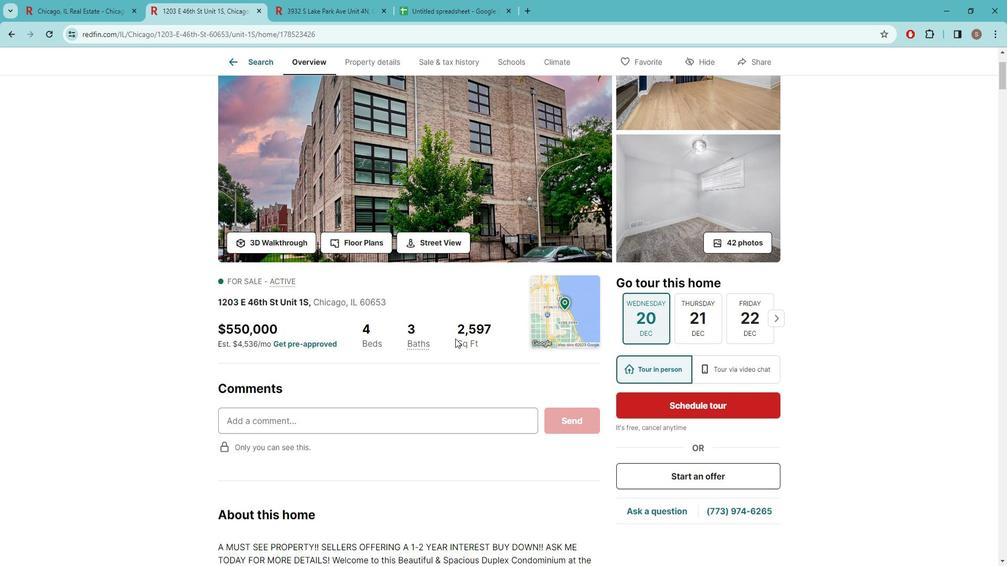 
Action: Mouse scrolled (453, 338) with delta (0, 0)
Screenshot: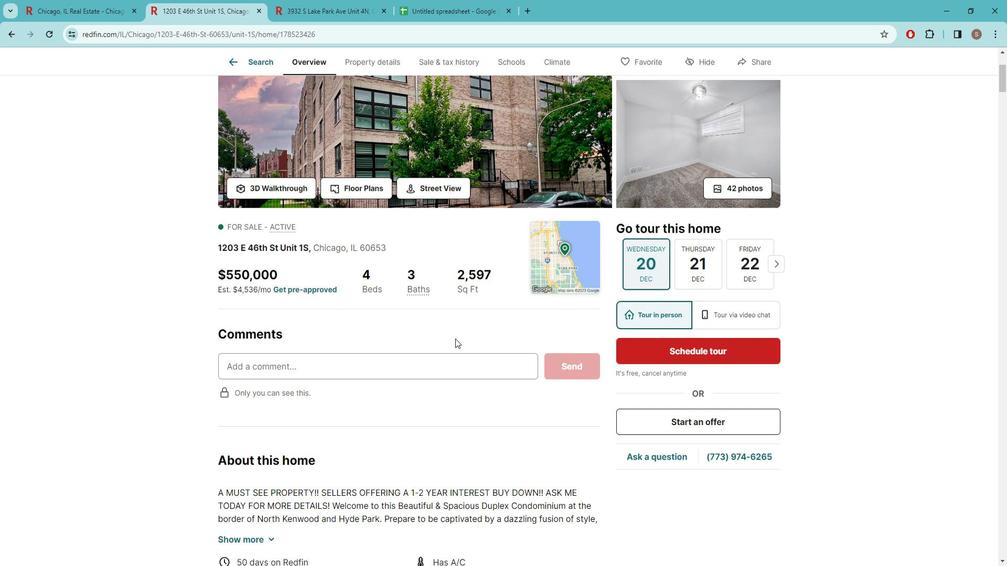 
Action: Mouse moved to (271, 487)
Screenshot: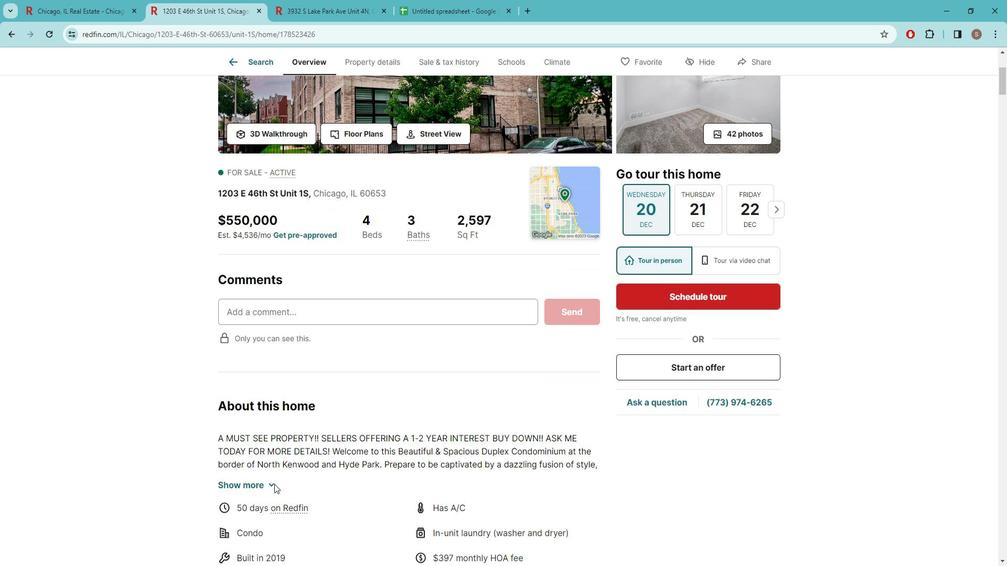 
Action: Mouse pressed left at (271, 487)
Screenshot: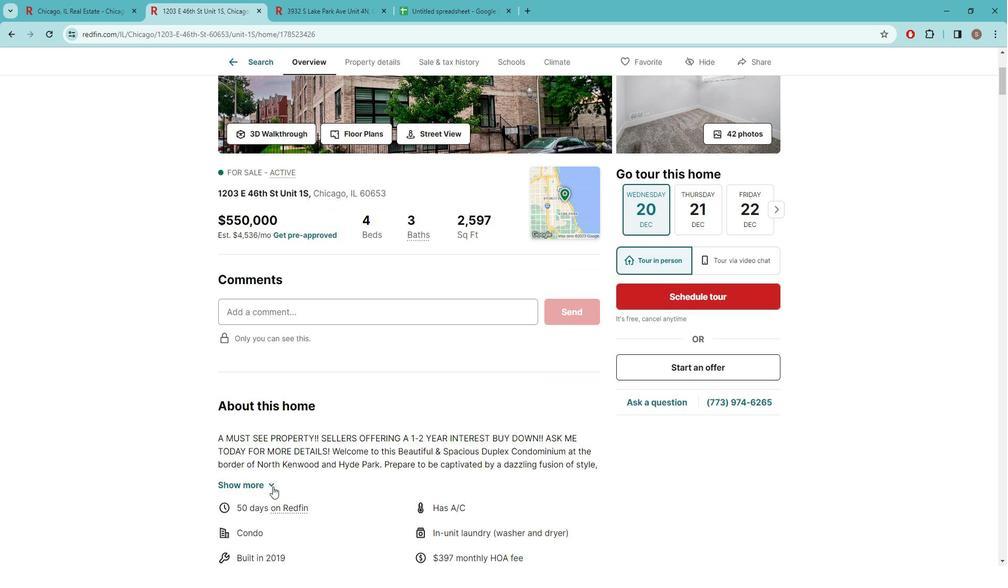 
Action: Mouse moved to (310, 469)
Screenshot: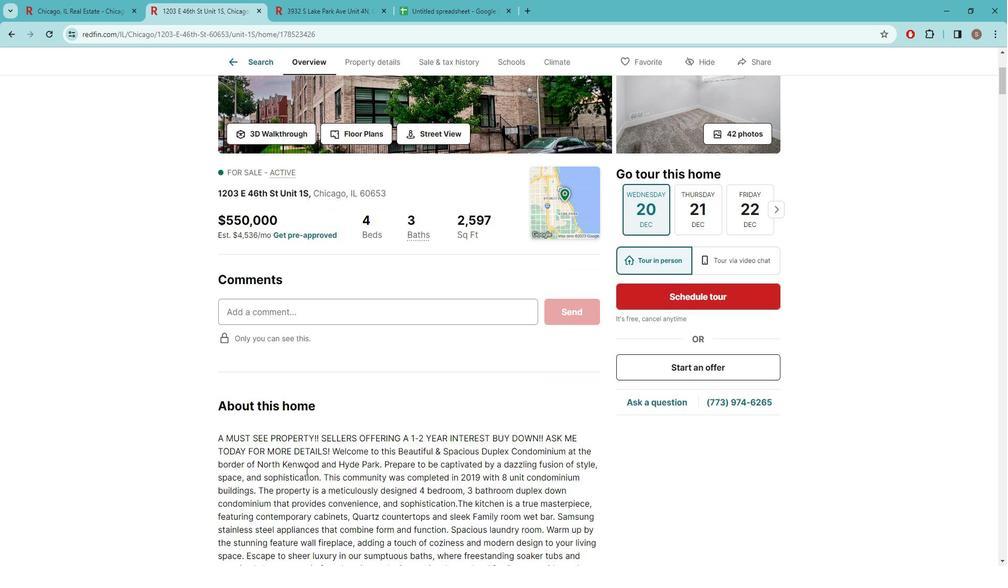 
Action: Mouse scrolled (310, 468) with delta (0, 0)
Screenshot: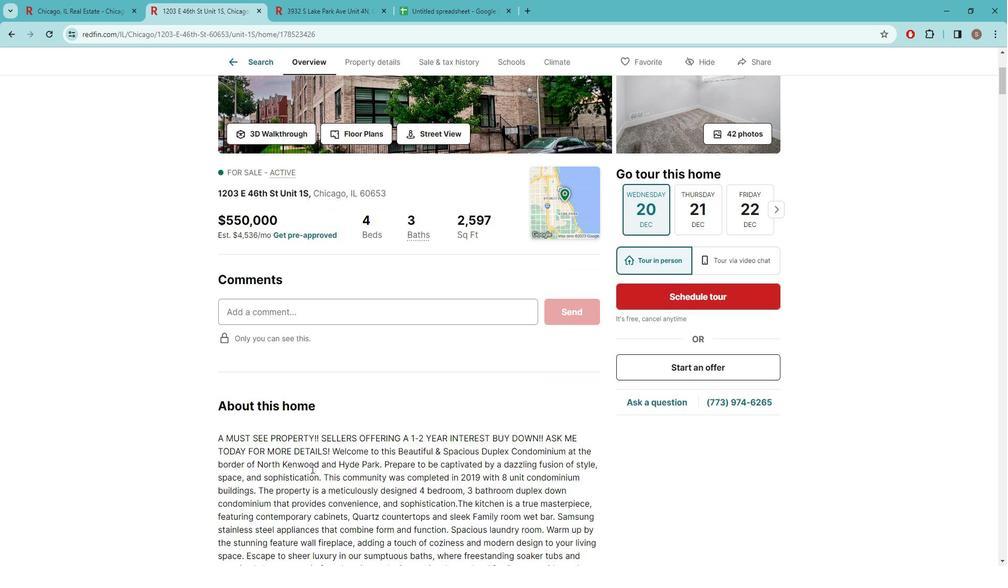 
Action: Mouse moved to (415, 422)
Screenshot: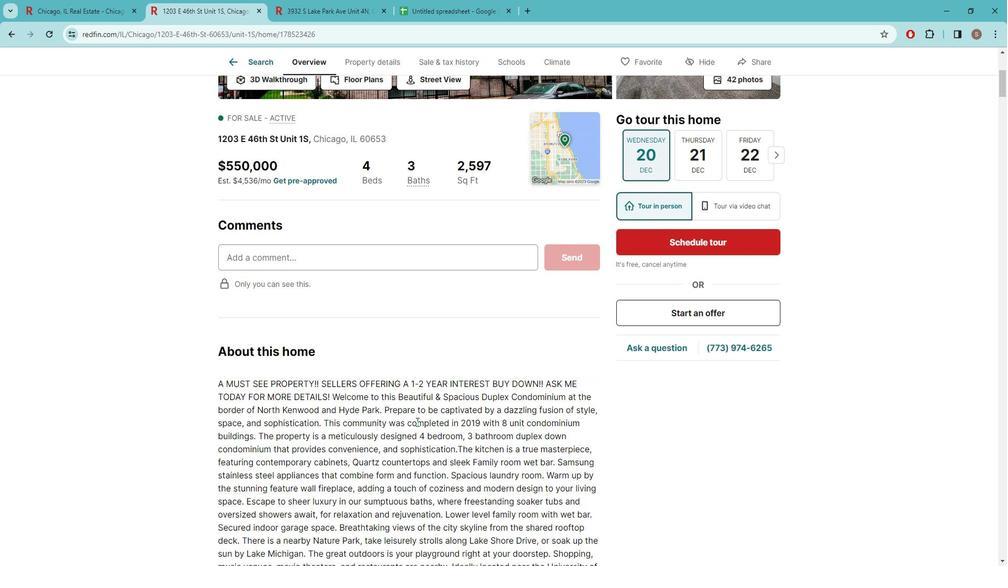 
Action: Mouse scrolled (415, 421) with delta (0, 0)
Screenshot: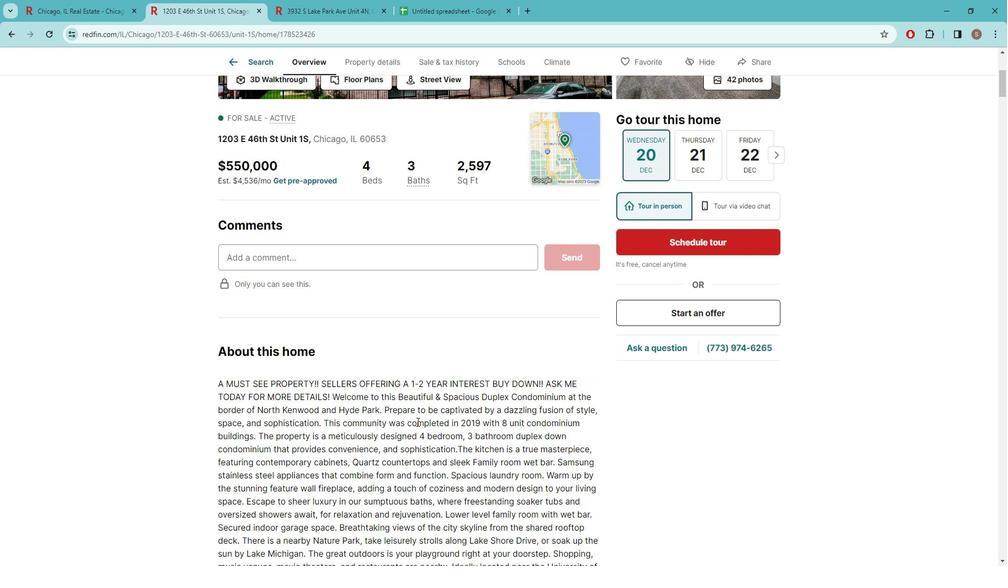 
Action: Mouse moved to (461, 400)
Screenshot: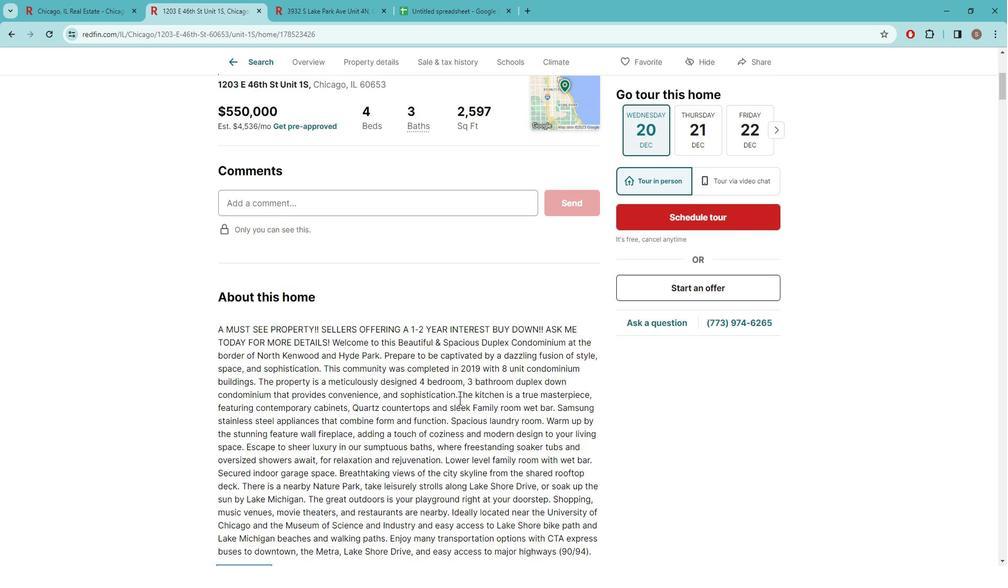
Action: Mouse scrolled (461, 399) with delta (0, 0)
Screenshot: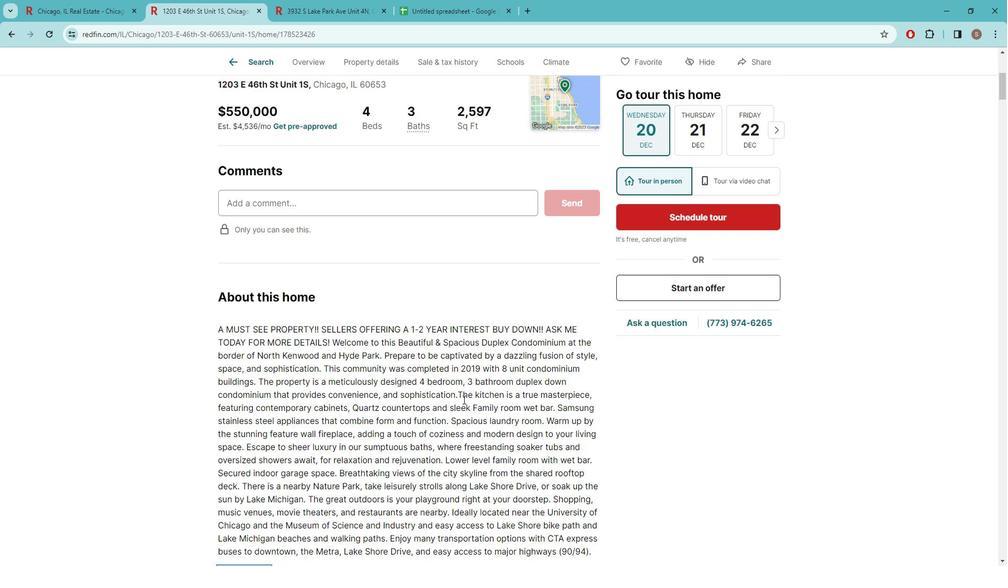 
Action: Mouse moved to (628, 396)
Screenshot: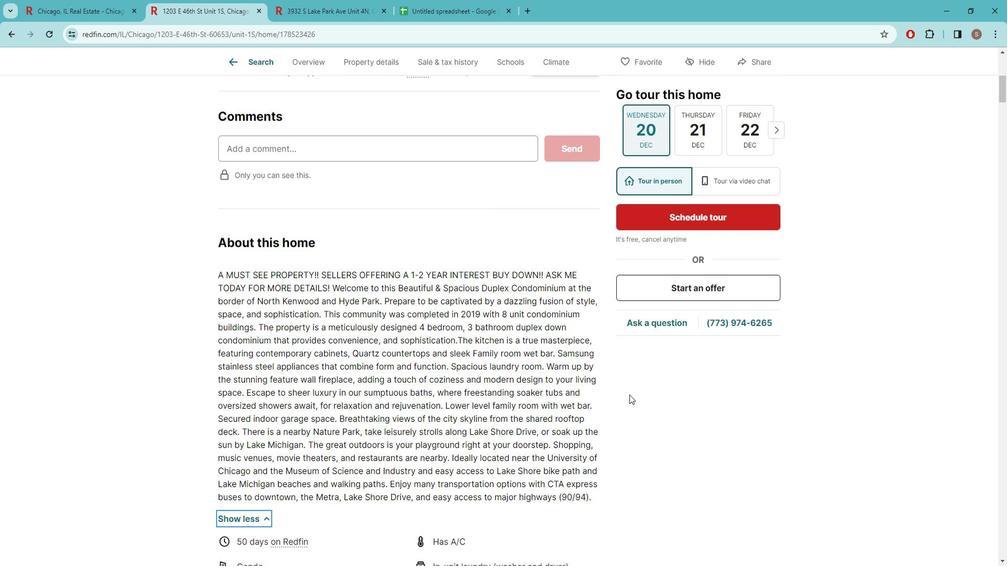 
Action: Mouse scrolled (628, 396) with delta (0, 0)
Screenshot: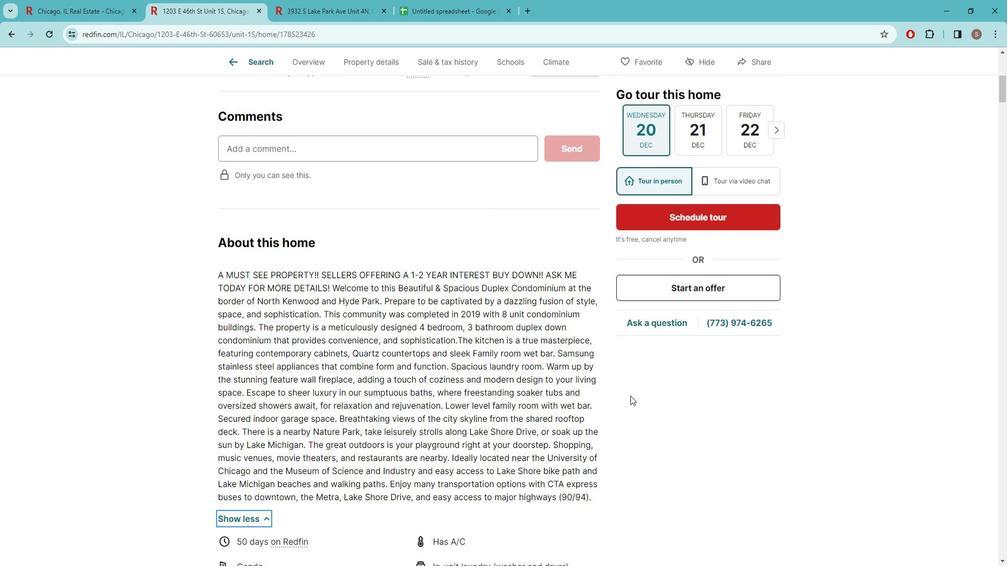 
Action: Mouse scrolled (628, 396) with delta (0, 0)
Screenshot: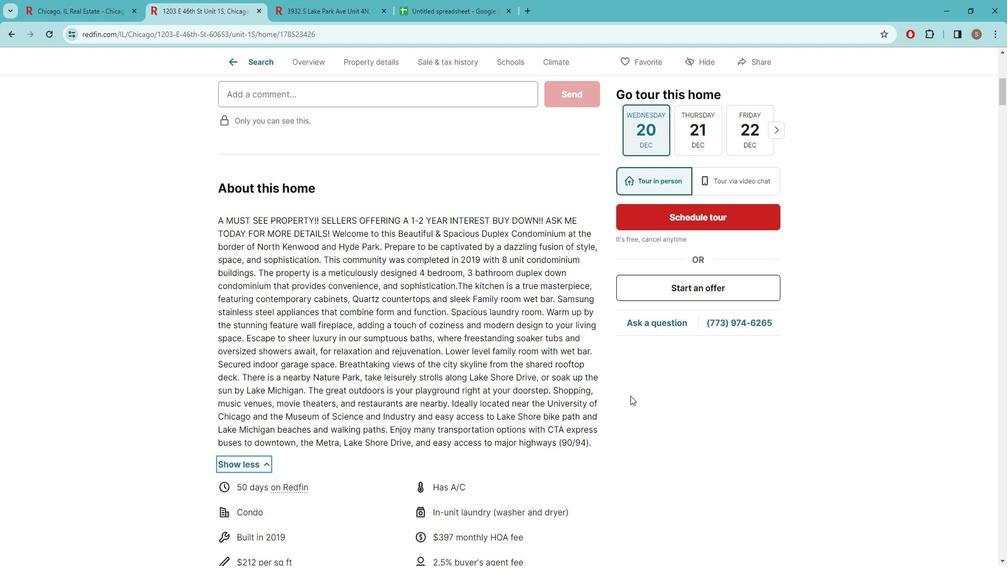 
Action: Mouse moved to (628, 397)
Screenshot: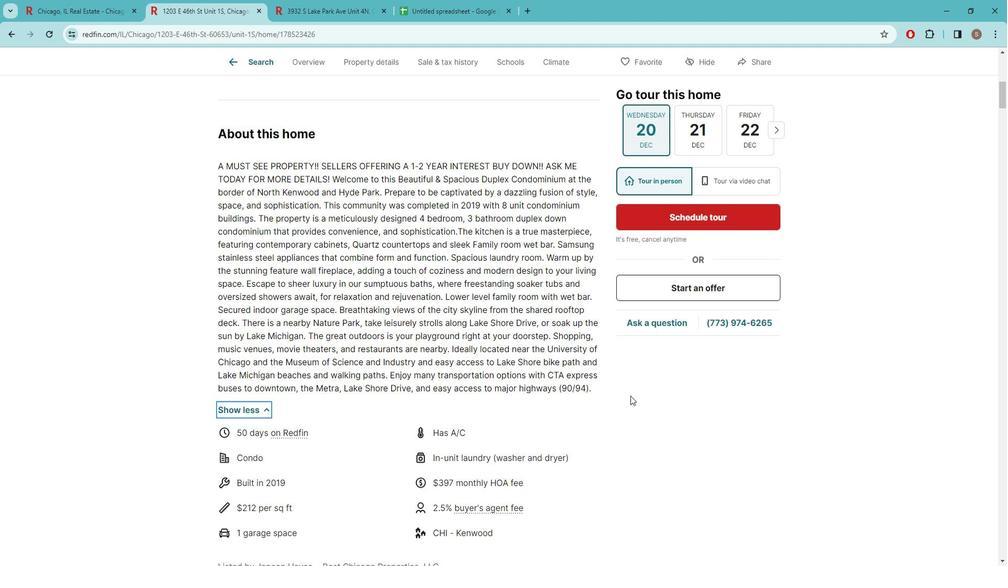 
Action: Mouse scrolled (628, 396) with delta (0, 0)
Screenshot: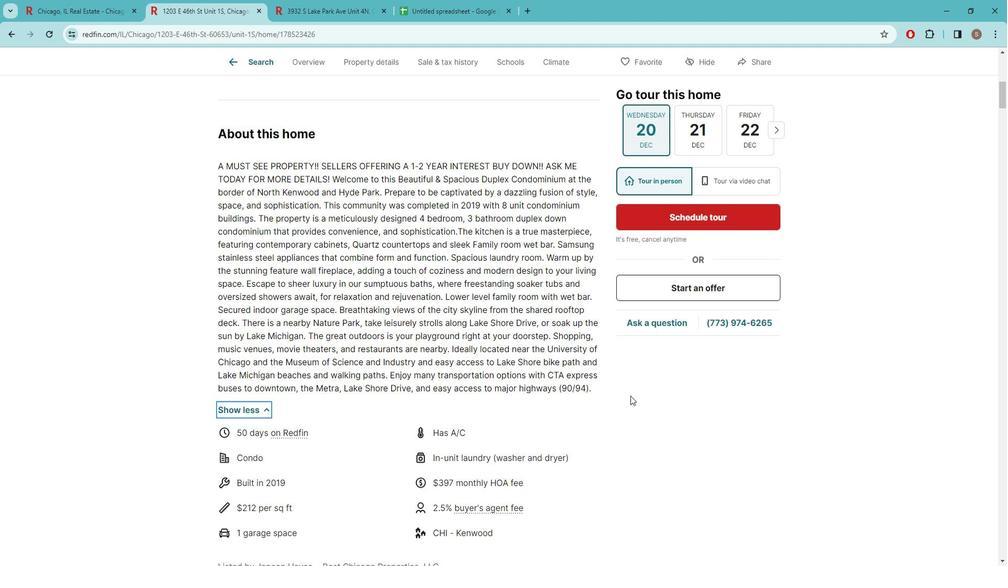 
Action: Mouse moved to (615, 400)
Screenshot: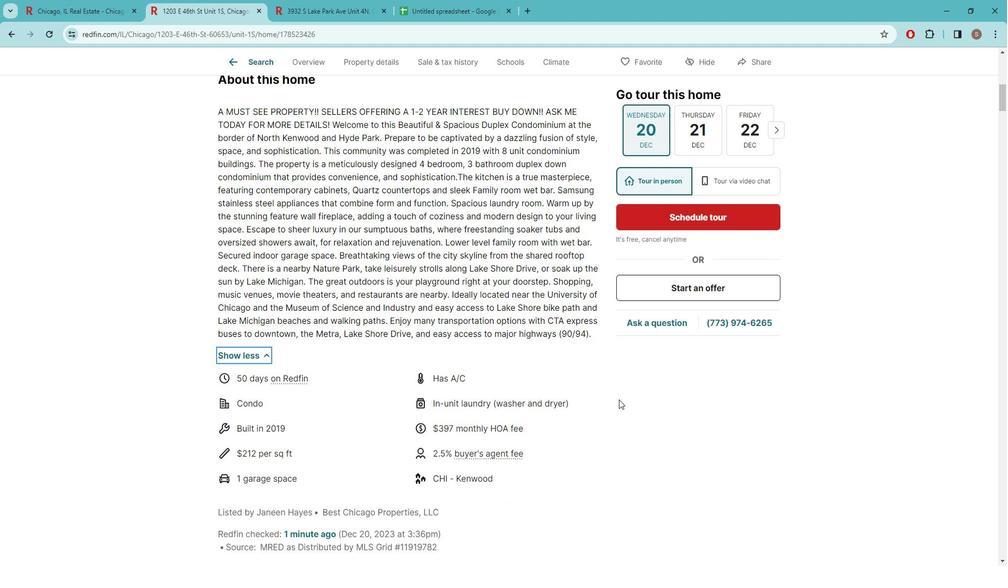 
Action: Mouse scrolled (615, 400) with delta (0, 0)
Screenshot: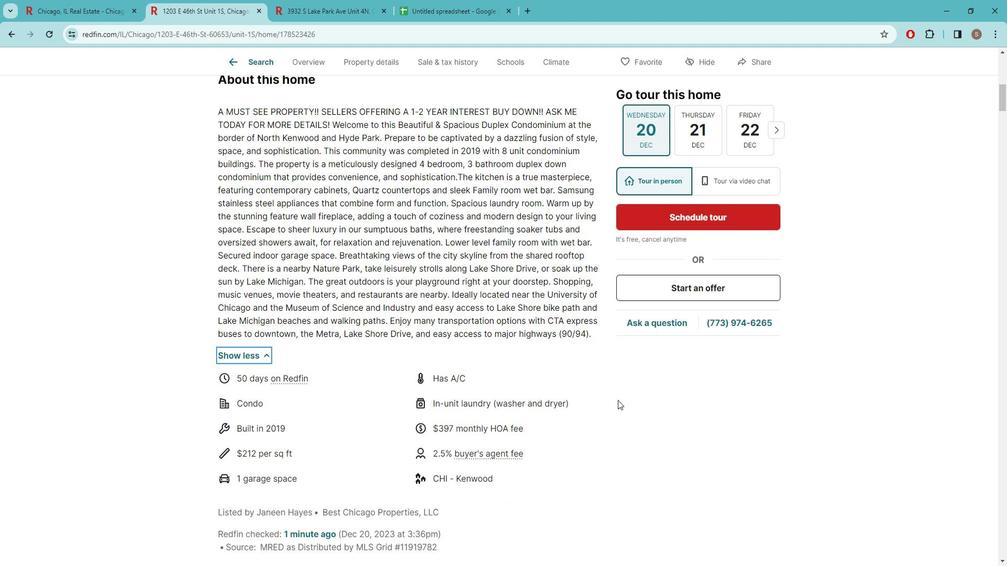 
Action: Mouse scrolled (615, 400) with delta (0, 0)
Screenshot: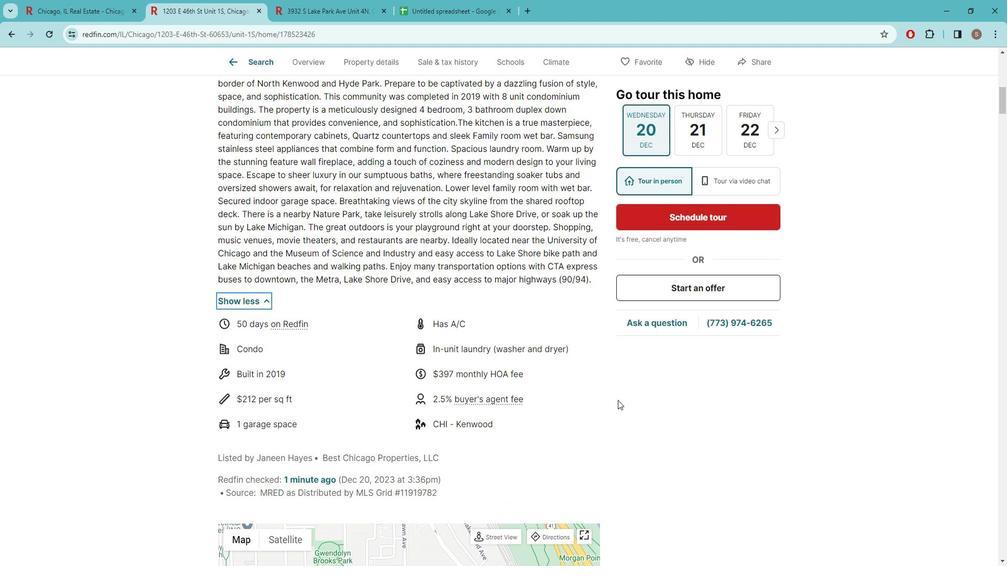 
Action: Mouse scrolled (615, 400) with delta (0, 0)
Screenshot: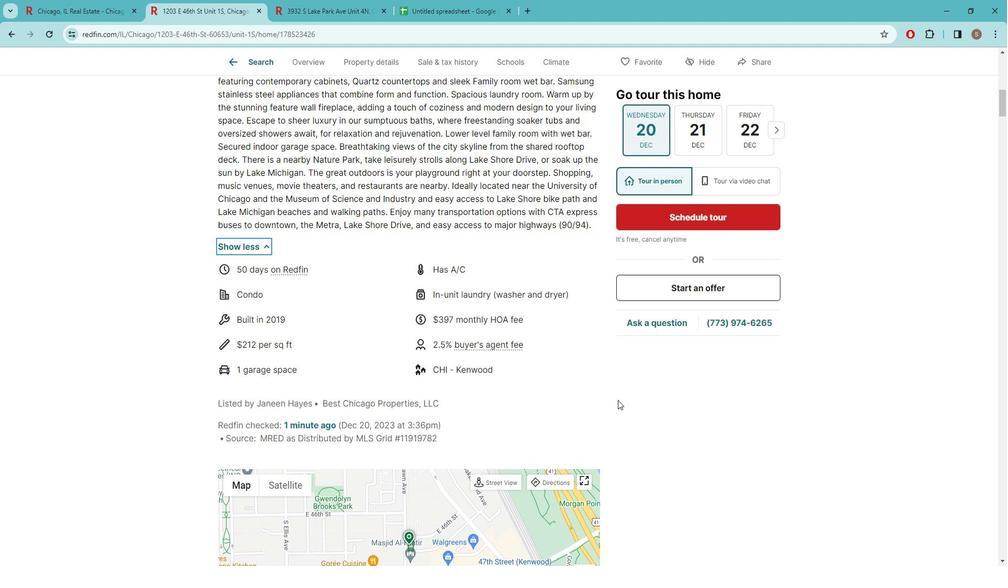 
Action: Mouse moved to (614, 401)
Screenshot: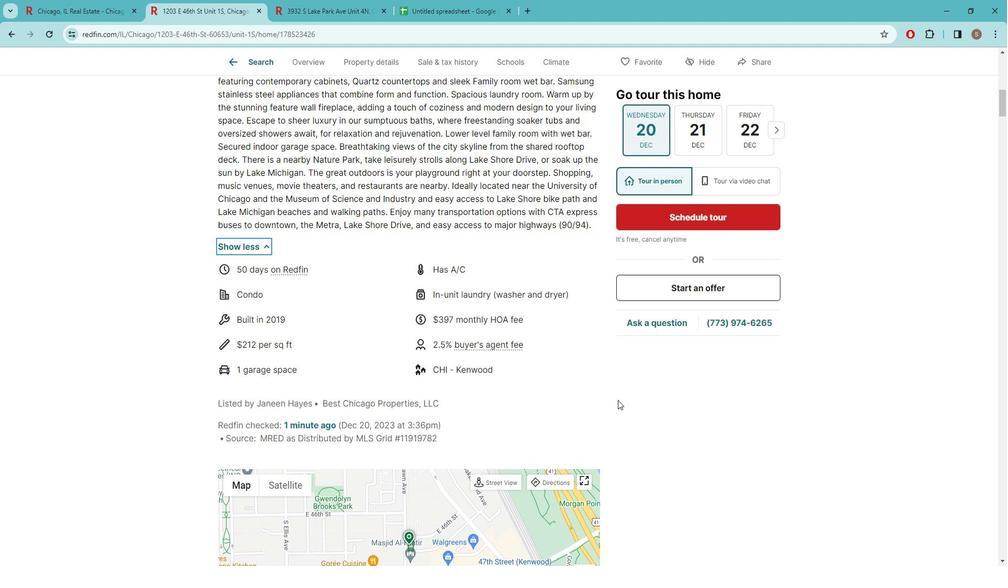 
Action: Mouse scrolled (614, 400) with delta (0, 0)
Screenshot: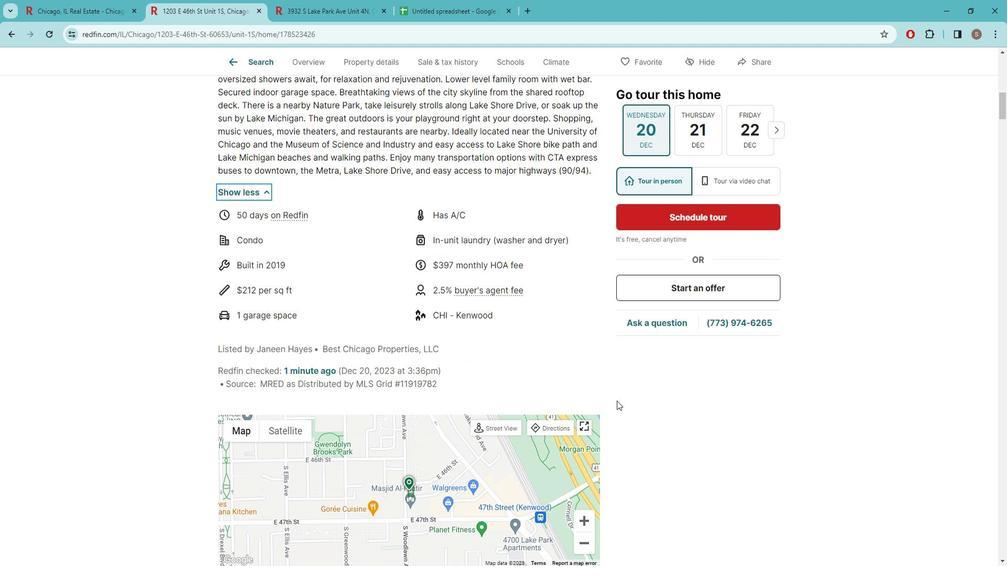 
Action: Mouse scrolled (614, 400) with delta (0, 0)
Screenshot: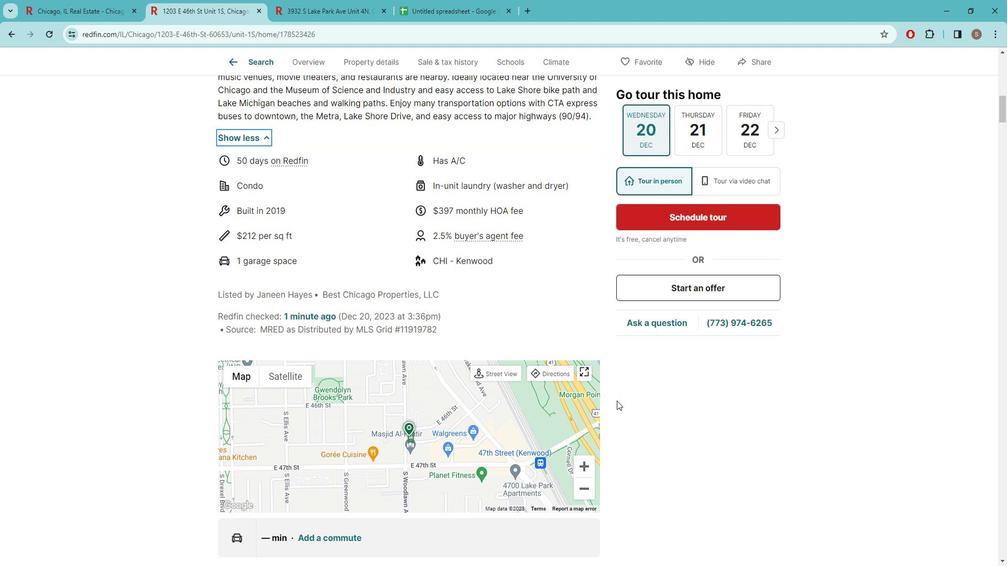 
Action: Mouse scrolled (614, 400) with delta (0, 0)
Screenshot: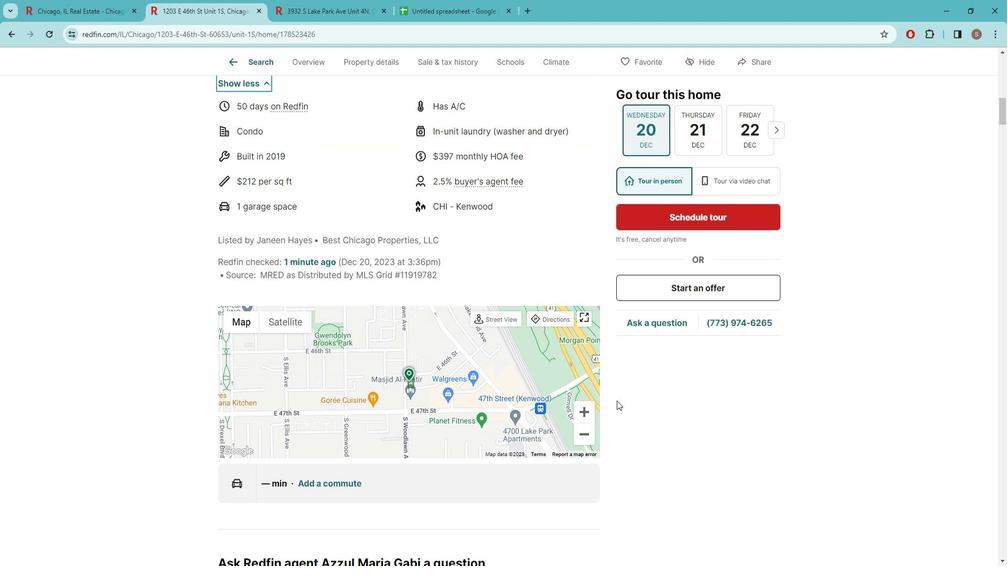 
Action: Mouse scrolled (614, 400) with delta (0, 0)
Screenshot: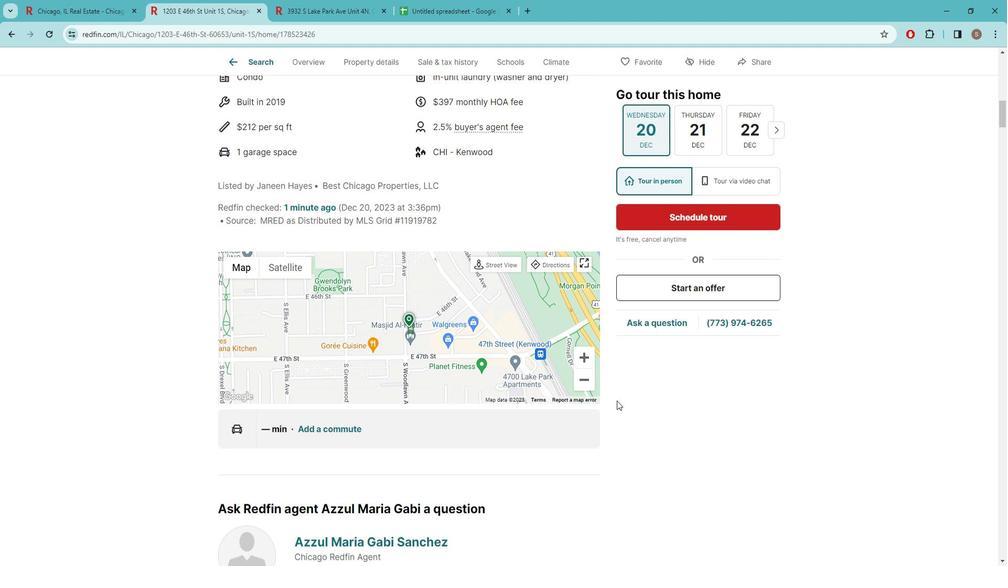 
Action: Mouse moved to (612, 402)
Screenshot: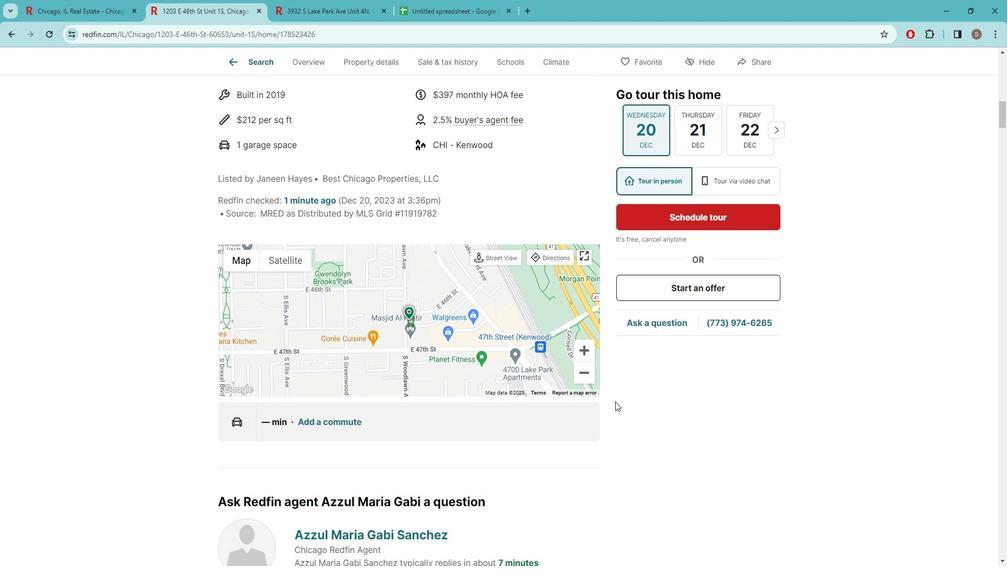 
Action: Mouse scrolled (612, 402) with delta (0, 0)
Screenshot: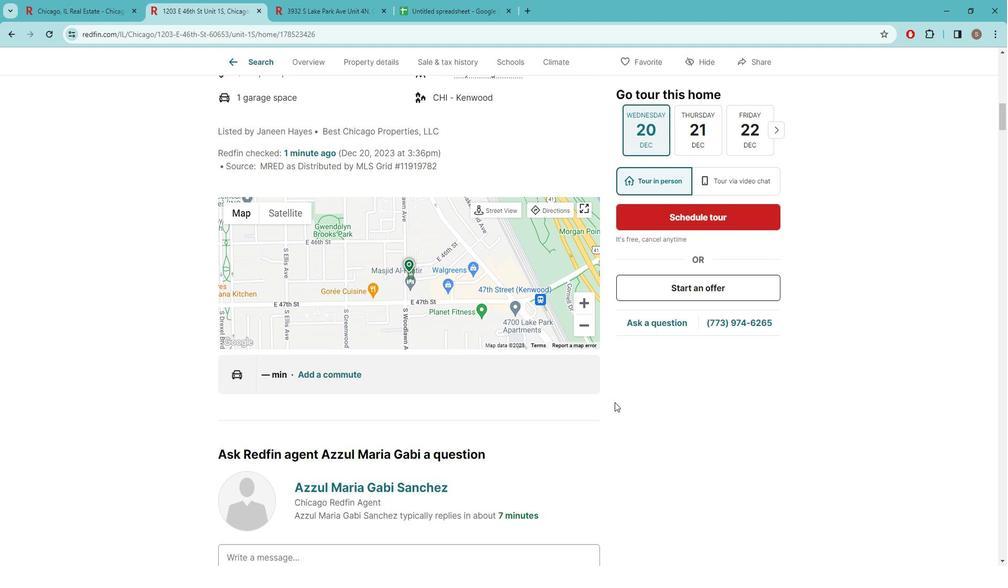 
Action: Mouse scrolled (612, 402) with delta (0, 0)
Screenshot: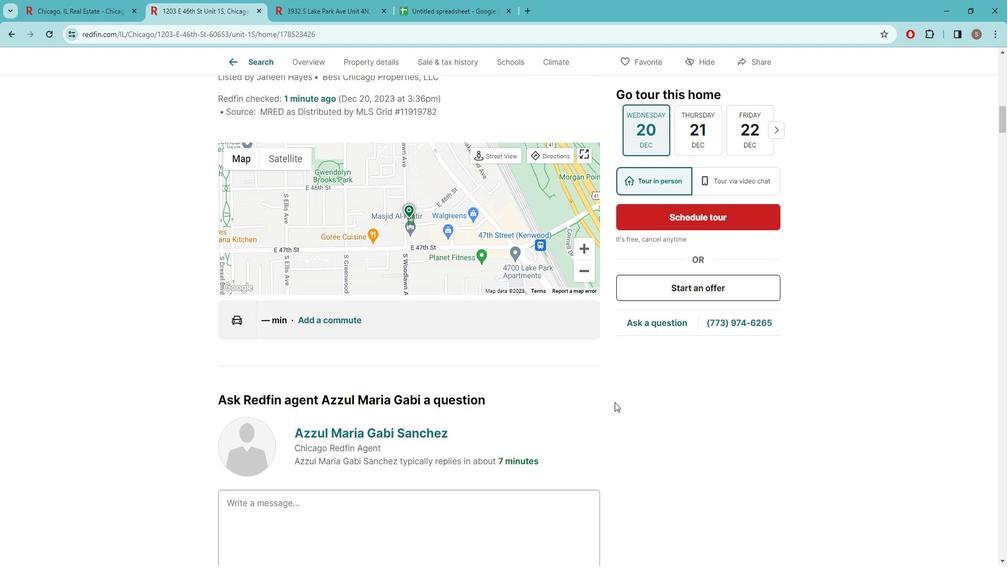 
Action: Mouse scrolled (612, 402) with delta (0, 0)
Screenshot: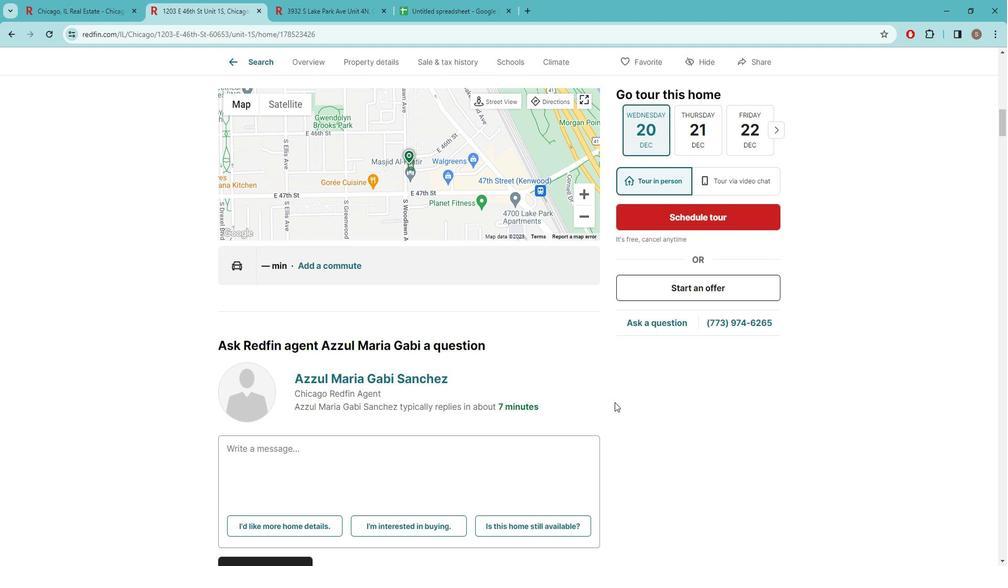 
Action: Mouse scrolled (612, 402) with delta (0, 0)
